 Task: Look for Airbnb properties in Corozal, Colombia from 24th December, 2023 to 26th December, 2023 for 2 adults. Place can be entire room with 1  bedroom having 1 bed and 1 bathroom. Property type can be hotel. Amenities needed are: washing machine.
Action: Mouse moved to (544, 94)
Screenshot: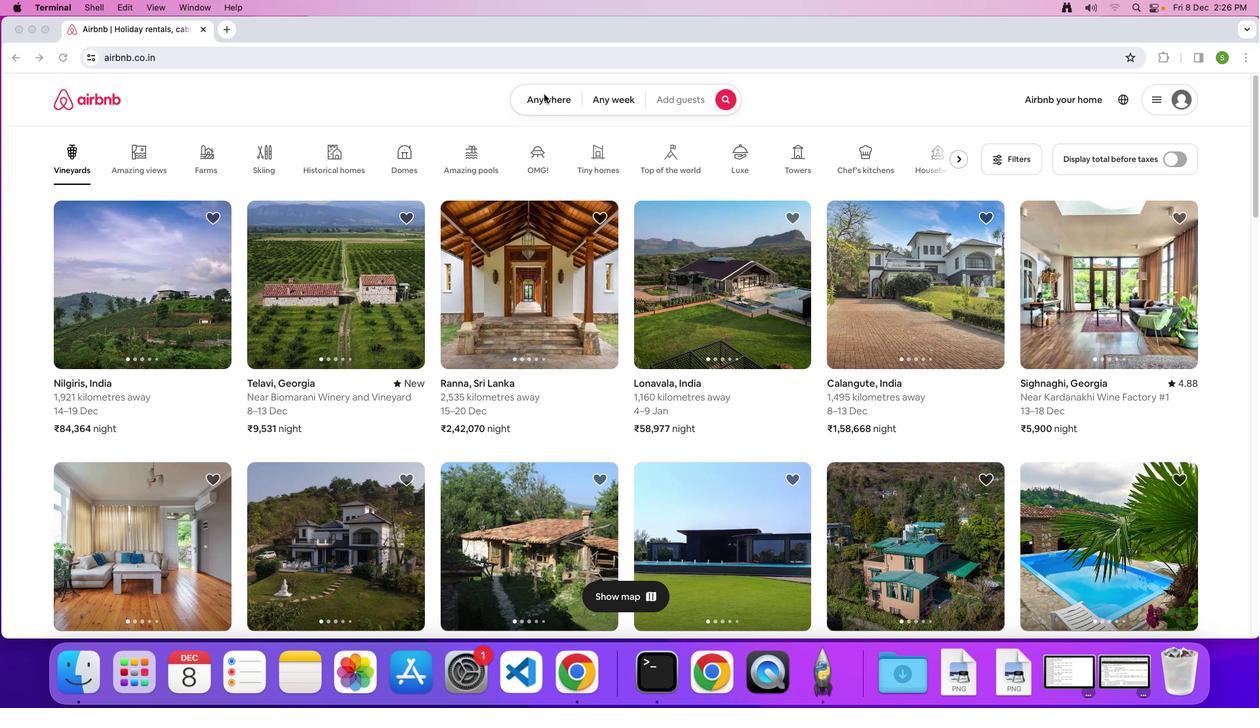 
Action: Mouse pressed left at (544, 94)
Screenshot: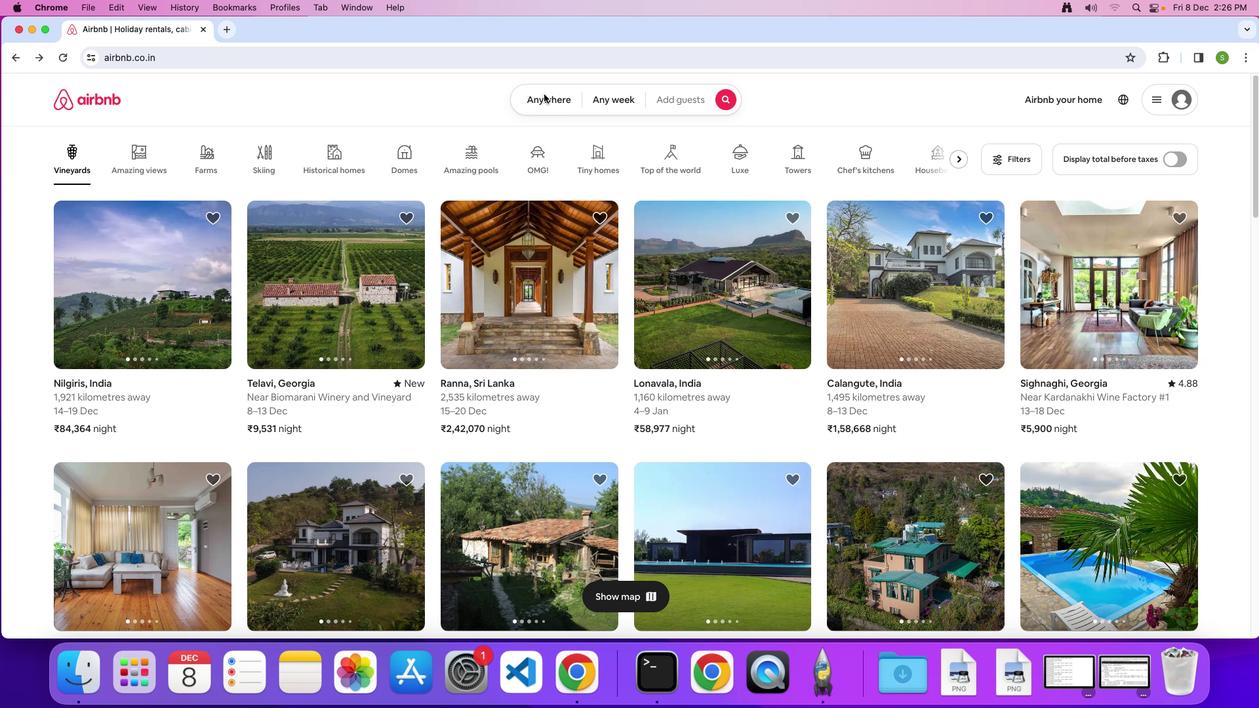 
Action: Mouse moved to (537, 102)
Screenshot: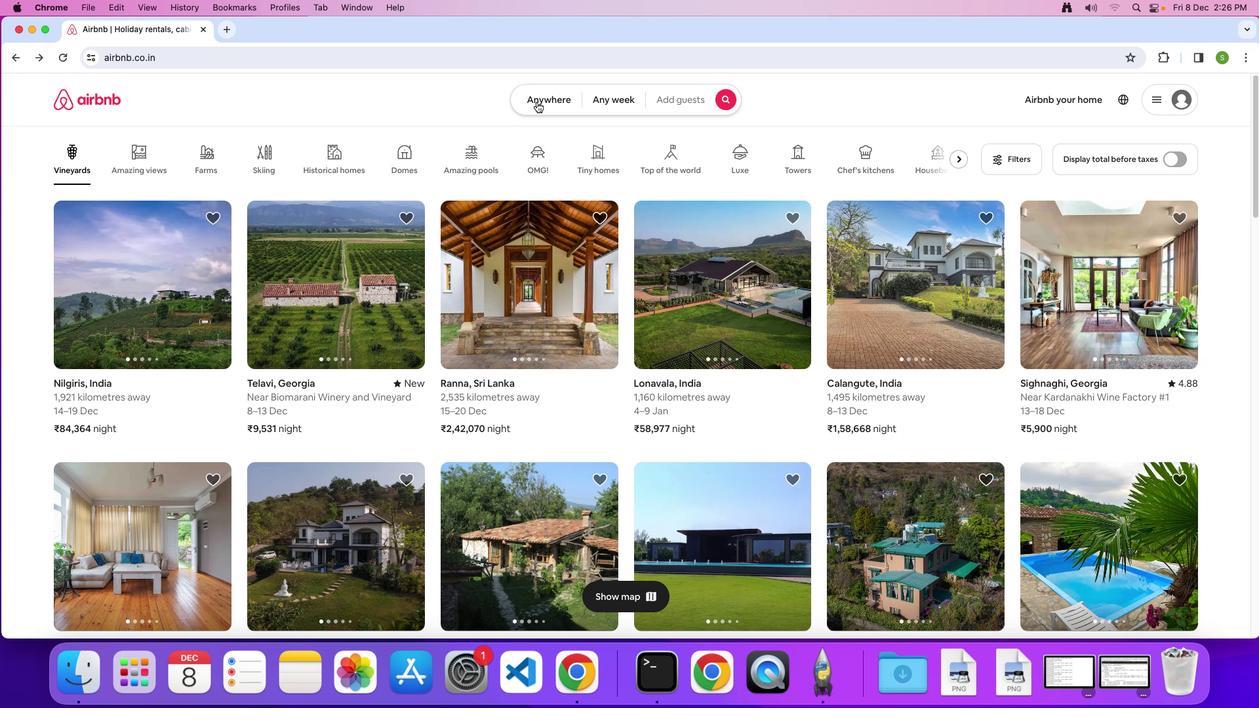 
Action: Mouse pressed left at (537, 102)
Screenshot: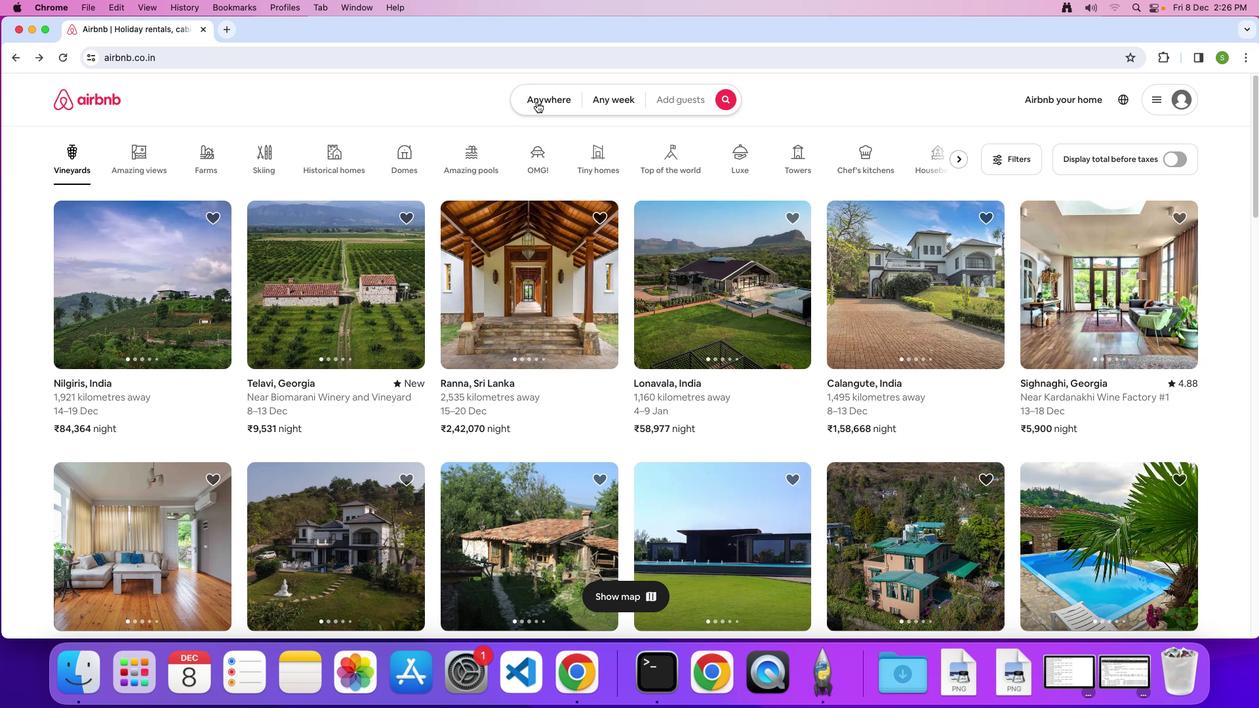 
Action: Mouse moved to (463, 149)
Screenshot: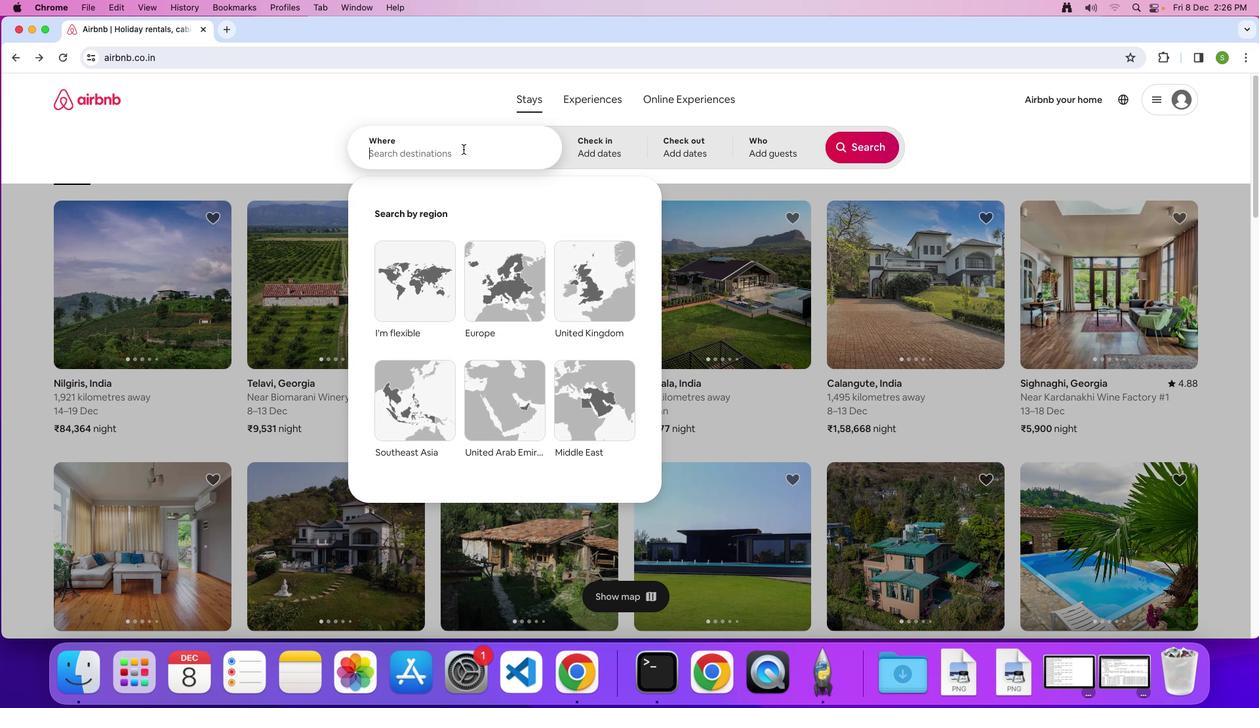 
Action: Mouse pressed left at (463, 149)
Screenshot: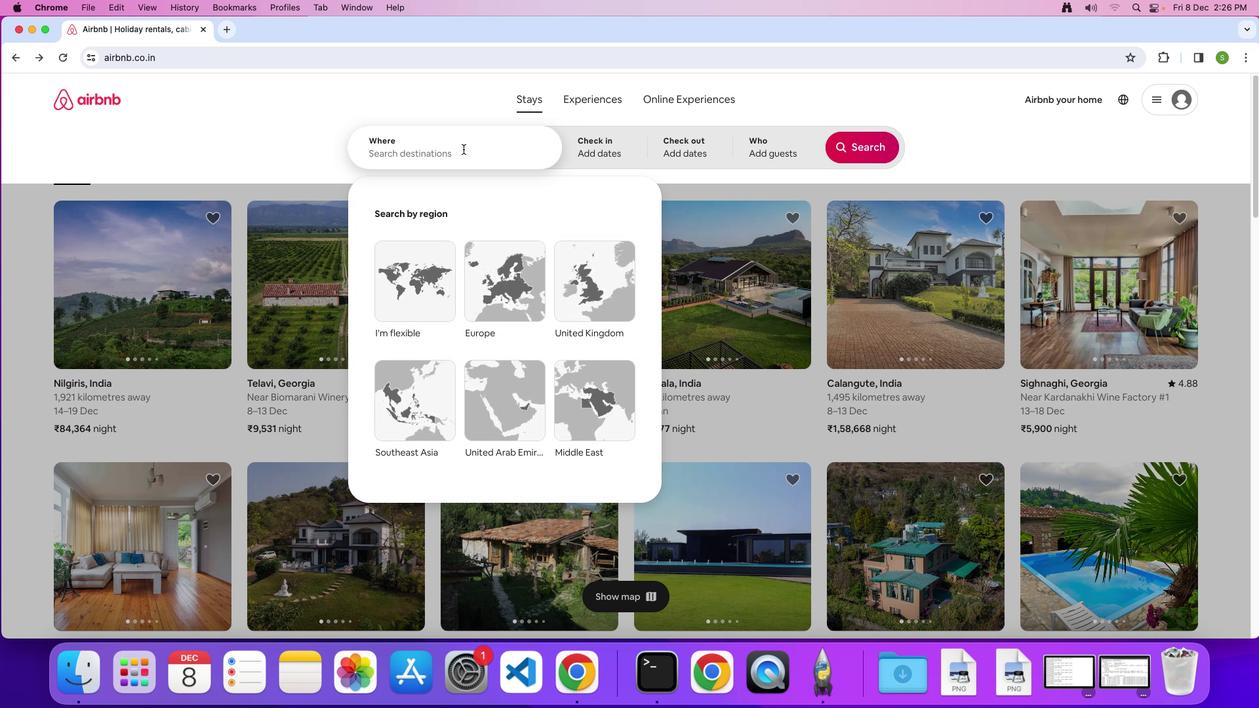 
Action: Key pressed 'C'Key.caps_lock'o''r''o''z''a''l'','Key.spaceKey.shift'C''o''l''o''m''b''i''a'Key.enter
Screenshot: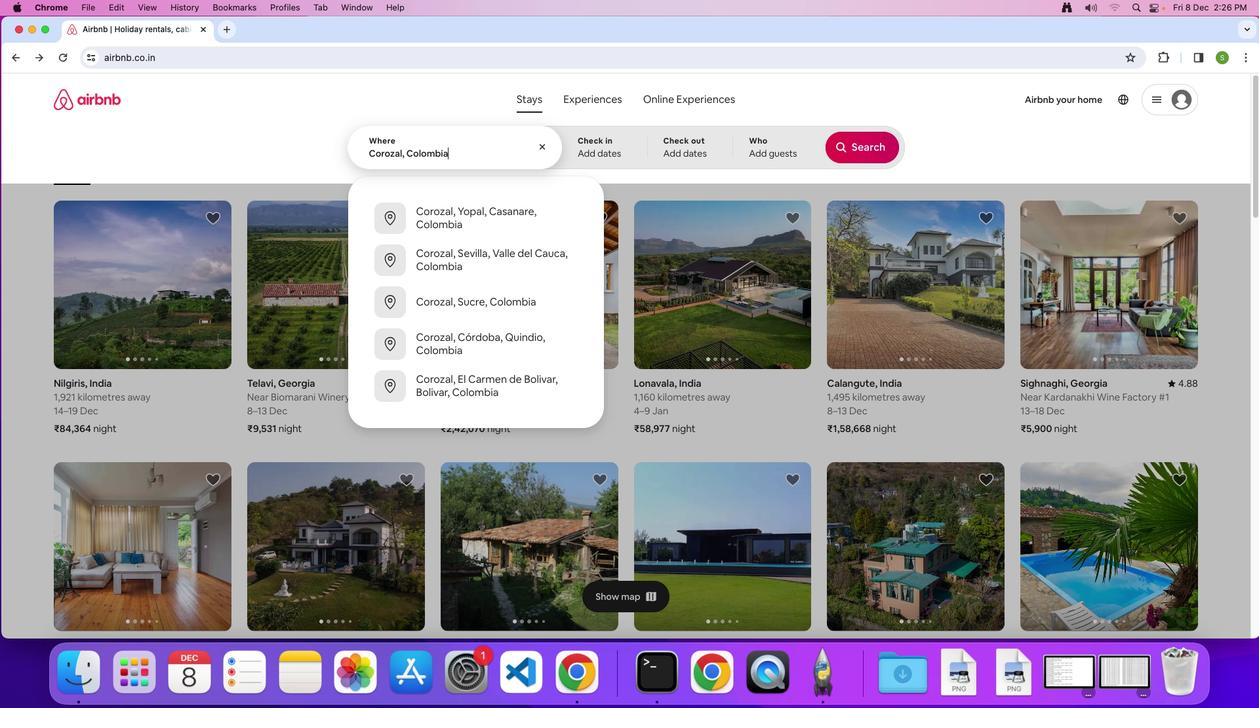 
Action: Mouse moved to (407, 439)
Screenshot: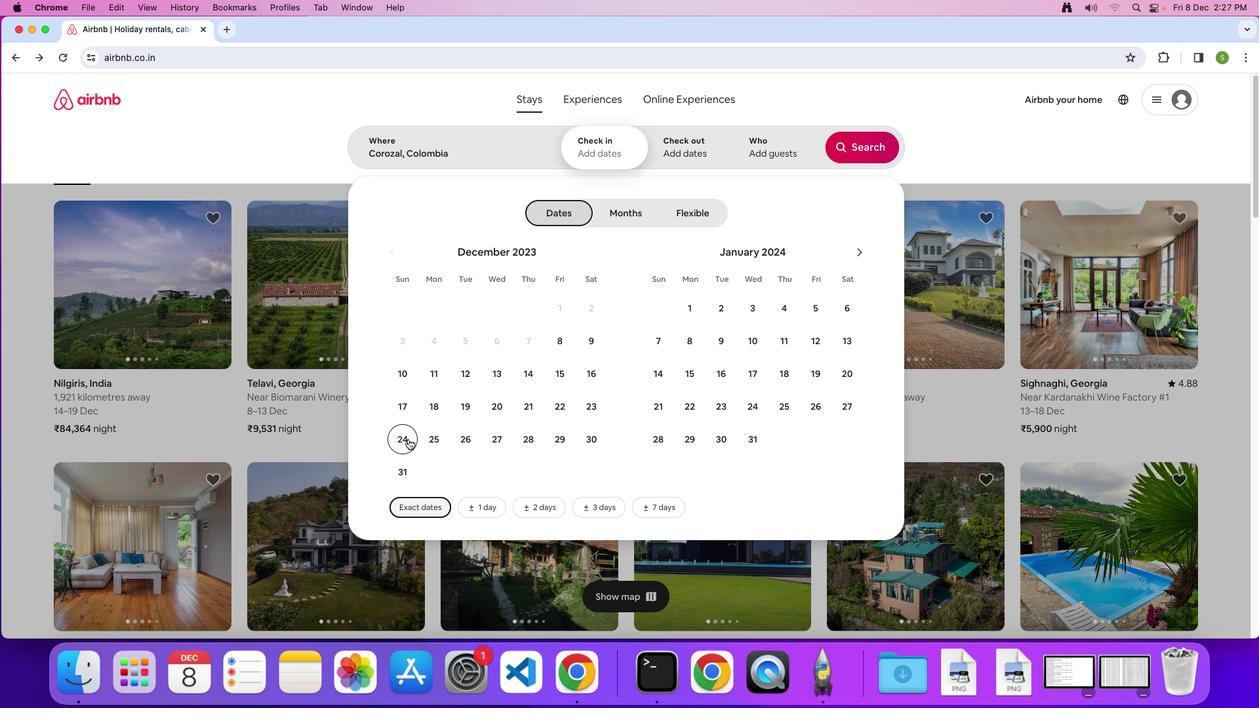 
Action: Mouse pressed left at (407, 439)
Screenshot: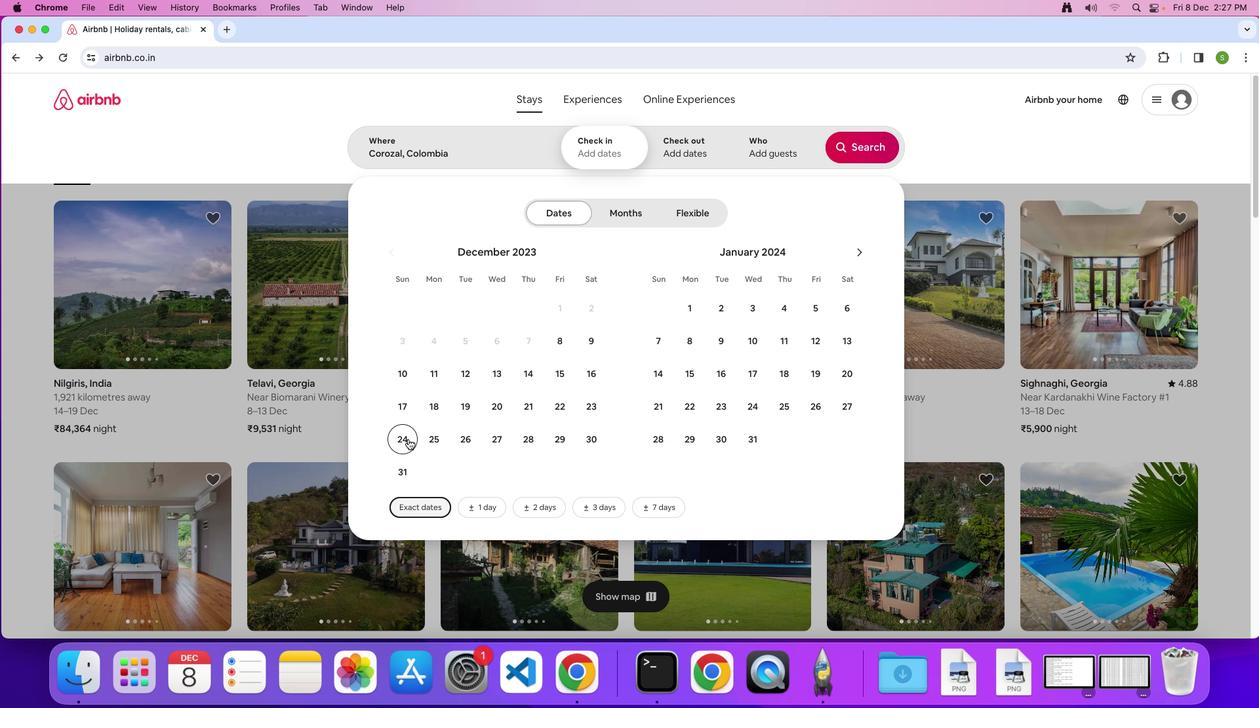 
Action: Mouse moved to (468, 440)
Screenshot: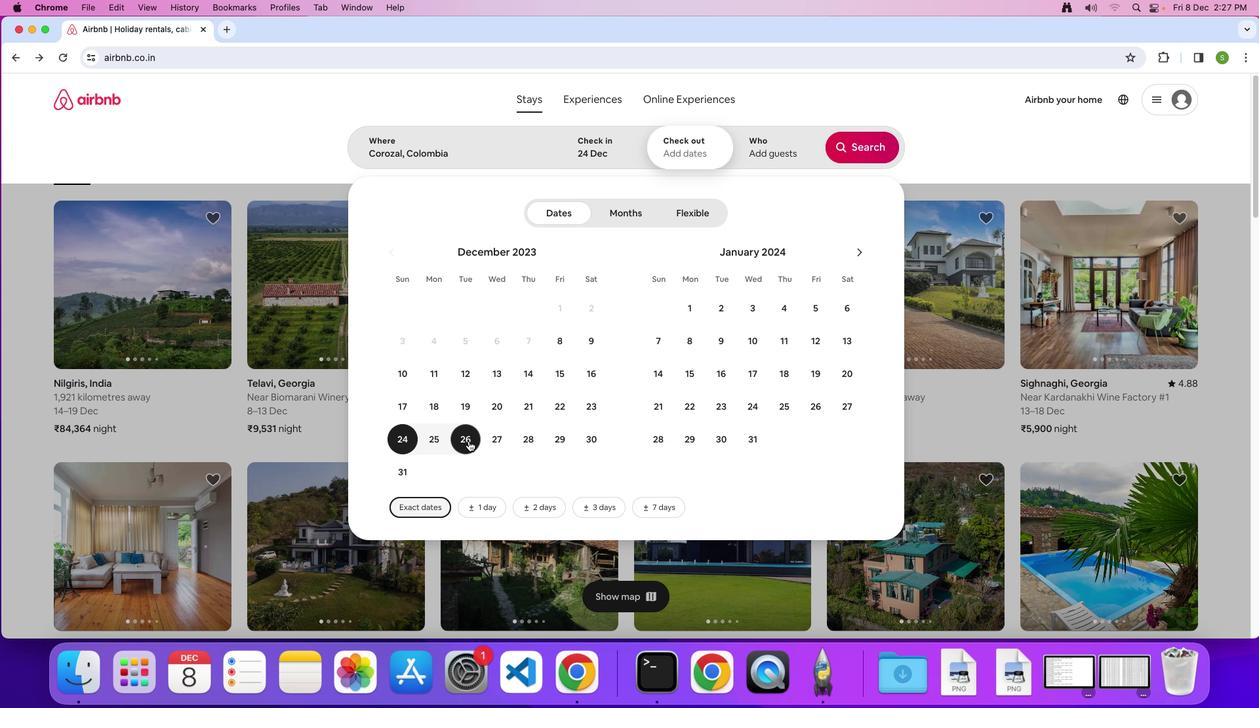 
Action: Mouse pressed left at (468, 440)
Screenshot: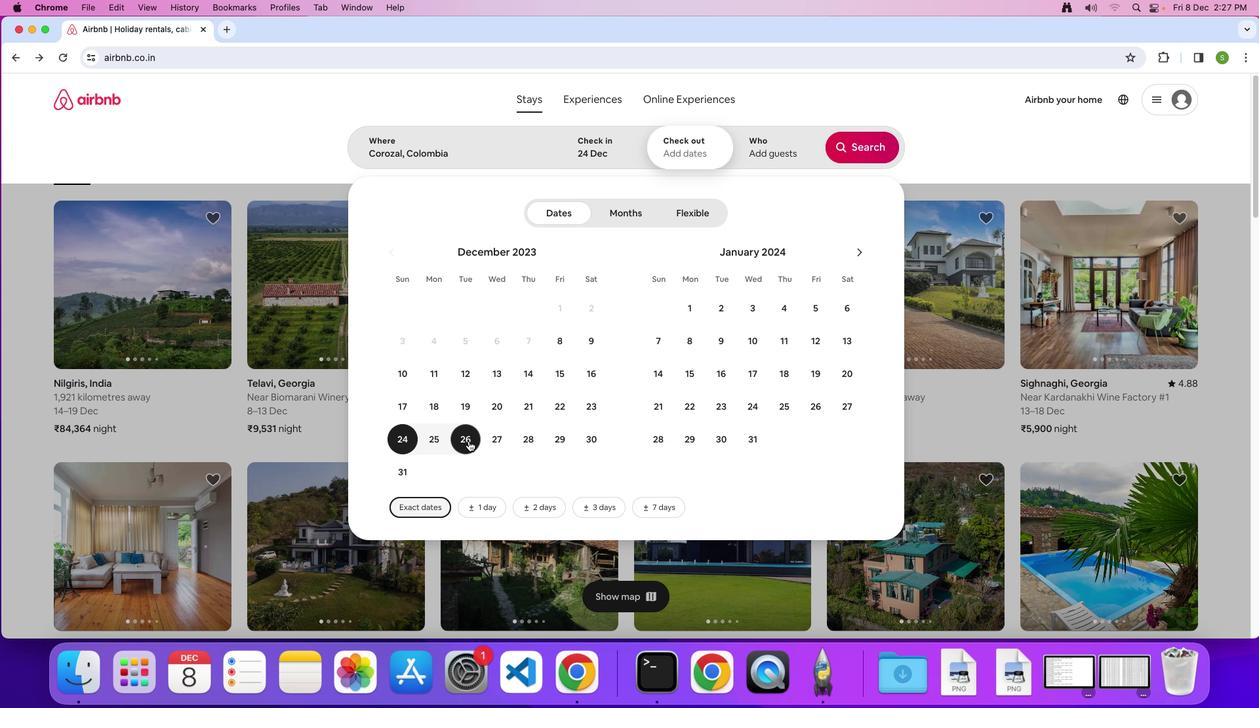 
Action: Mouse moved to (775, 153)
Screenshot: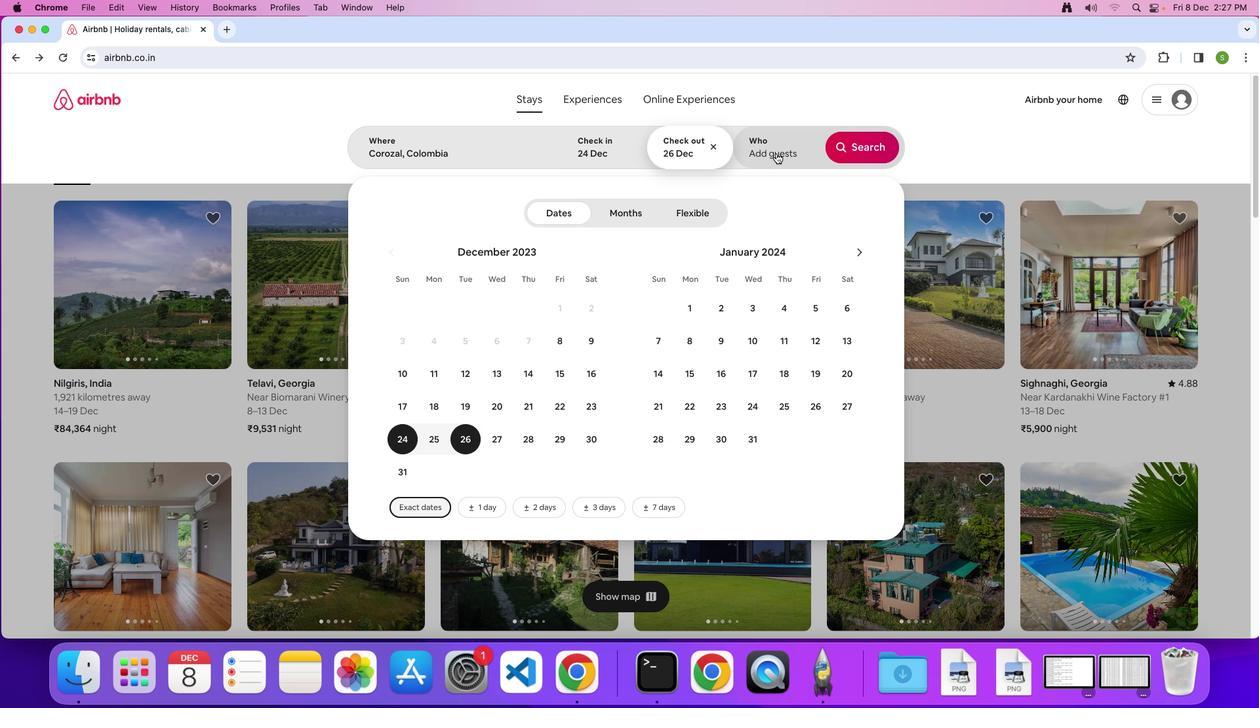 
Action: Mouse pressed left at (775, 153)
Screenshot: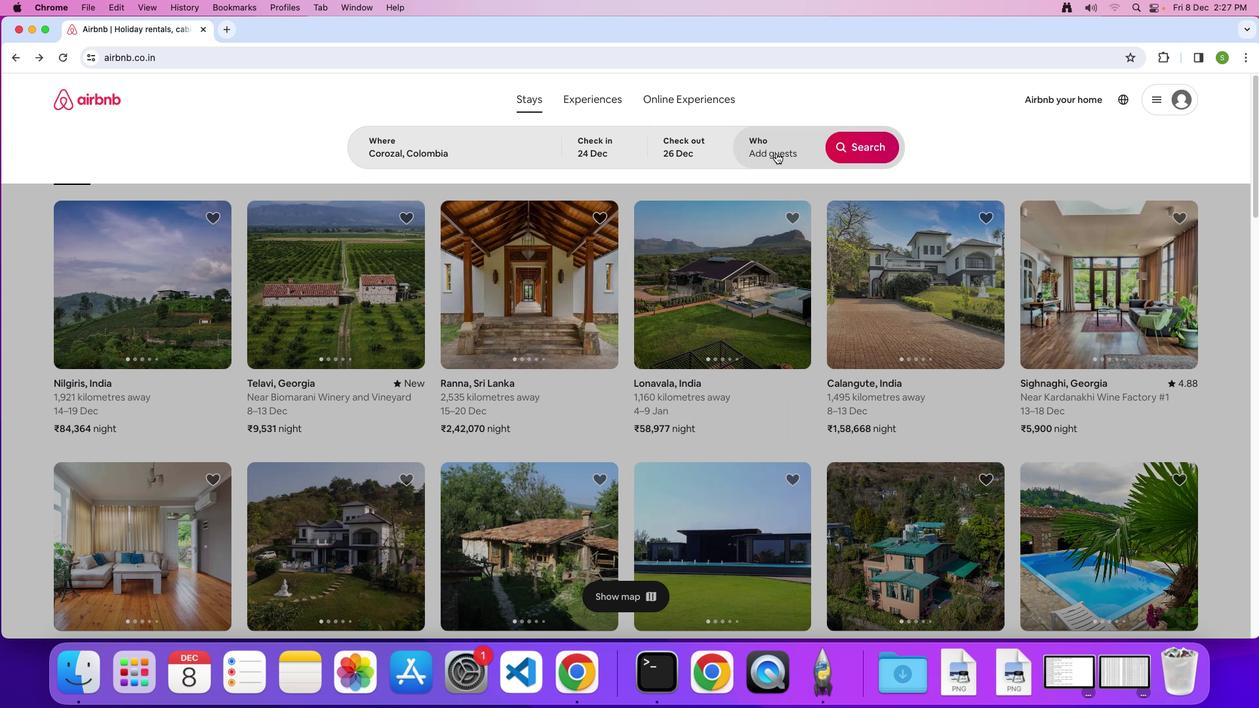 
Action: Mouse moved to (862, 217)
Screenshot: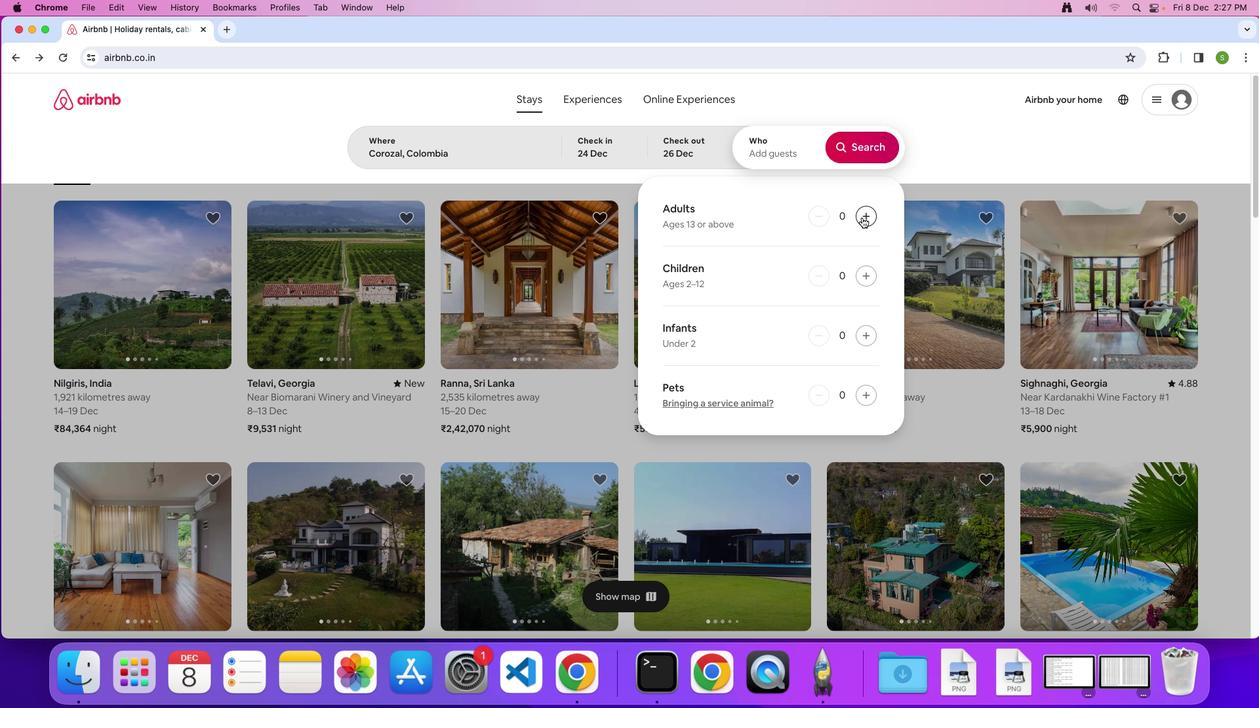 
Action: Mouse pressed left at (862, 217)
Screenshot: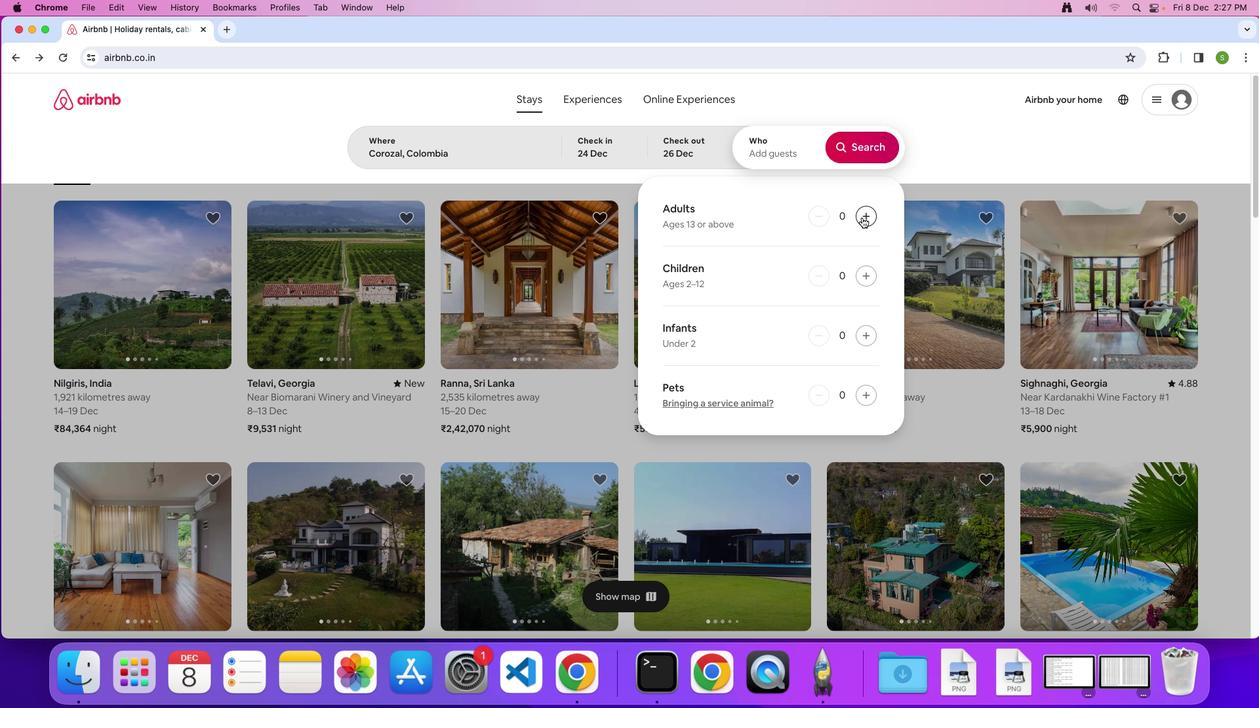 
Action: Mouse pressed left at (862, 217)
Screenshot: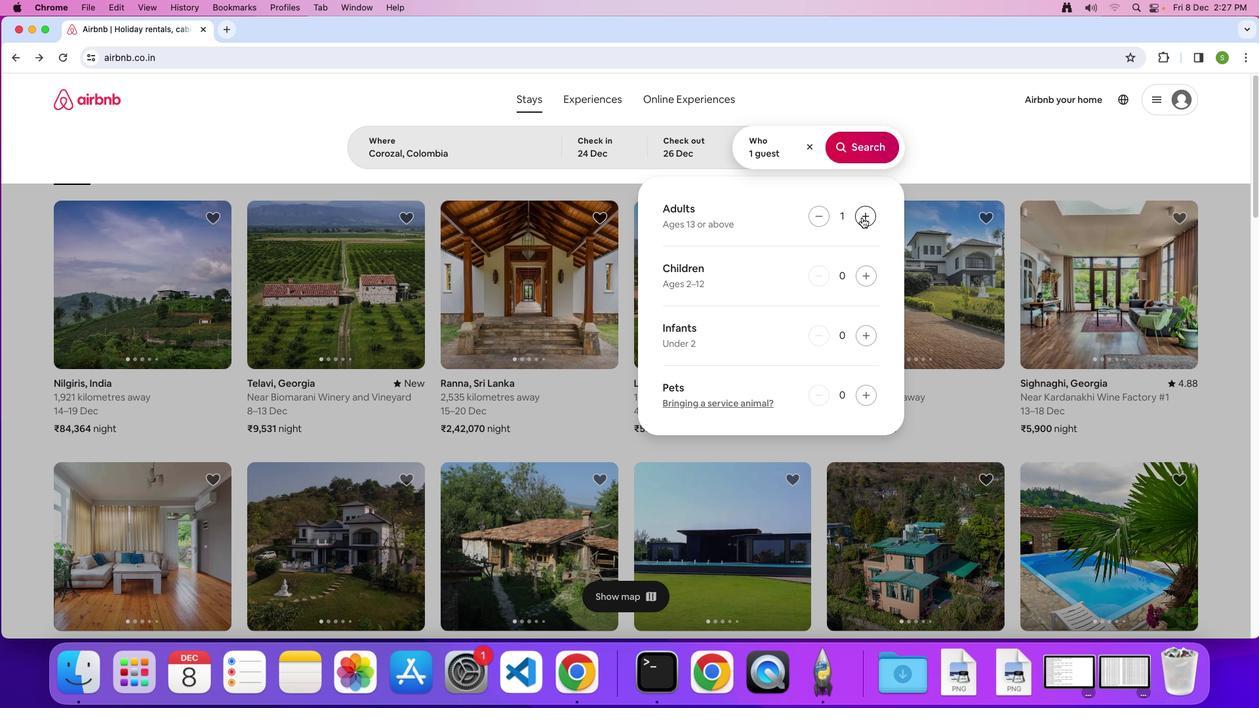 
Action: Mouse moved to (869, 152)
Screenshot: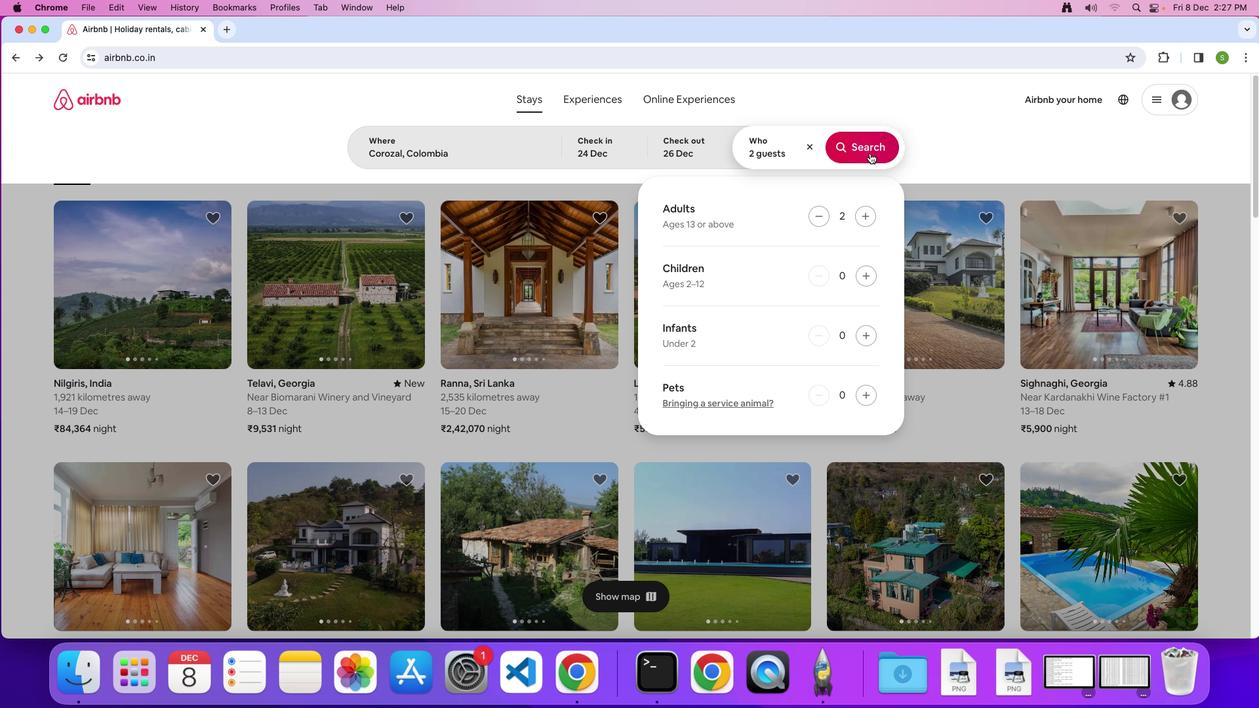 
Action: Mouse pressed left at (869, 152)
Screenshot: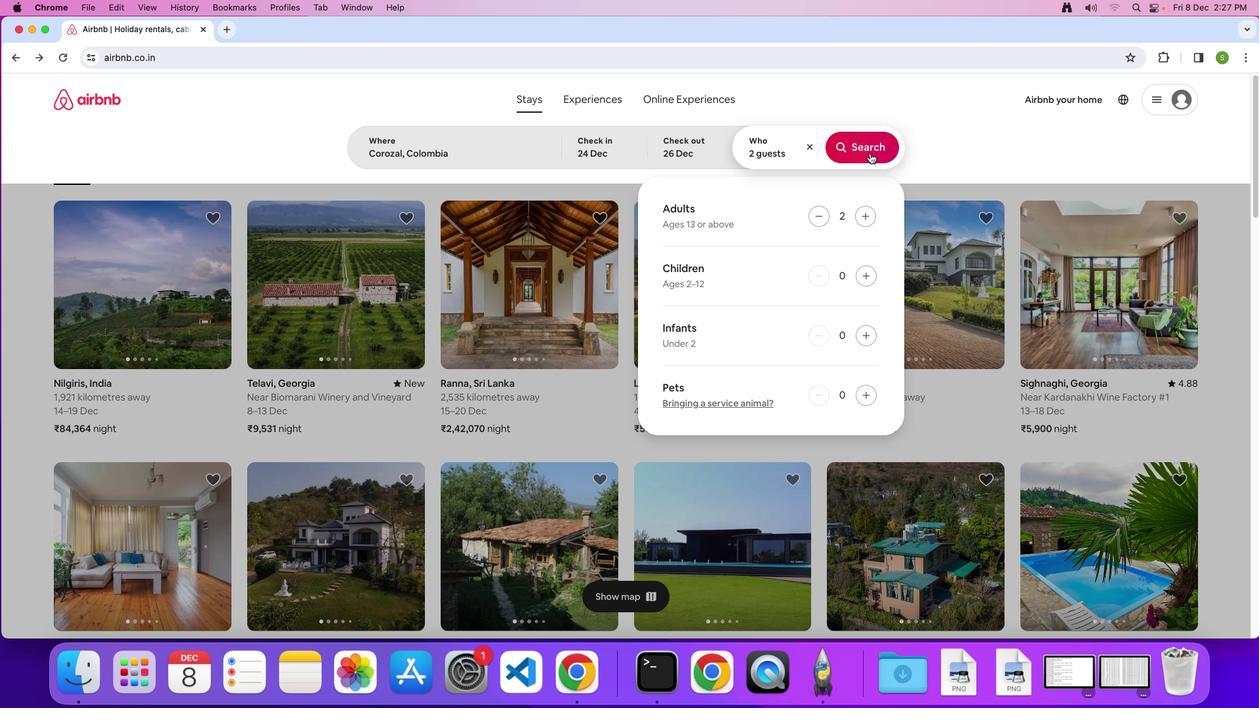 
Action: Mouse moved to (1045, 155)
Screenshot: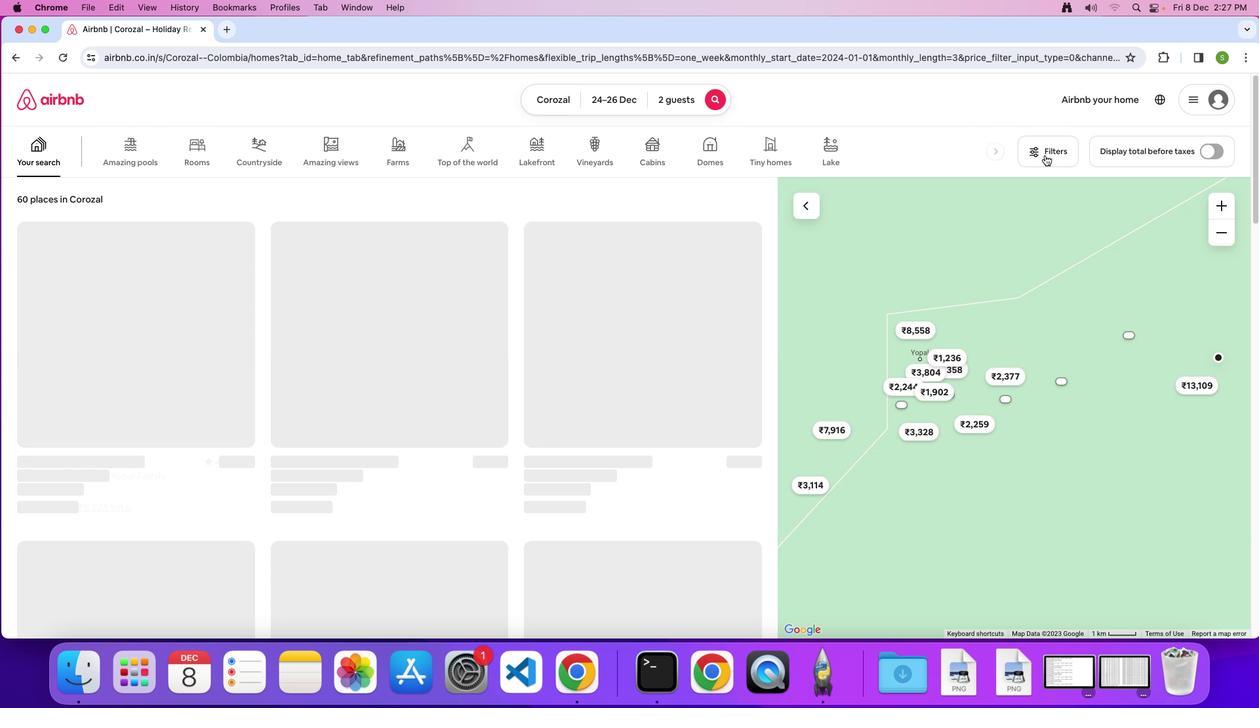 
Action: Mouse pressed left at (1045, 155)
Screenshot: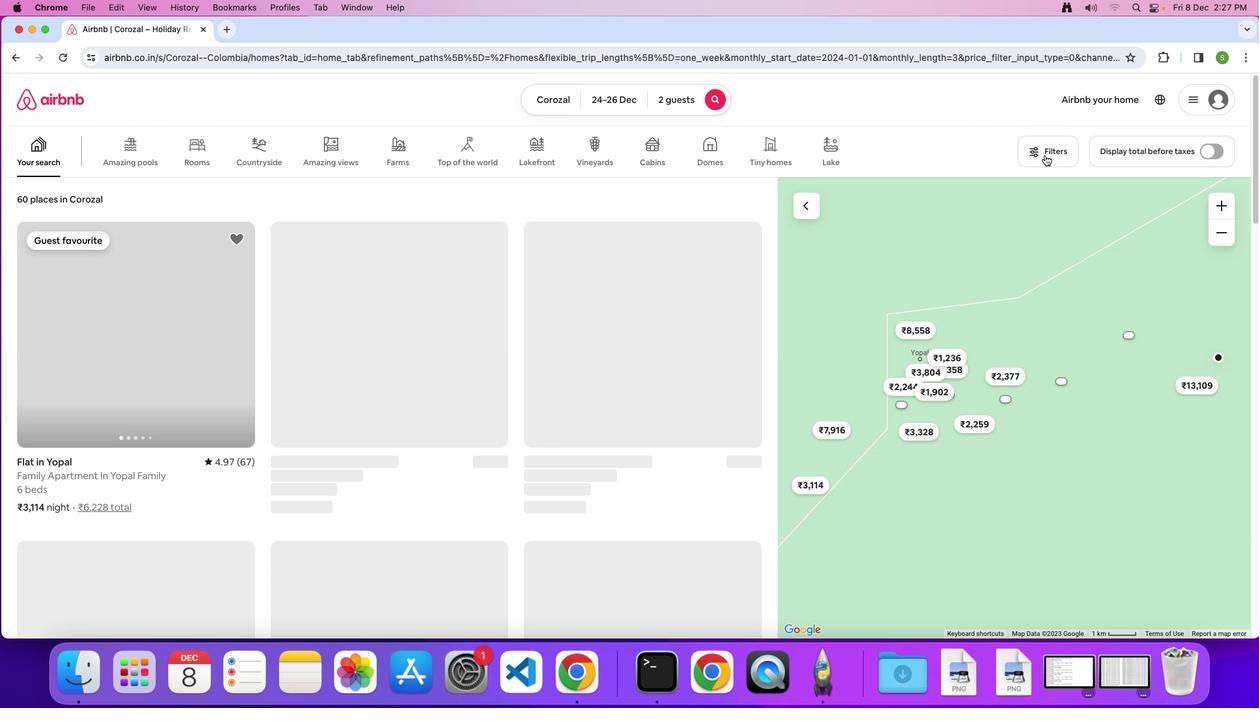 
Action: Mouse moved to (572, 384)
Screenshot: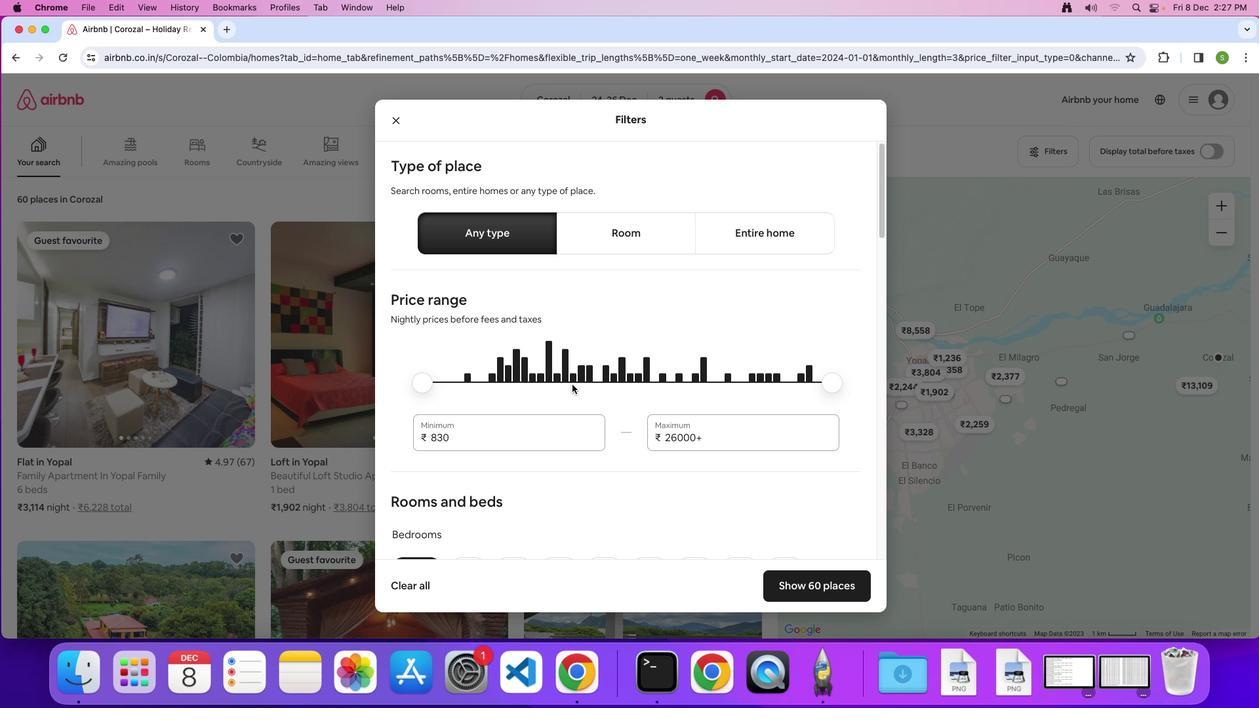 
Action: Mouse scrolled (572, 384) with delta (0, 0)
Screenshot: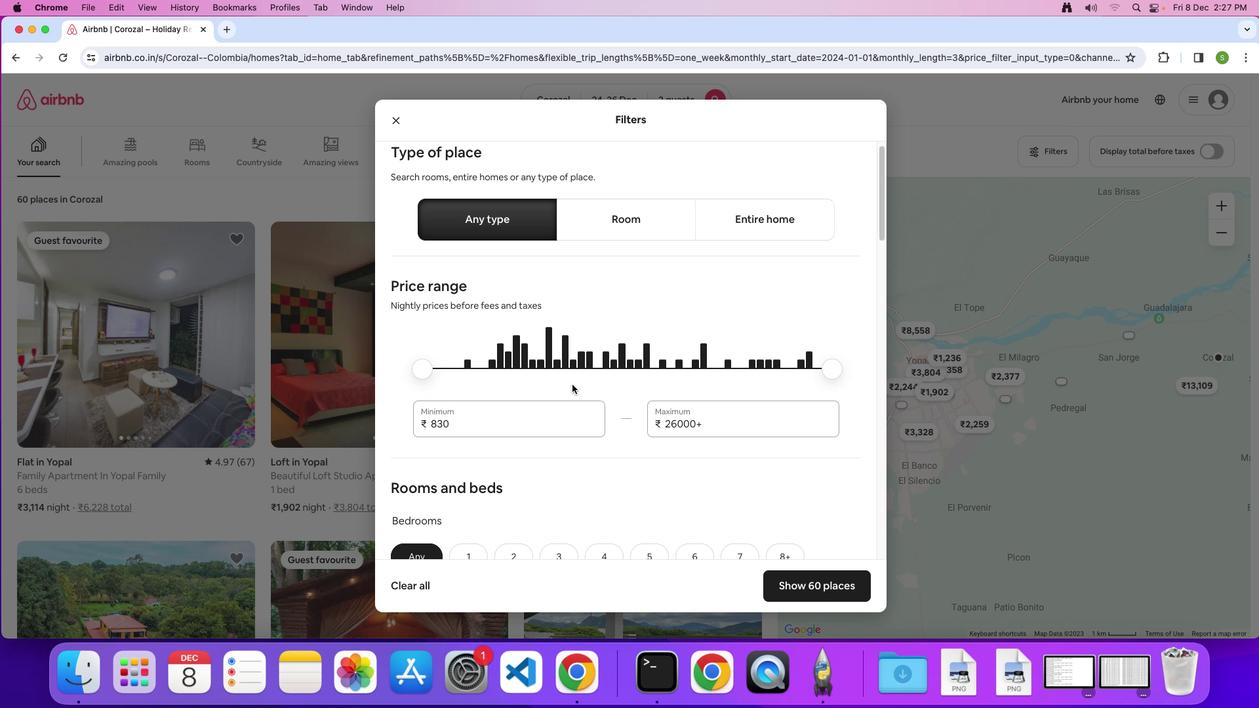 
Action: Mouse scrolled (572, 384) with delta (0, 0)
Screenshot: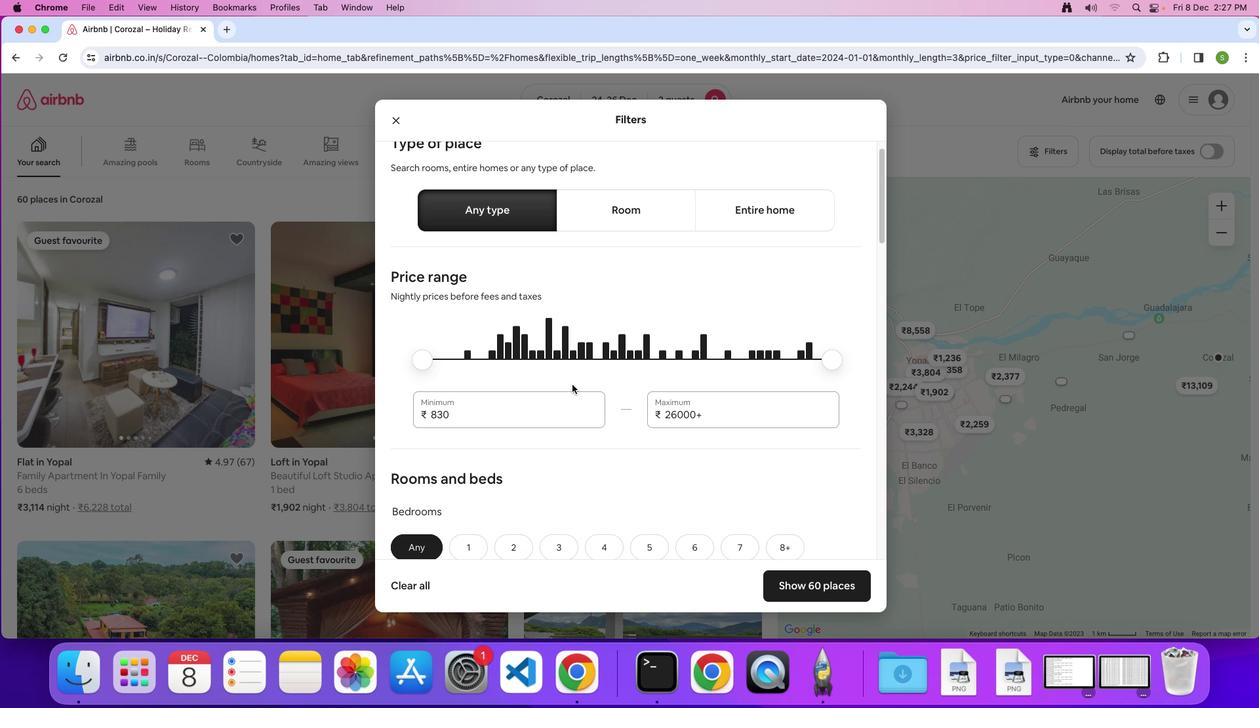 
Action: Mouse scrolled (572, 384) with delta (0, 0)
Screenshot: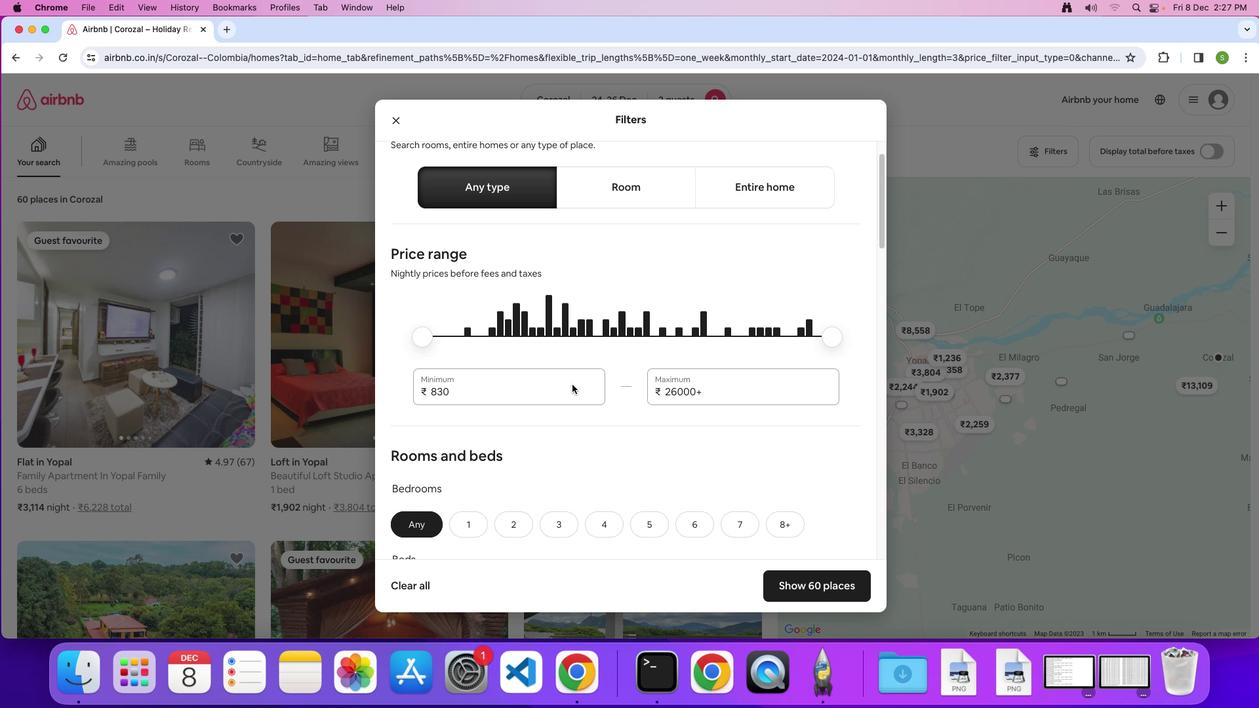 
Action: Mouse scrolled (572, 384) with delta (0, 0)
Screenshot: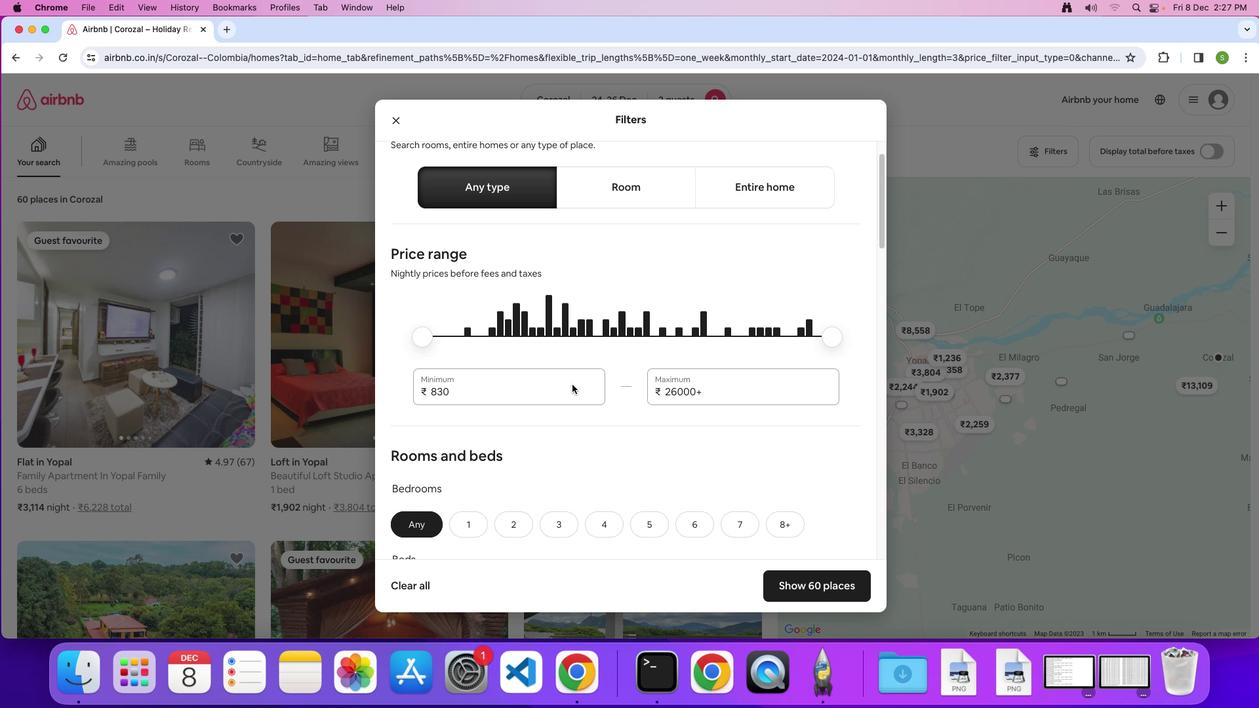 
Action: Mouse scrolled (572, 384) with delta (0, 0)
Screenshot: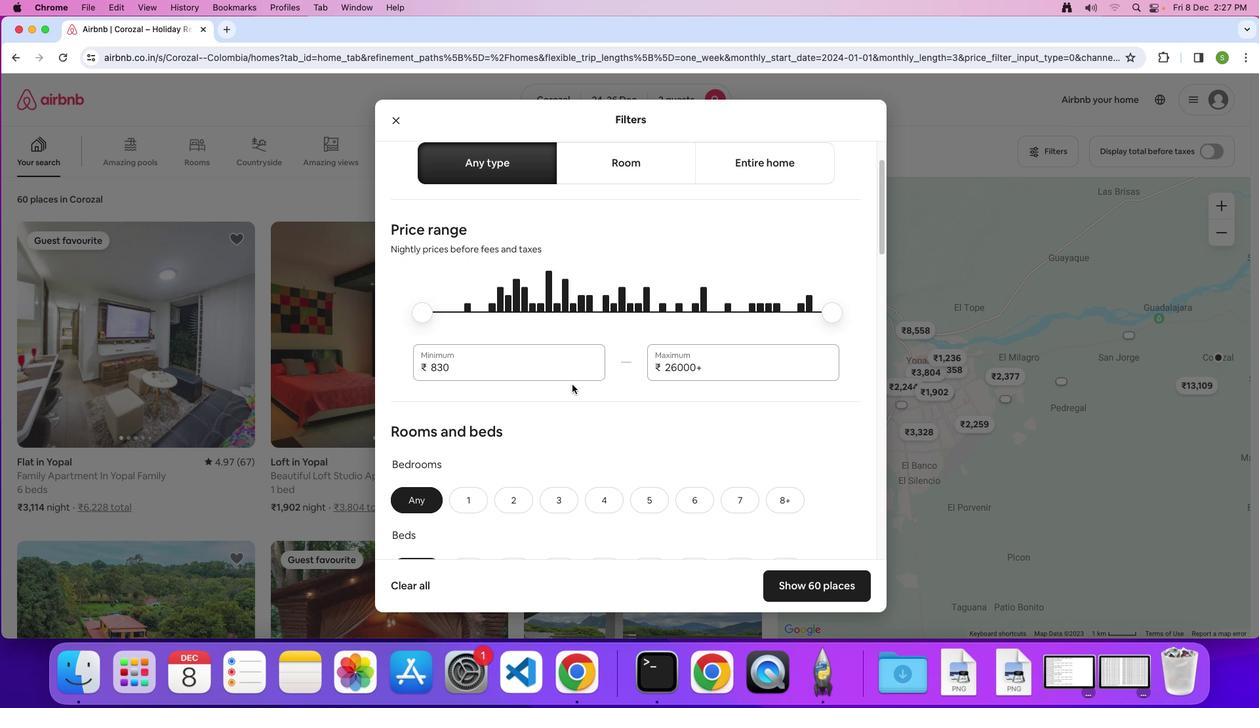 
Action: Mouse scrolled (572, 384) with delta (0, 0)
Screenshot: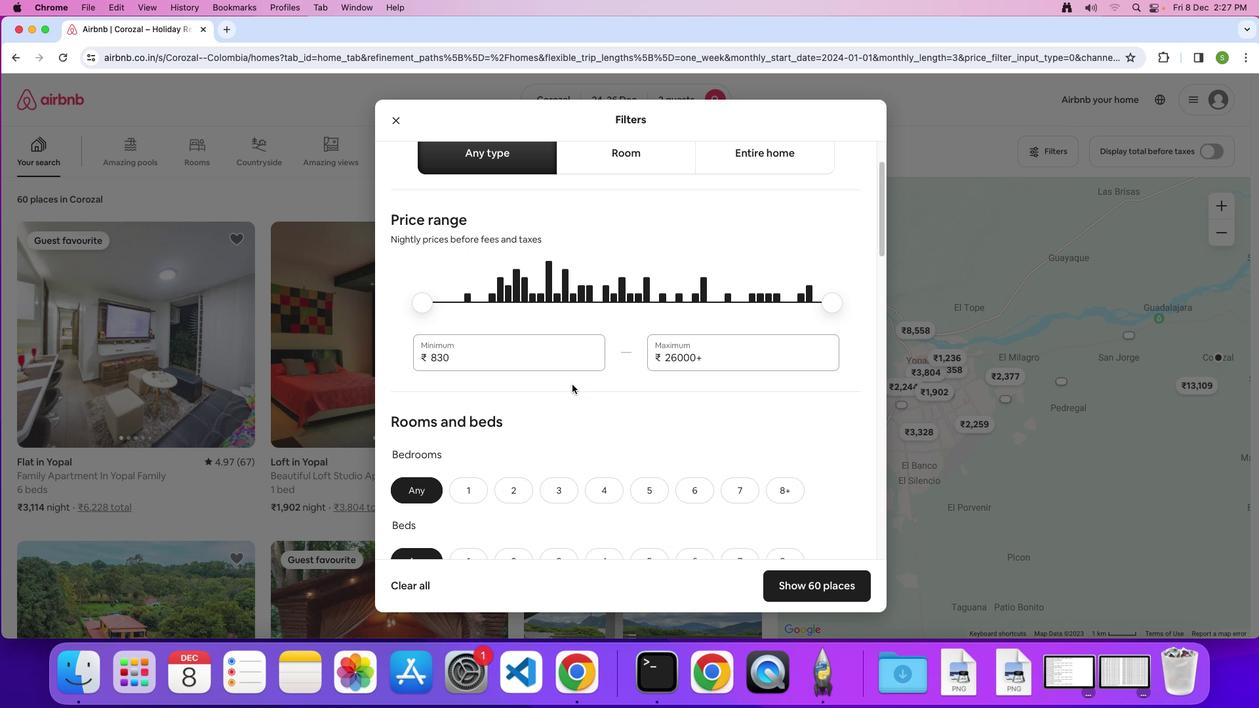 
Action: Mouse scrolled (572, 384) with delta (0, 0)
Screenshot: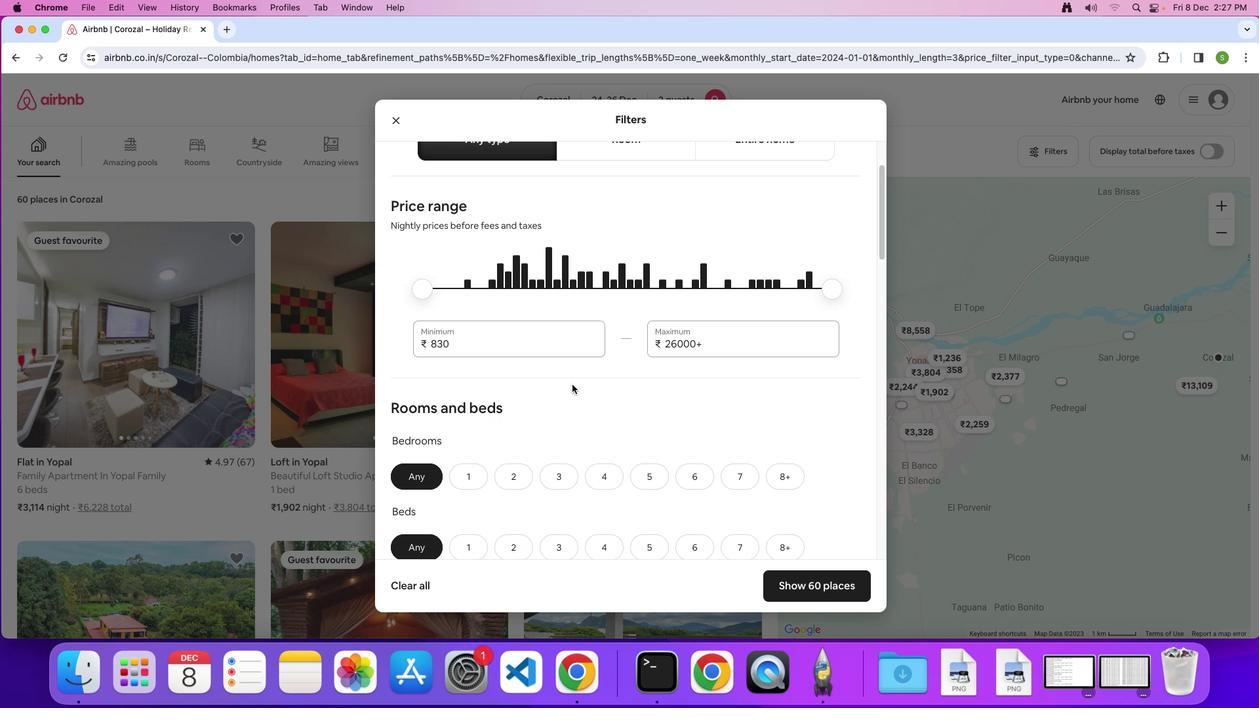 
Action: Mouse scrolled (572, 384) with delta (0, 0)
Screenshot: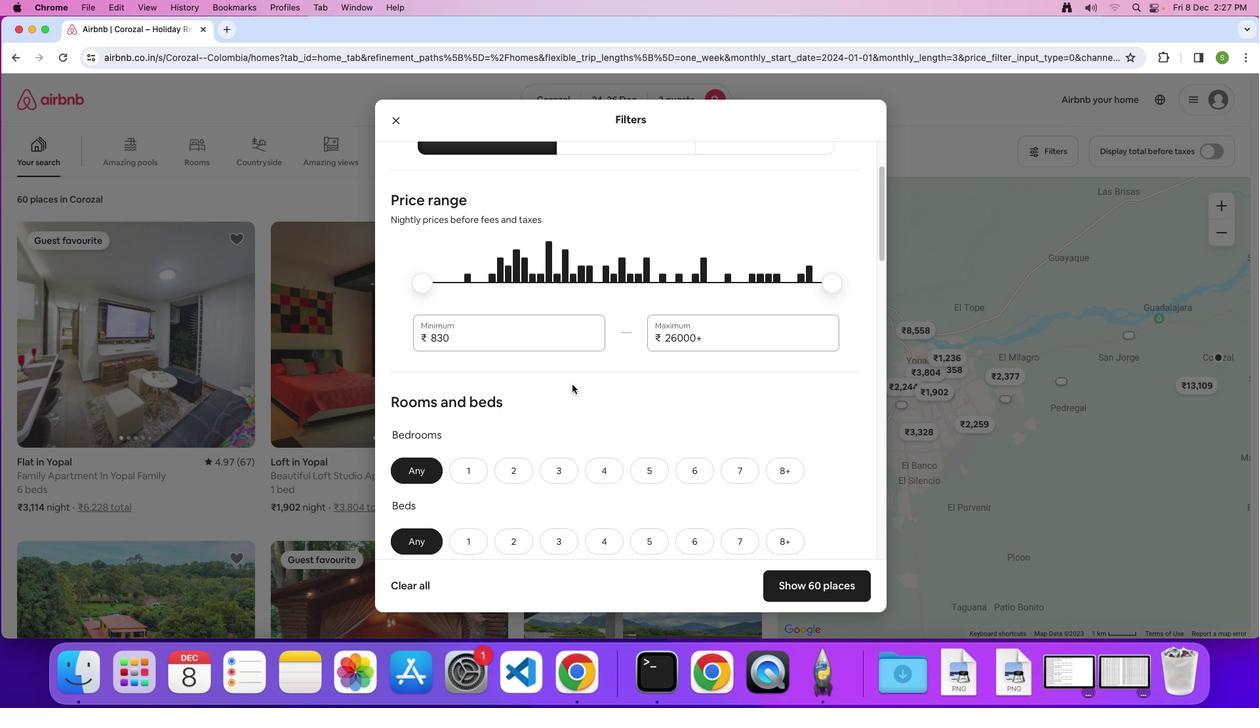 
Action: Mouse scrolled (572, 384) with delta (0, 0)
Screenshot: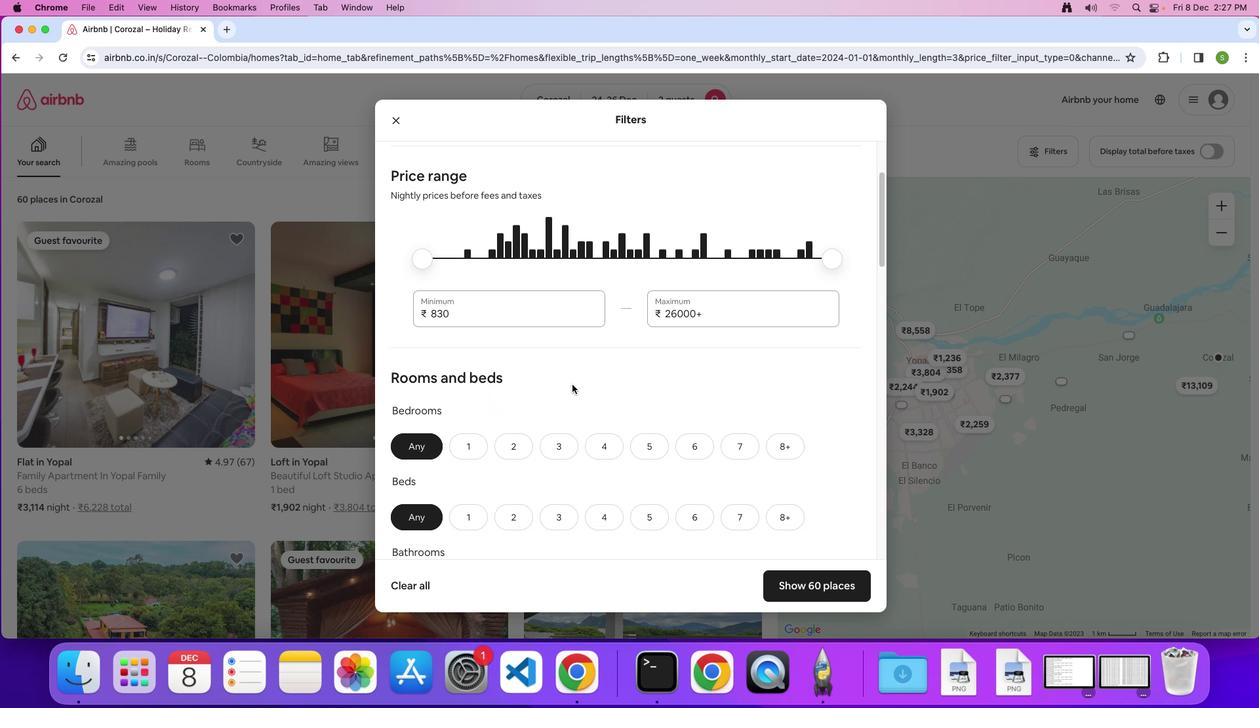 
Action: Mouse scrolled (572, 384) with delta (0, 0)
Screenshot: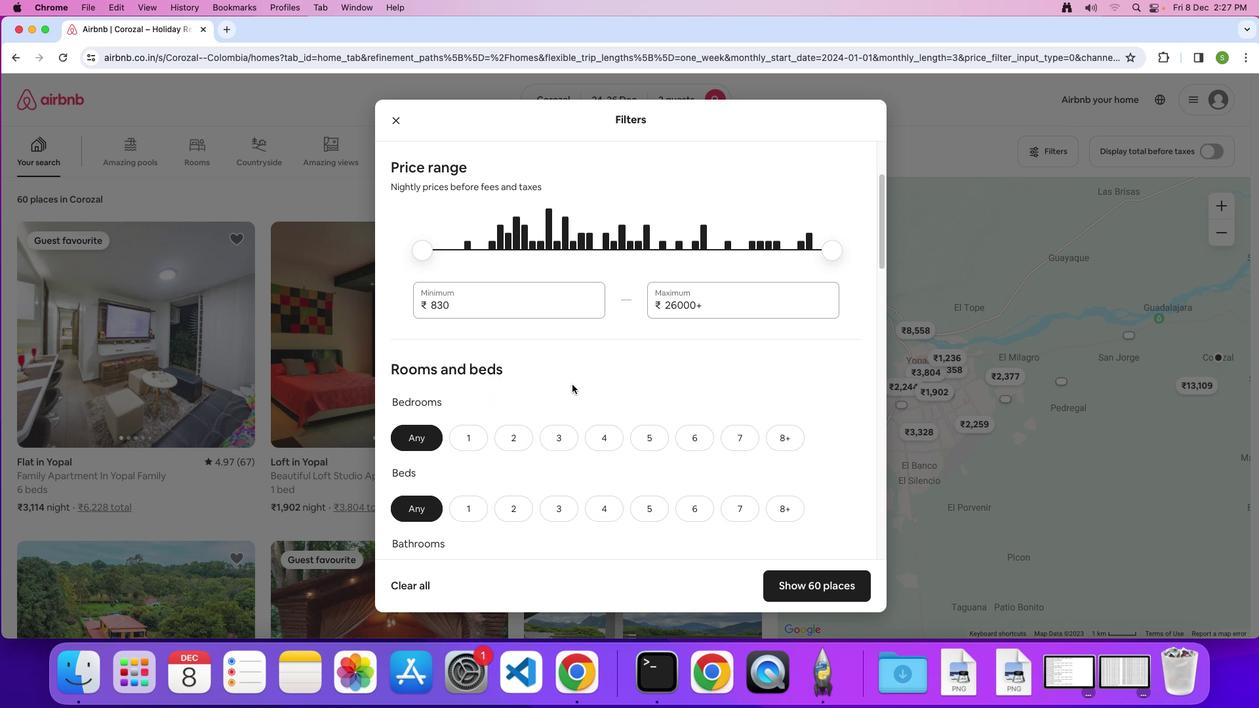 
Action: Mouse scrolled (572, 384) with delta (0, 0)
Screenshot: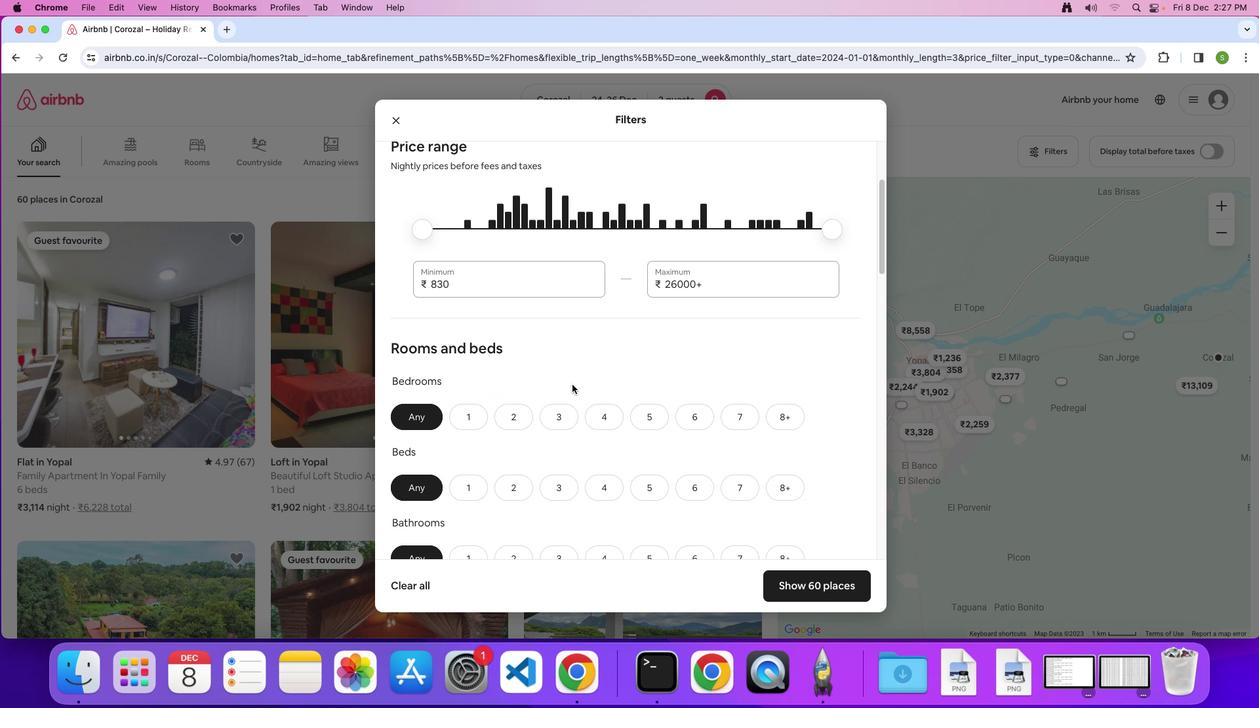 
Action: Mouse scrolled (572, 384) with delta (0, 0)
Screenshot: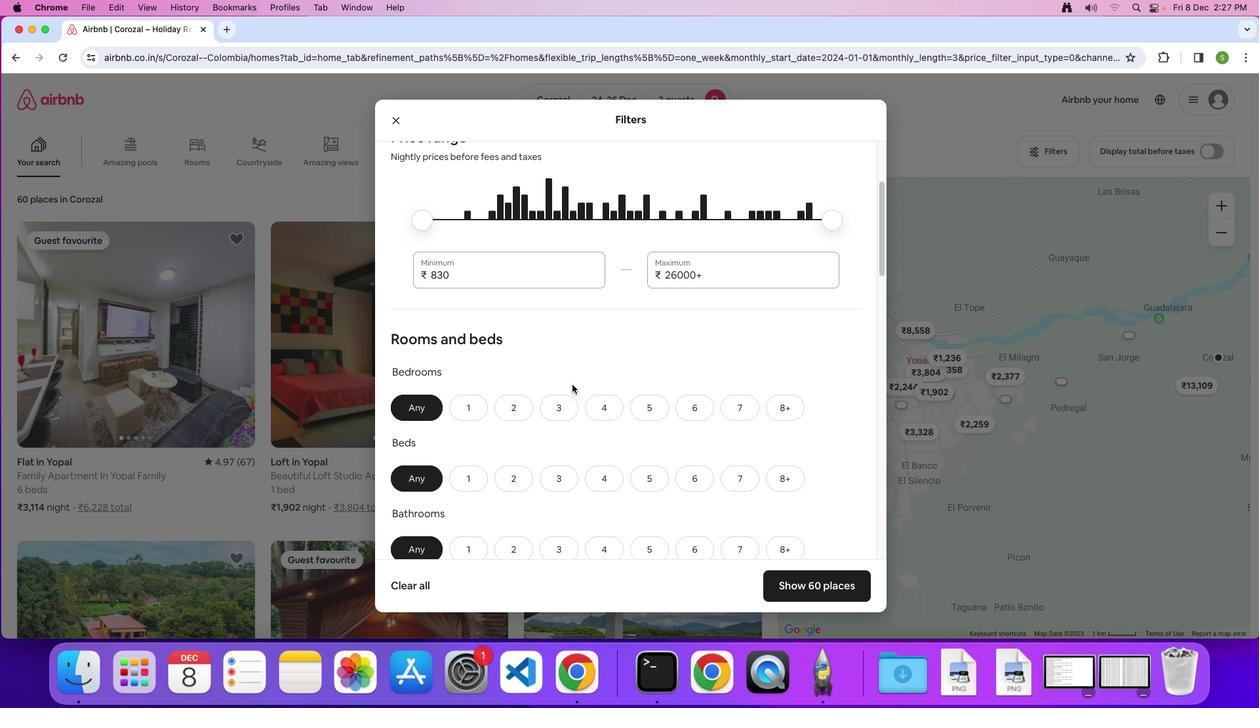 
Action: Mouse scrolled (572, 384) with delta (0, 0)
Screenshot: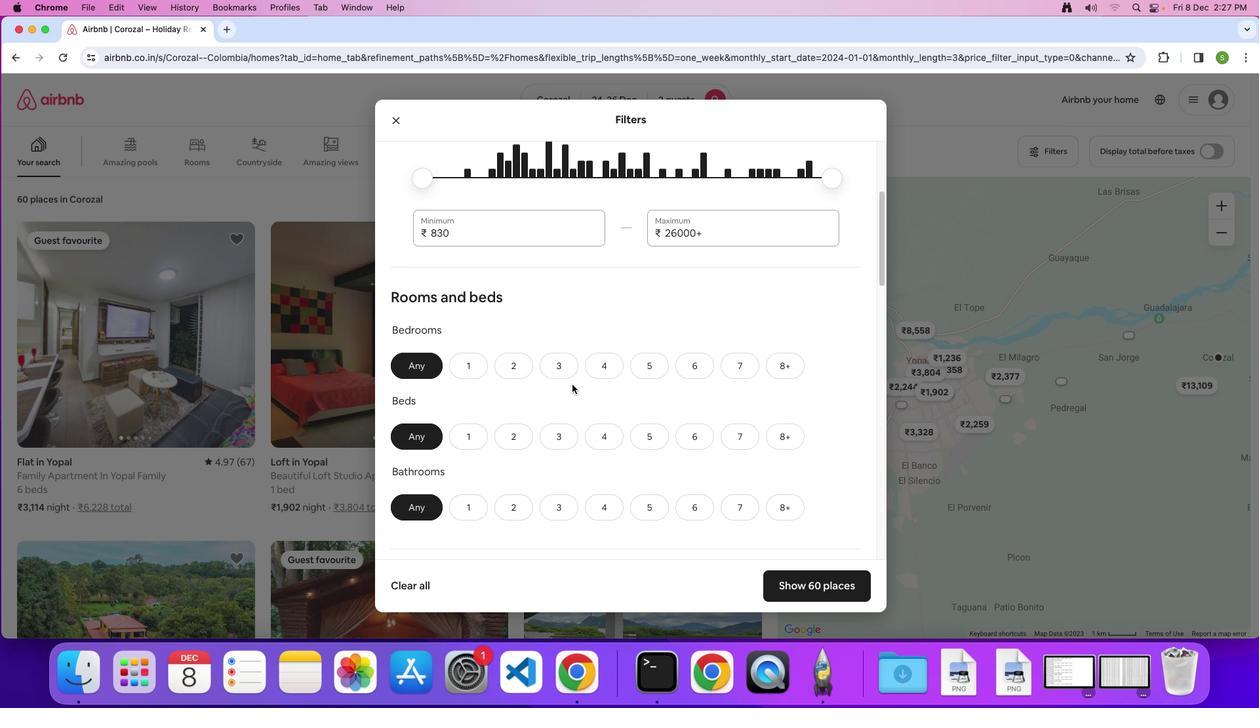 
Action: Mouse scrolled (572, 384) with delta (0, 0)
Screenshot: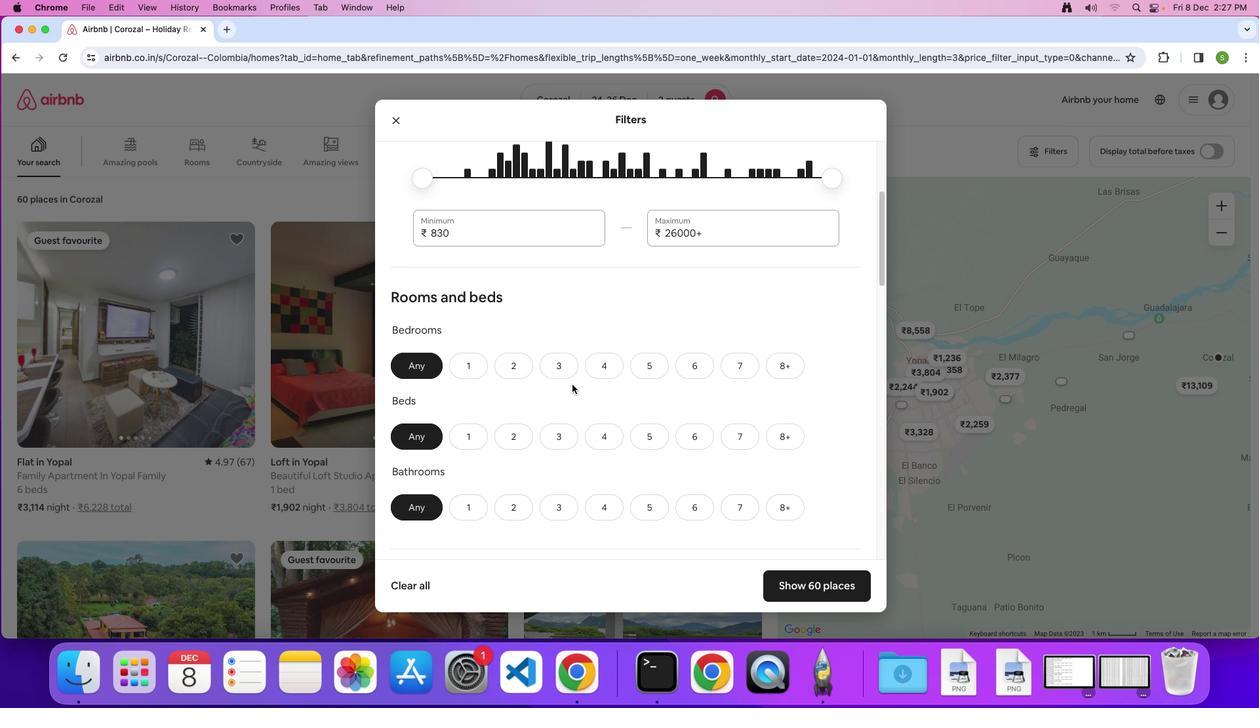 
Action: Mouse scrolled (572, 384) with delta (0, -2)
Screenshot: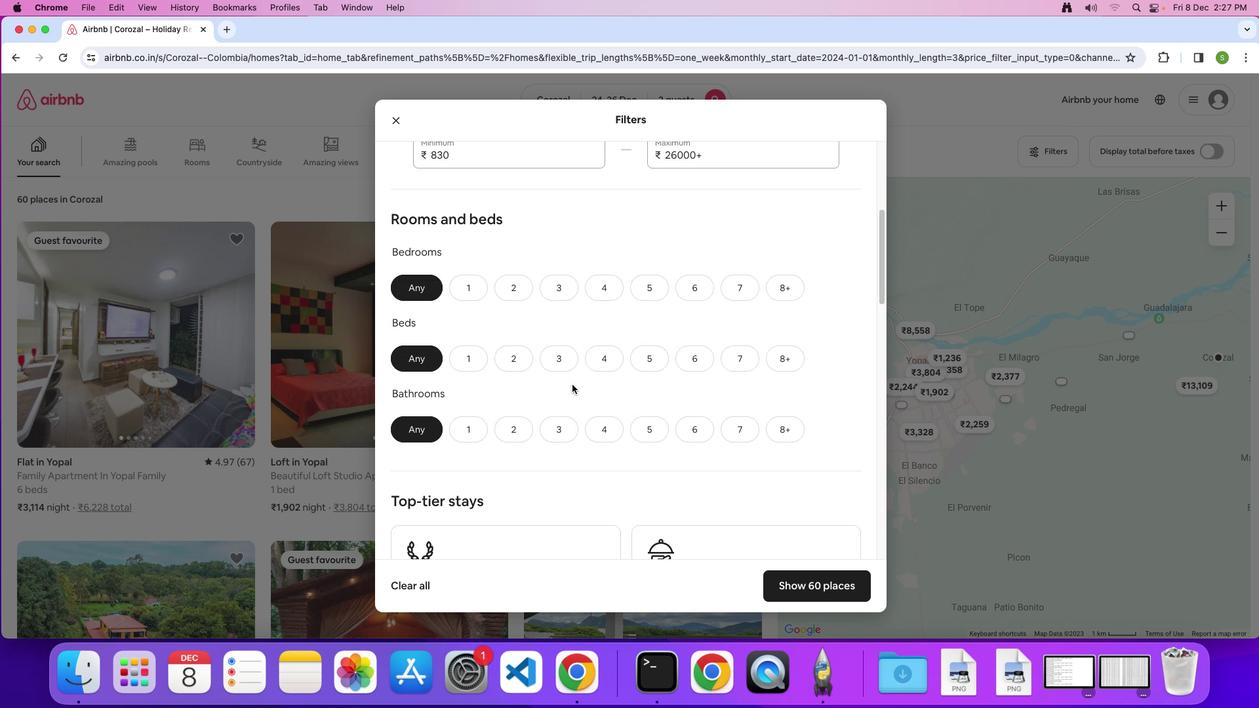
Action: Mouse scrolled (572, 384) with delta (0, 0)
Screenshot: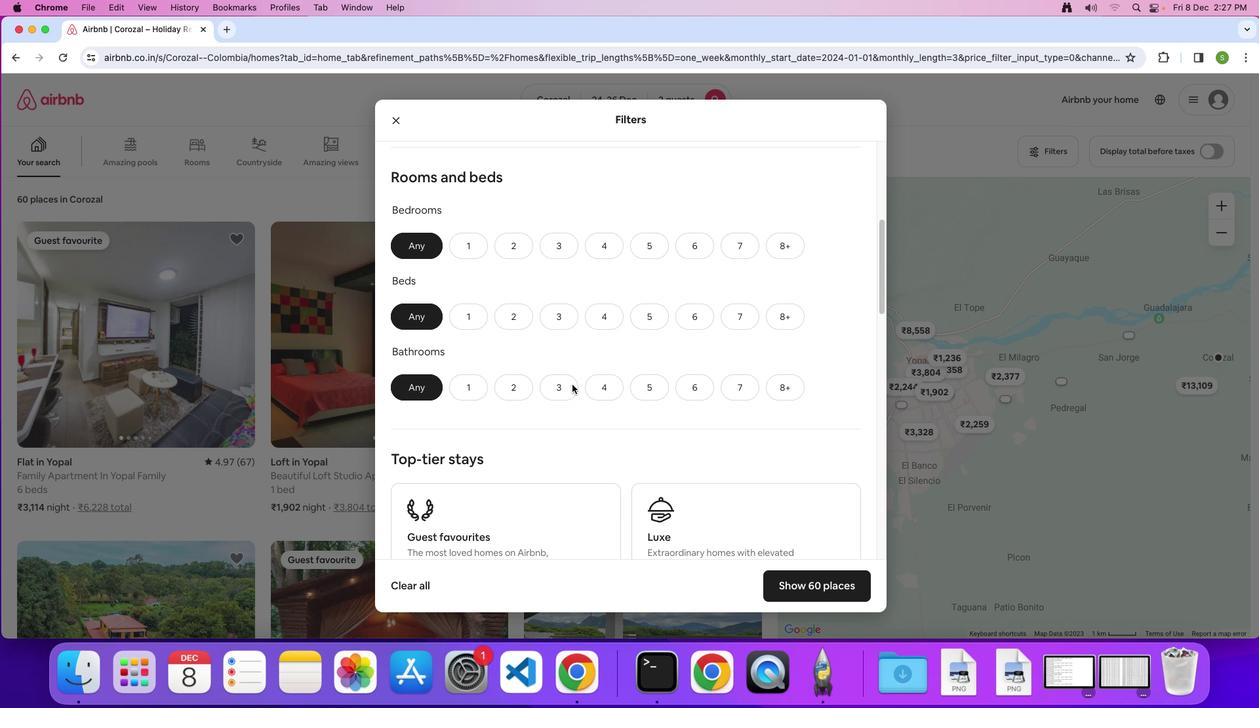 
Action: Mouse moved to (472, 251)
Screenshot: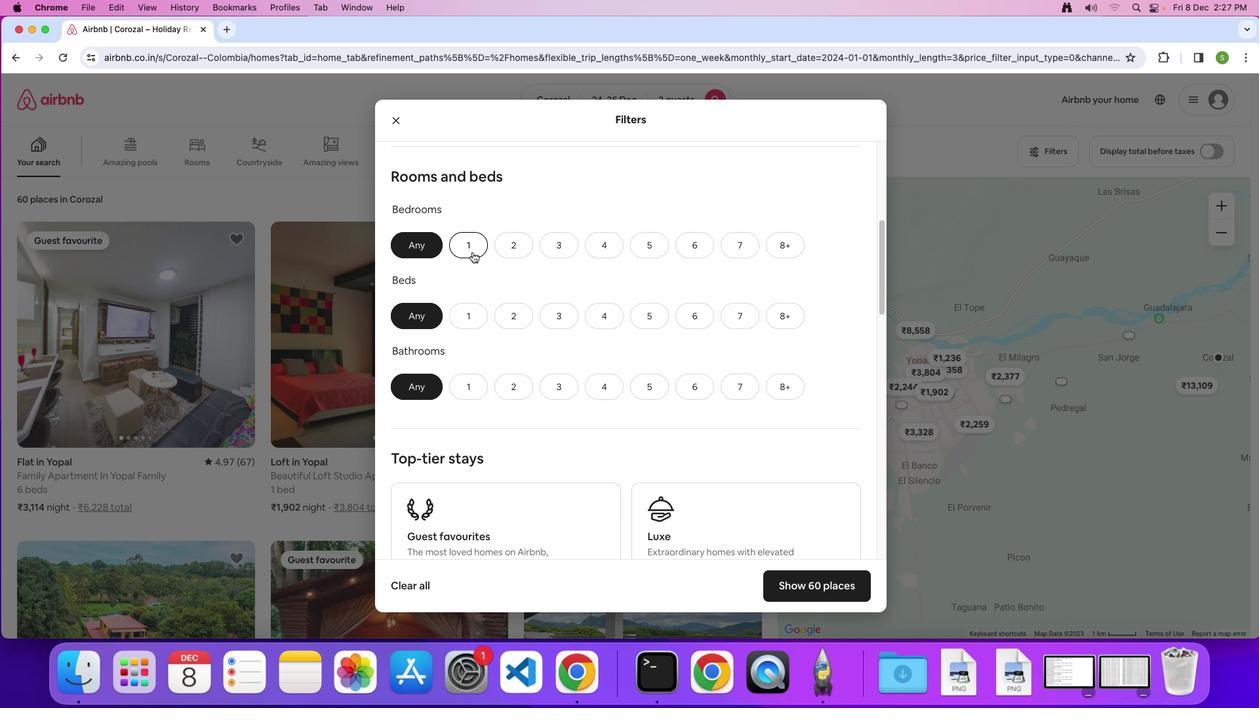 
Action: Mouse pressed left at (472, 251)
Screenshot: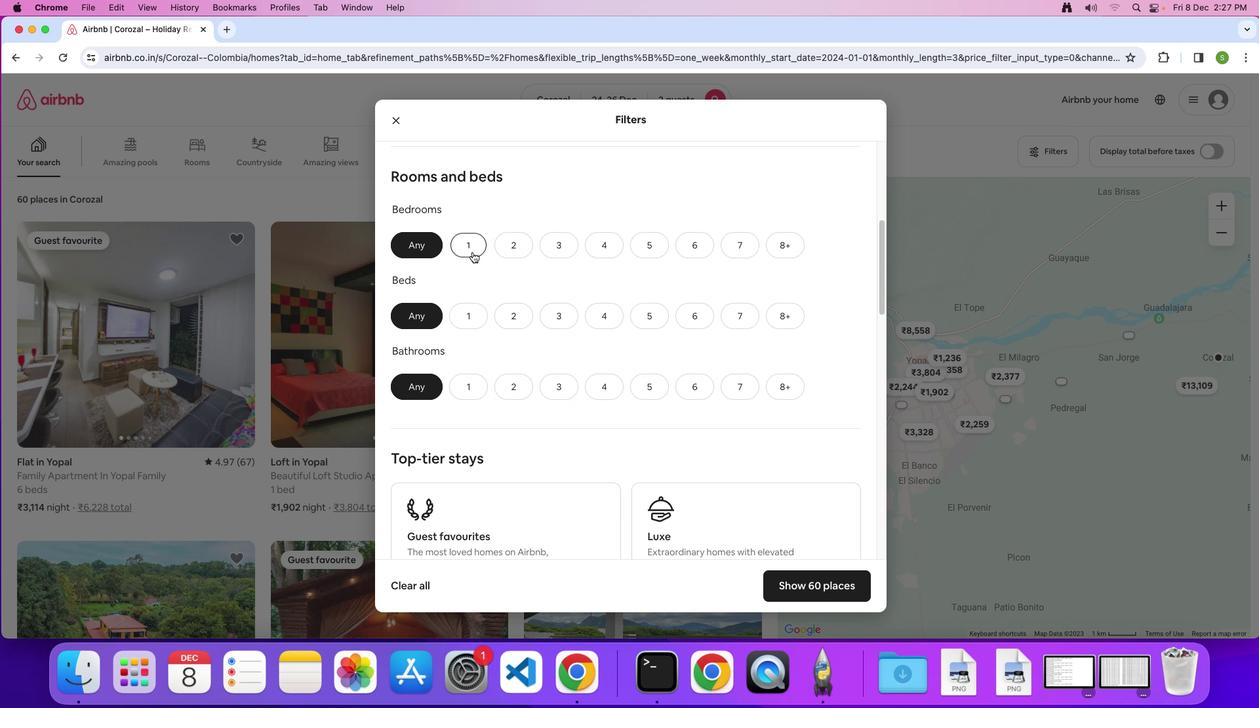 
Action: Mouse moved to (466, 314)
Screenshot: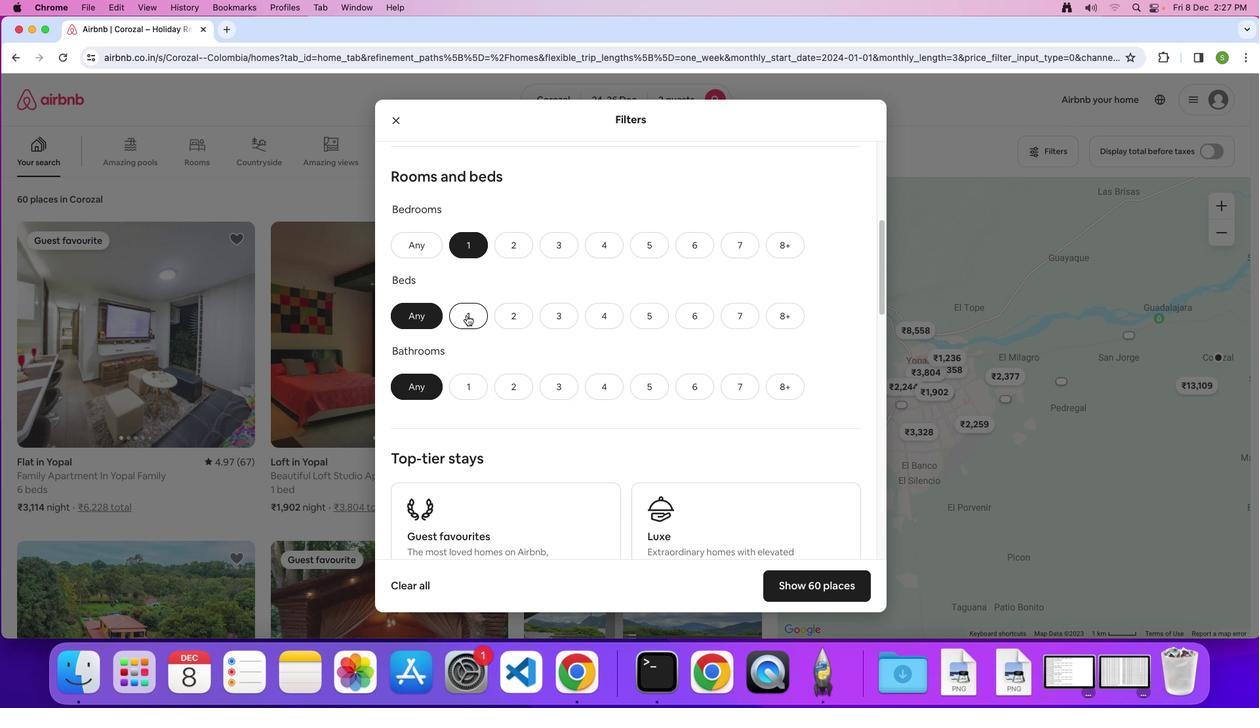 
Action: Mouse pressed left at (466, 314)
Screenshot: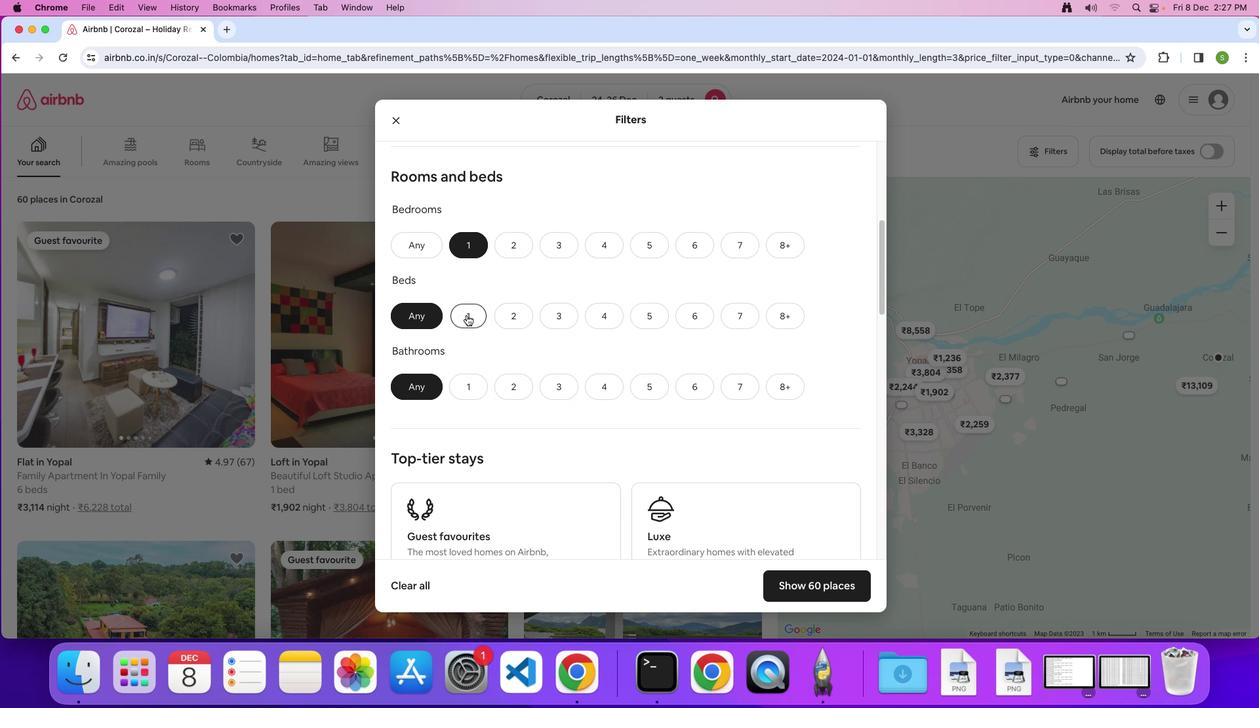
Action: Mouse moved to (470, 386)
Screenshot: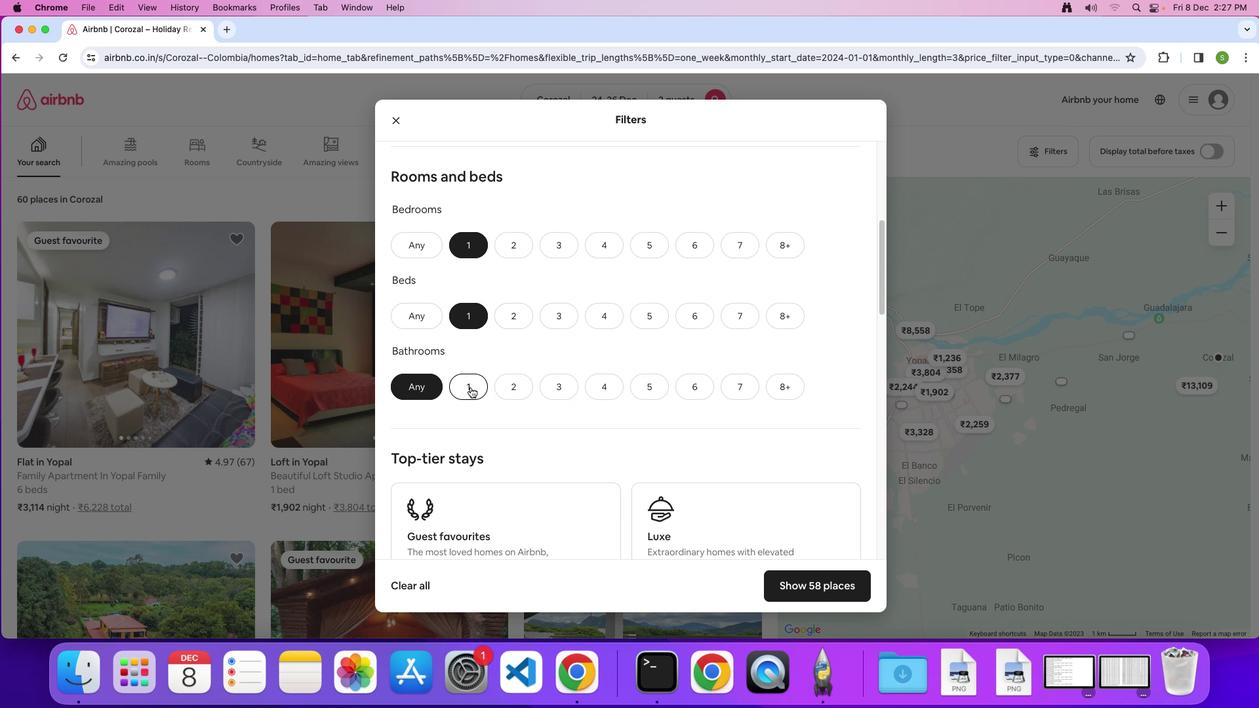 
Action: Mouse pressed left at (470, 386)
Screenshot: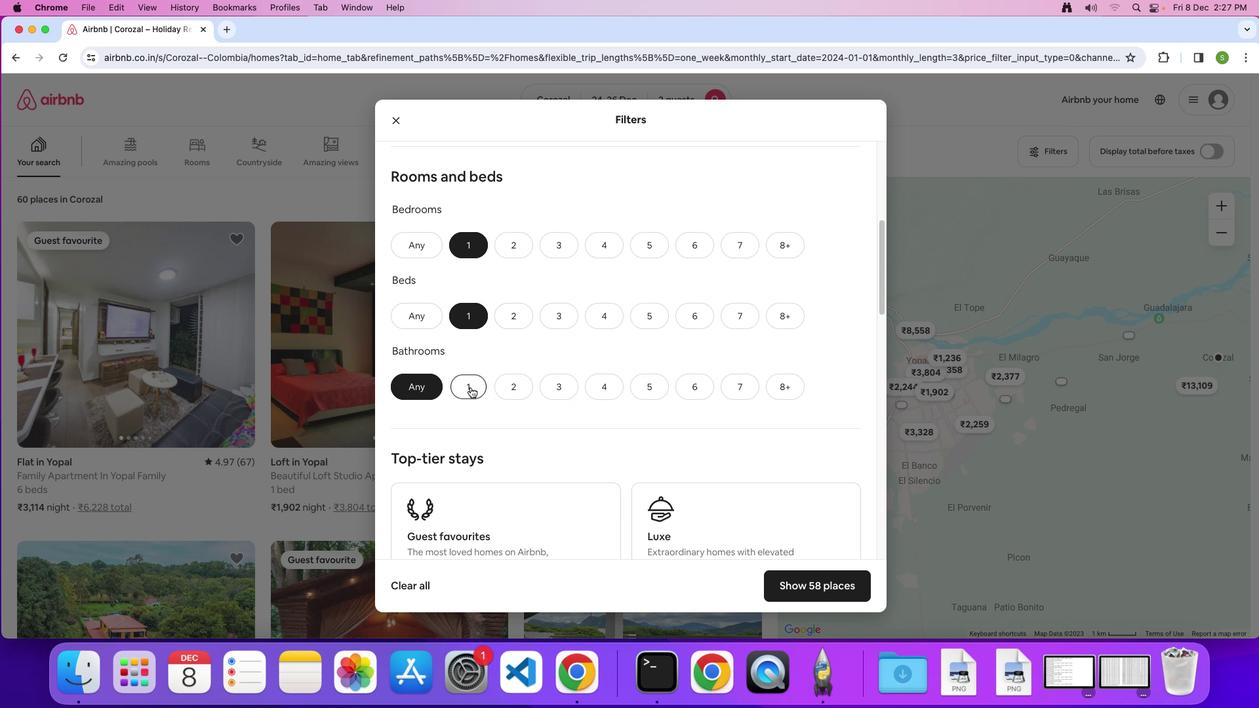 
Action: Mouse moved to (635, 366)
Screenshot: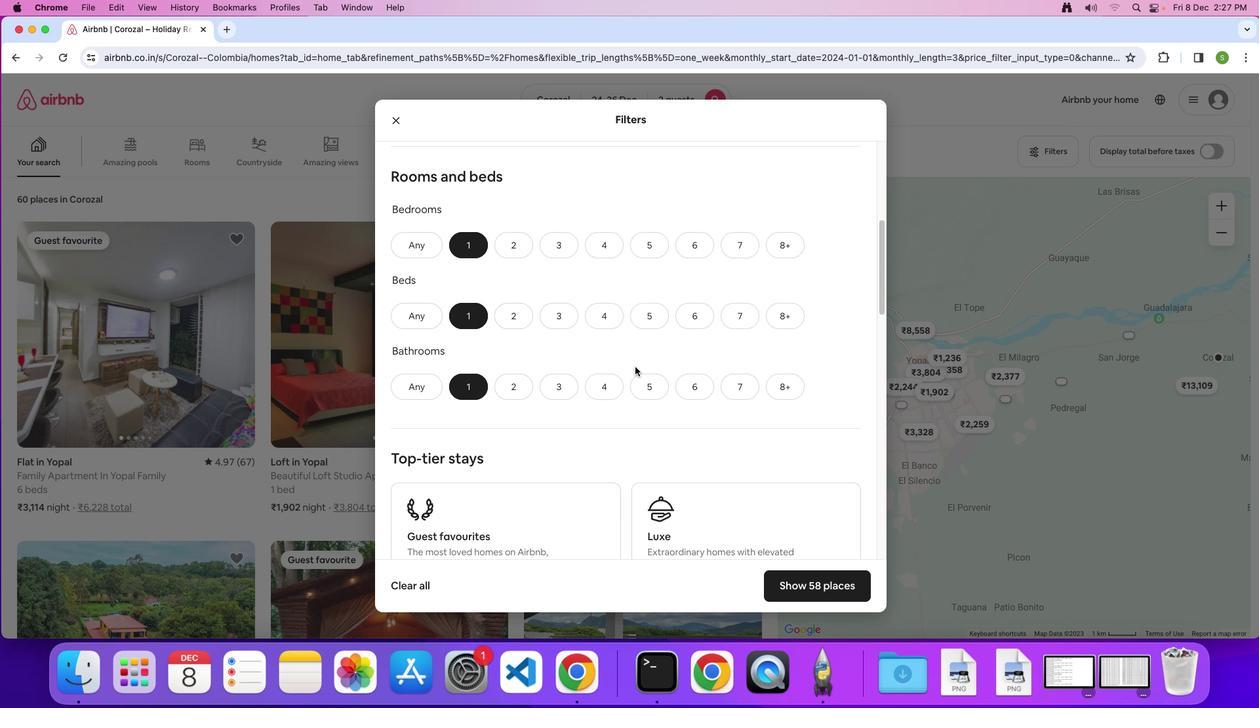 
Action: Mouse scrolled (635, 366) with delta (0, 0)
Screenshot: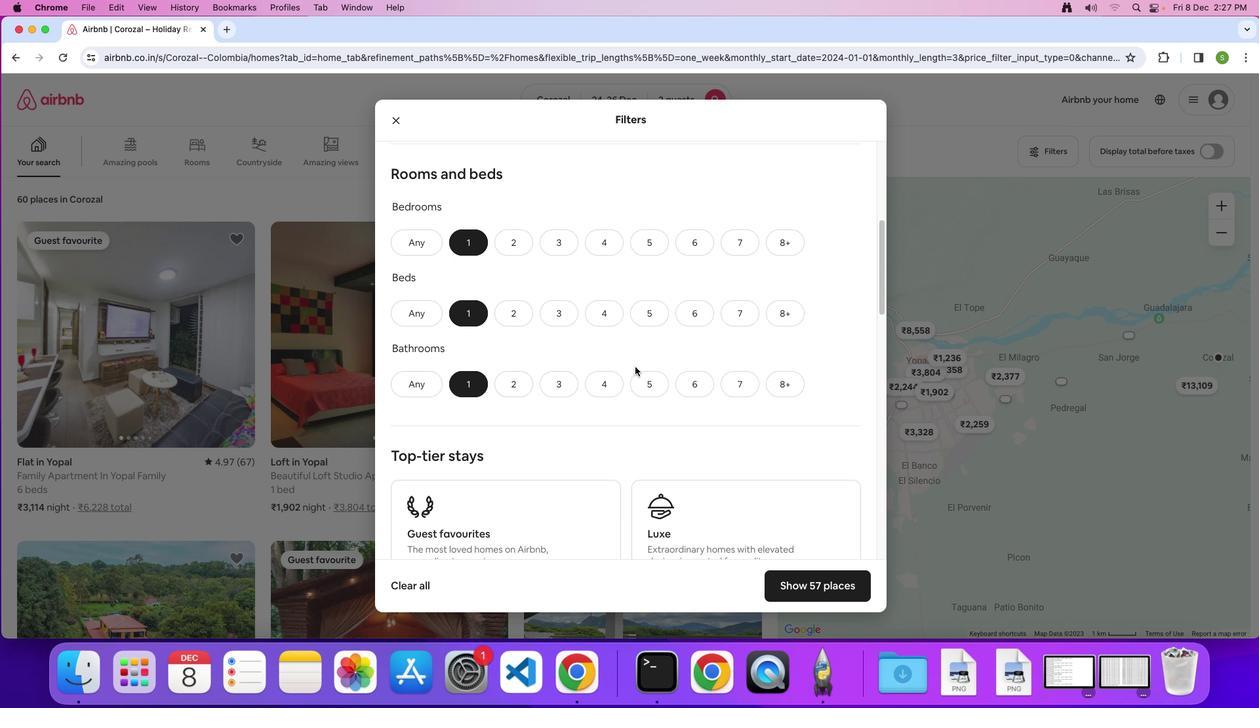 
Action: Mouse scrolled (635, 366) with delta (0, 0)
Screenshot: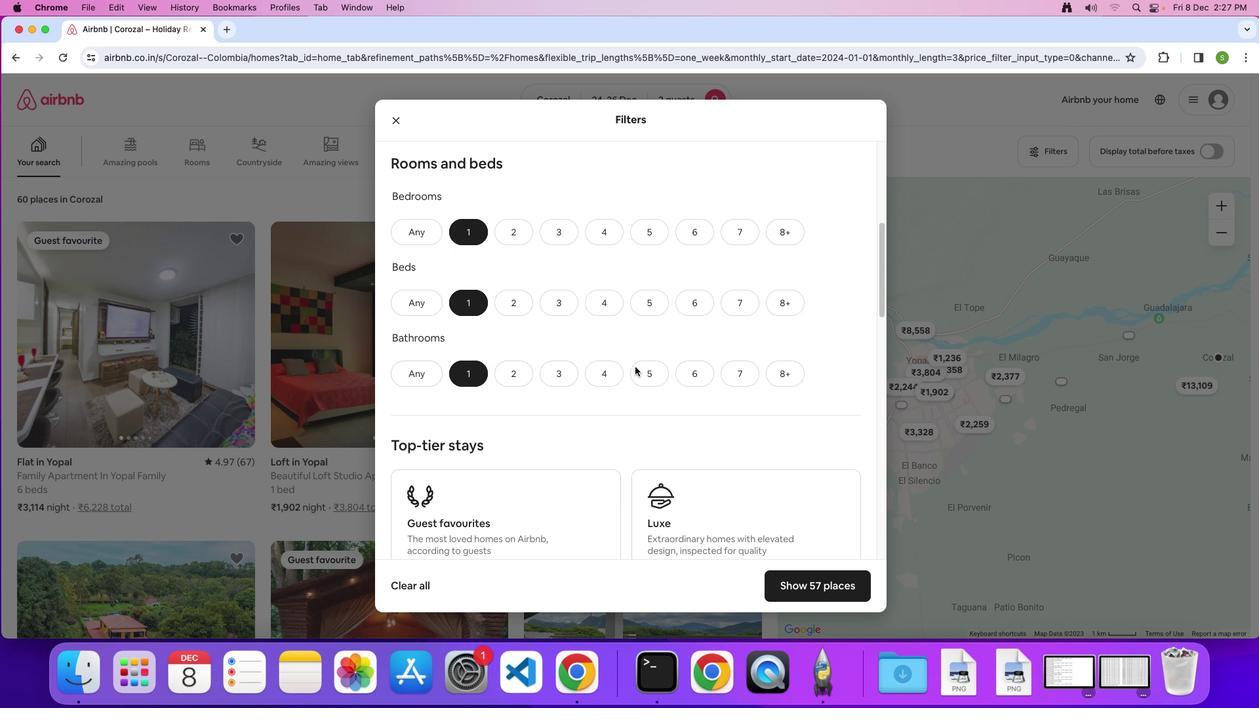 
Action: Mouse scrolled (635, 366) with delta (0, 0)
Screenshot: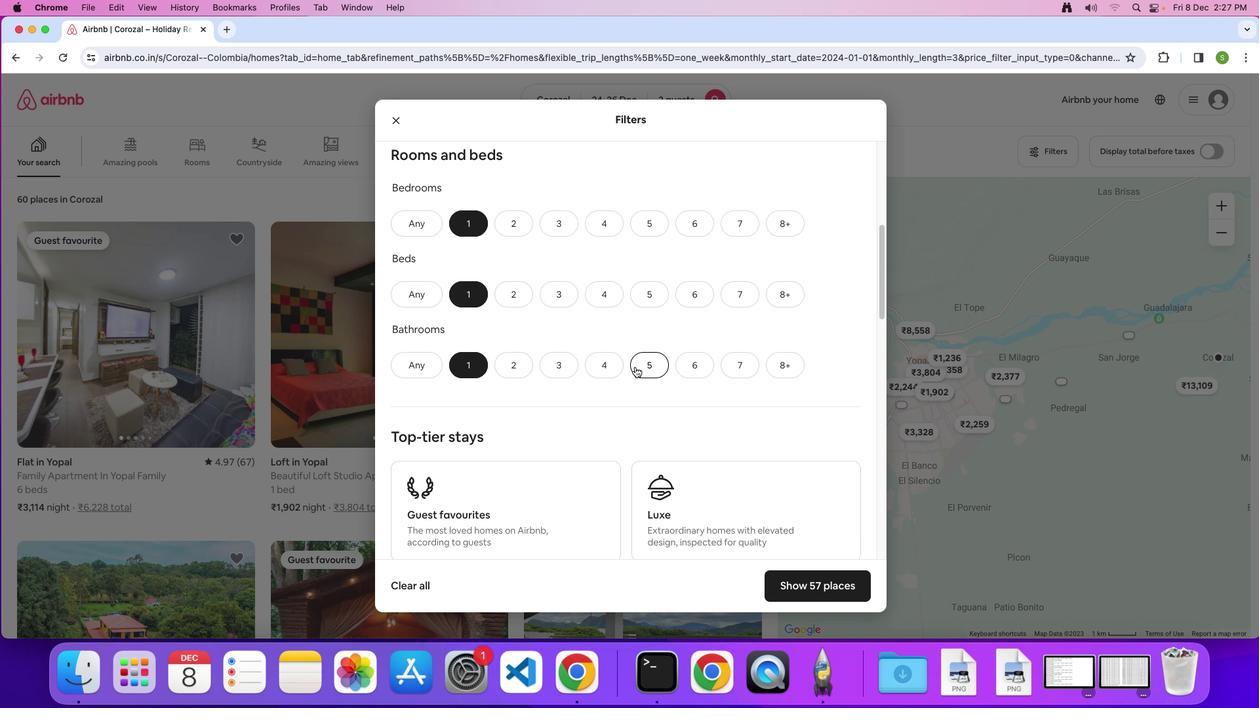 
Action: Mouse scrolled (635, 366) with delta (0, 0)
Screenshot: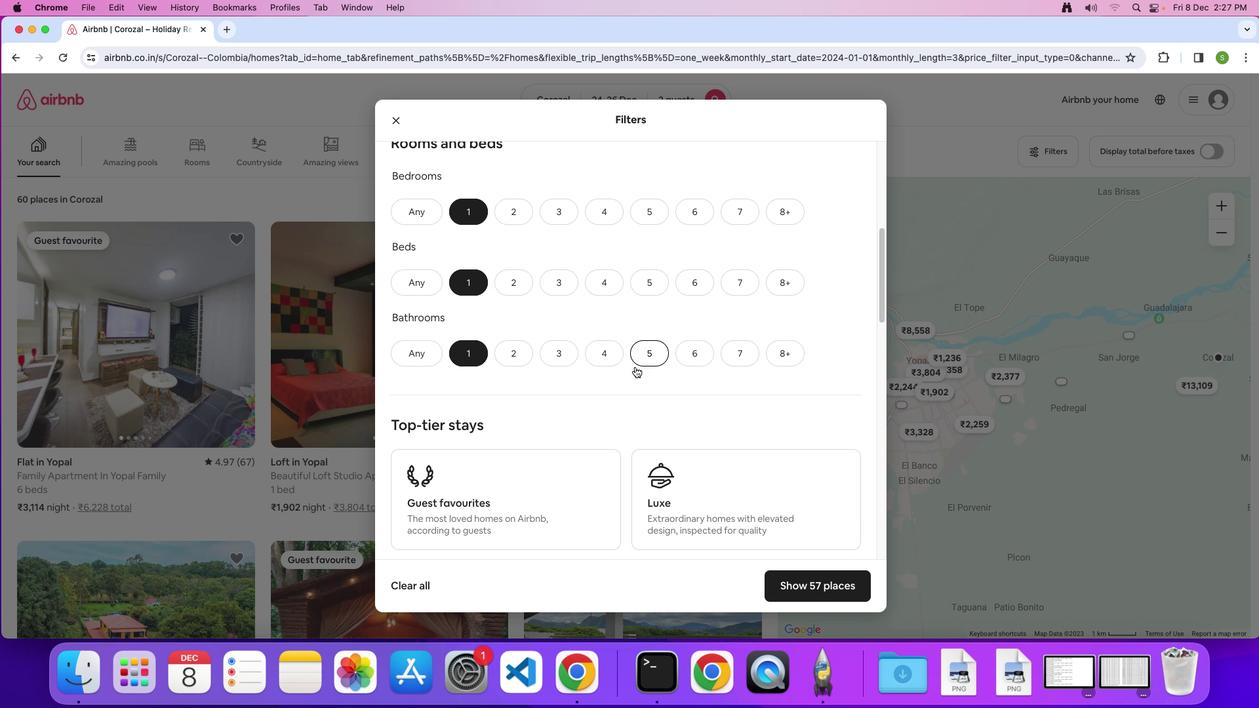 
Action: Mouse scrolled (635, 366) with delta (0, 0)
Screenshot: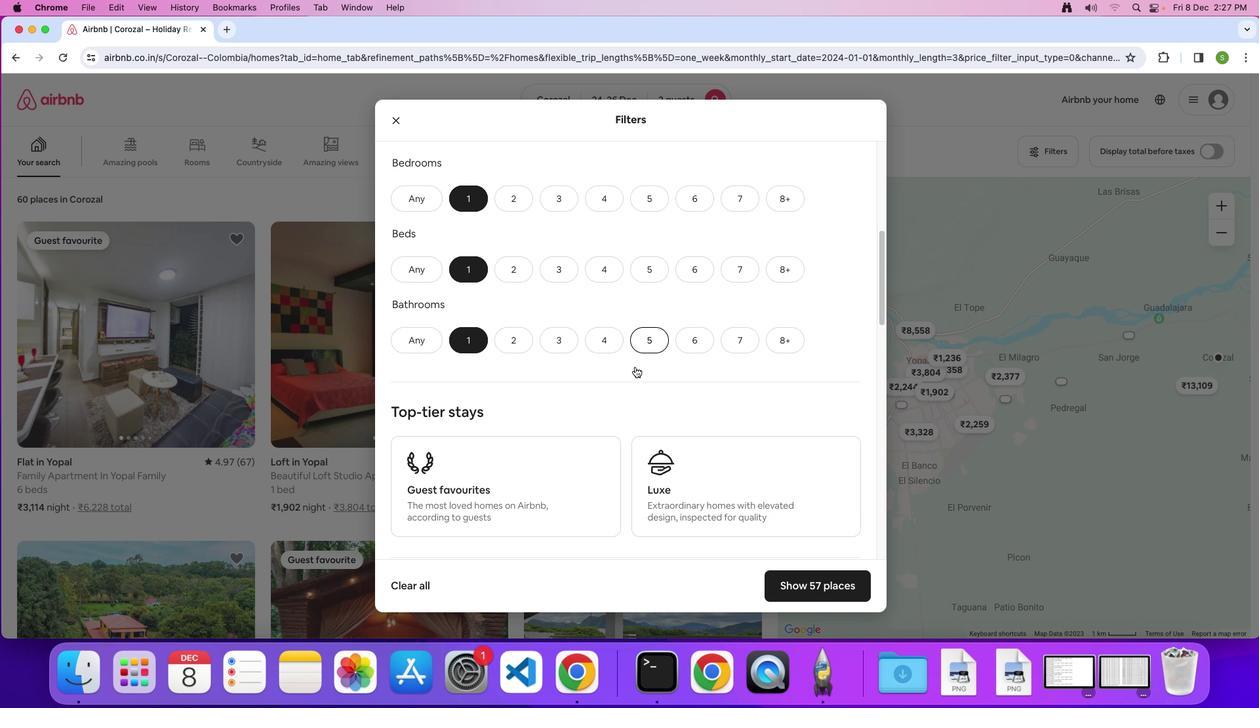 
Action: Mouse scrolled (635, 366) with delta (0, 0)
Screenshot: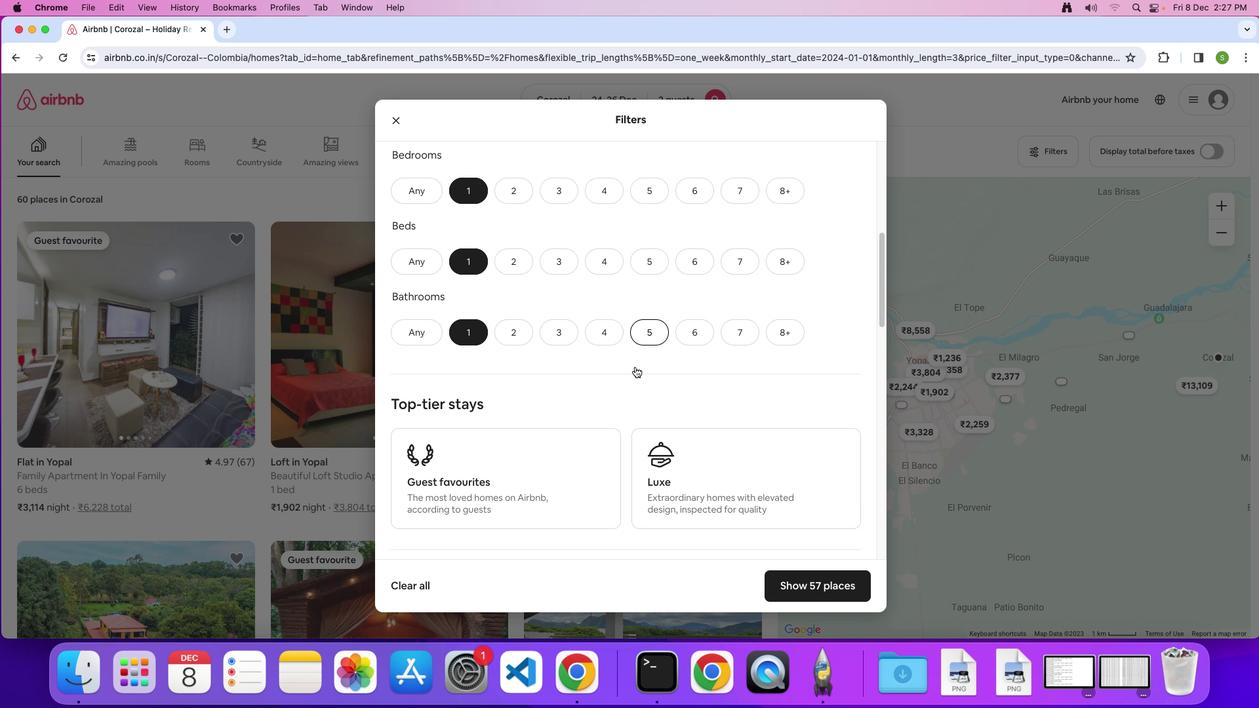 
Action: Mouse scrolled (635, 366) with delta (0, 0)
Screenshot: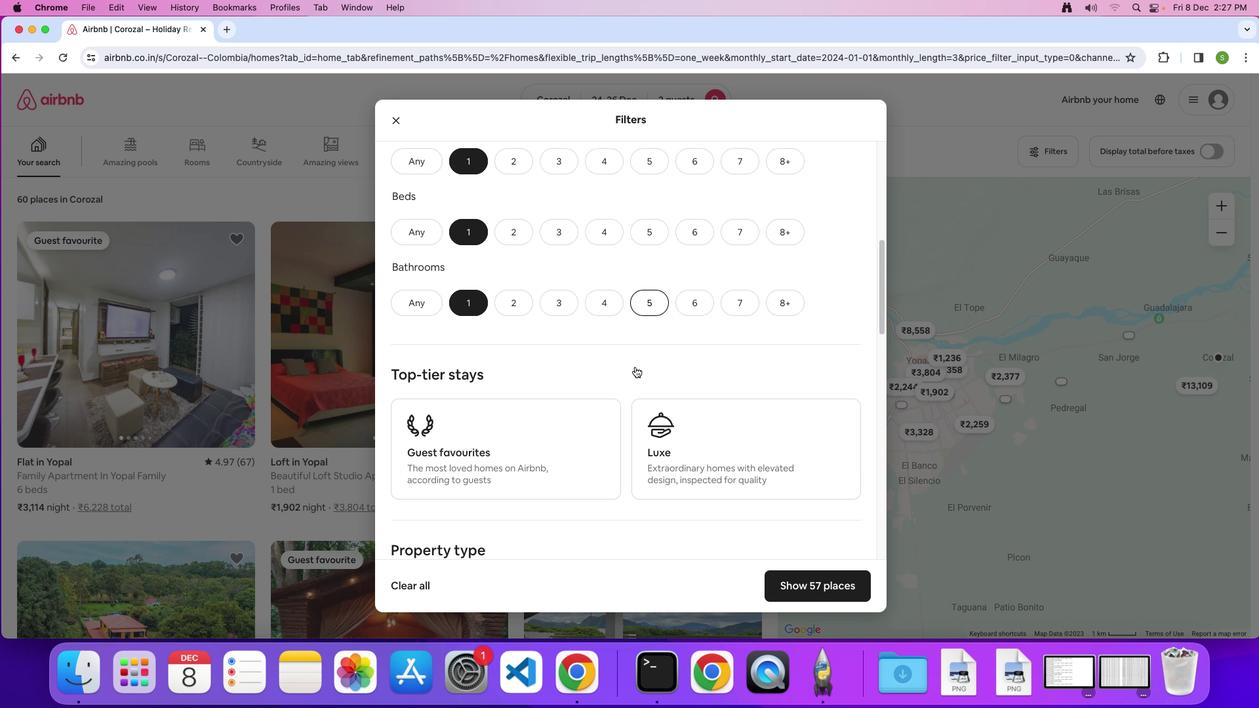 
Action: Mouse scrolled (635, 366) with delta (0, 0)
Screenshot: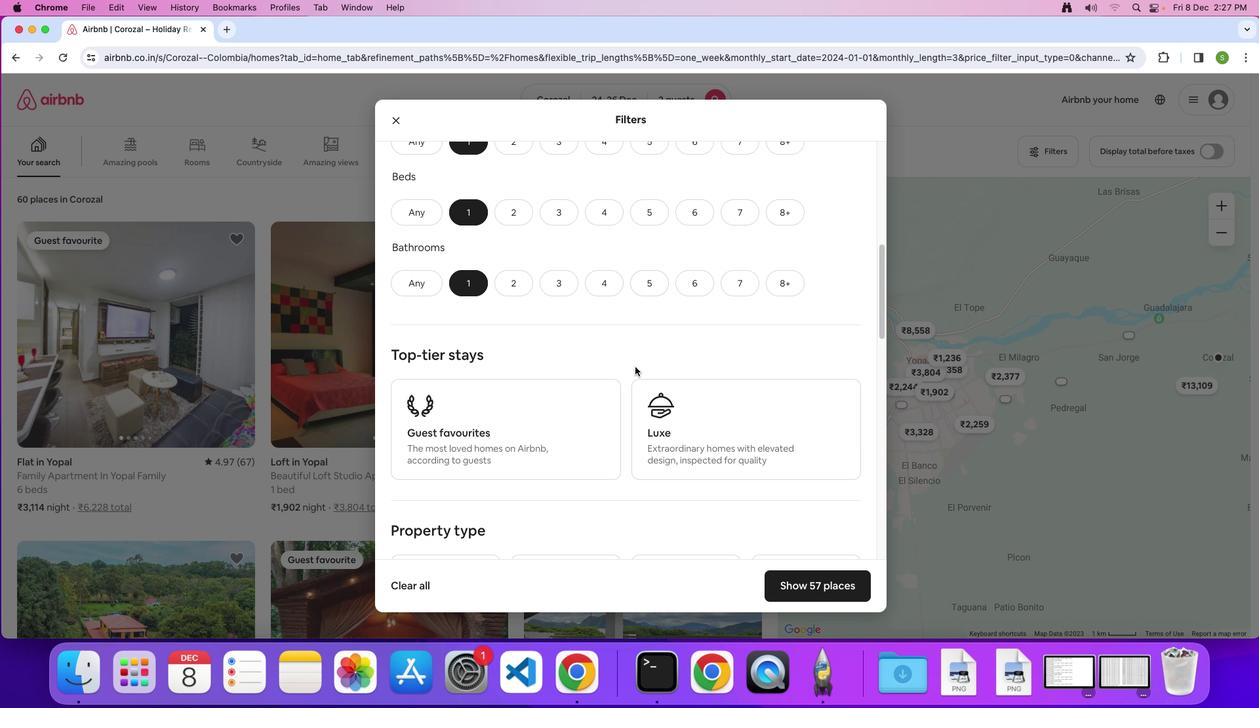 
Action: Mouse scrolled (635, 366) with delta (0, 0)
Screenshot: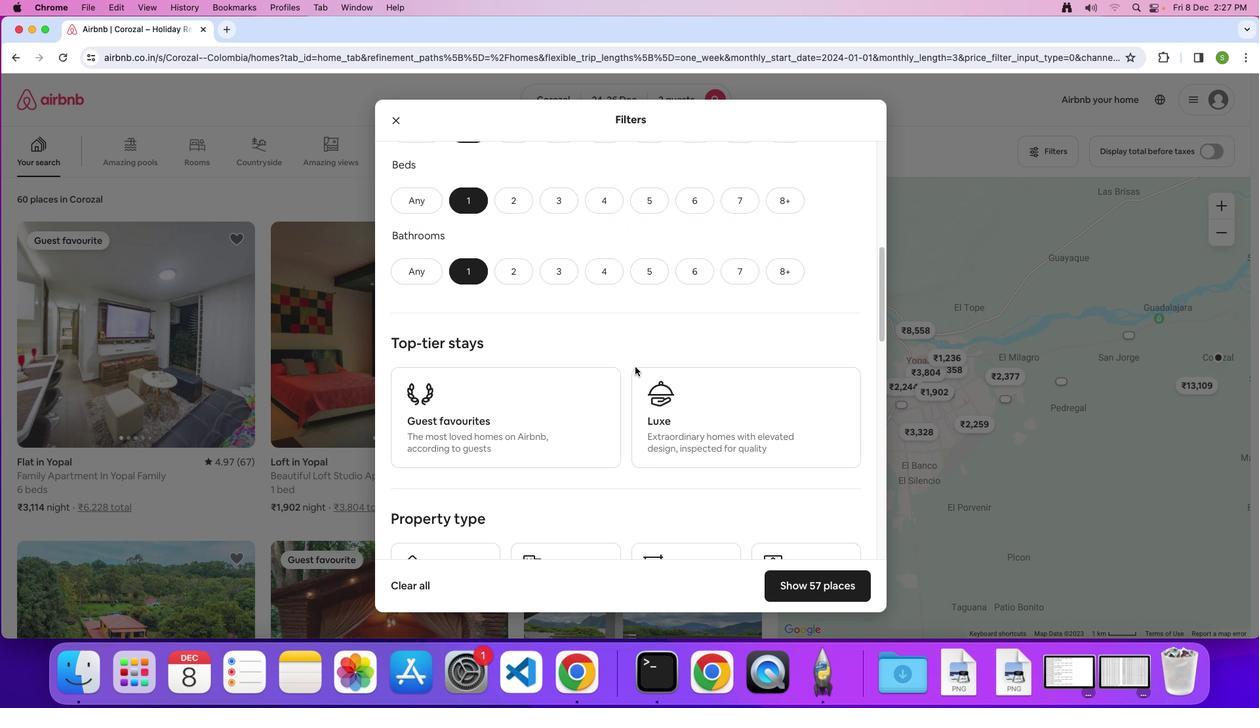 
Action: Mouse scrolled (635, 366) with delta (0, 0)
Screenshot: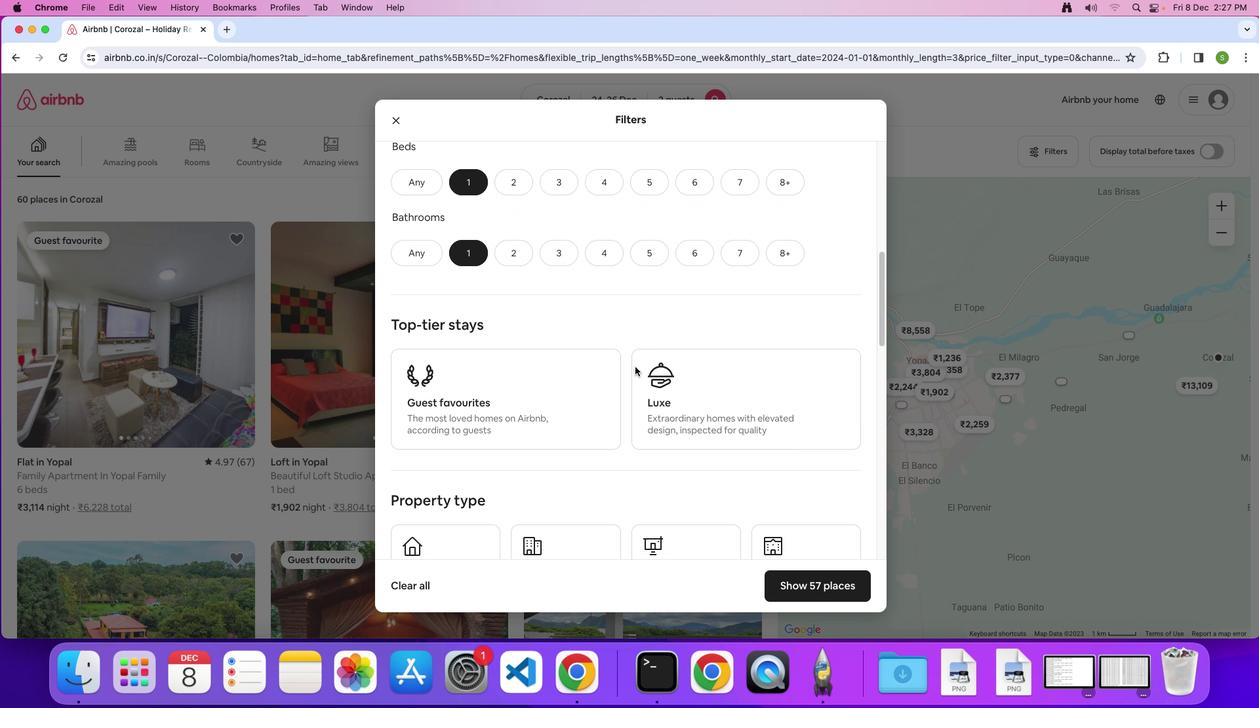 
Action: Mouse scrolled (635, 366) with delta (0, 0)
Screenshot: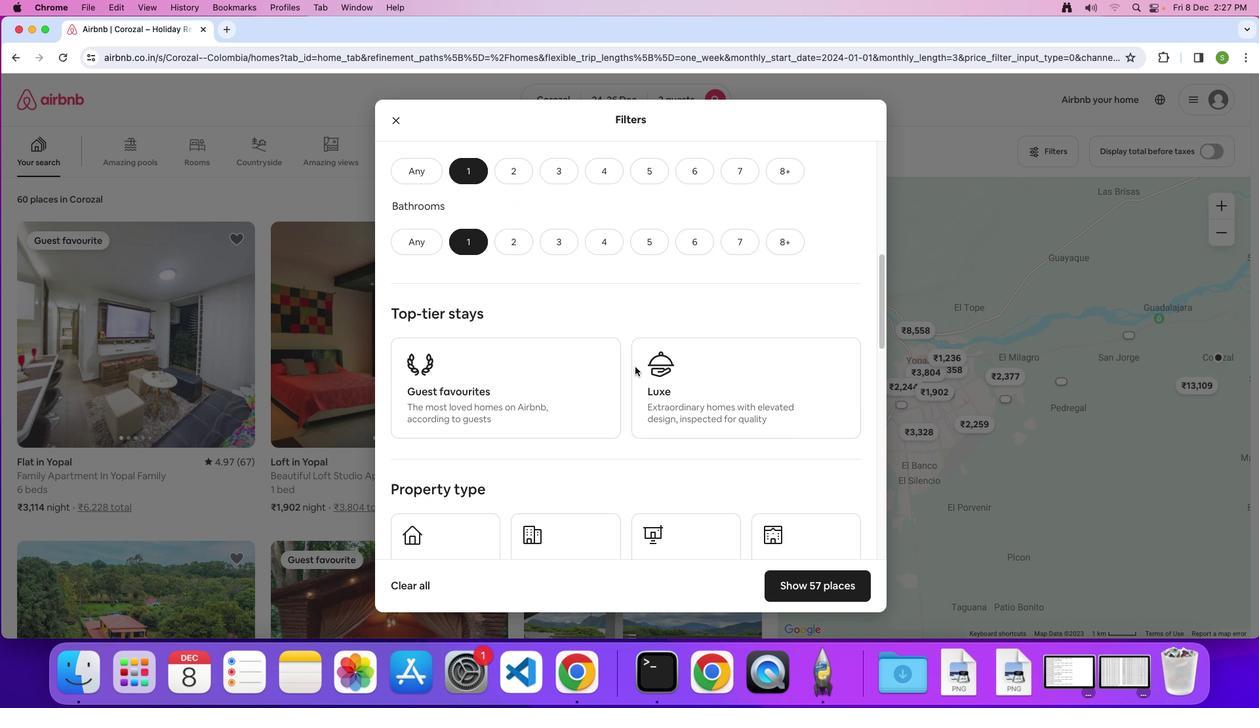 
Action: Mouse scrolled (635, 366) with delta (0, 0)
Screenshot: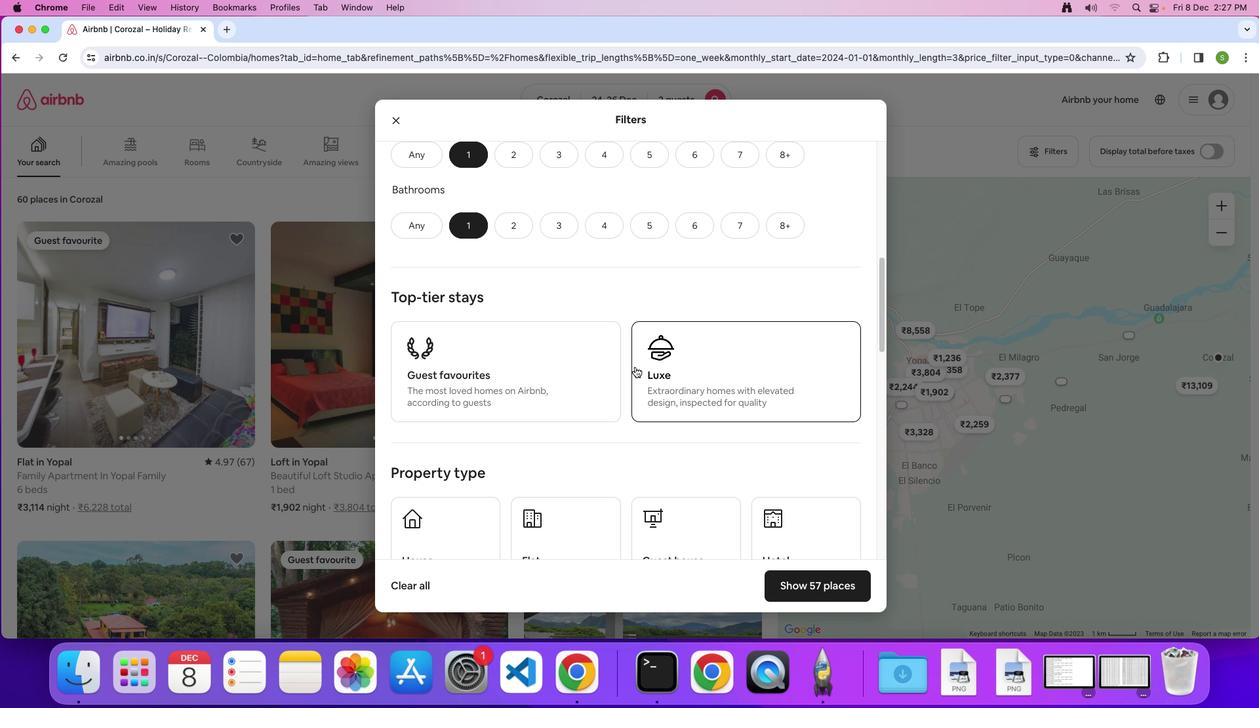 
Action: Mouse scrolled (635, 366) with delta (0, 0)
Screenshot: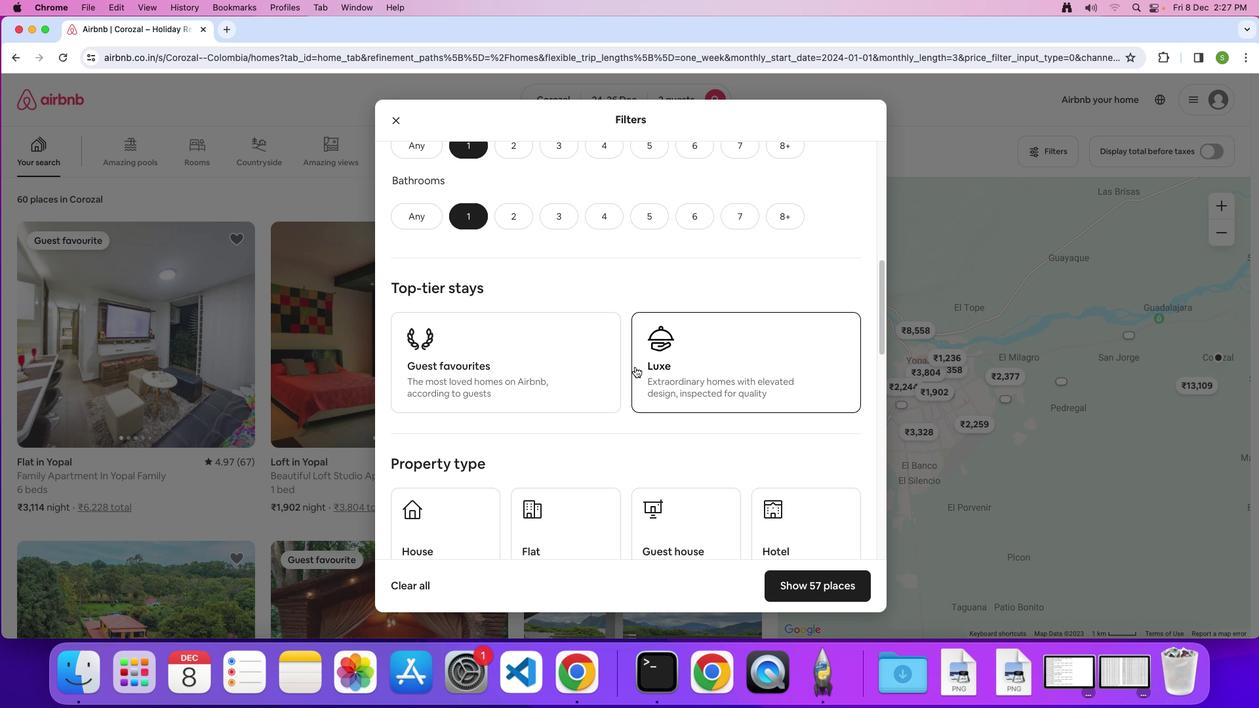 
Action: Mouse scrolled (635, 366) with delta (0, -1)
Screenshot: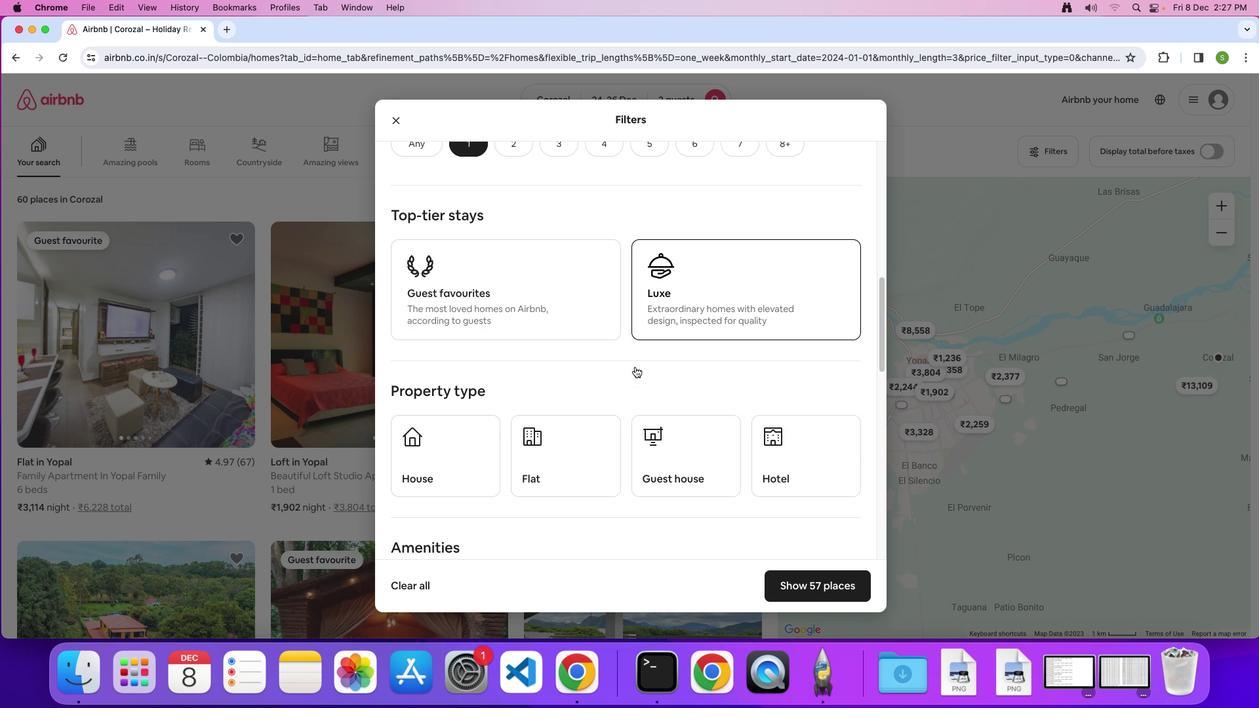 
Action: Mouse scrolled (635, 366) with delta (0, 0)
Screenshot: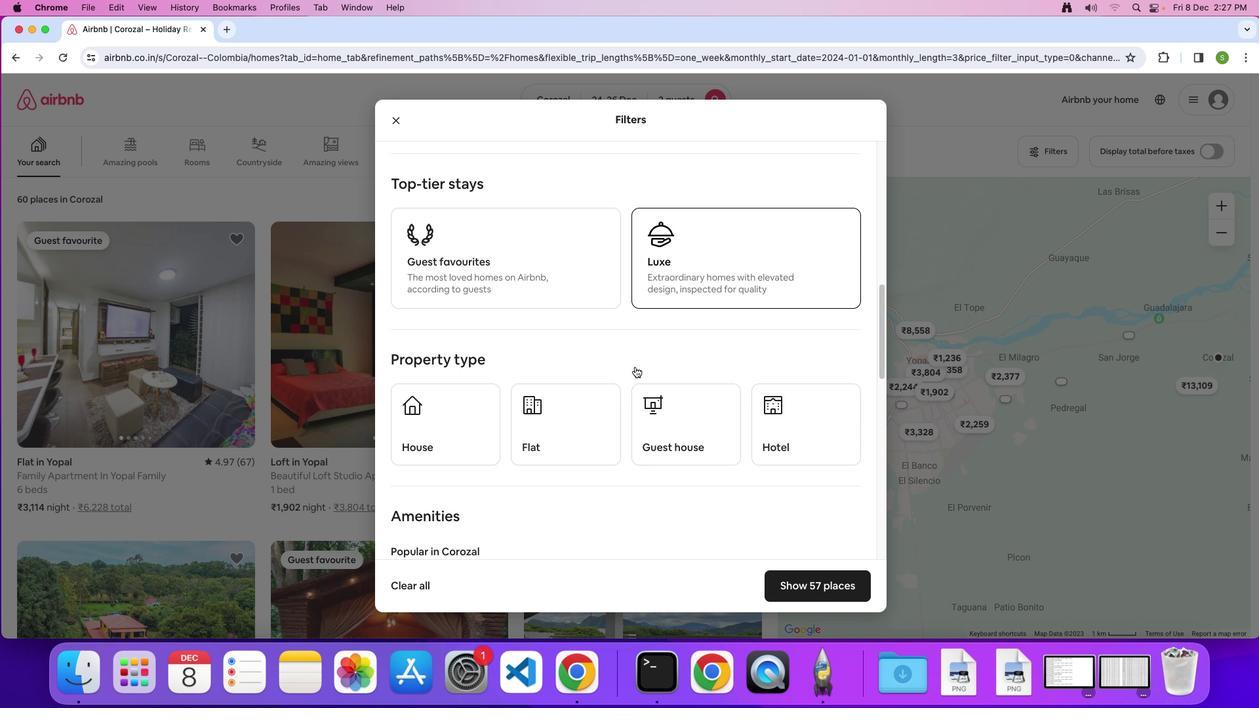 
Action: Mouse scrolled (635, 366) with delta (0, 0)
Screenshot: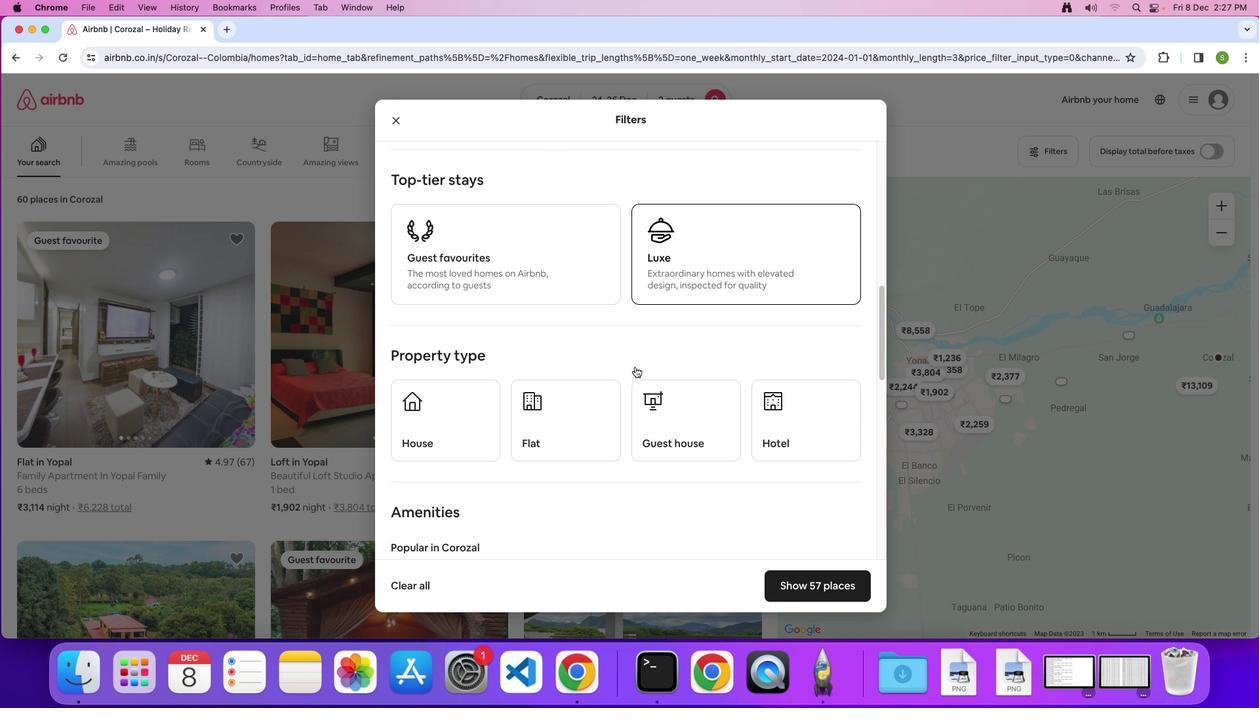 
Action: Mouse moved to (773, 396)
Screenshot: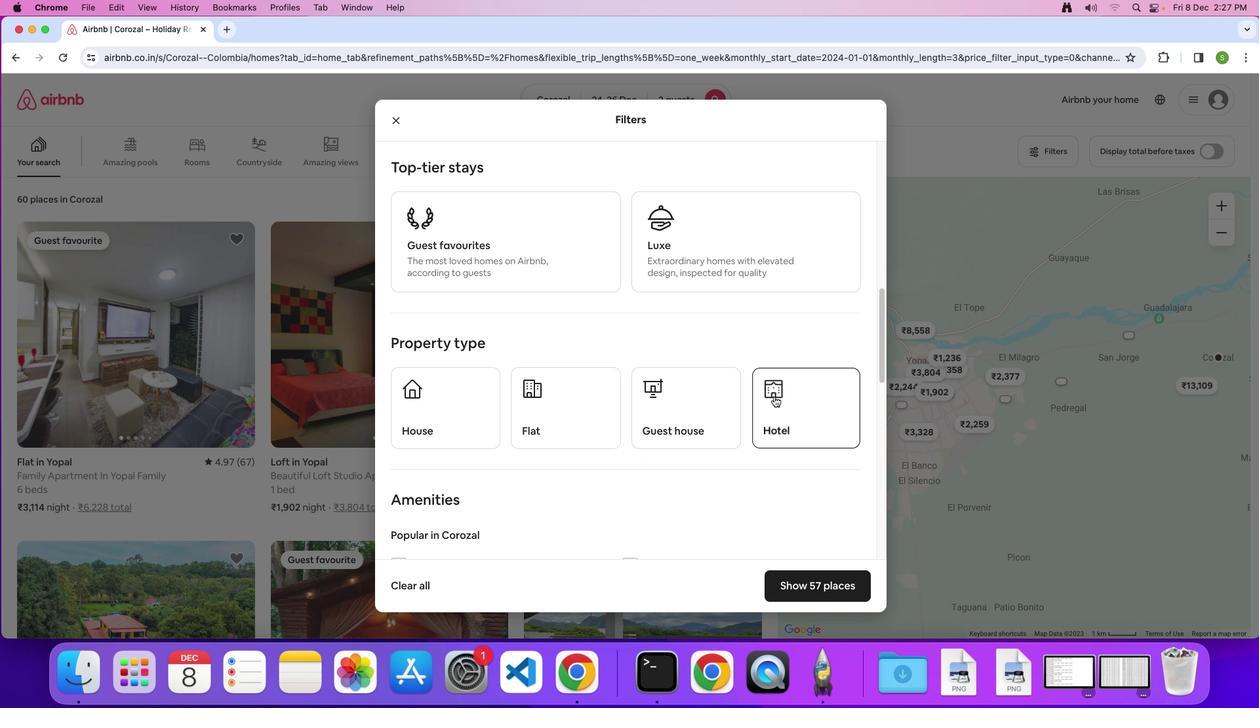 
Action: Mouse pressed left at (773, 396)
Screenshot: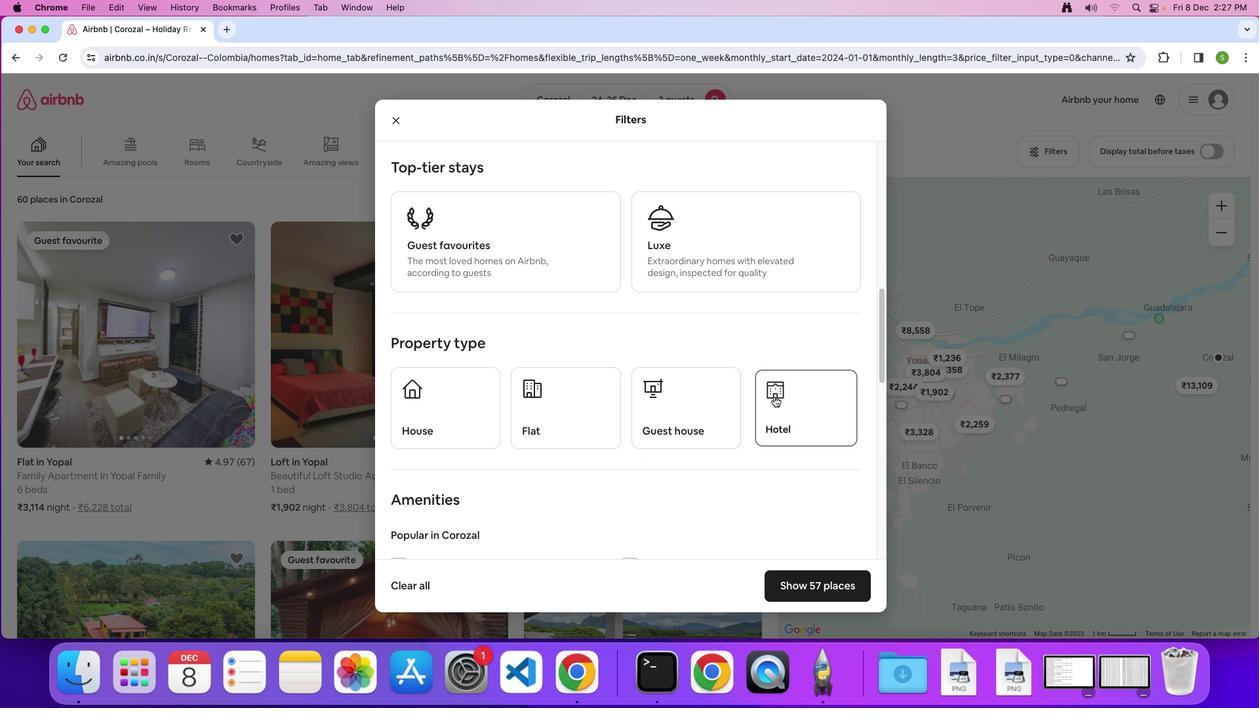 
Action: Mouse moved to (625, 389)
Screenshot: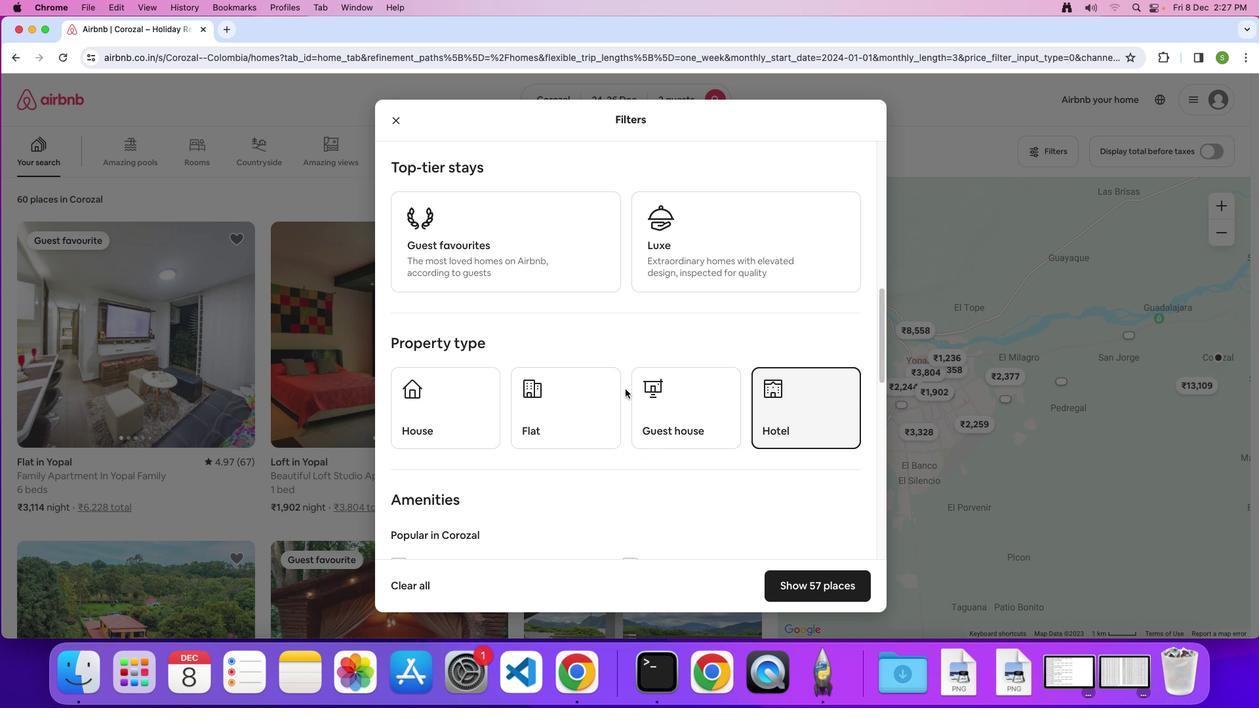 
Action: Mouse scrolled (625, 389) with delta (0, 0)
Screenshot: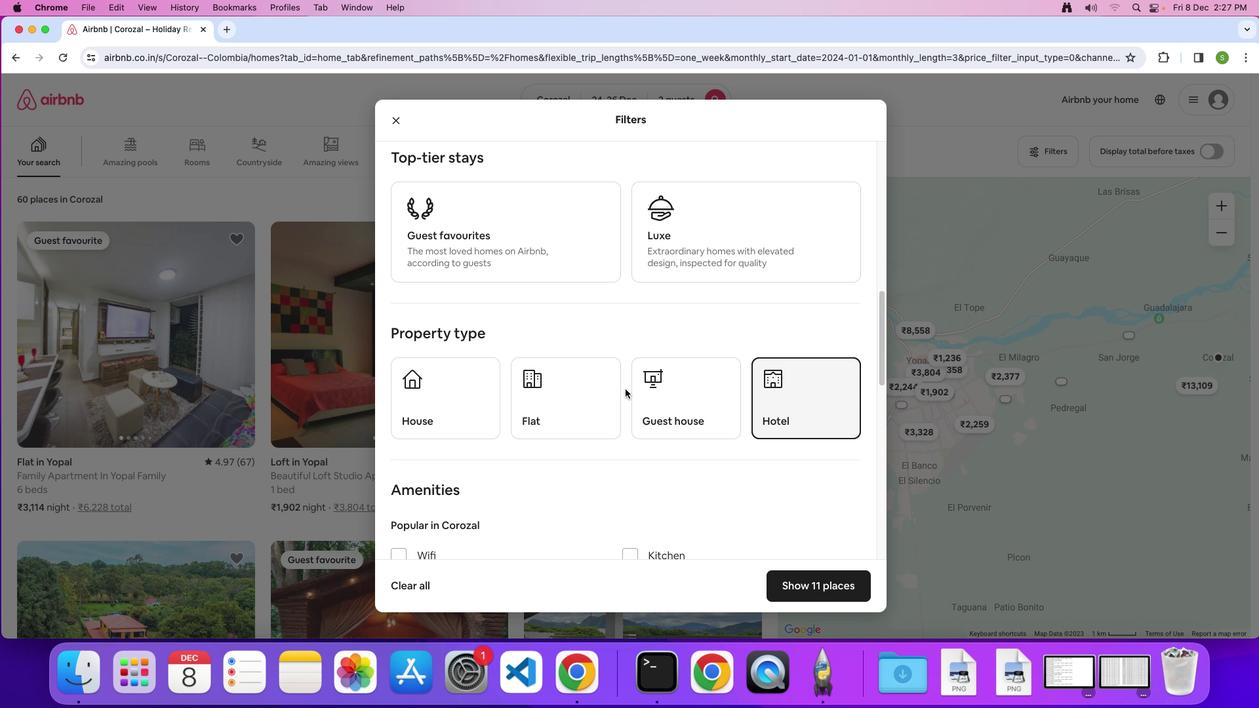 
Action: Mouse scrolled (625, 389) with delta (0, 0)
Screenshot: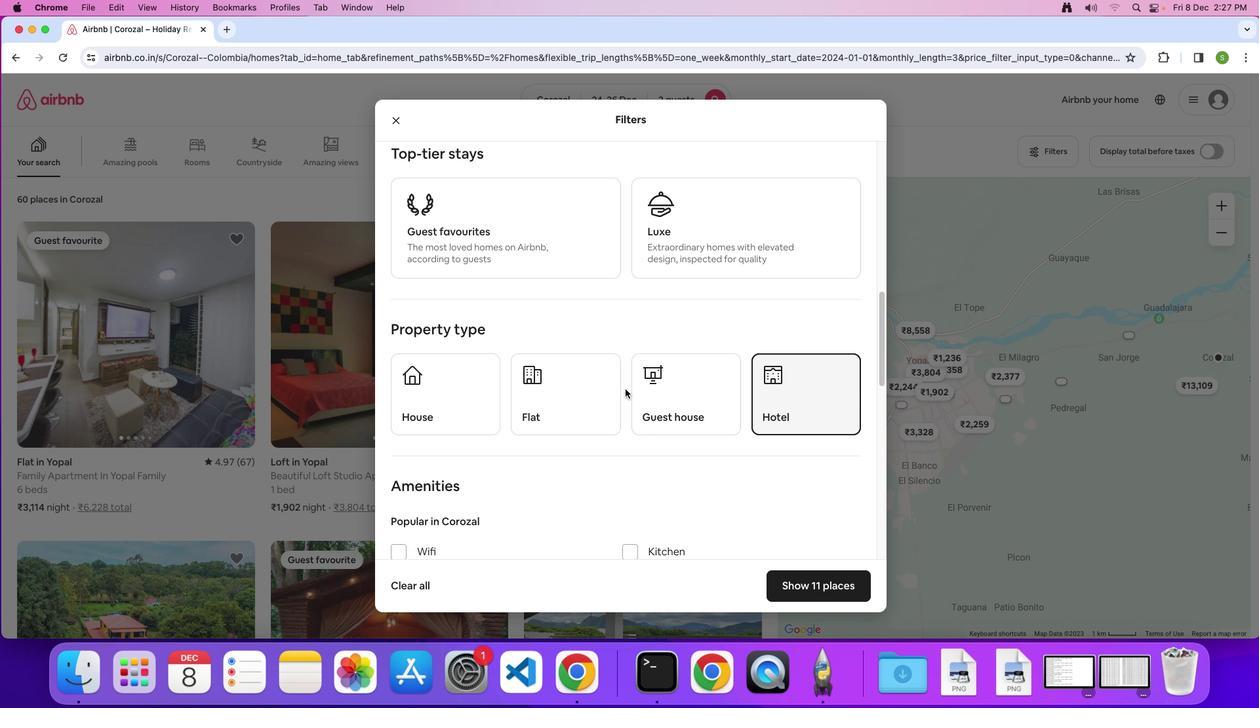 
Action: Mouse scrolled (625, 389) with delta (0, 0)
Screenshot: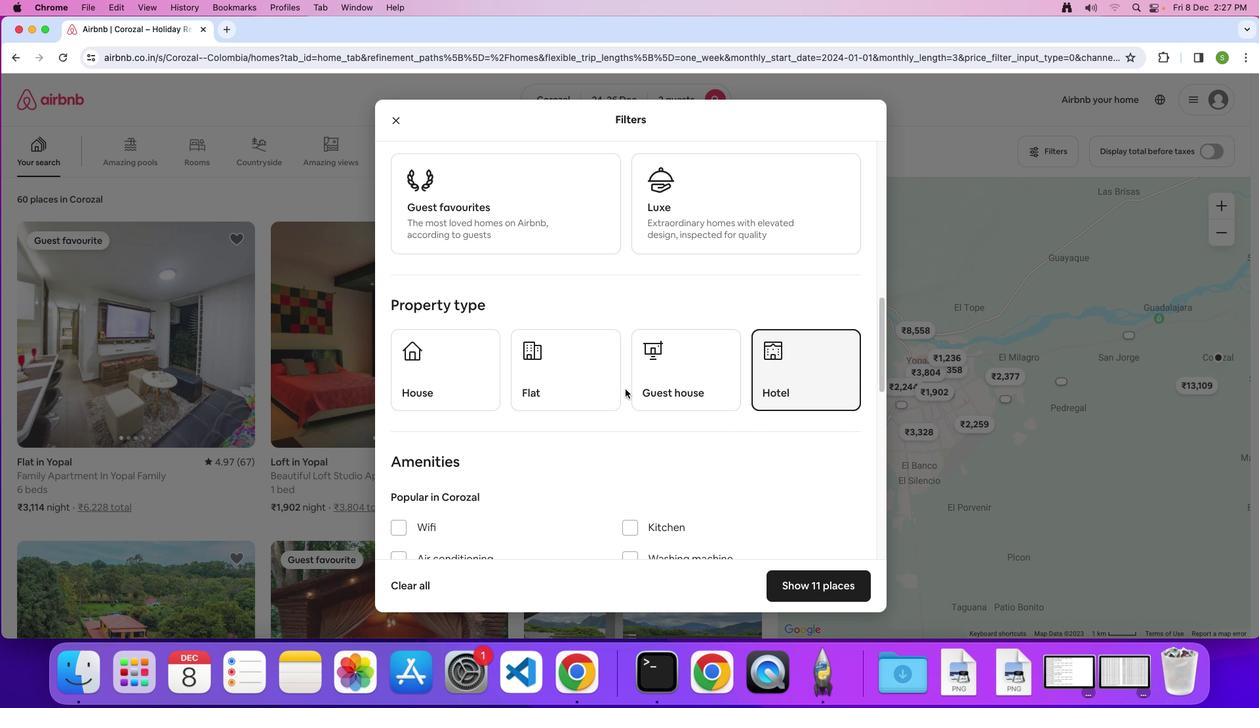 
Action: Mouse scrolled (625, 389) with delta (0, 0)
Screenshot: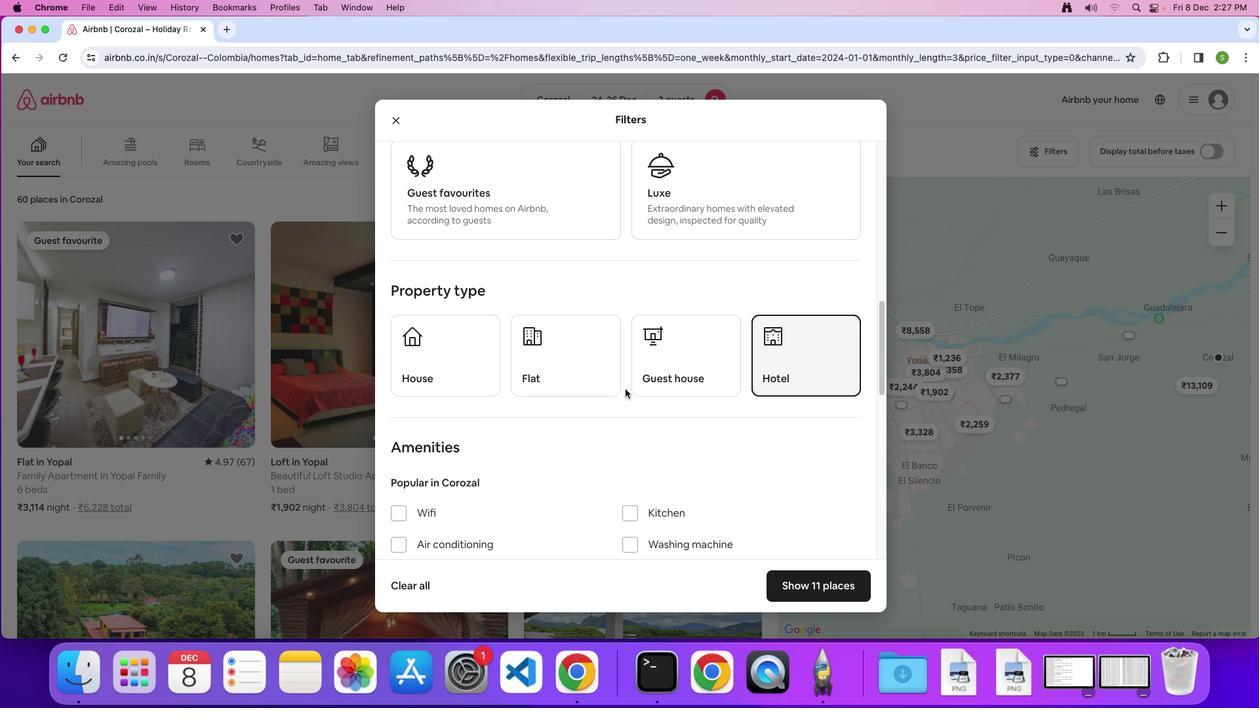 
Action: Mouse scrolled (625, 389) with delta (0, -1)
Screenshot: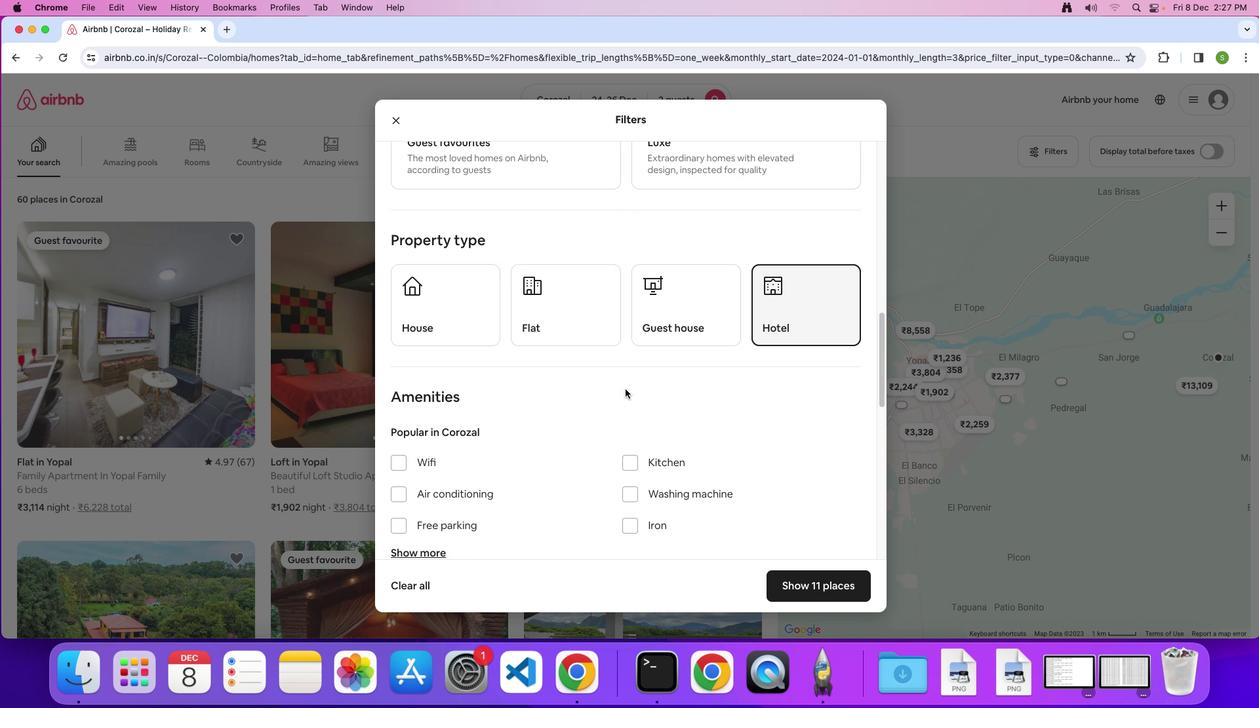 
Action: Mouse scrolled (625, 389) with delta (0, 0)
Screenshot: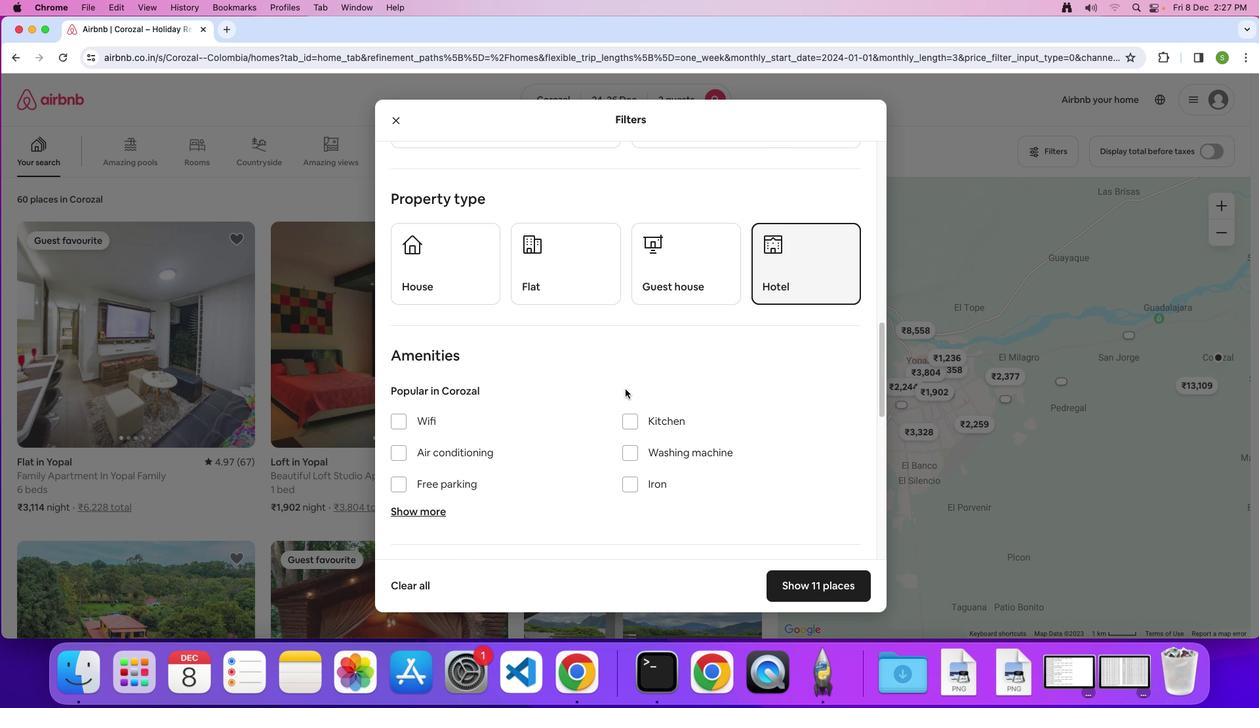 
Action: Mouse scrolled (625, 389) with delta (0, 0)
Screenshot: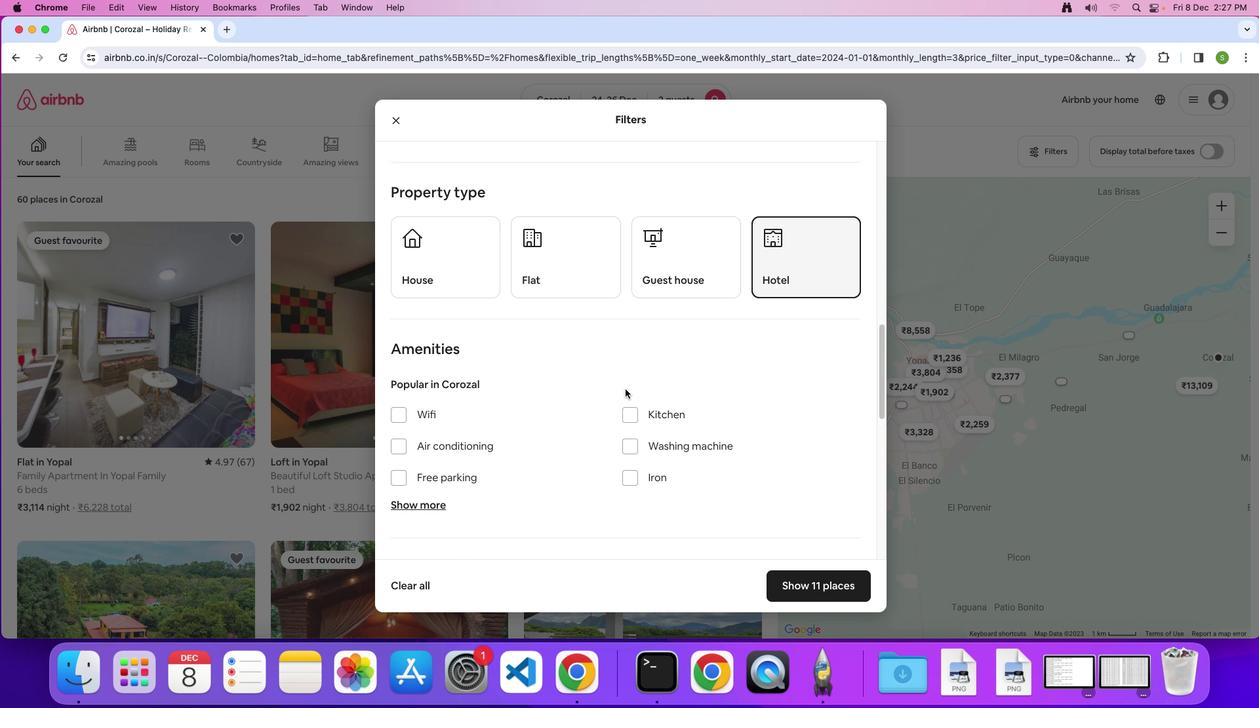 
Action: Mouse scrolled (625, 389) with delta (0, 0)
Screenshot: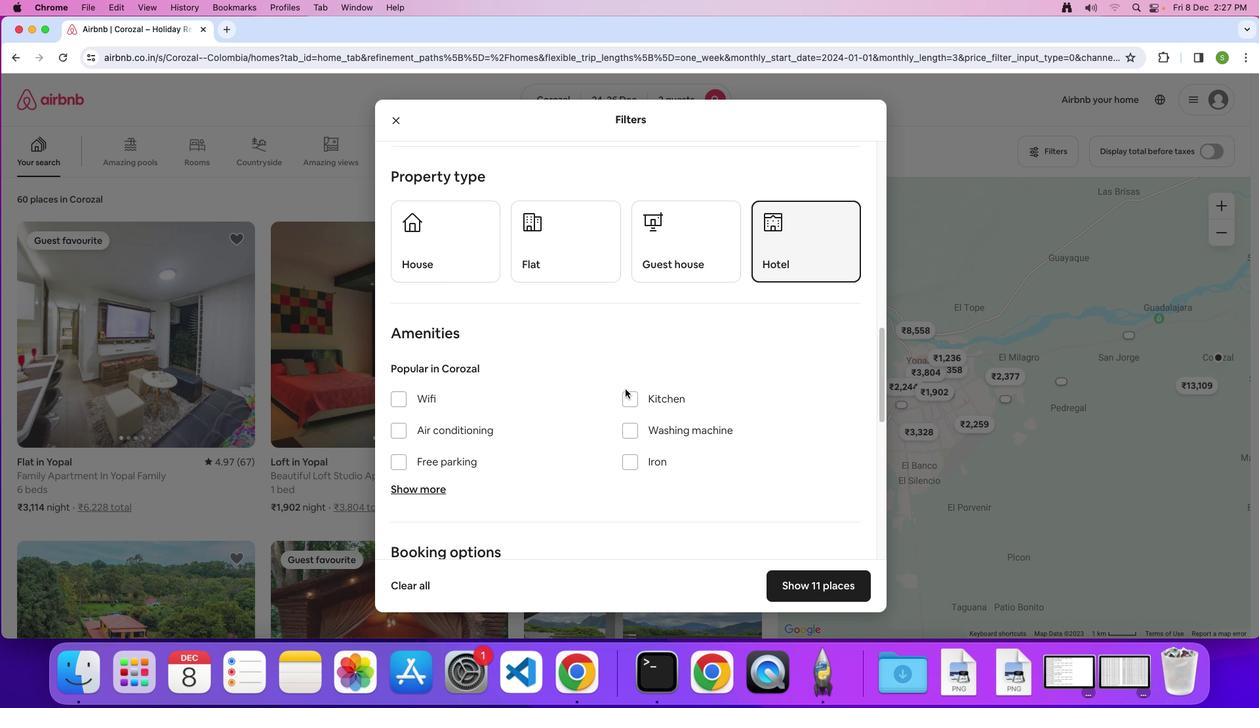 
Action: Mouse scrolled (625, 389) with delta (0, 0)
Screenshot: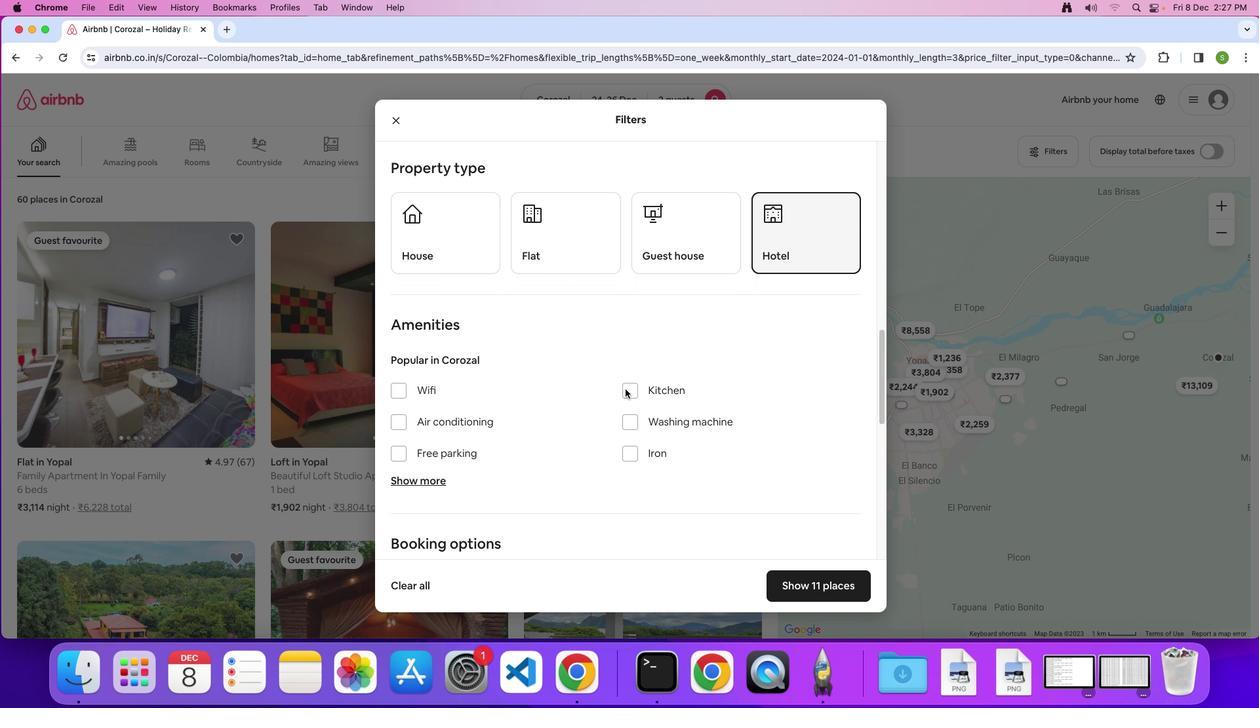 
Action: Mouse scrolled (625, 389) with delta (0, -1)
Screenshot: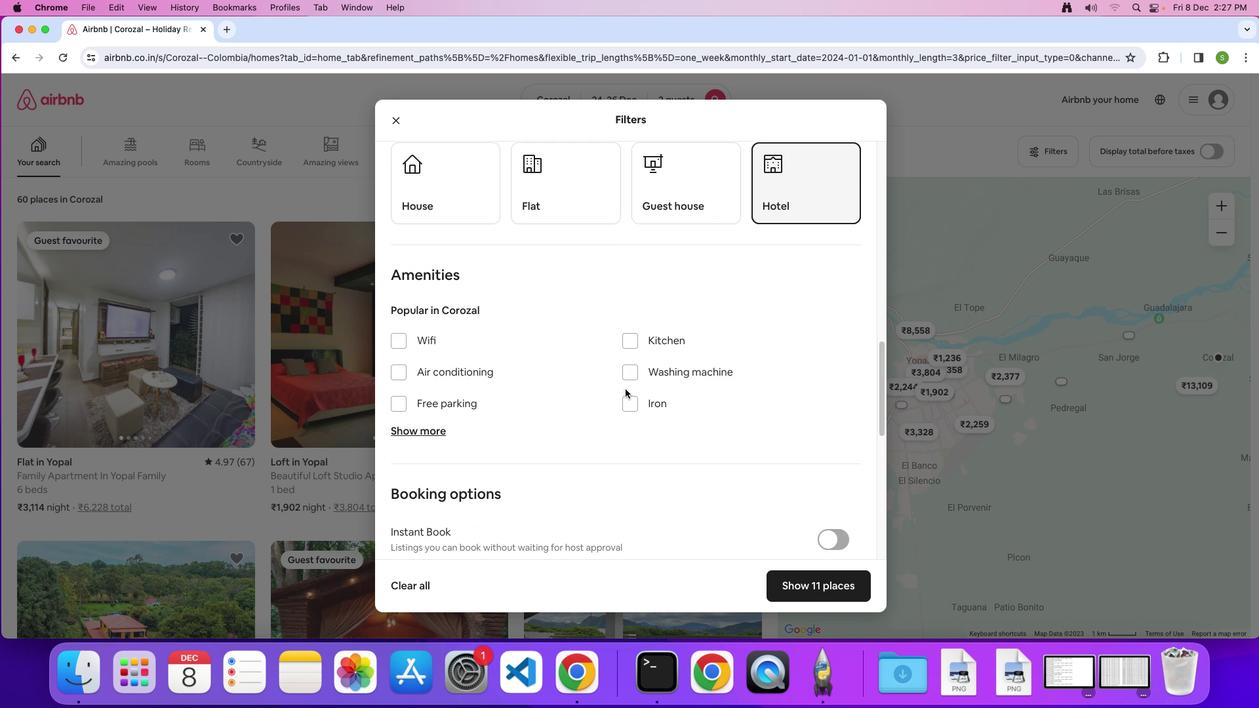 
Action: Mouse moved to (627, 350)
Screenshot: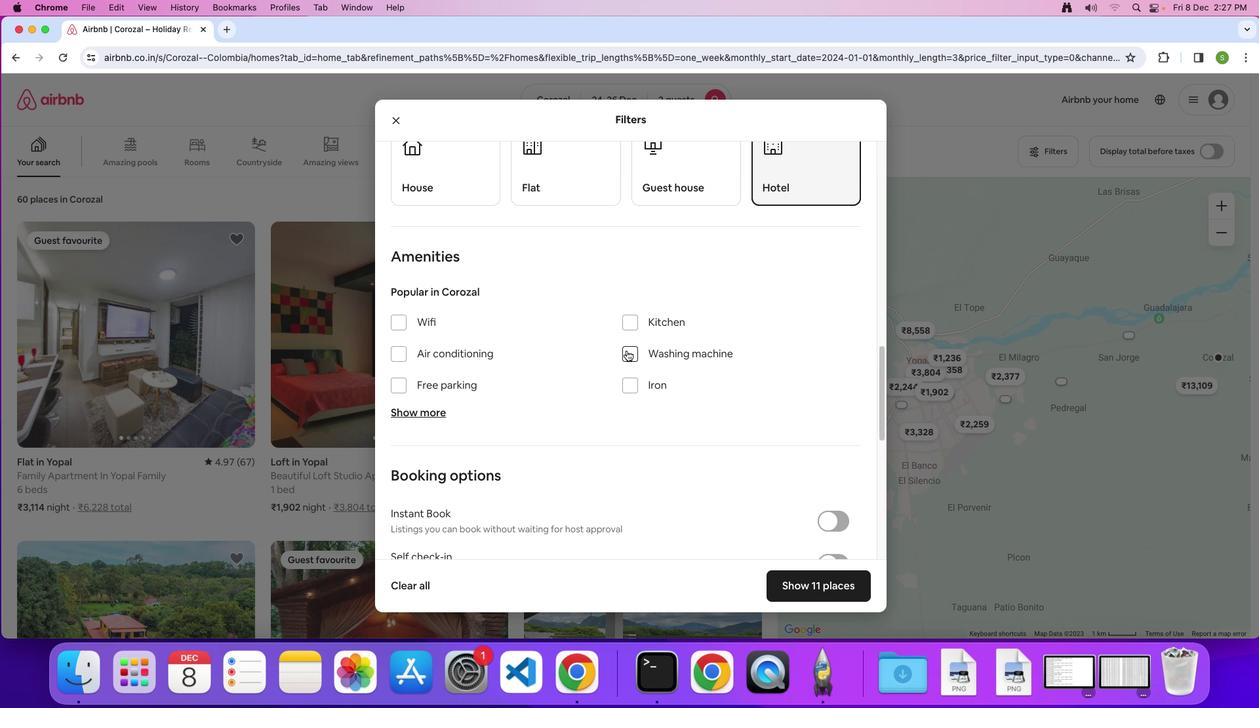 
Action: Mouse pressed left at (627, 350)
Screenshot: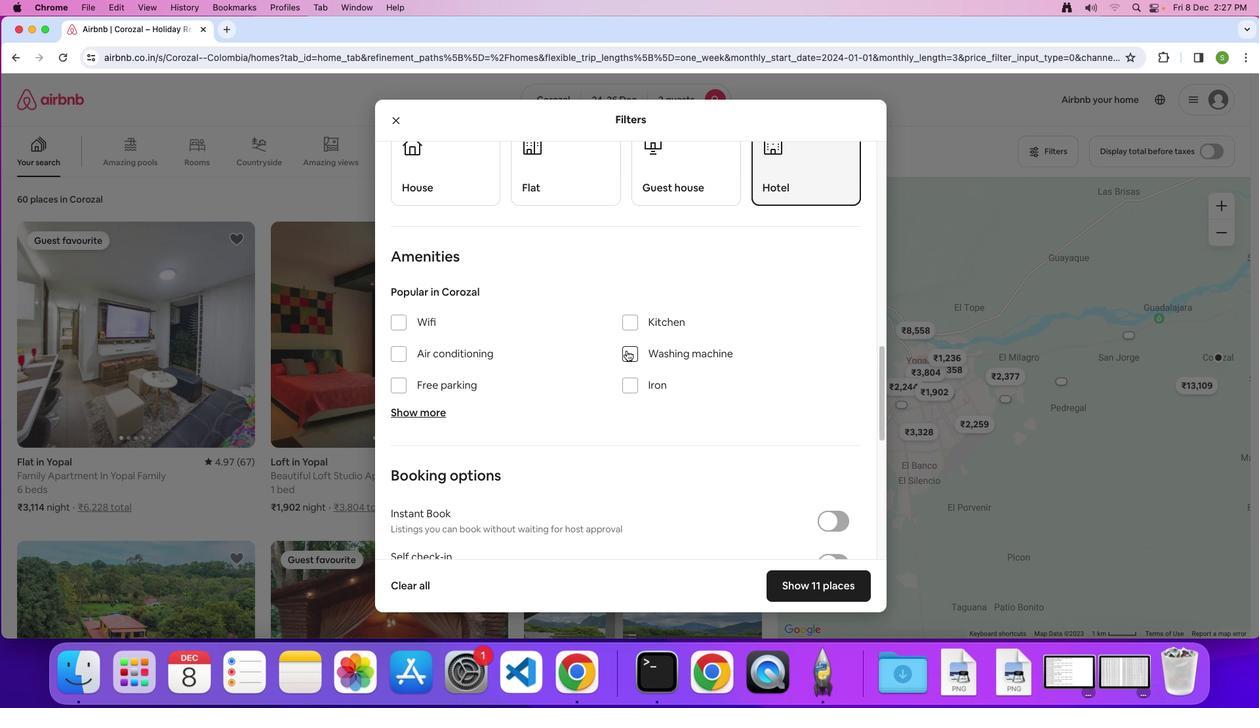 
Action: Mouse moved to (633, 417)
Screenshot: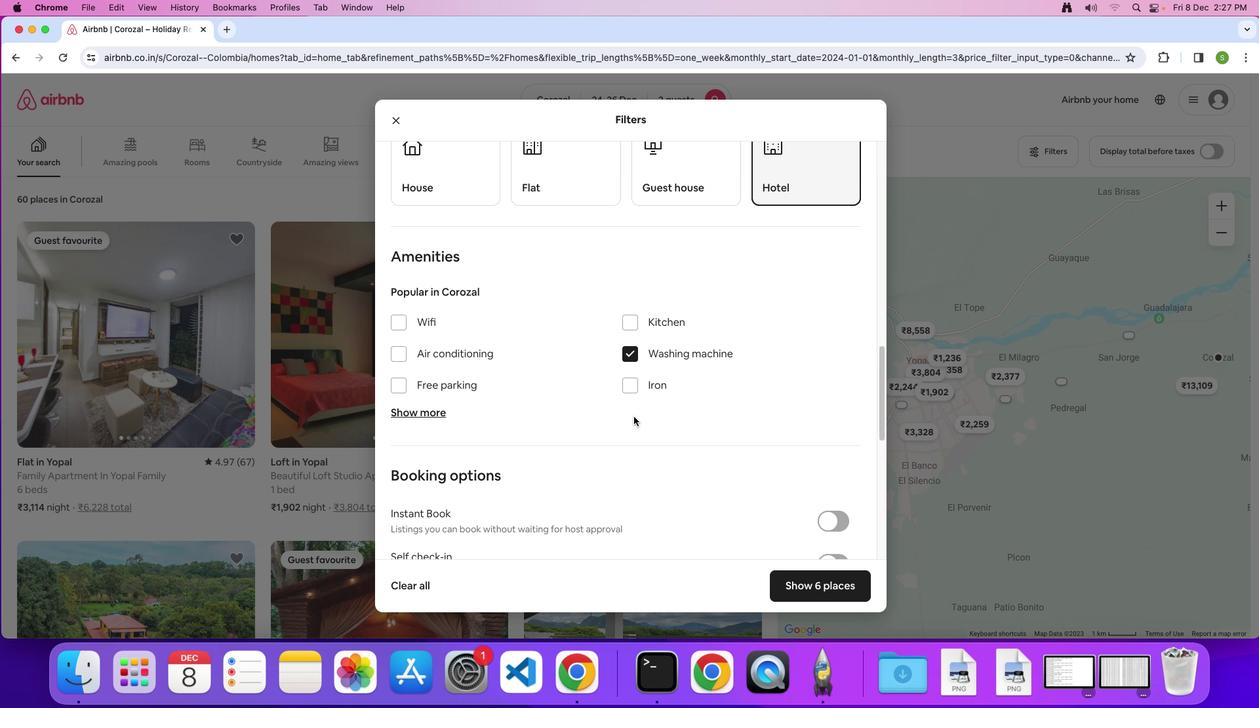 
Action: Mouse scrolled (633, 417) with delta (0, 0)
Screenshot: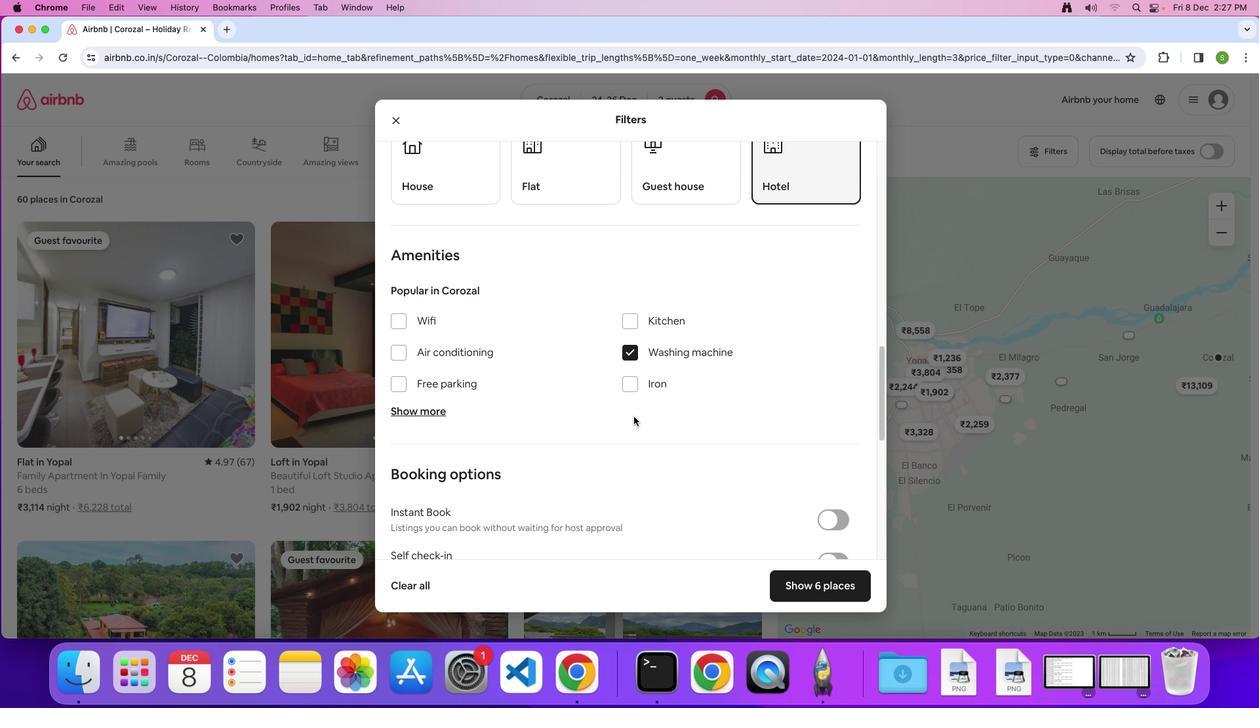 
Action: Mouse scrolled (633, 417) with delta (0, 0)
Screenshot: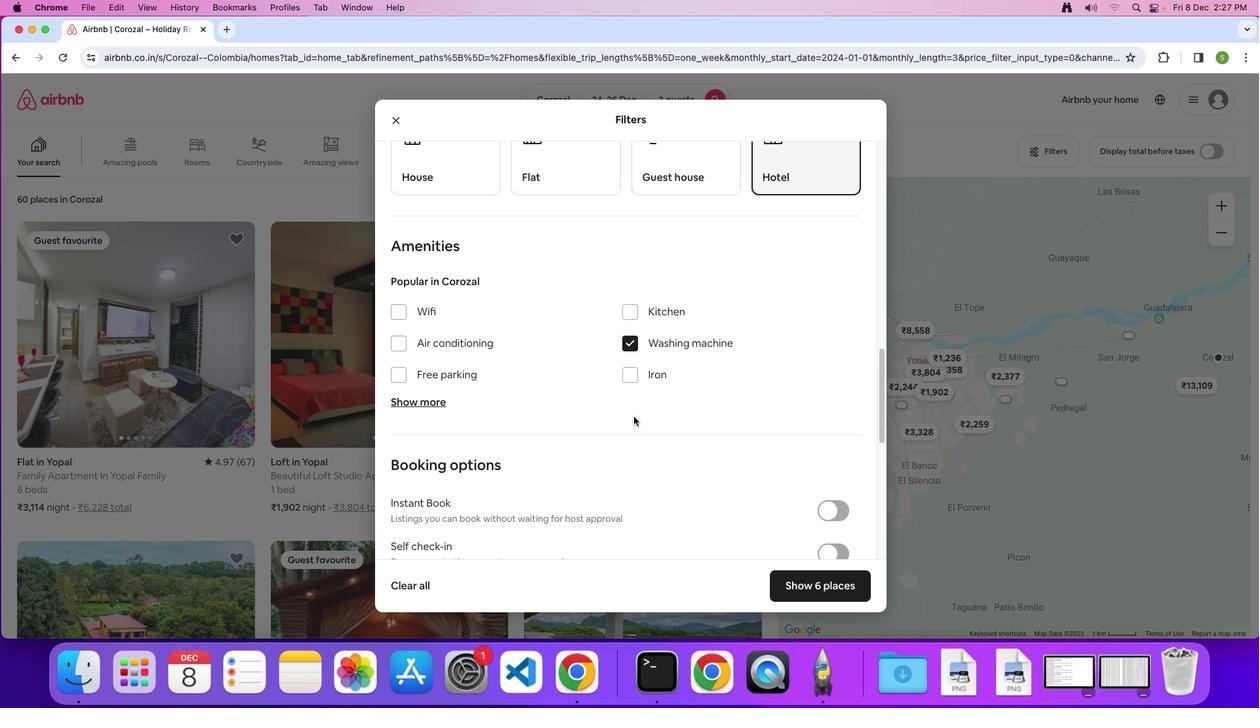 
Action: Mouse scrolled (633, 417) with delta (0, 0)
Screenshot: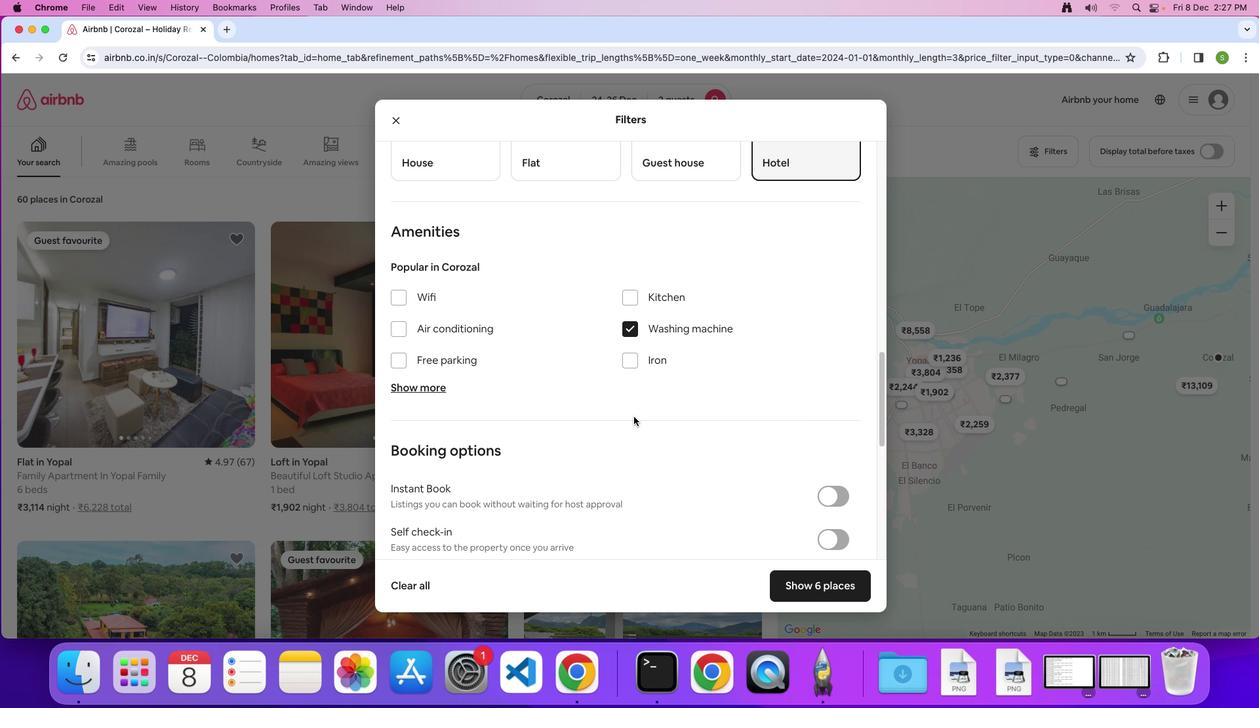 
Action: Mouse scrolled (633, 417) with delta (0, 0)
Screenshot: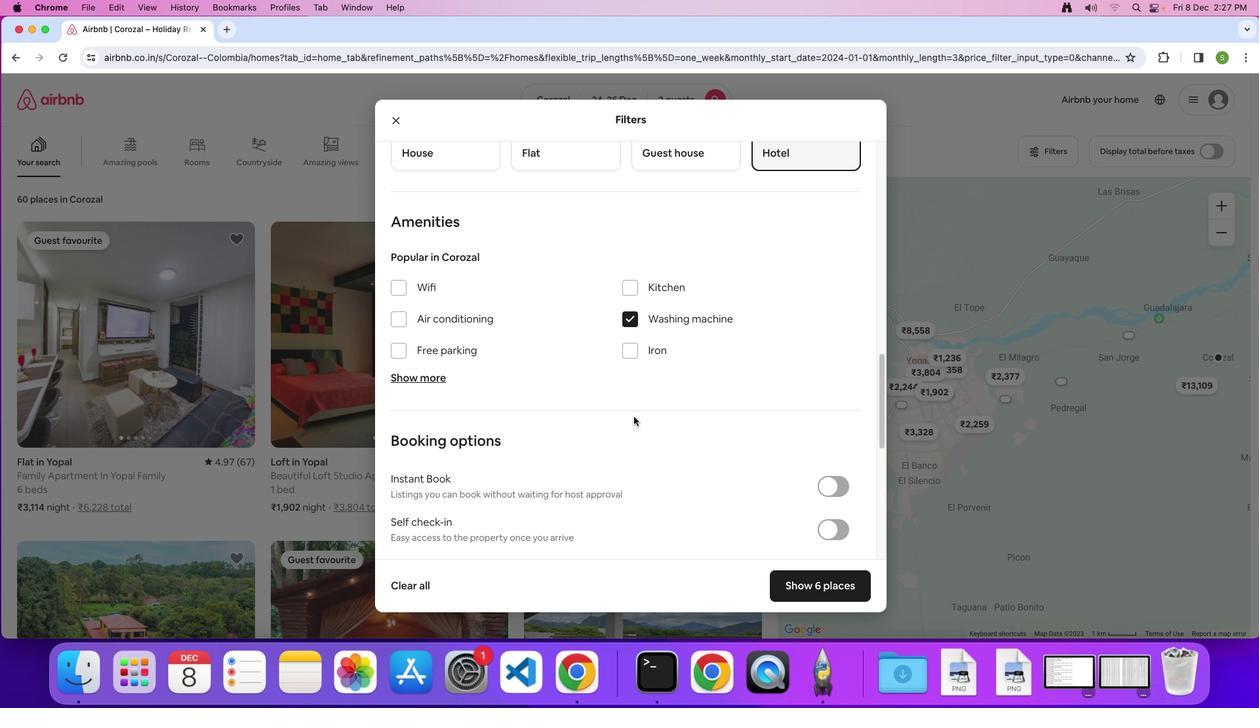 
Action: Mouse scrolled (633, 417) with delta (0, 0)
Screenshot: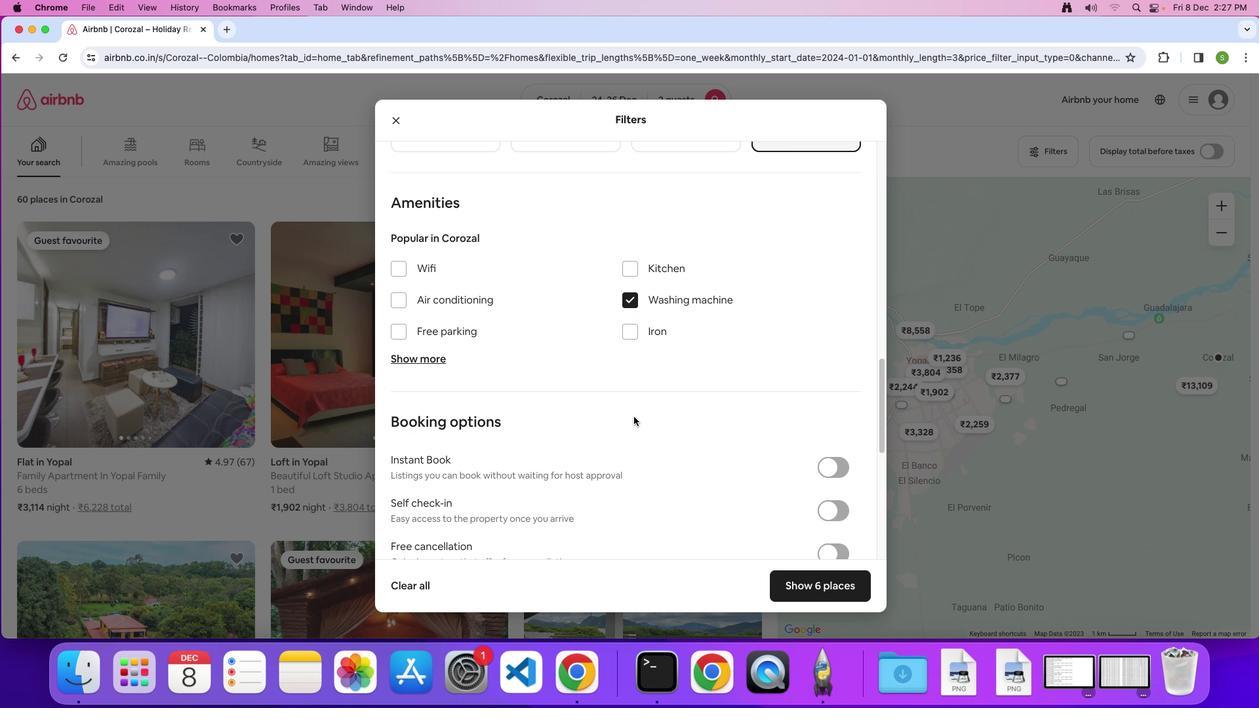 
Action: Mouse scrolled (633, 417) with delta (0, 0)
Screenshot: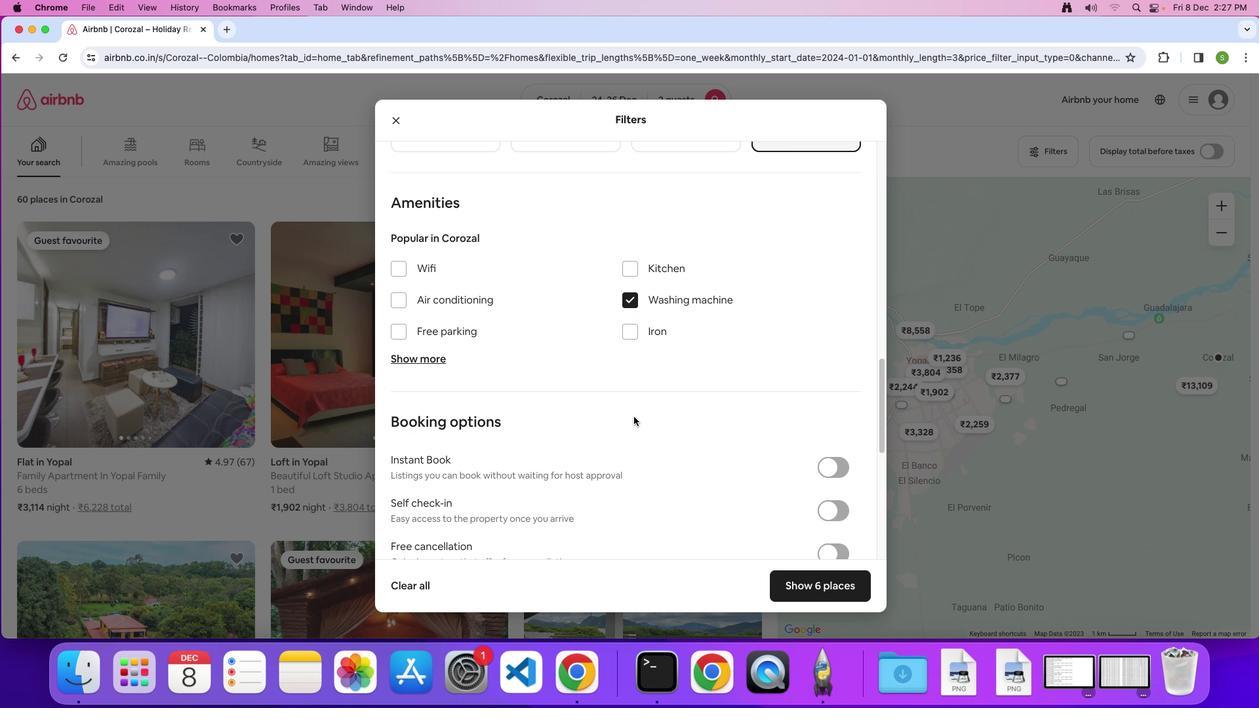 
Action: Mouse scrolled (633, 417) with delta (0, 0)
Screenshot: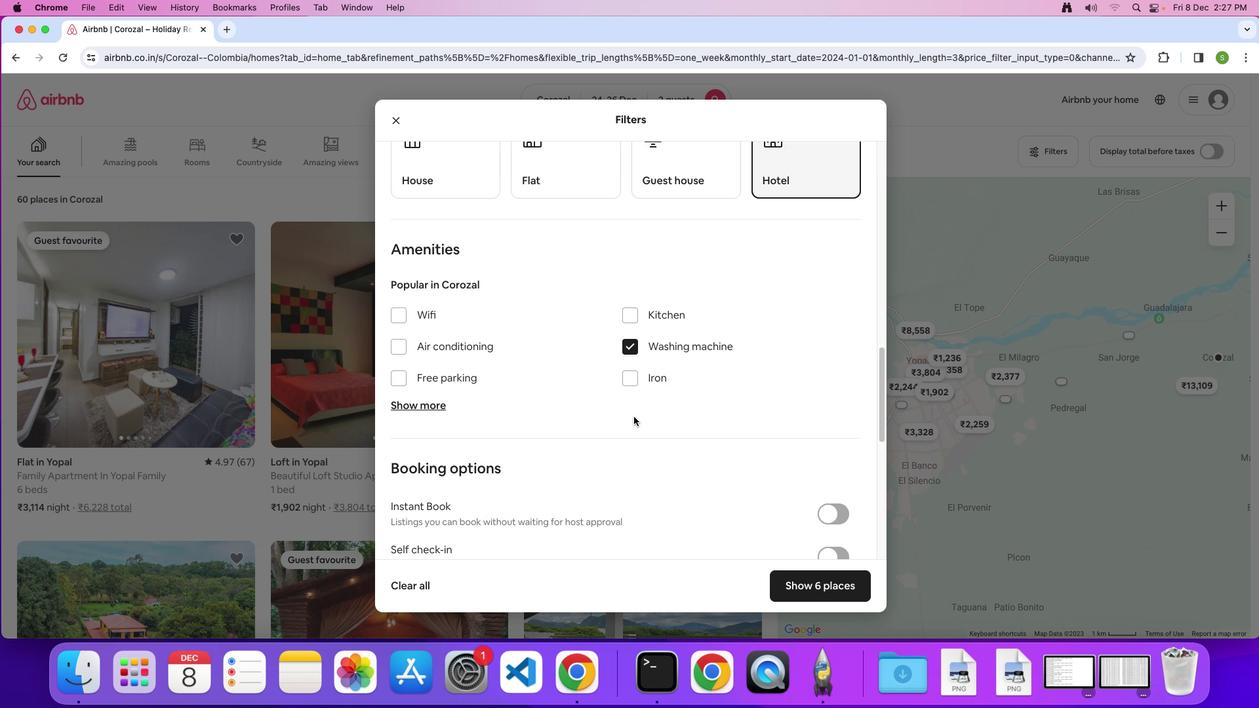 
Action: Mouse scrolled (633, 417) with delta (0, 0)
Screenshot: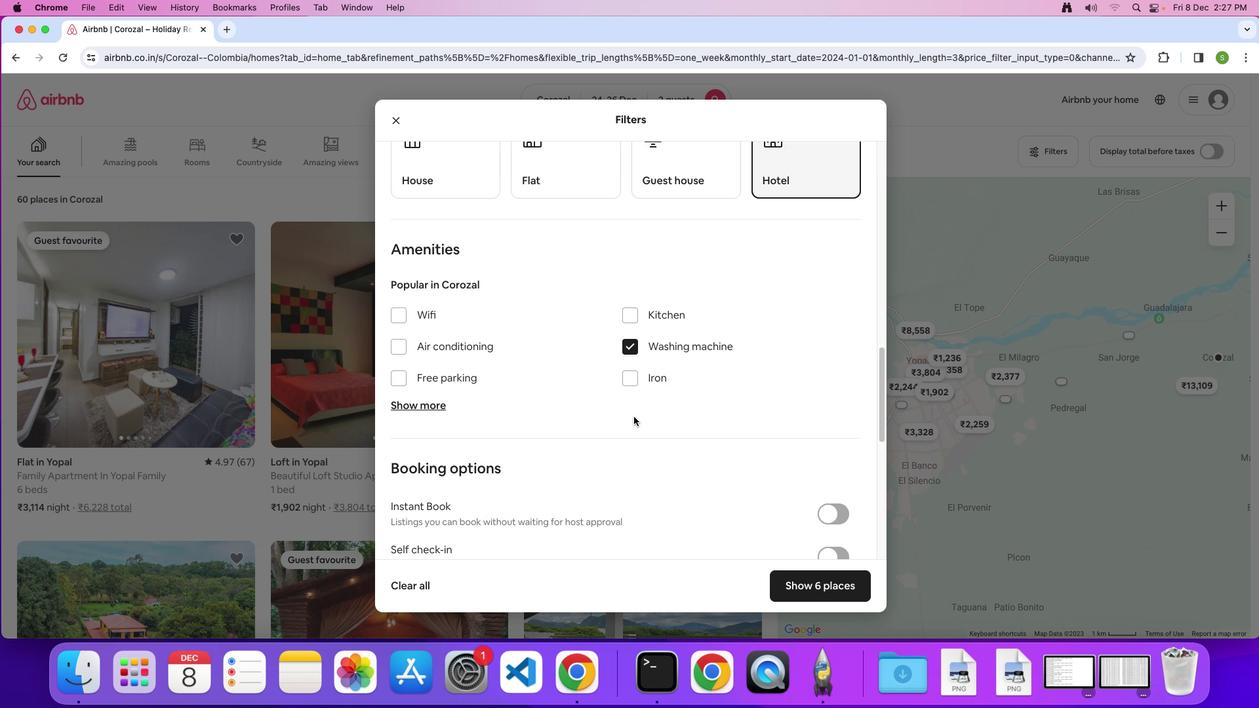 
Action: Mouse scrolled (633, 417) with delta (0, 3)
Screenshot: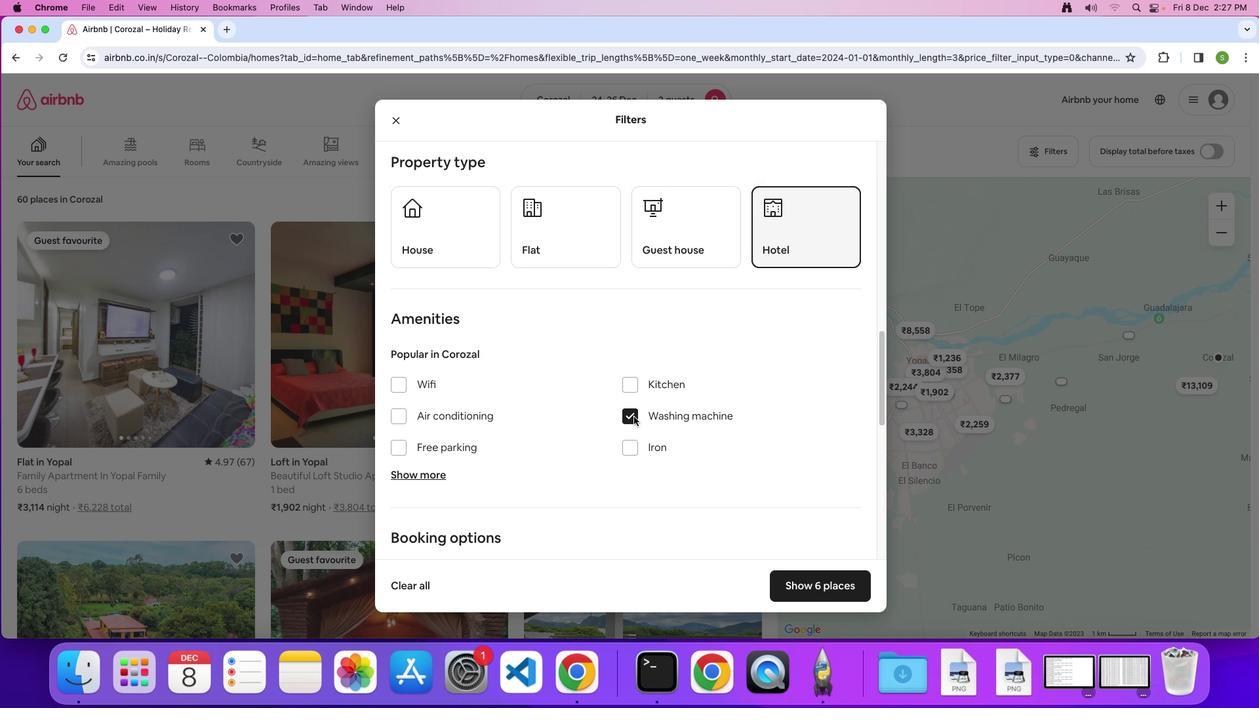 
Action: Mouse scrolled (633, 417) with delta (0, 0)
Screenshot: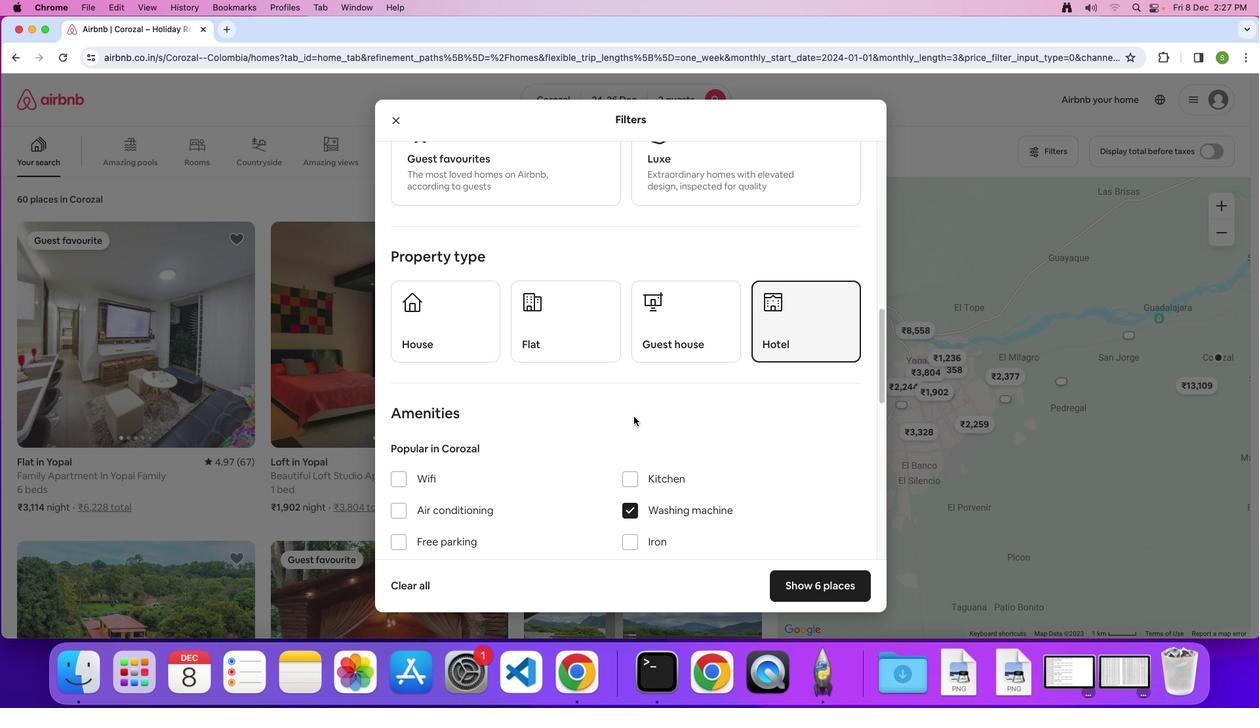 
Action: Mouse scrolled (633, 417) with delta (0, 0)
Screenshot: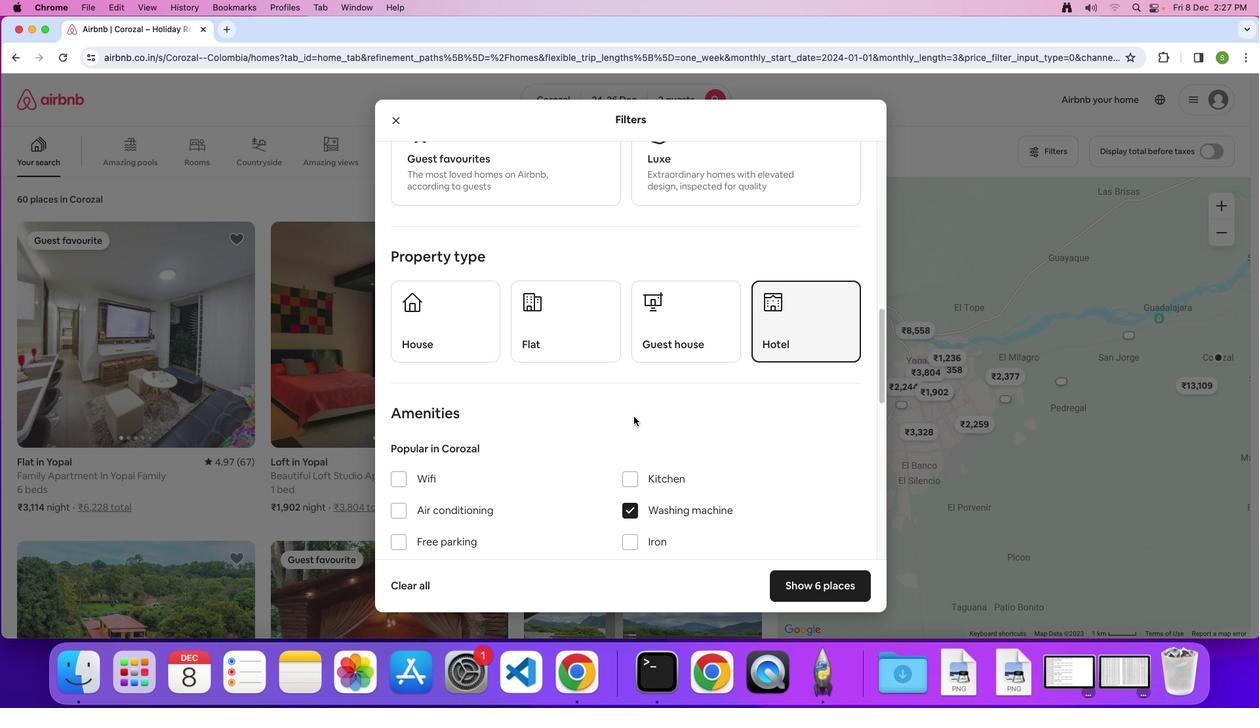 
Action: Mouse scrolled (633, 417) with delta (0, 3)
Screenshot: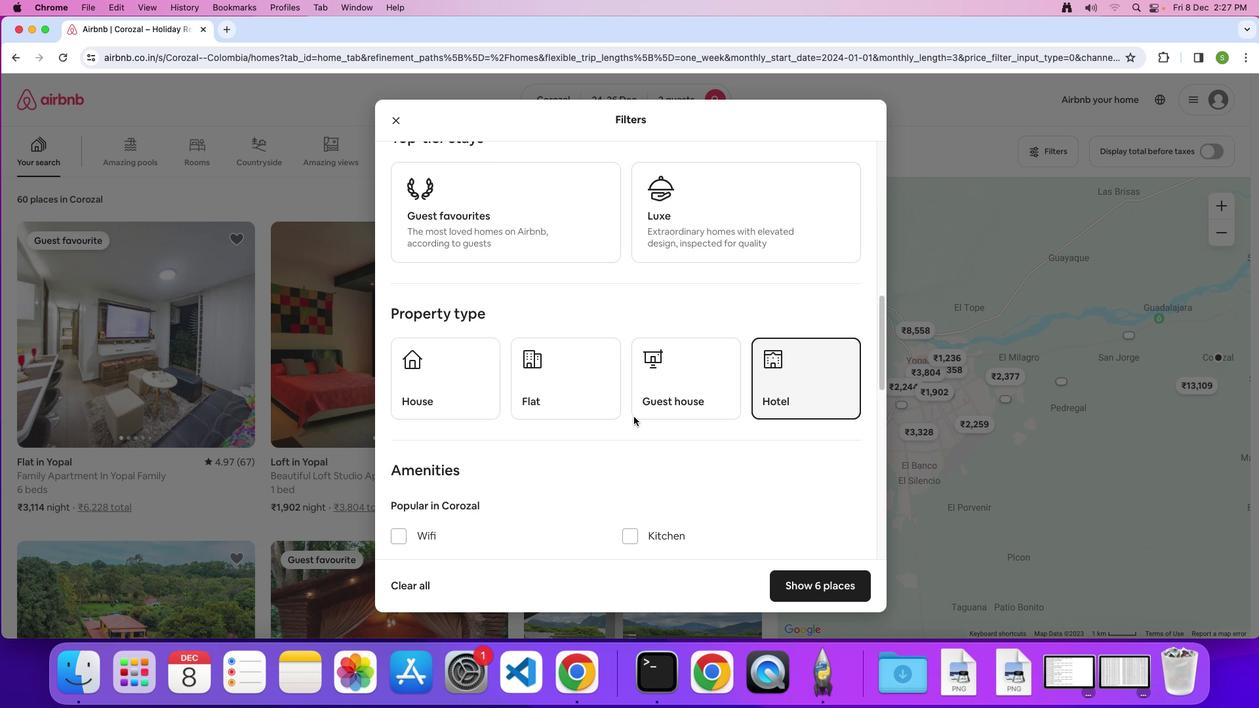 
Action: Mouse scrolled (633, 417) with delta (0, 0)
Screenshot: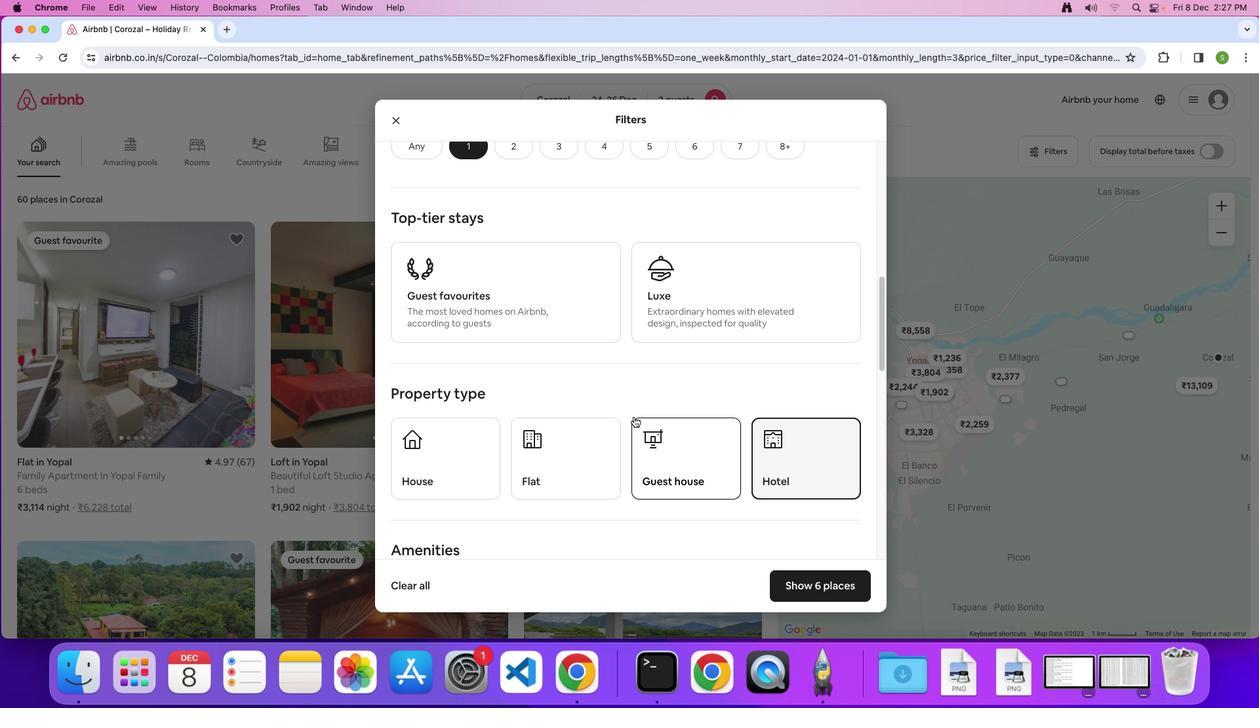 
Action: Mouse scrolled (633, 417) with delta (0, 0)
Screenshot: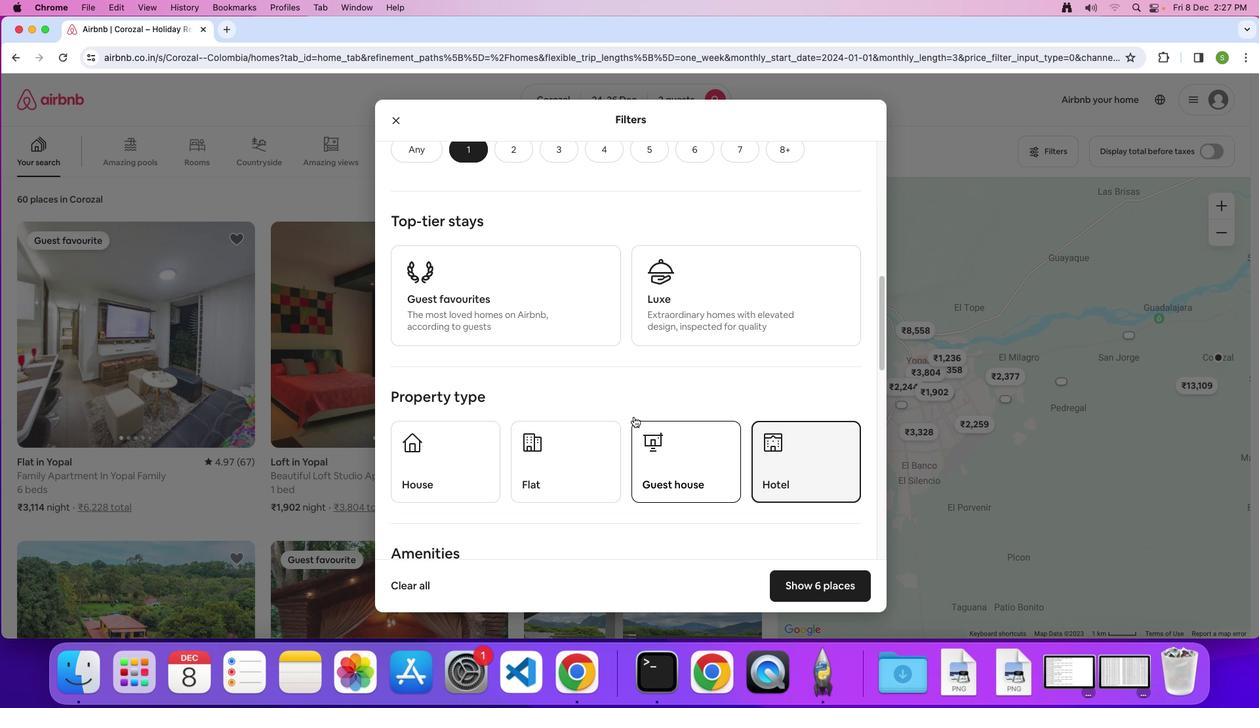 
Action: Mouse scrolled (633, 417) with delta (0, 0)
Screenshot: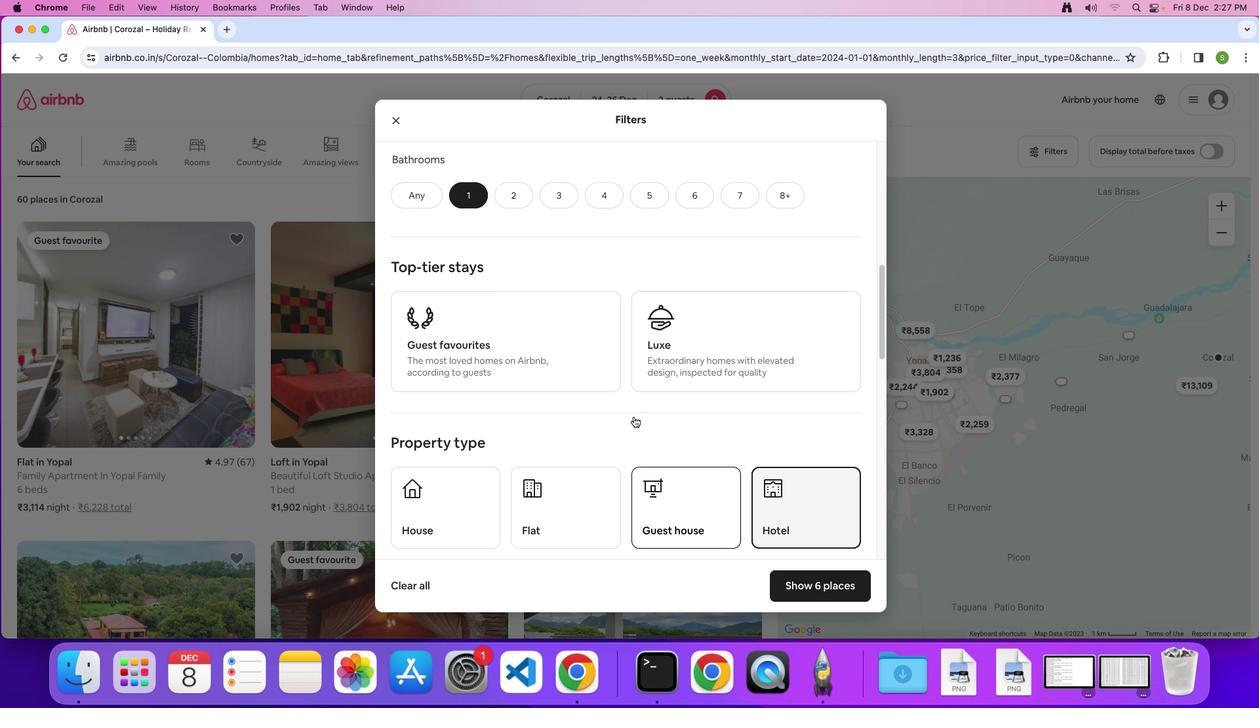
Action: Mouse scrolled (633, 417) with delta (0, 0)
Screenshot: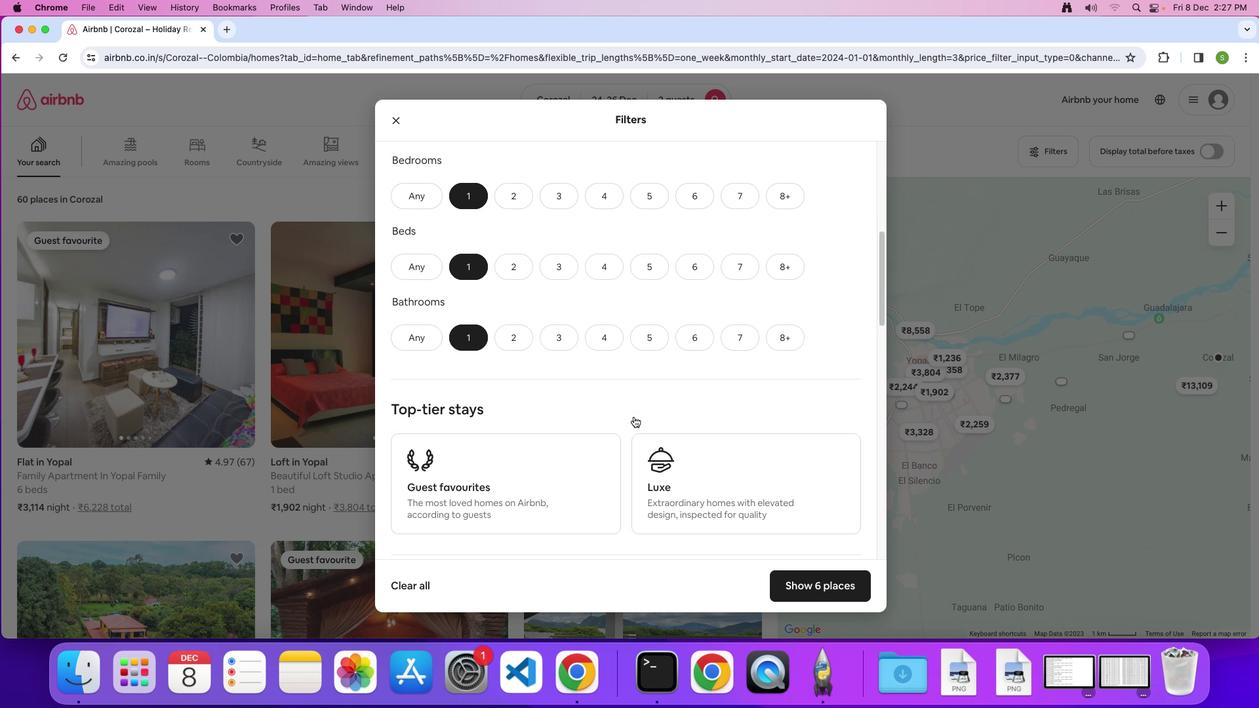 
Action: Mouse scrolled (633, 417) with delta (0, 2)
Screenshot: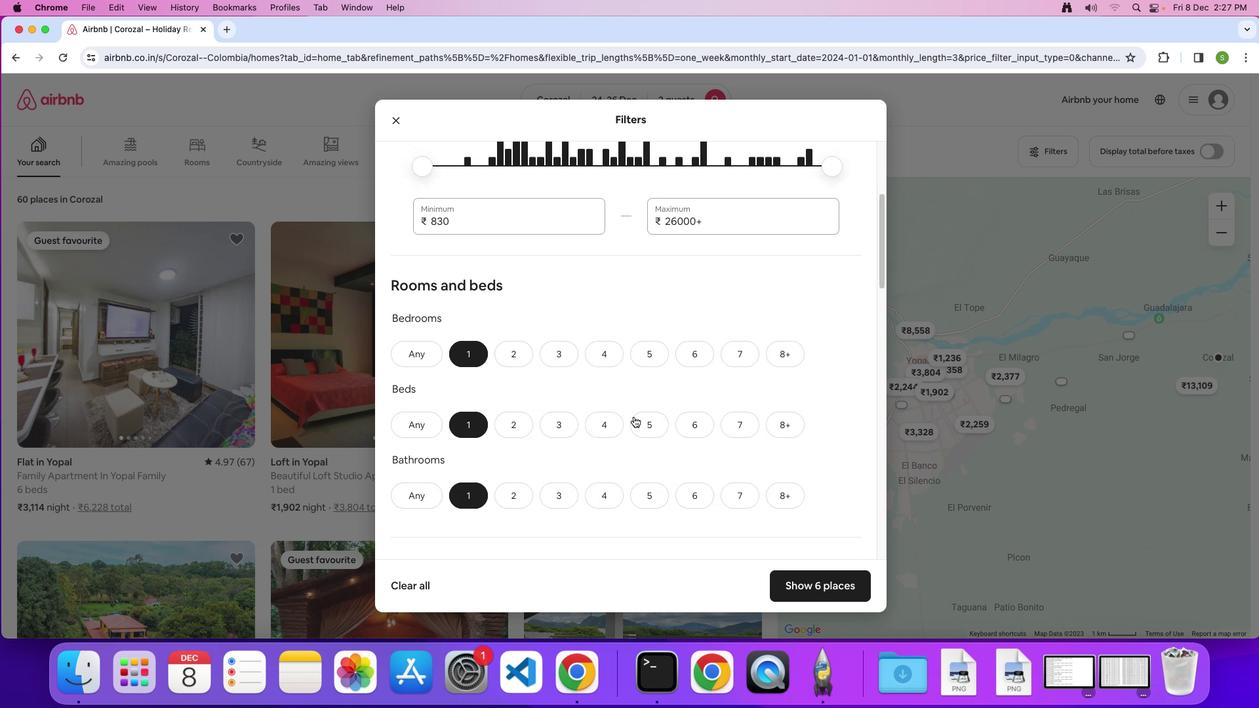 
Action: Mouse scrolled (633, 417) with delta (0, 4)
Screenshot: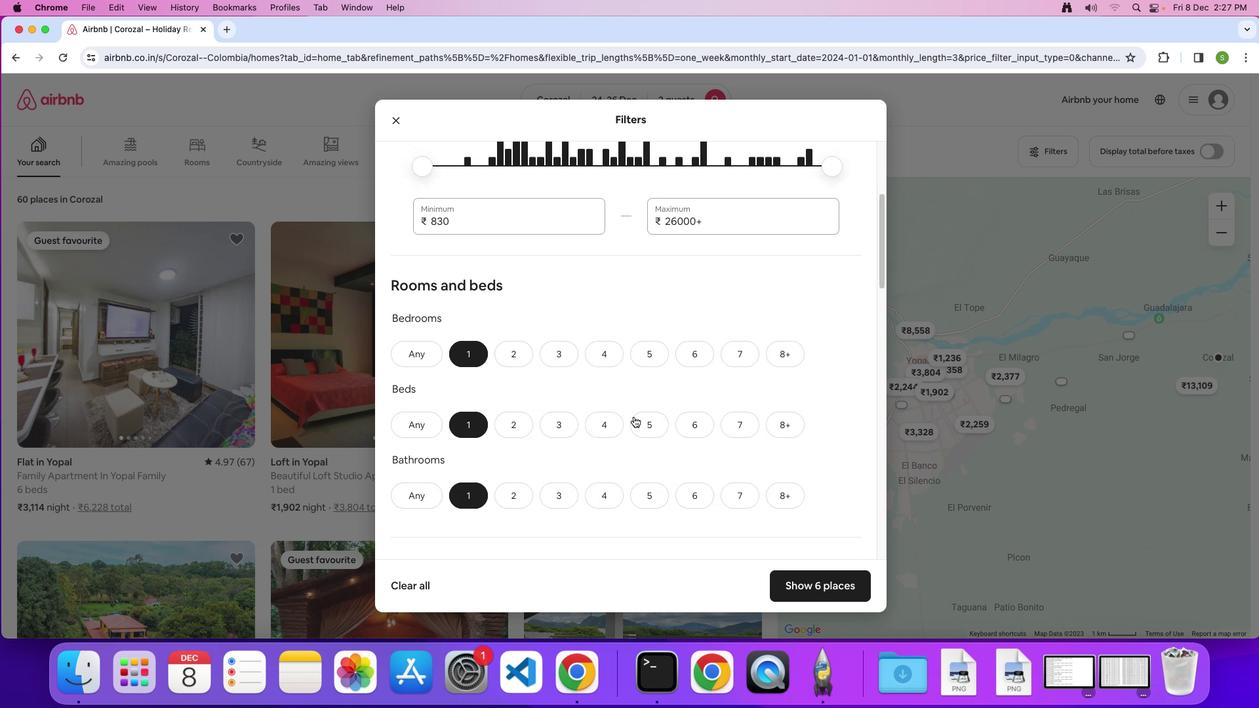 
Action: Mouse scrolled (633, 417) with delta (0, 0)
Screenshot: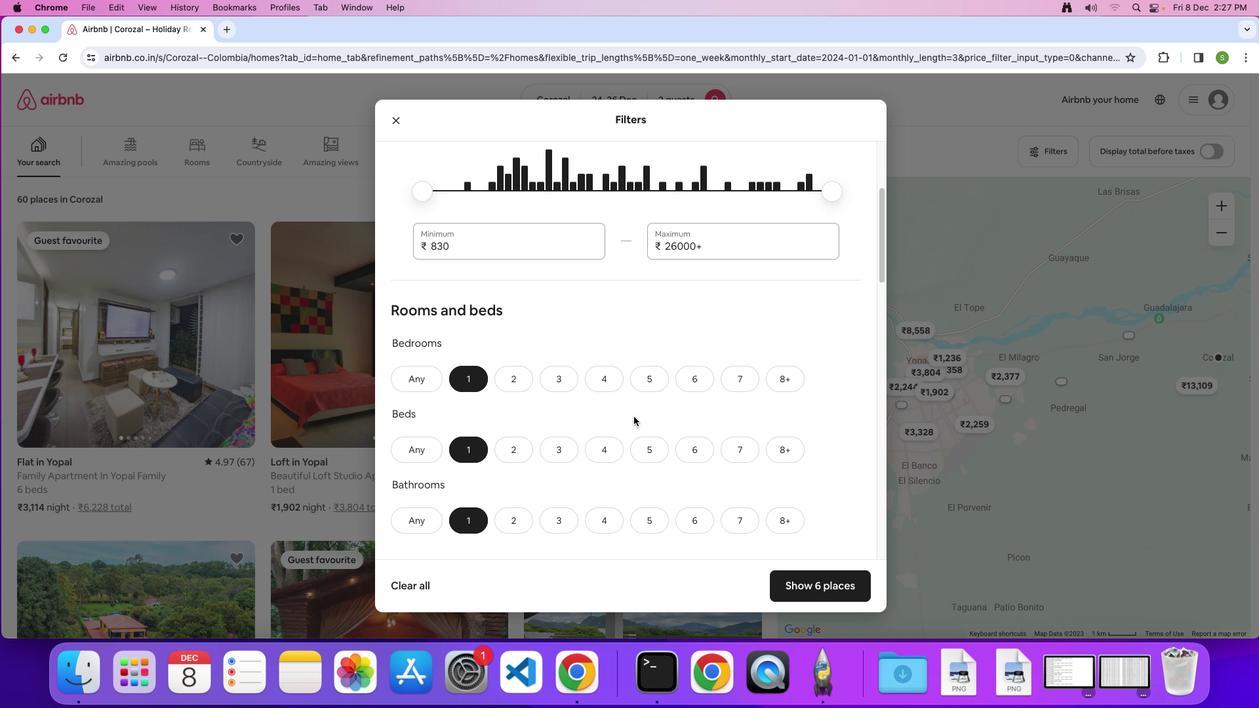 
Action: Mouse scrolled (633, 417) with delta (0, 0)
Screenshot: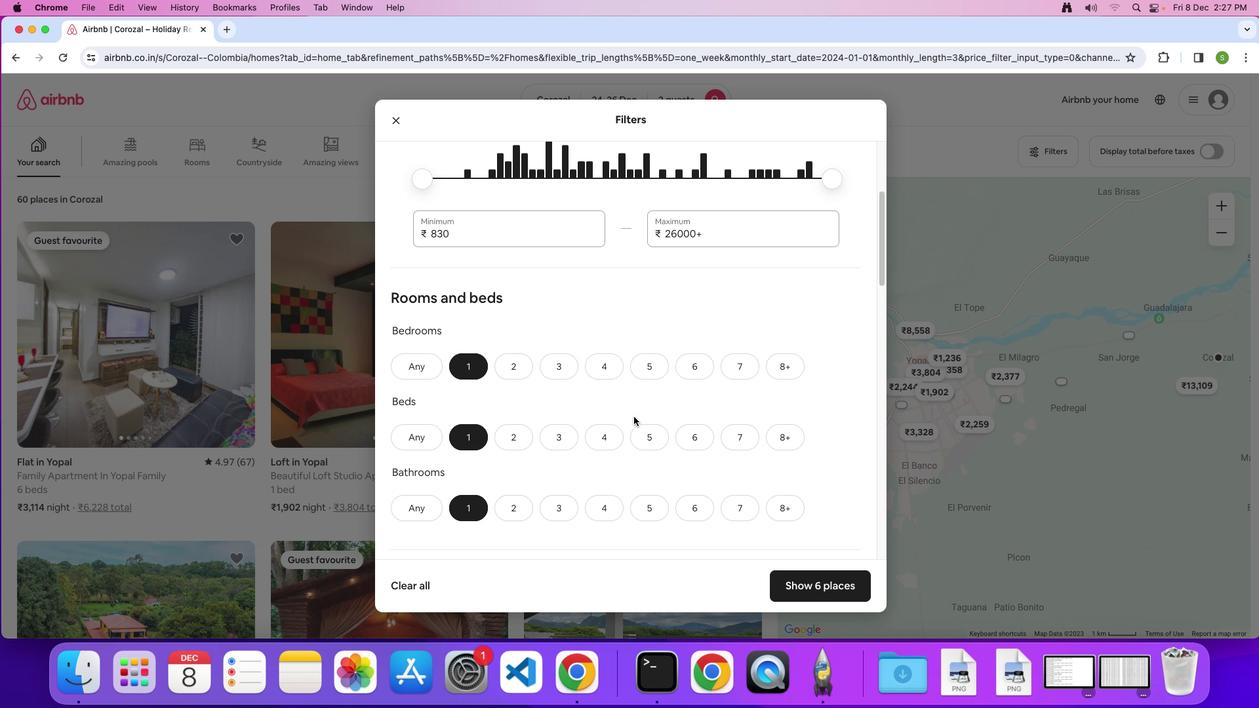 
Action: Mouse scrolled (633, 417) with delta (0, 0)
Screenshot: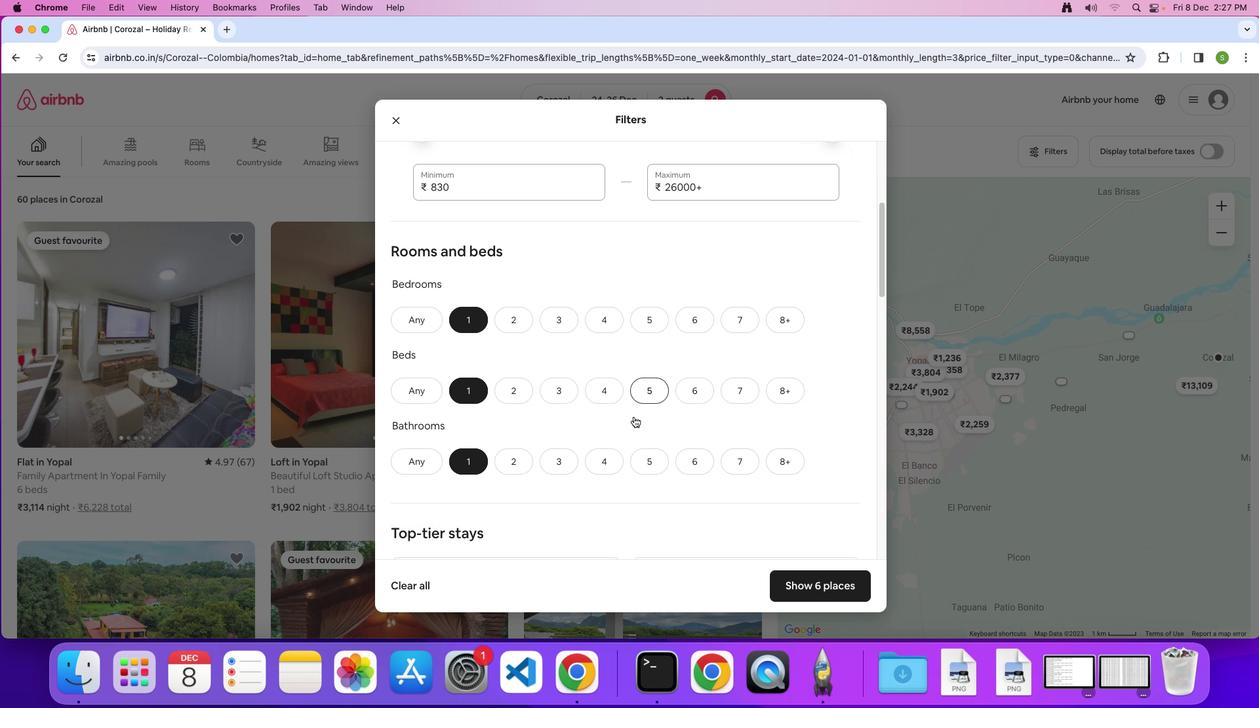 
Action: Mouse scrolled (633, 417) with delta (0, 0)
Screenshot: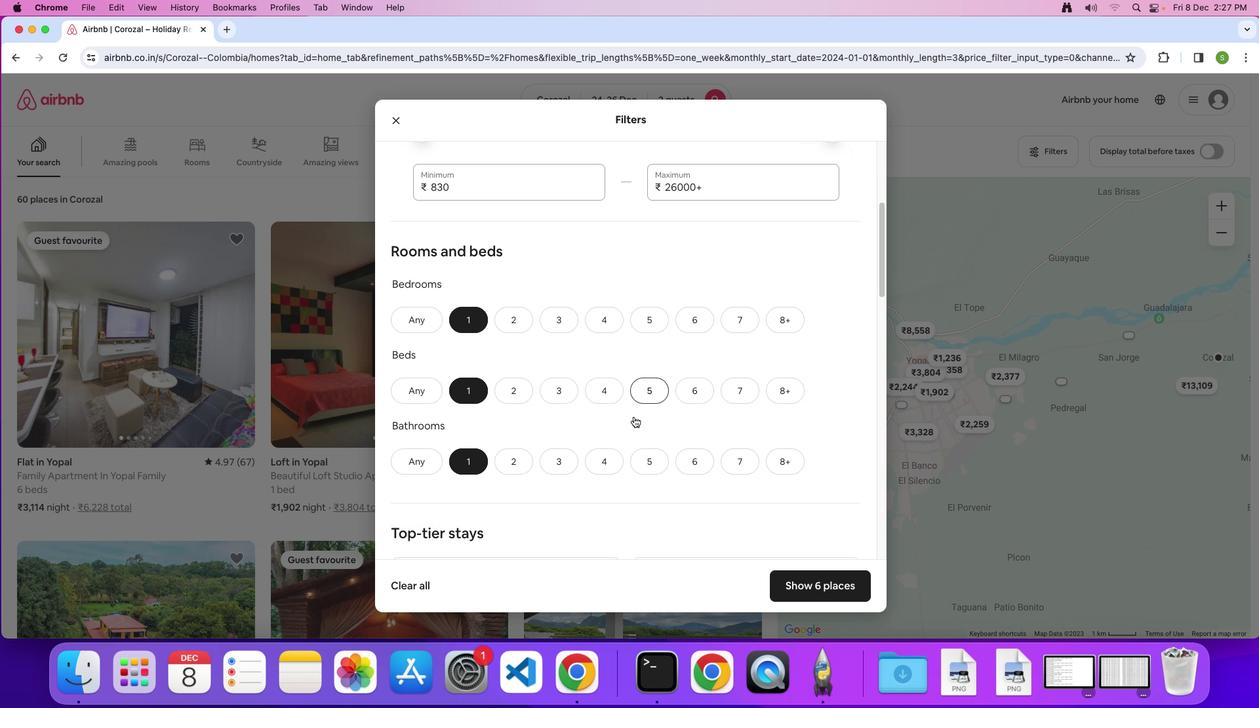 
Action: Mouse moved to (633, 417)
Screenshot: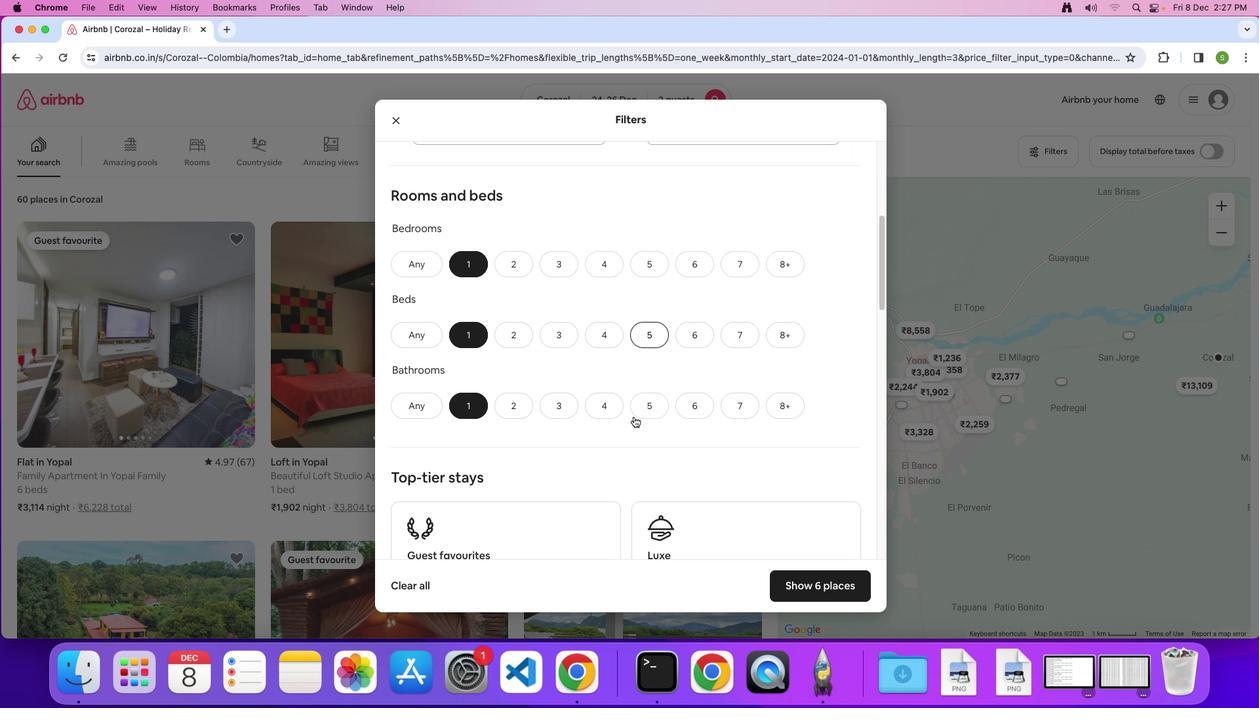 
Action: Mouse scrolled (633, 417) with delta (0, -3)
Screenshot: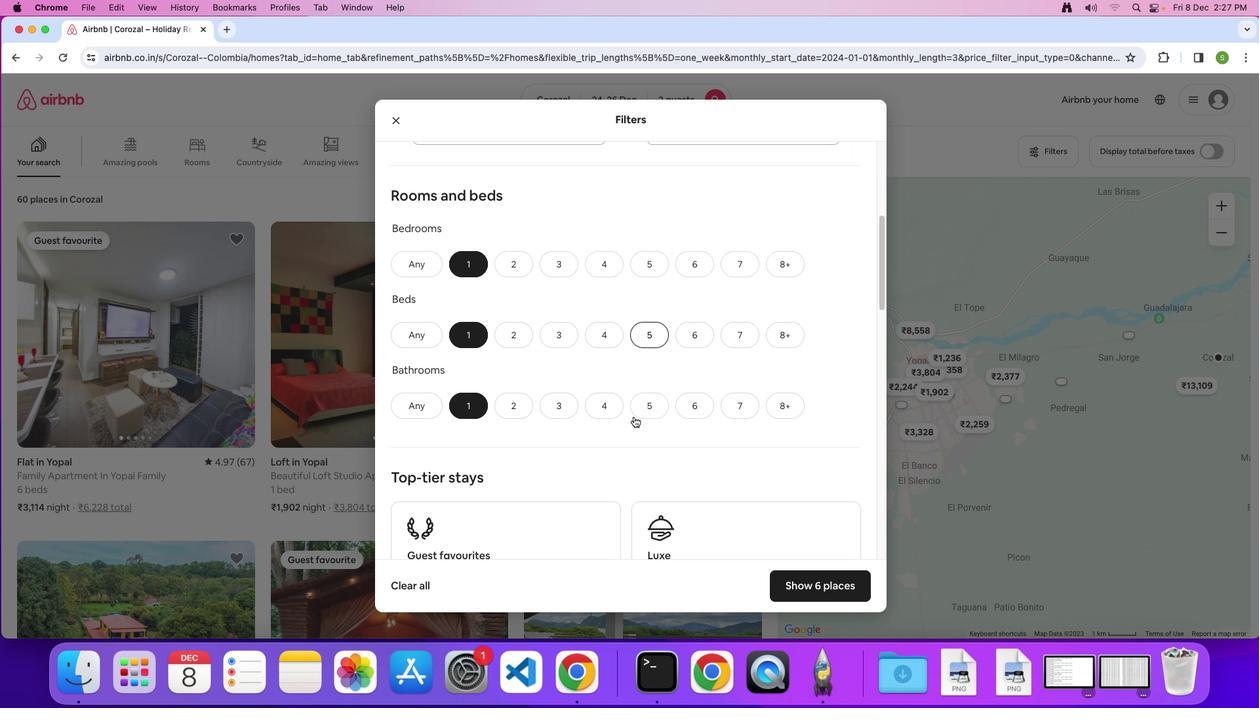 
Action: Mouse scrolled (633, 417) with delta (0, 0)
Screenshot: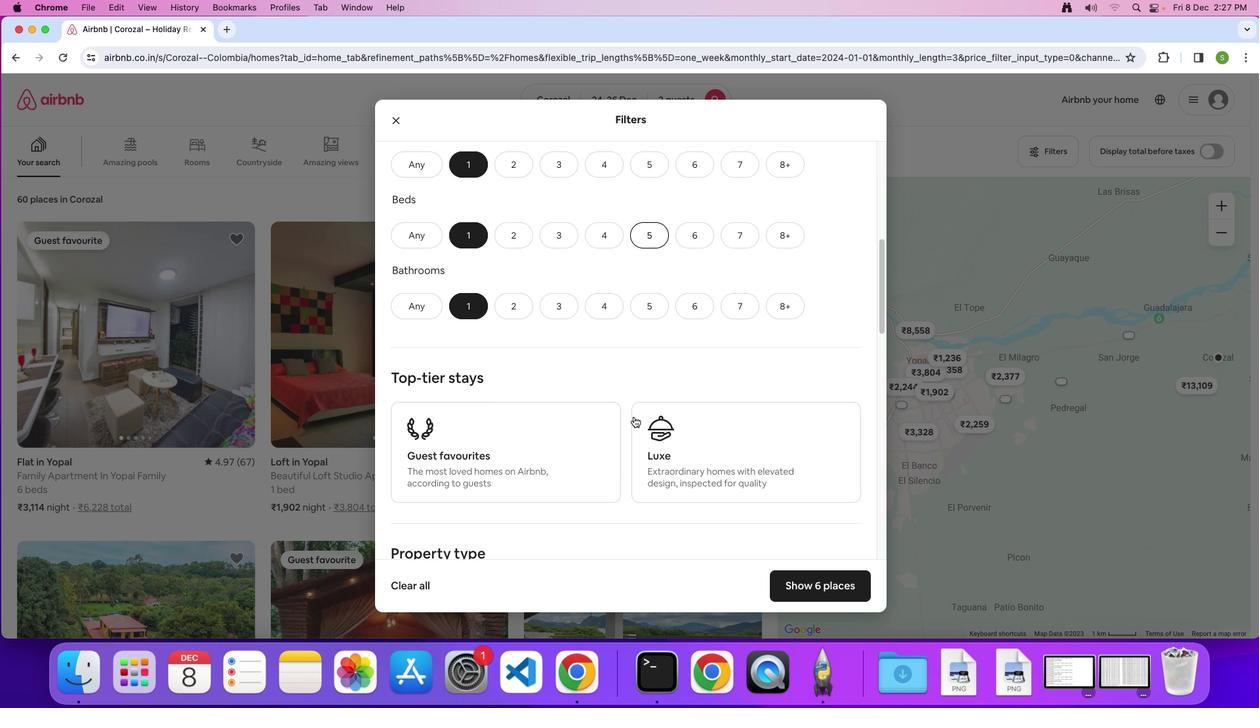 
Action: Mouse scrolled (633, 417) with delta (0, 0)
Screenshot: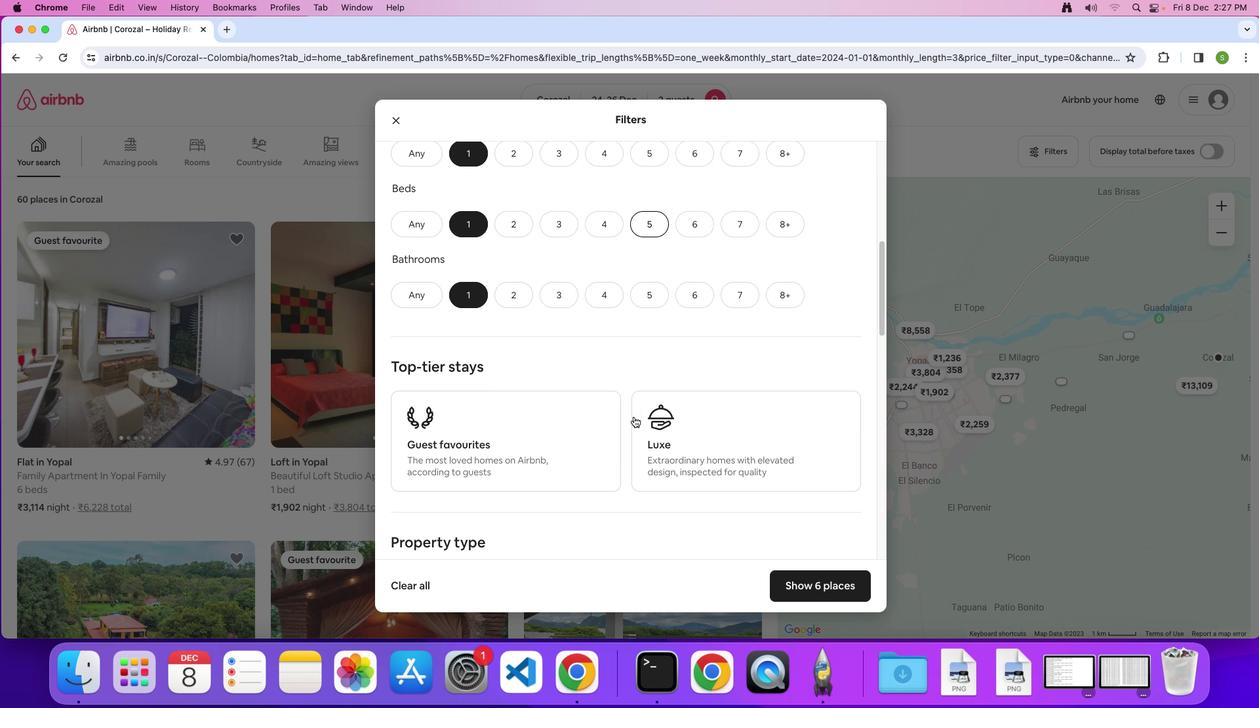 
Action: Mouse scrolled (633, 417) with delta (0, -2)
Screenshot: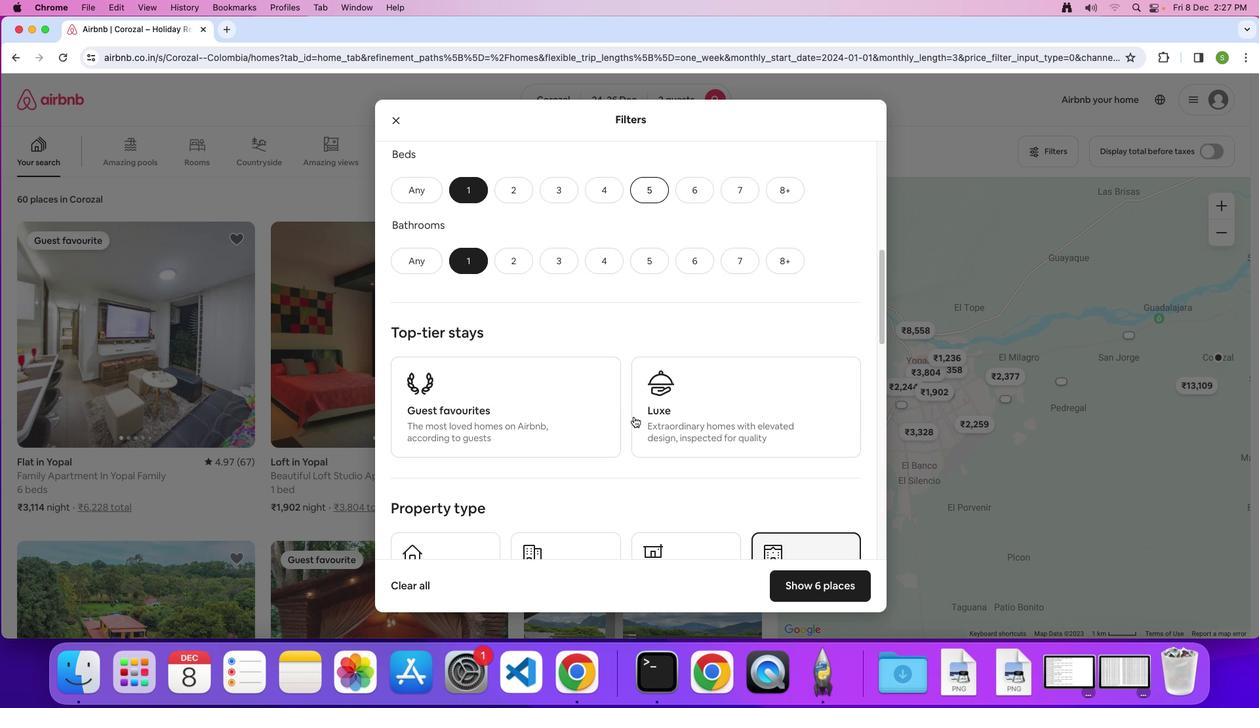
Action: Mouse scrolled (633, 417) with delta (0, 0)
Screenshot: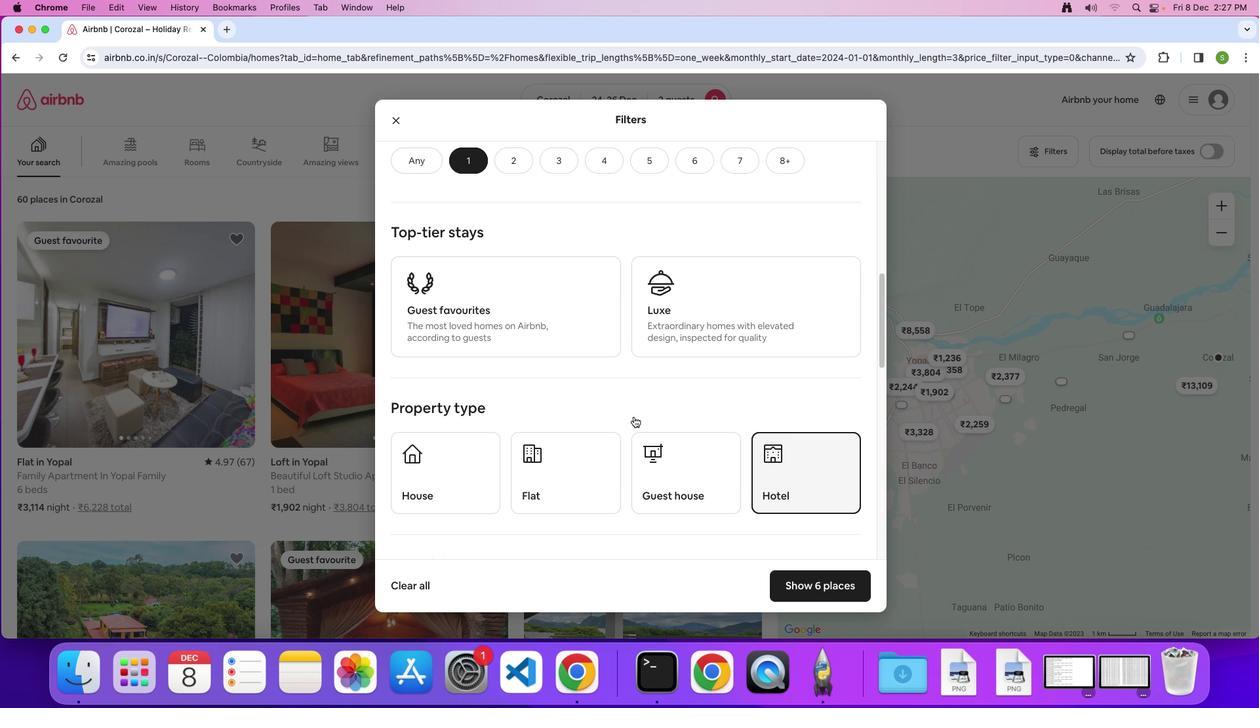 
Action: Mouse scrolled (633, 417) with delta (0, 0)
Screenshot: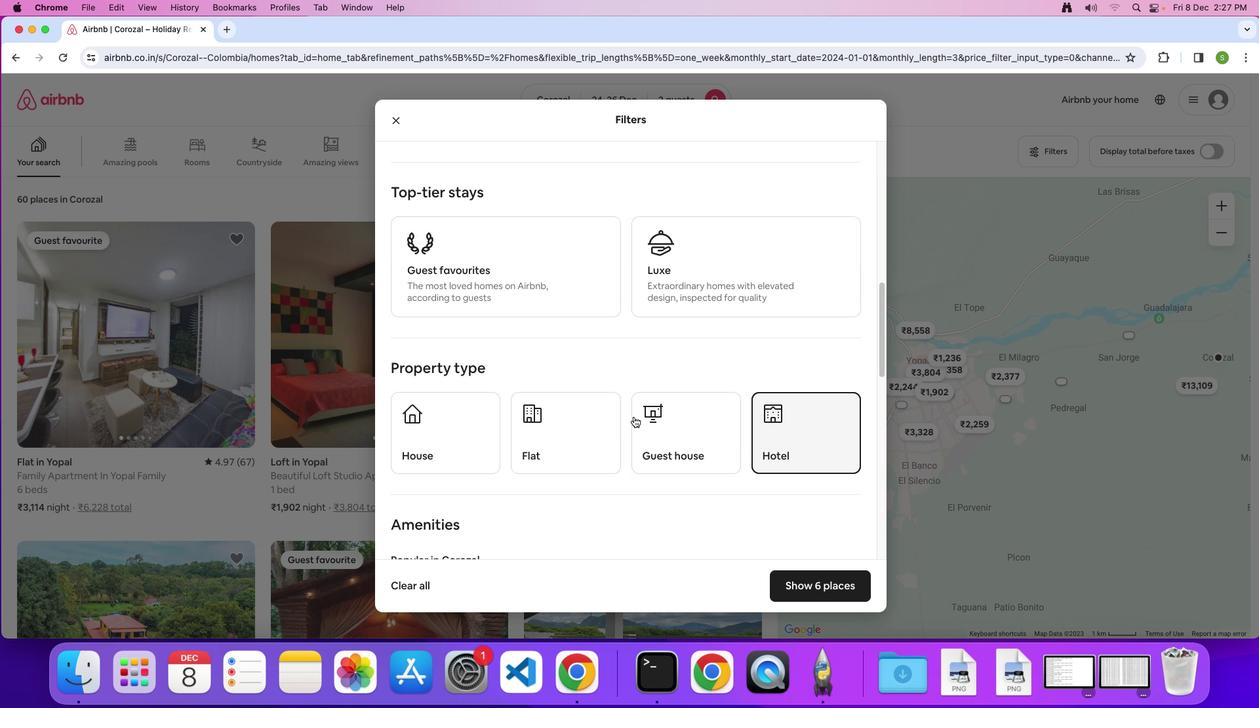 
Action: Mouse scrolled (633, 417) with delta (0, -2)
Screenshot: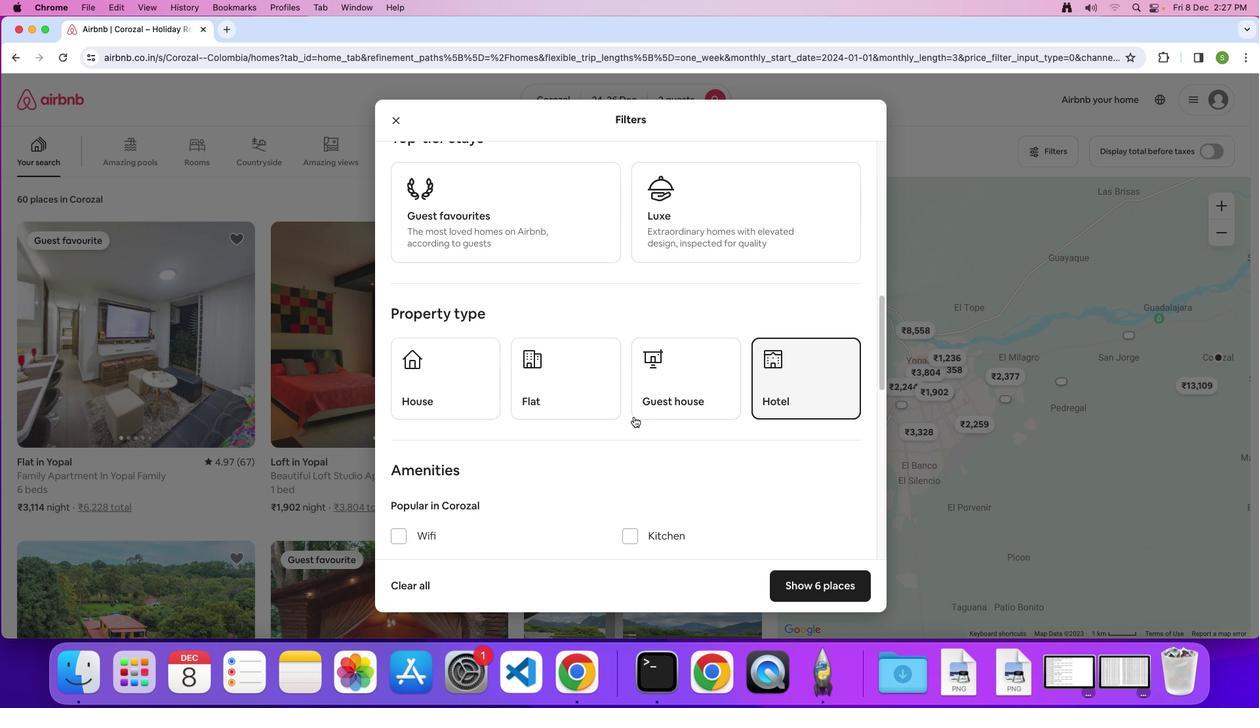 
Action: Mouse scrolled (633, 417) with delta (0, 0)
Screenshot: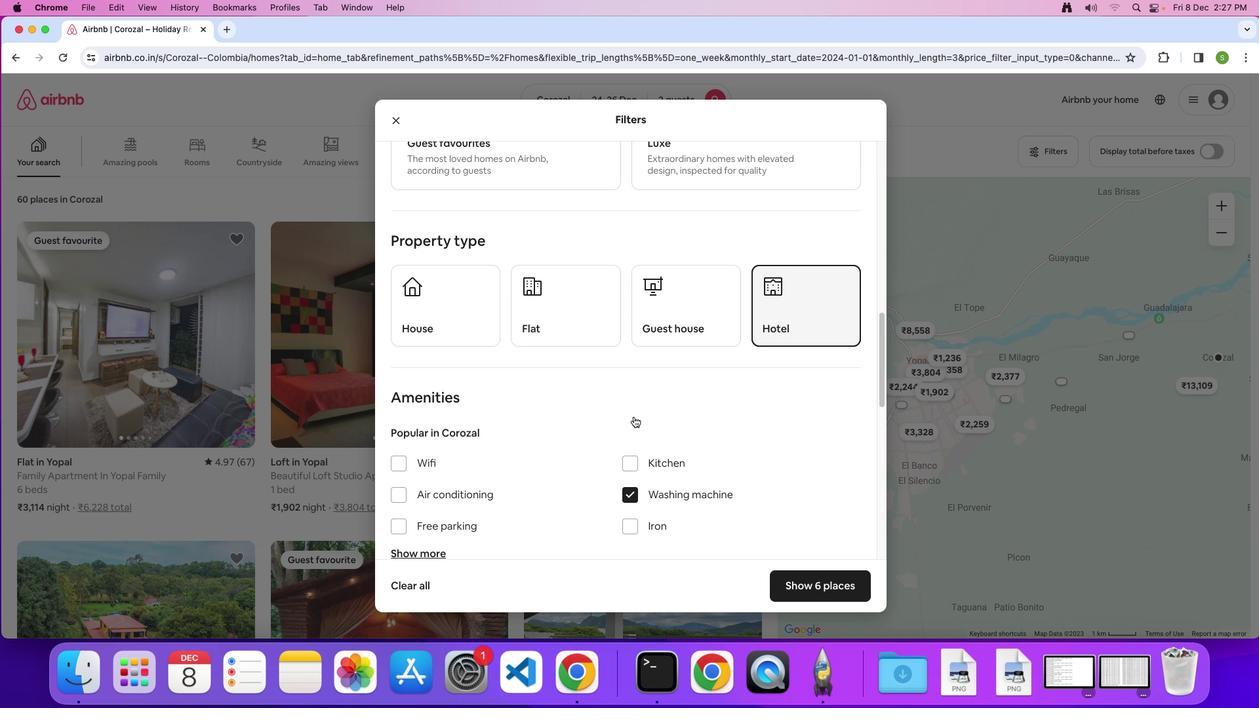 
Action: Mouse scrolled (633, 417) with delta (0, 0)
Screenshot: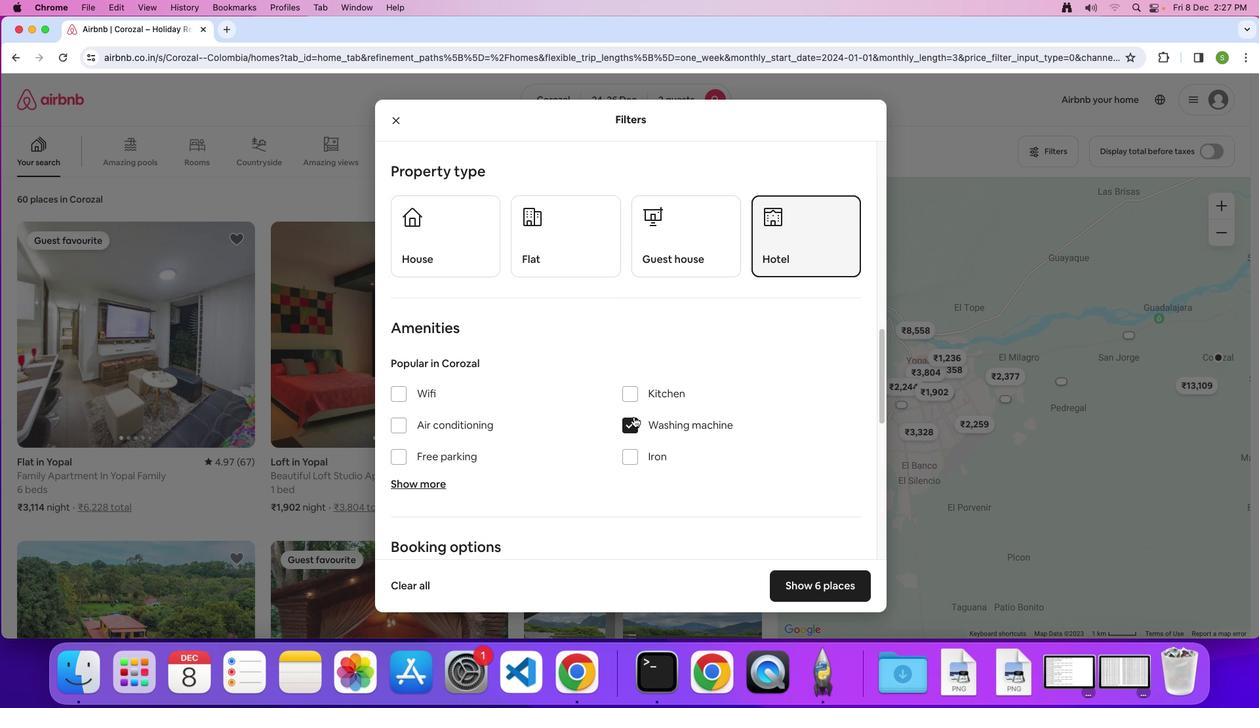 
Action: Mouse scrolled (633, 417) with delta (0, -2)
Screenshot: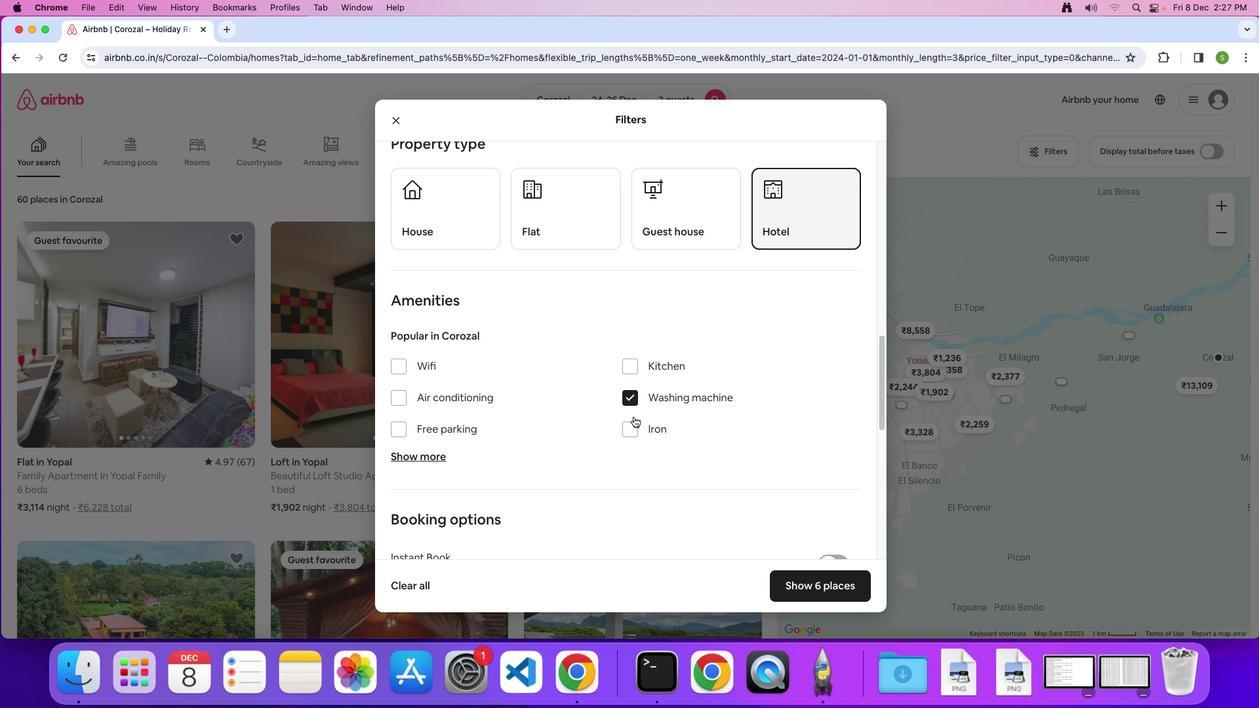 
Action: Mouse scrolled (633, 417) with delta (0, 0)
Screenshot: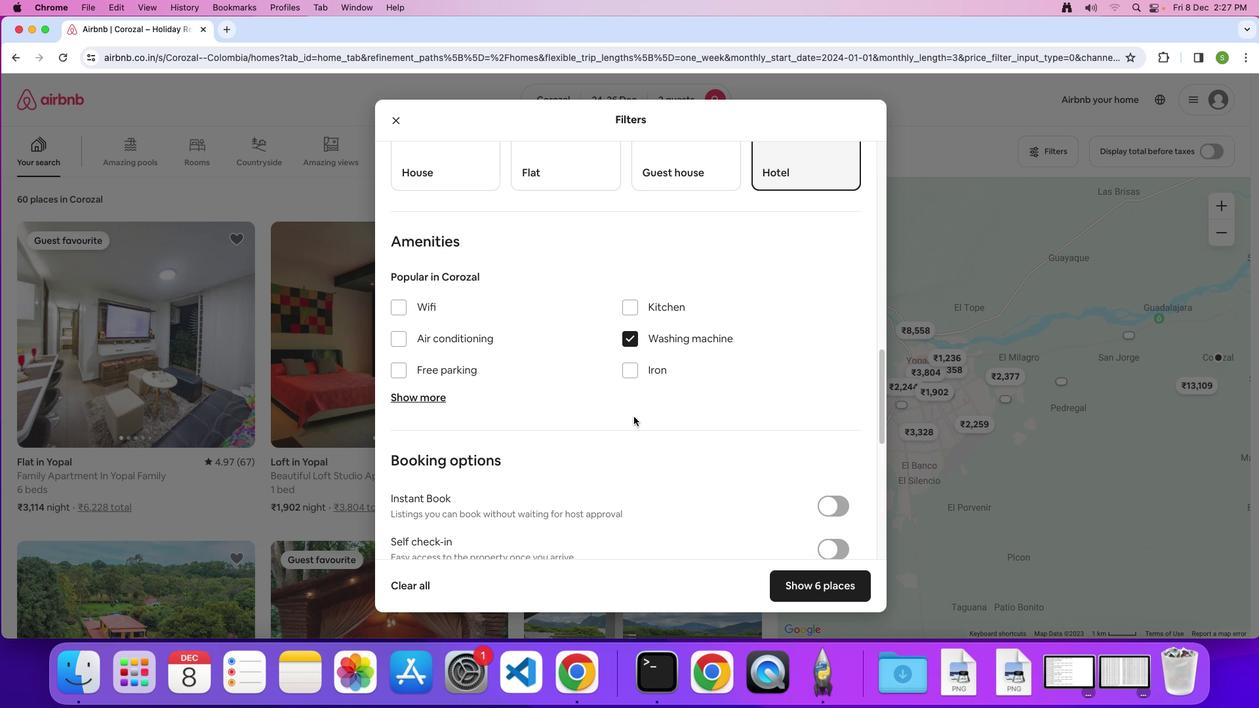 
Action: Mouse scrolled (633, 417) with delta (0, 0)
Screenshot: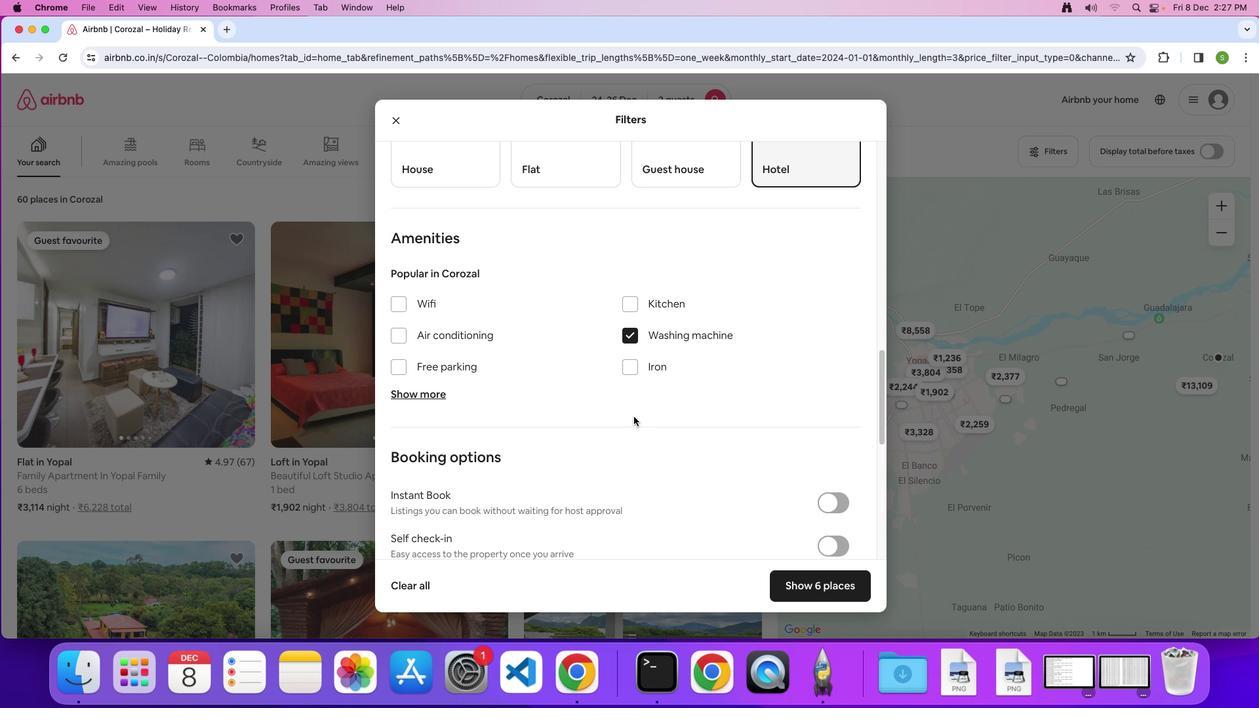 
Action: Mouse scrolled (633, 417) with delta (0, -1)
Screenshot: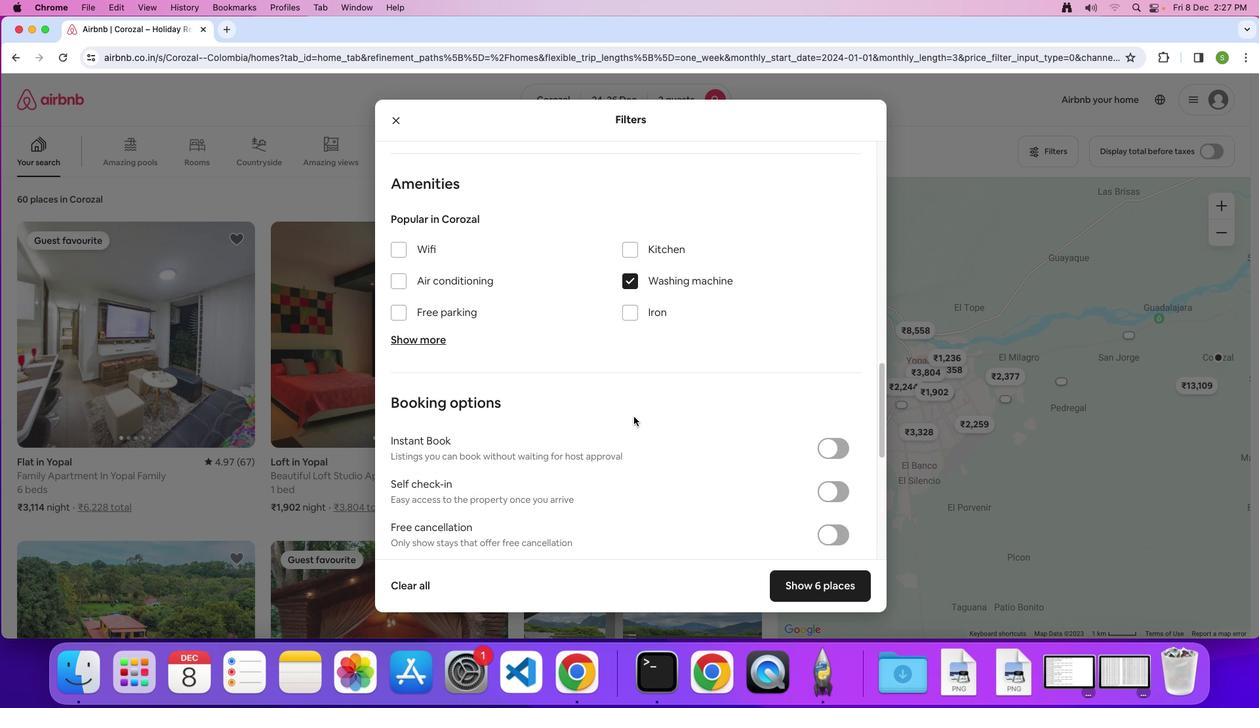 
Action: Mouse moved to (633, 417)
Screenshot: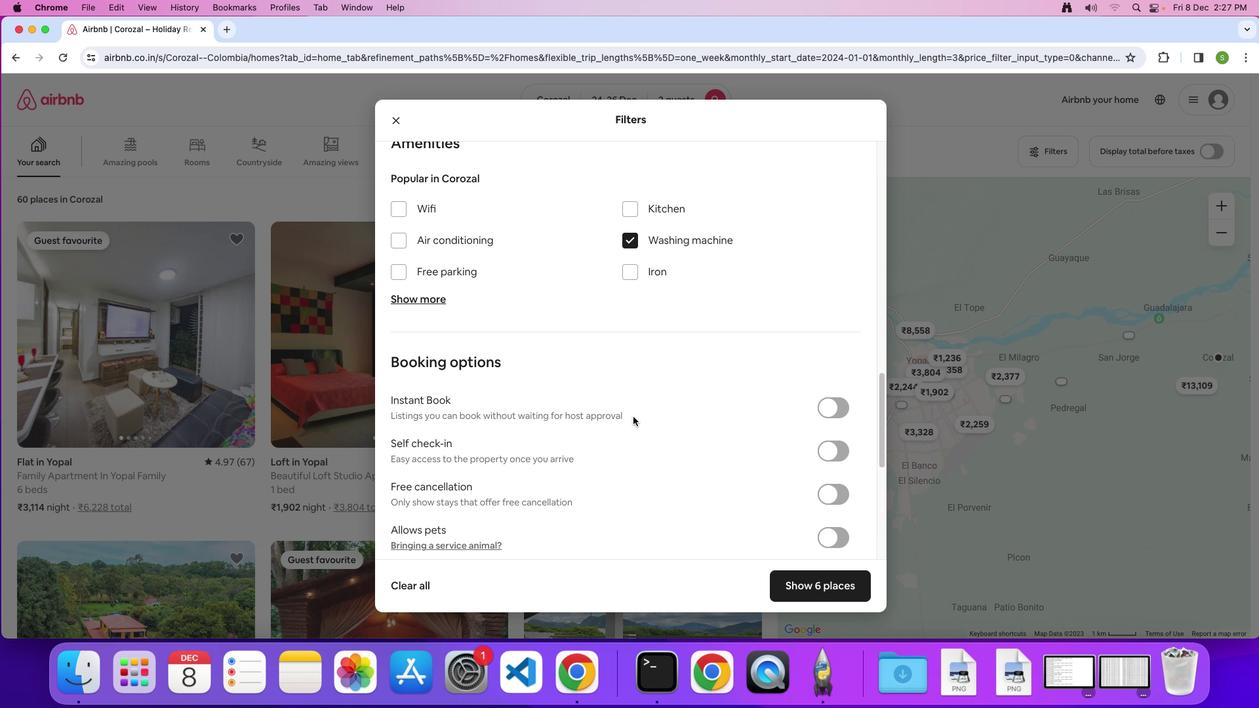 
Action: Mouse scrolled (633, 417) with delta (0, 0)
Screenshot: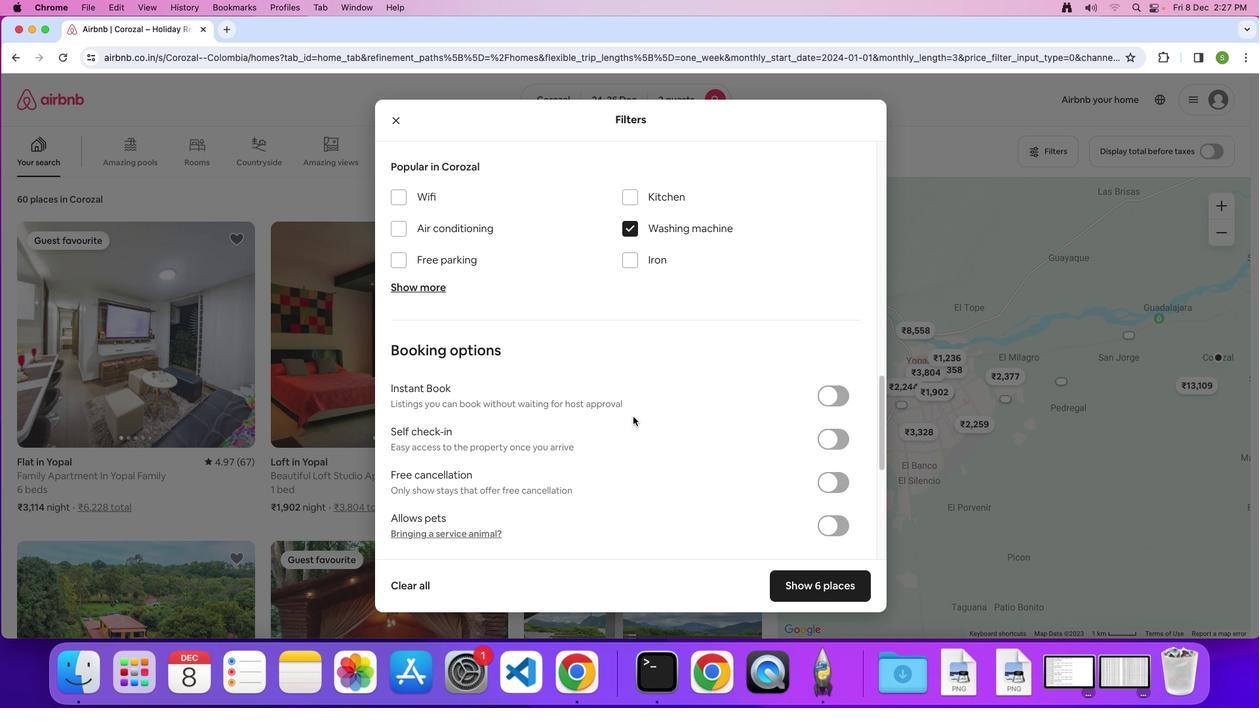 
Action: Mouse scrolled (633, 417) with delta (0, 0)
Screenshot: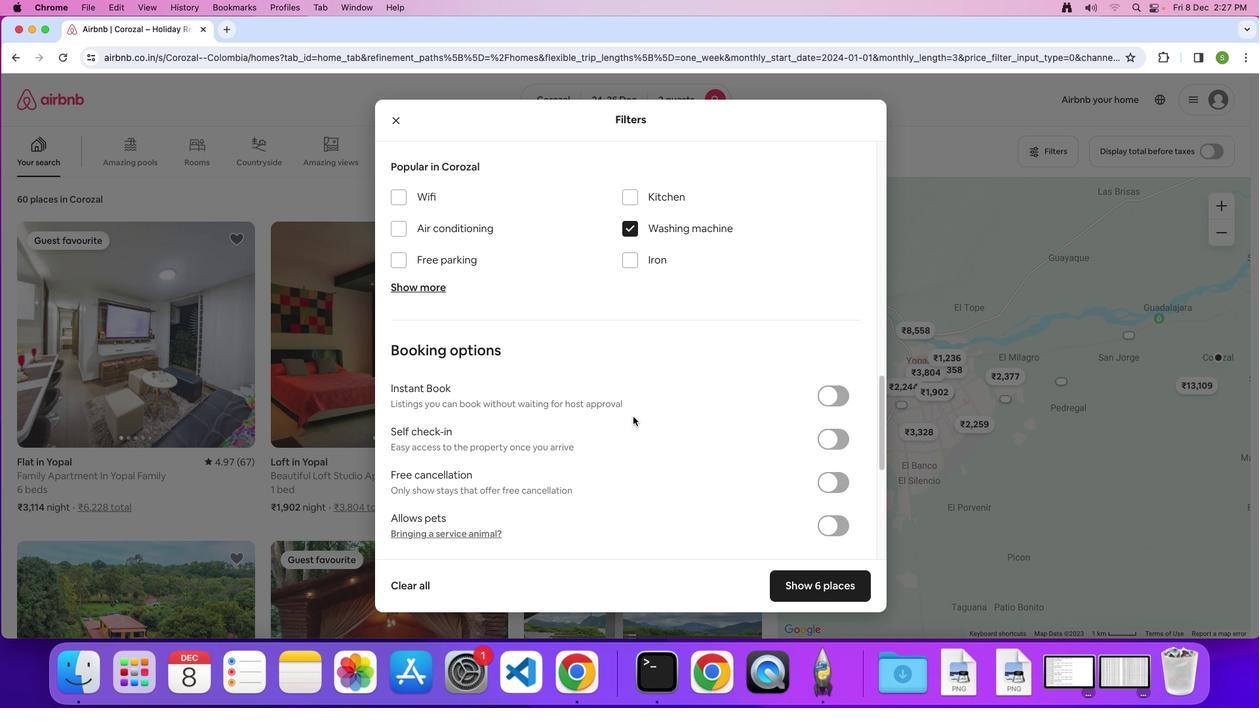 
Action: Mouse scrolled (633, 417) with delta (0, 0)
Screenshot: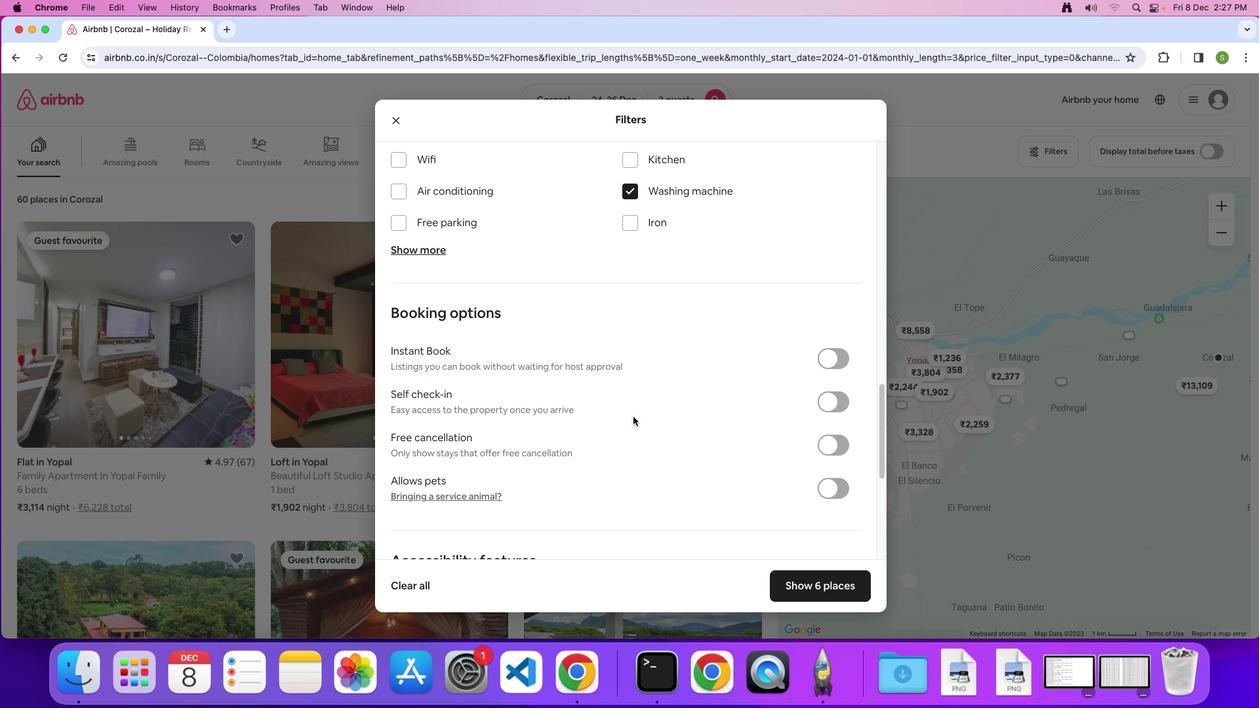 
Action: Mouse scrolled (633, 417) with delta (0, 0)
Screenshot: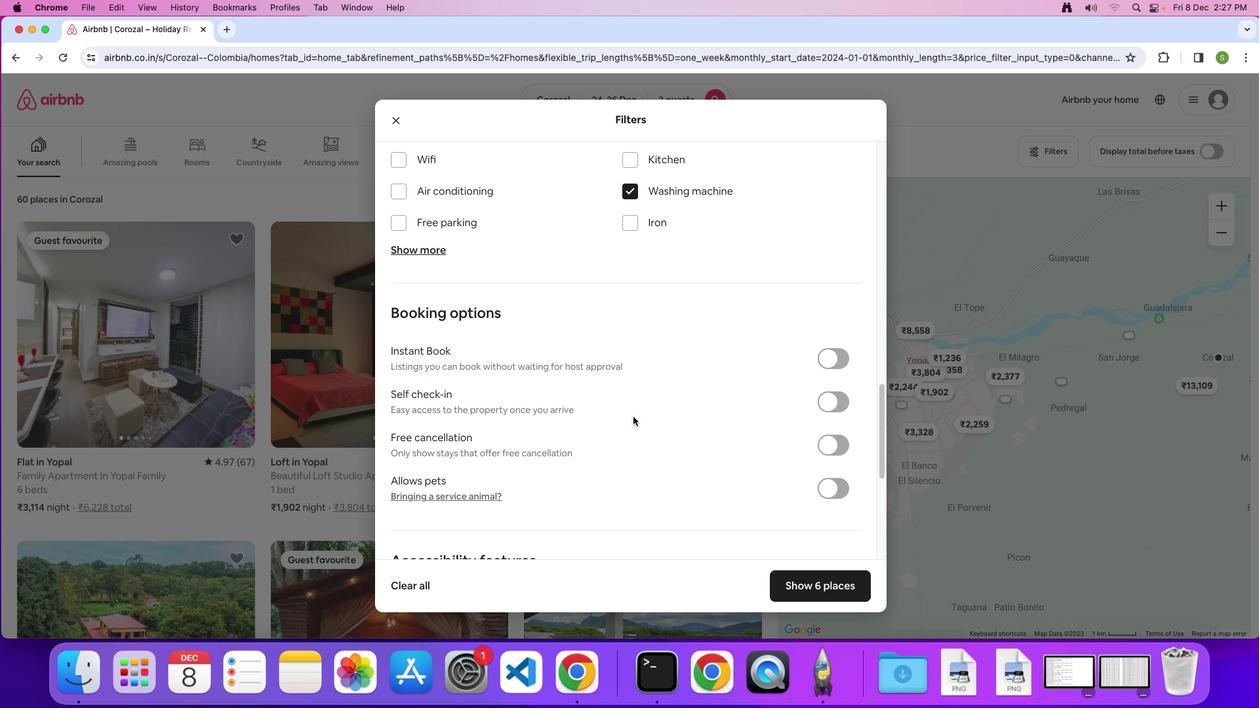 
Action: Mouse scrolled (633, 417) with delta (0, -1)
Screenshot: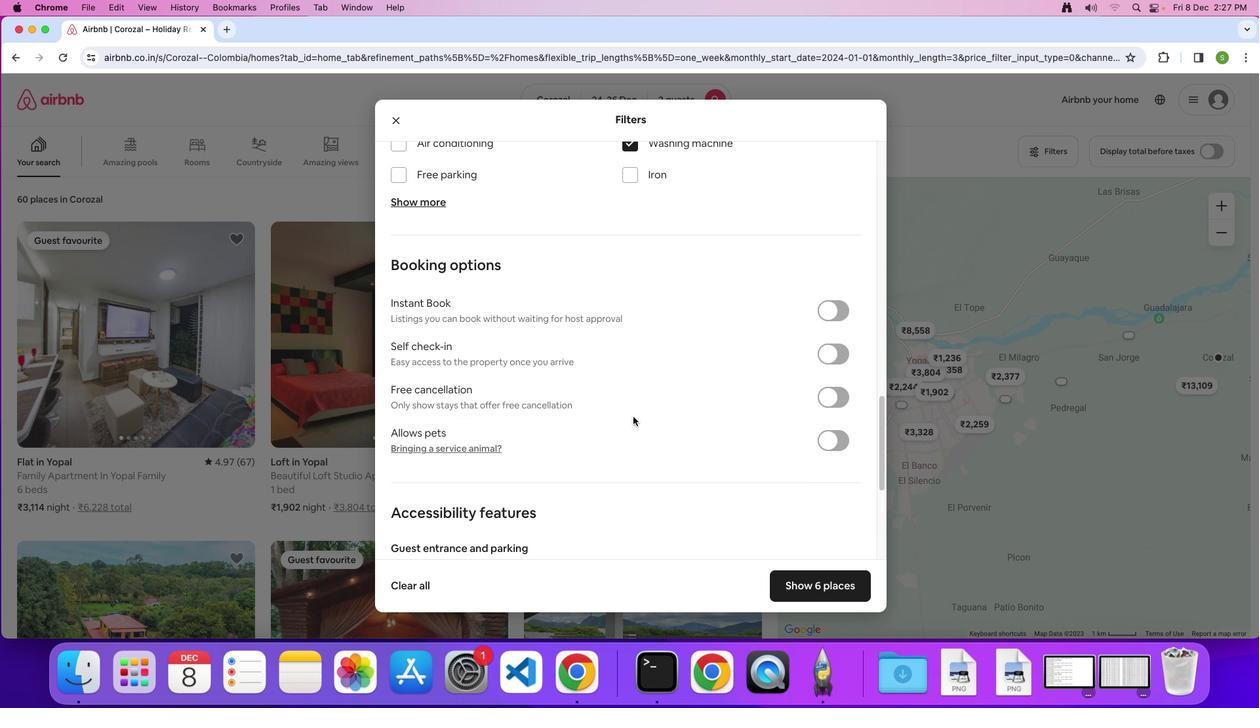 
Action: Mouse scrolled (633, 417) with delta (0, 0)
Screenshot: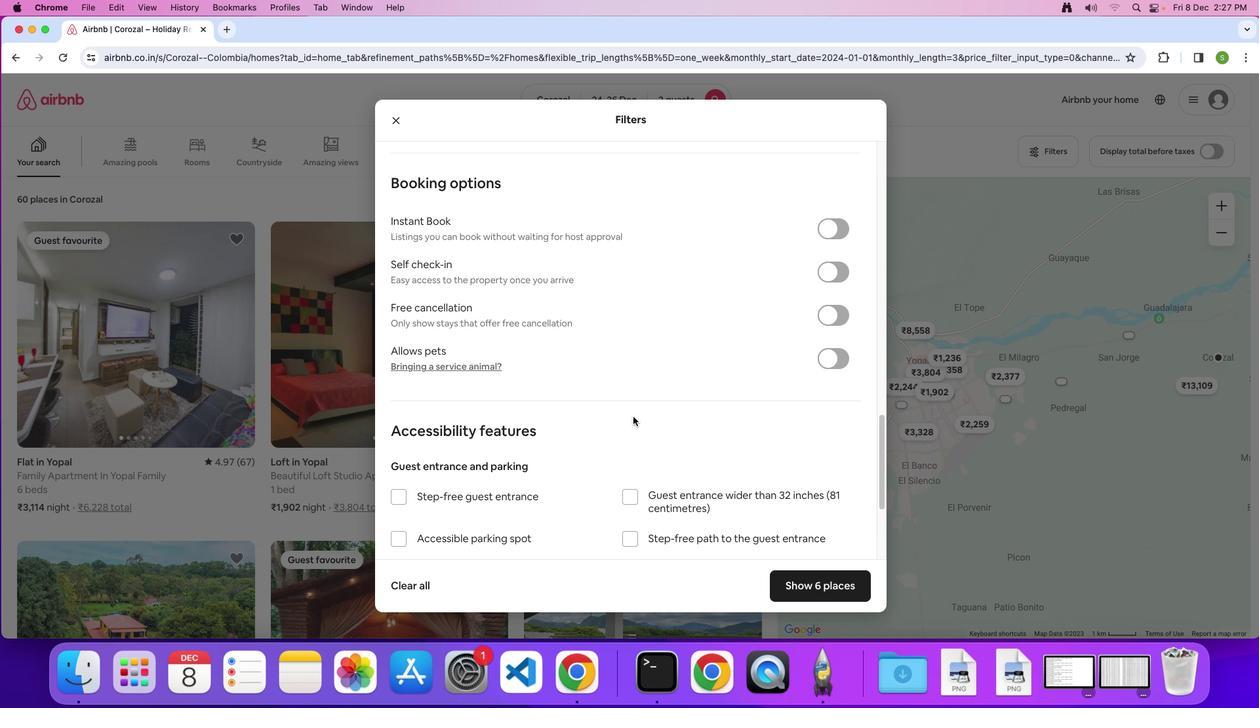 
Action: Mouse scrolled (633, 417) with delta (0, 0)
Screenshot: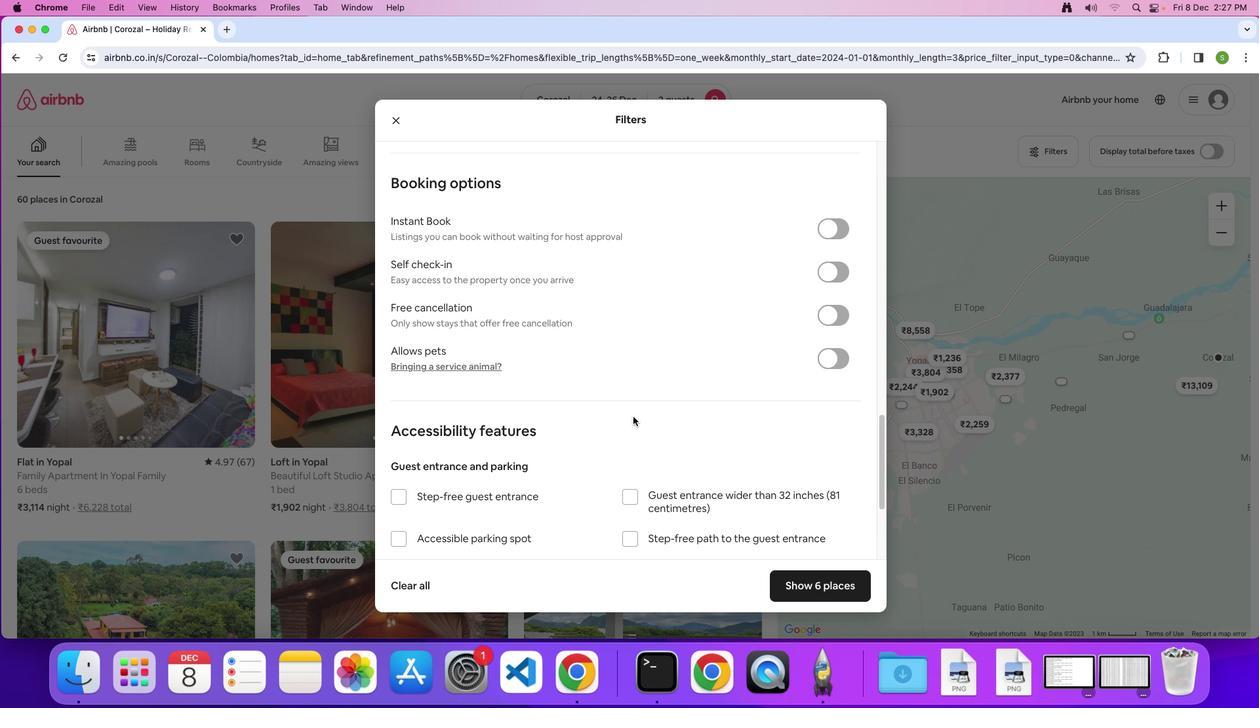 
Action: Mouse scrolled (633, 417) with delta (0, -1)
Screenshot: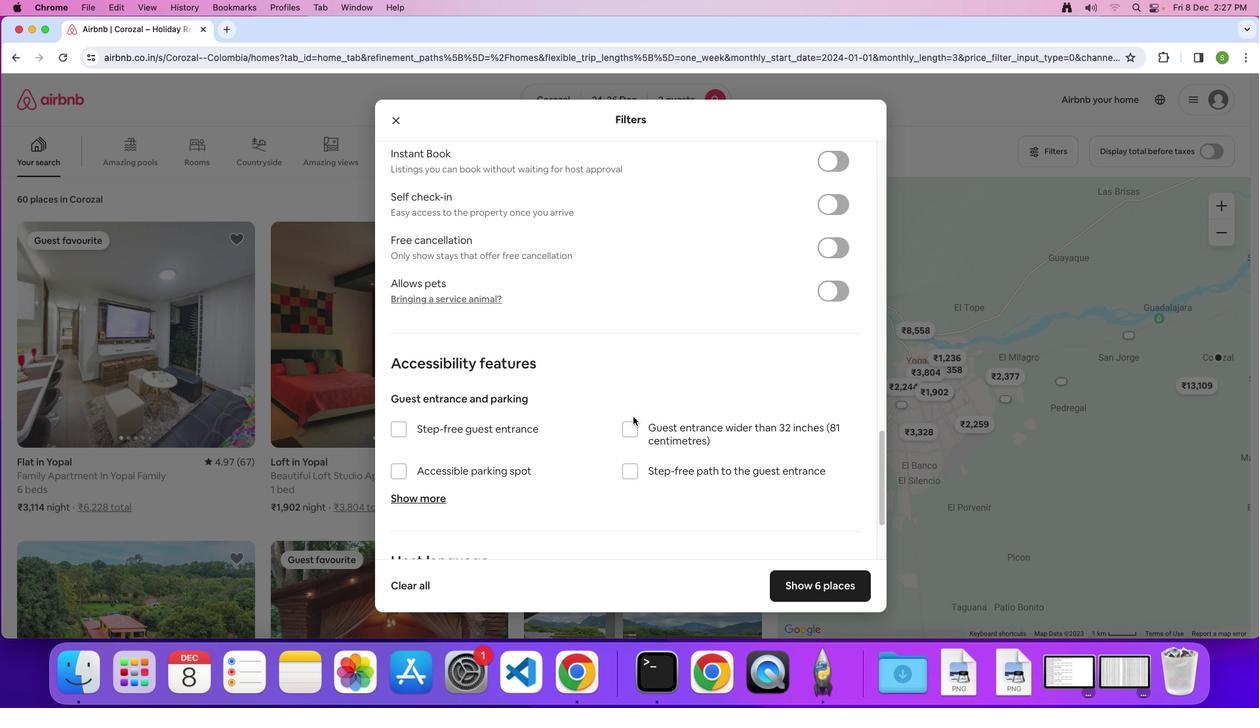 
Action: Mouse scrolled (633, 417) with delta (0, 0)
Screenshot: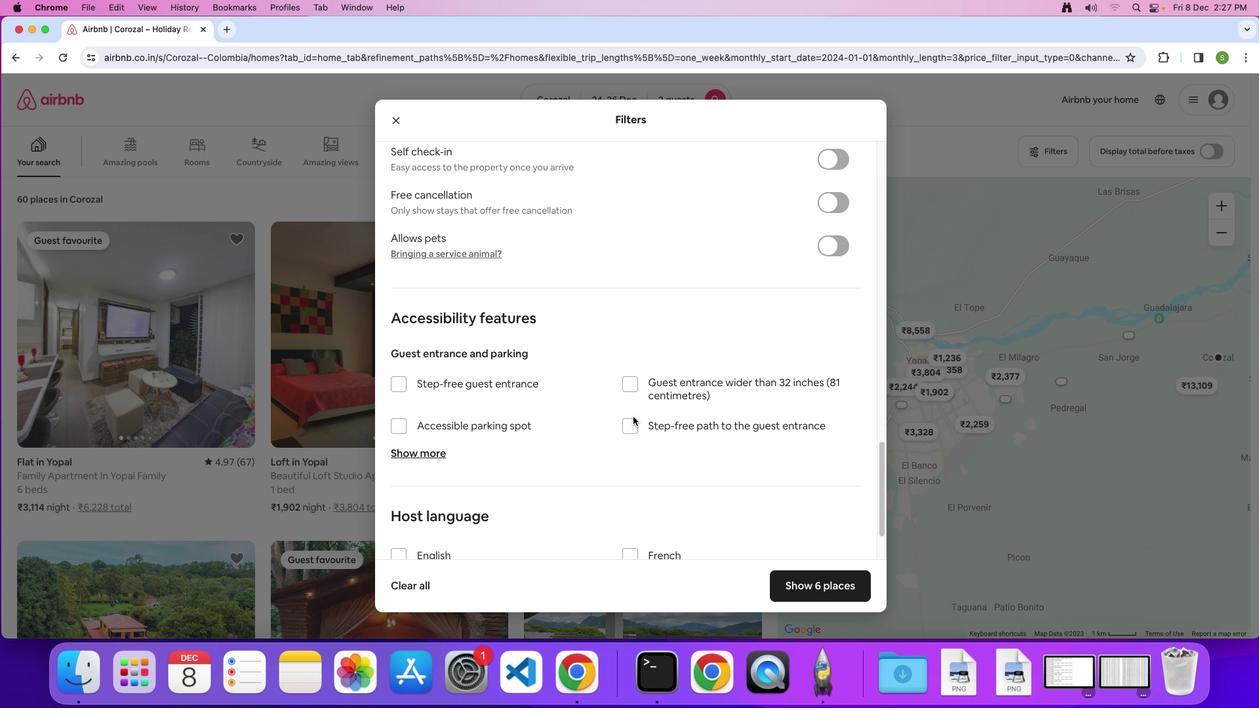 
Action: Mouse scrolled (633, 417) with delta (0, 0)
Screenshot: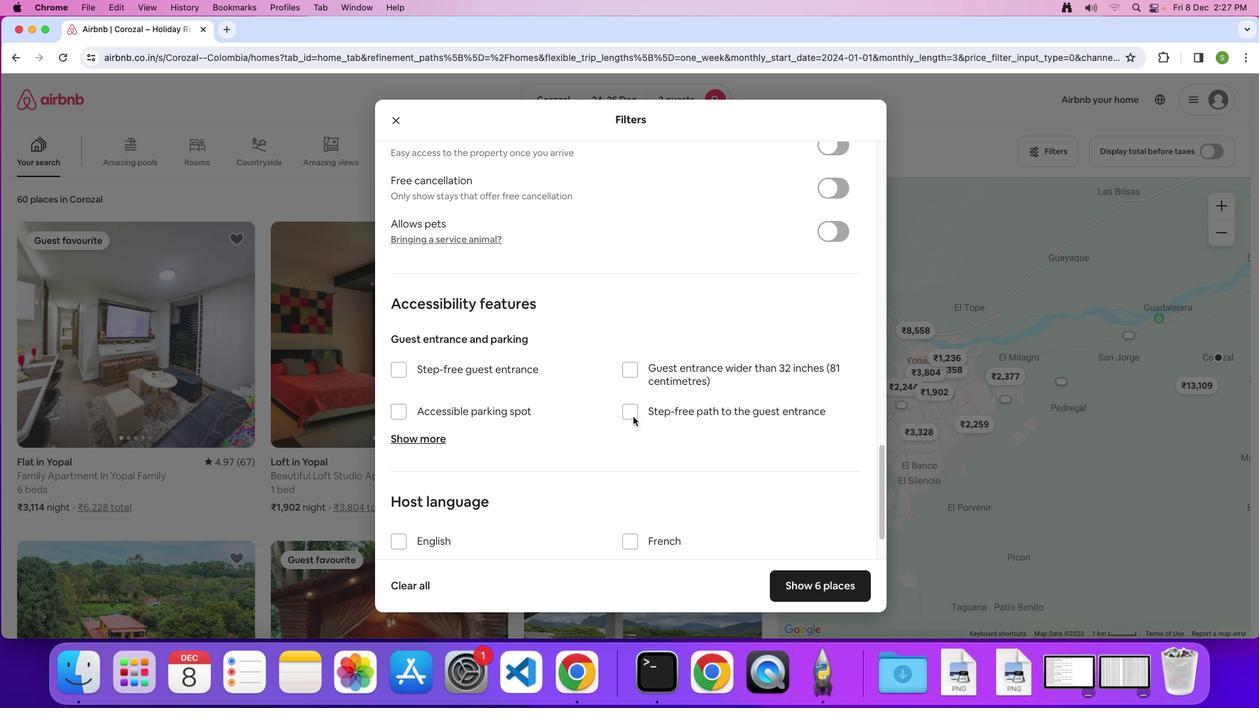 
Action: Mouse scrolled (633, 417) with delta (0, -1)
Screenshot: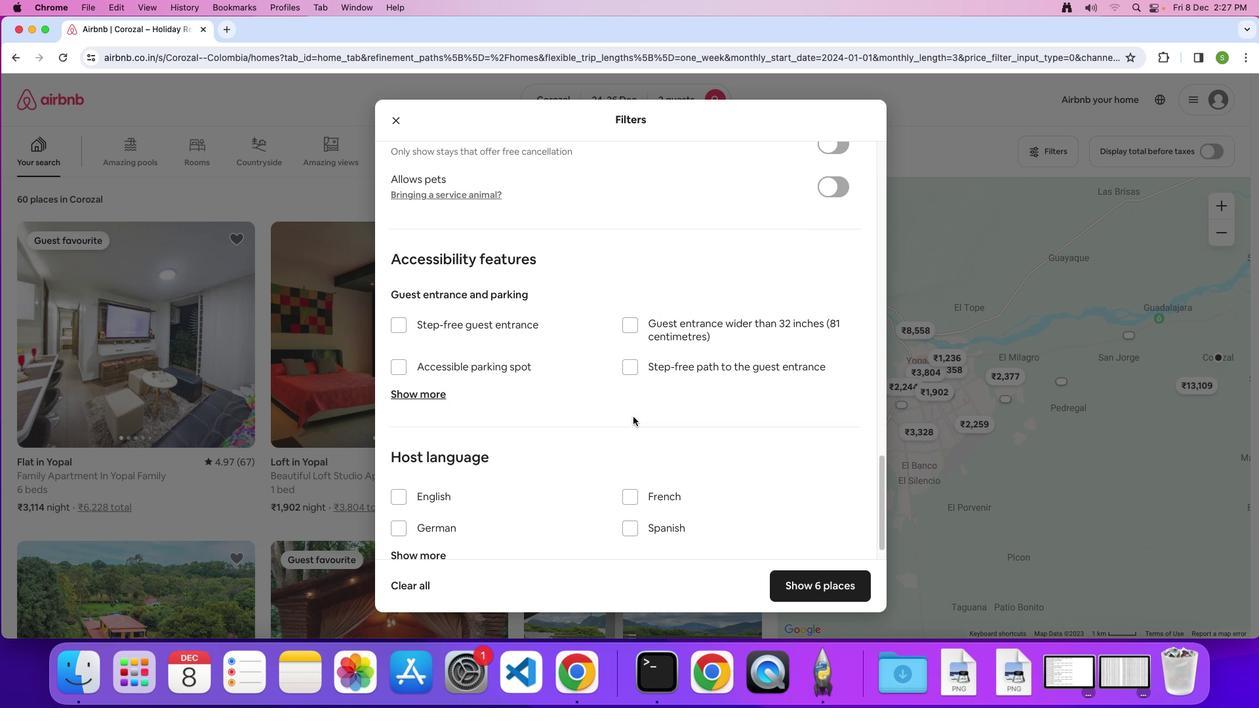 
Action: Mouse moved to (823, 593)
Screenshot: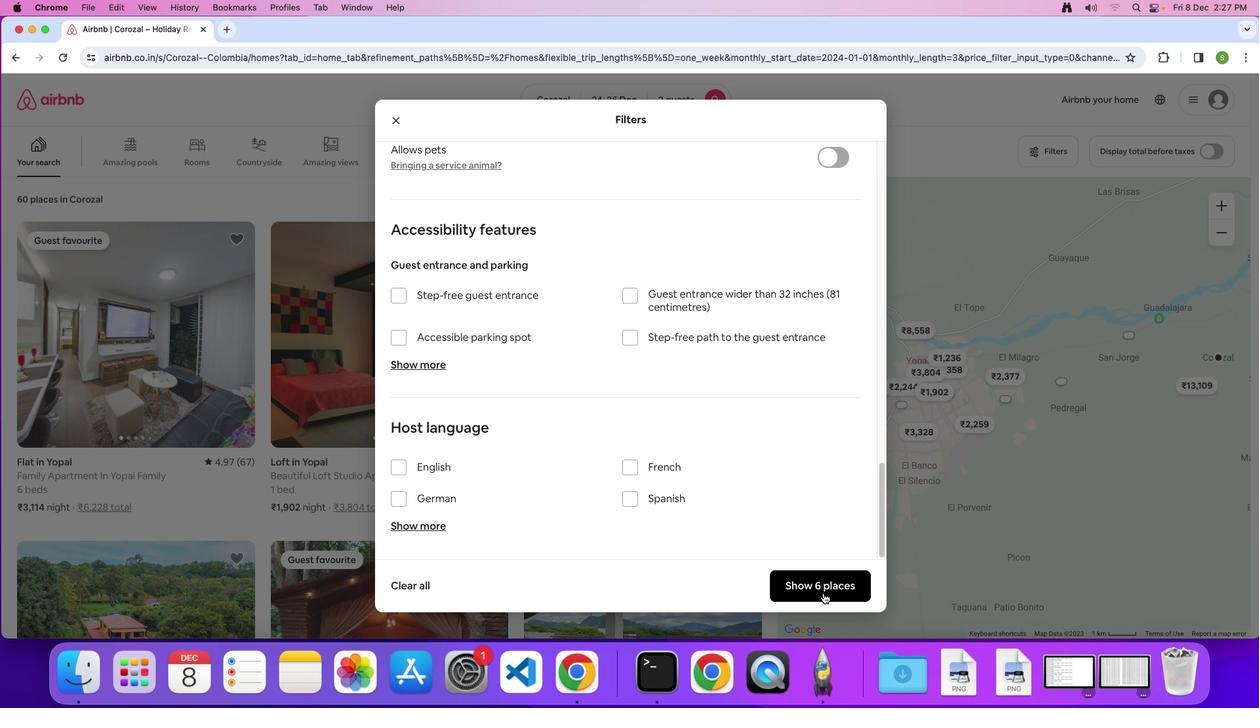 
Action: Mouse pressed left at (823, 593)
Screenshot: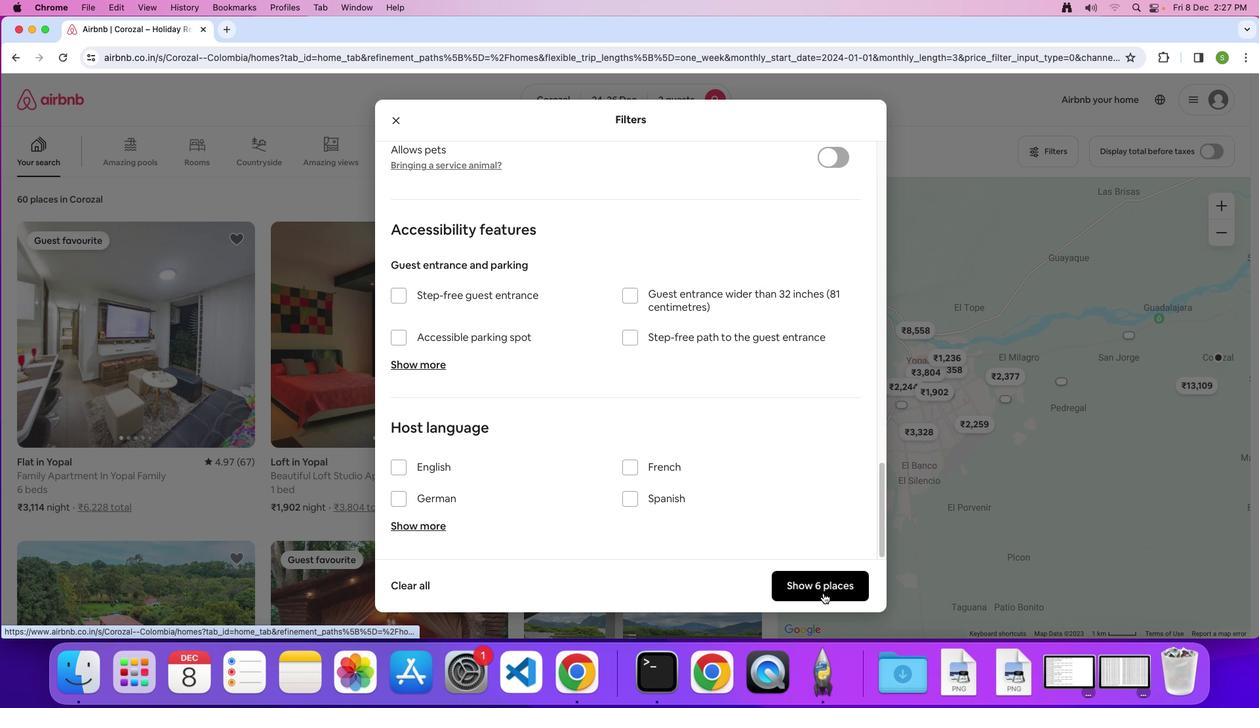 
Action: Mouse moved to (160, 316)
Screenshot: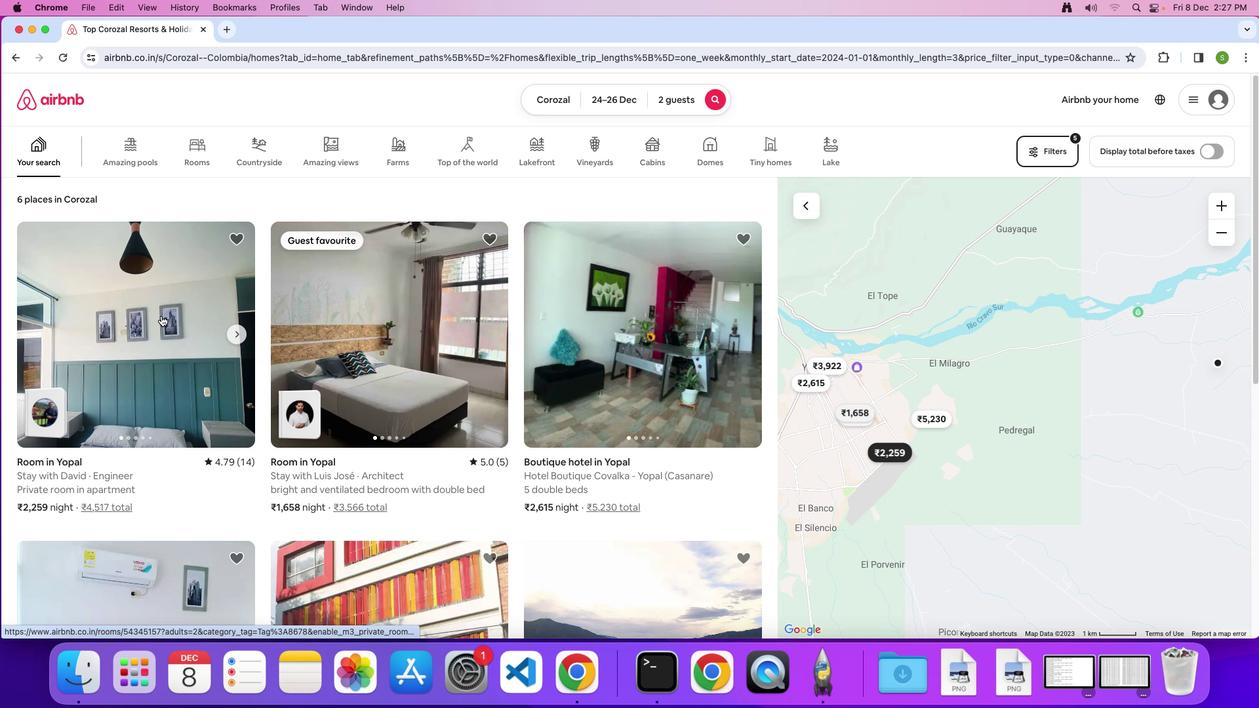 
Action: Mouse pressed left at (160, 316)
Screenshot: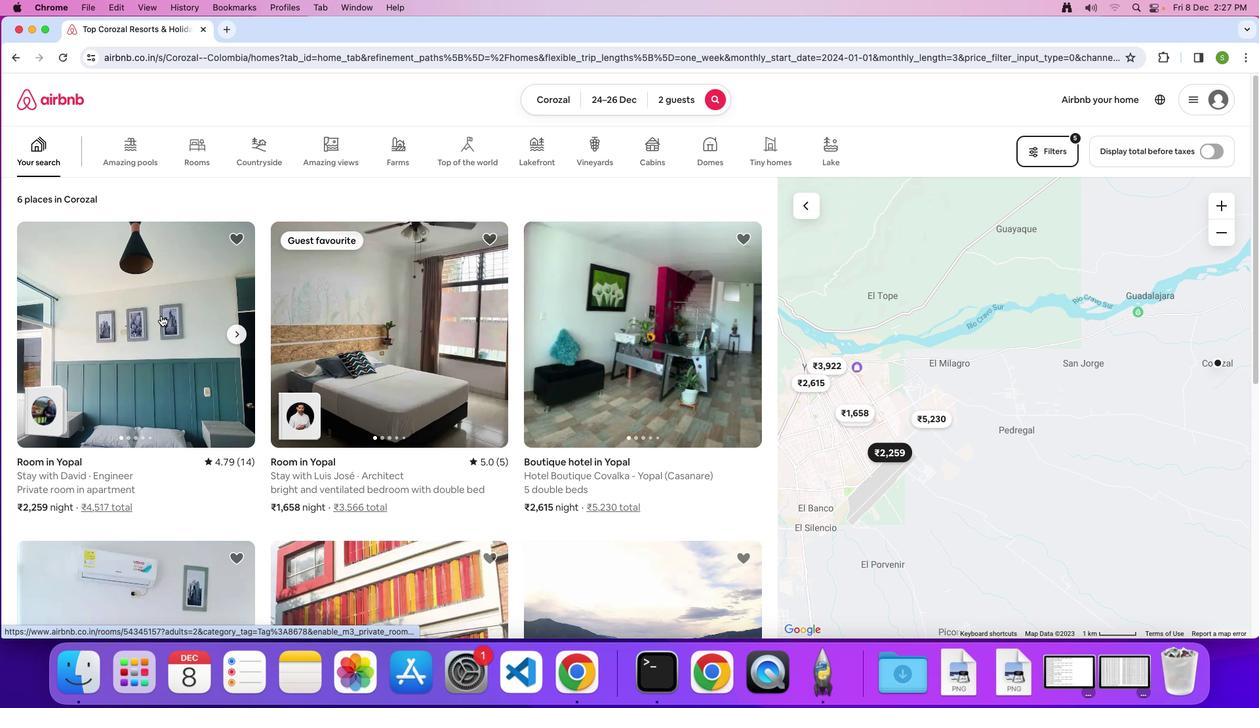 
Action: Mouse moved to (438, 261)
Screenshot: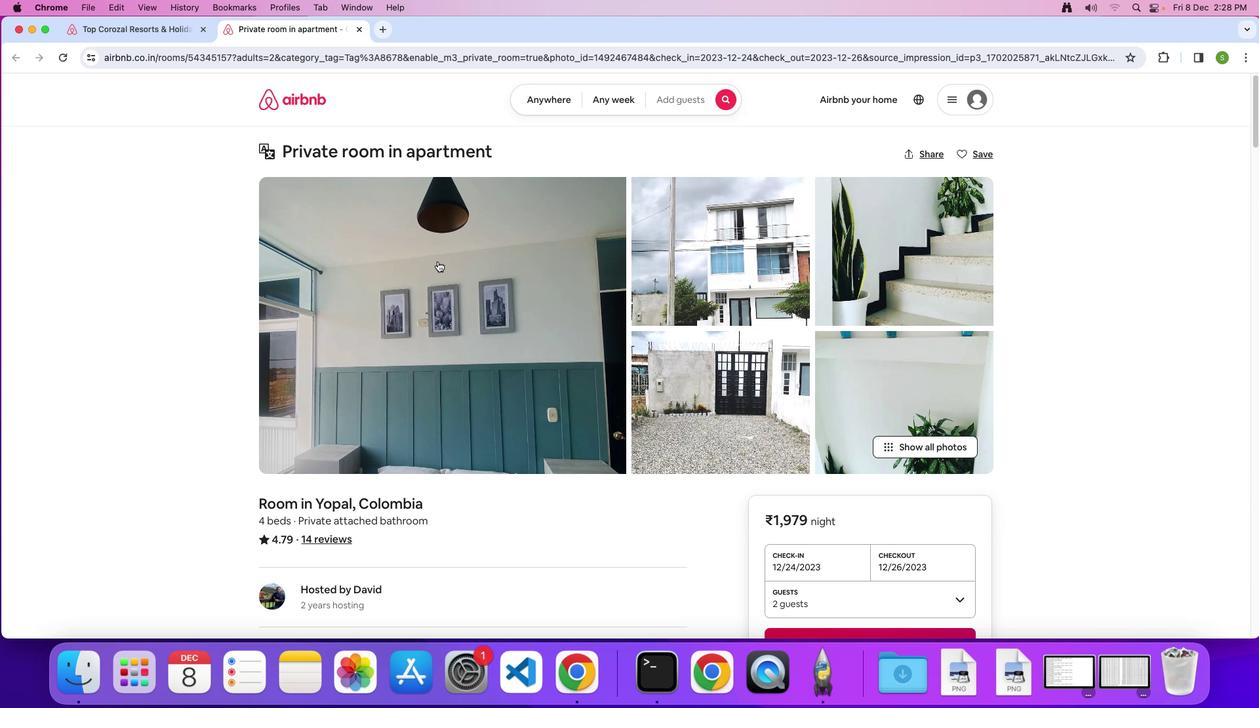 
Action: Mouse pressed left at (438, 261)
Screenshot: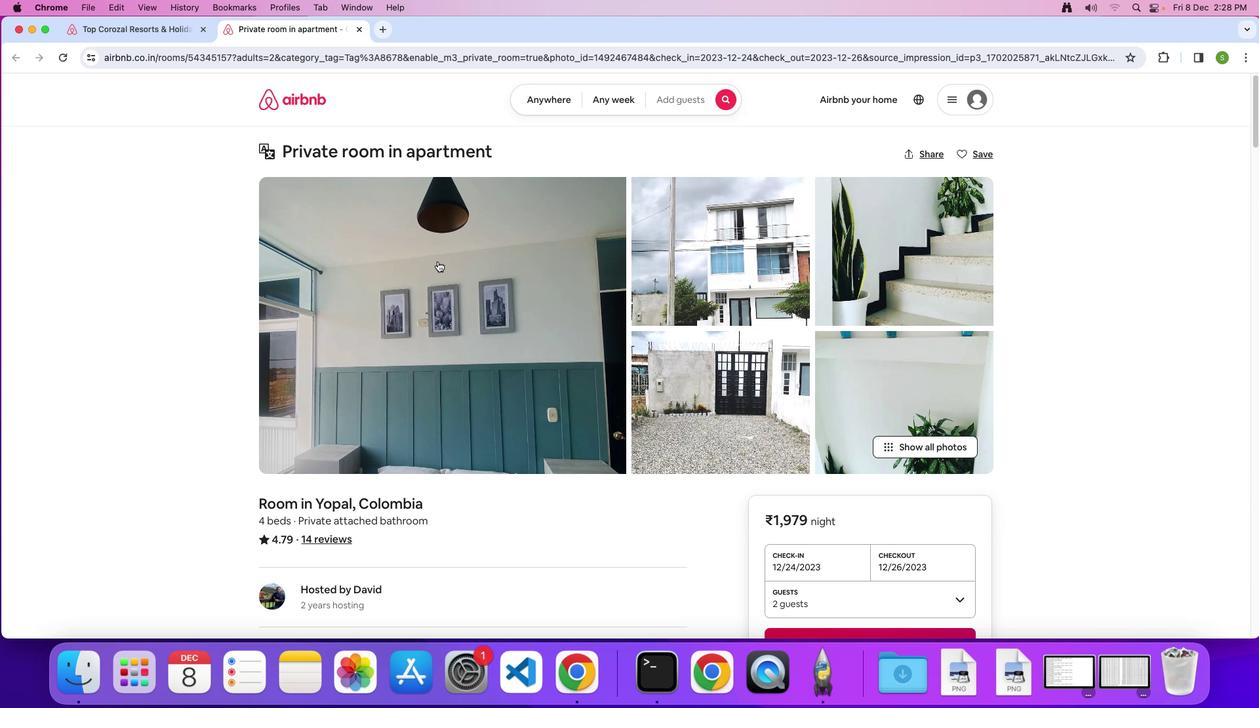 
Action: Mouse moved to (550, 362)
Screenshot: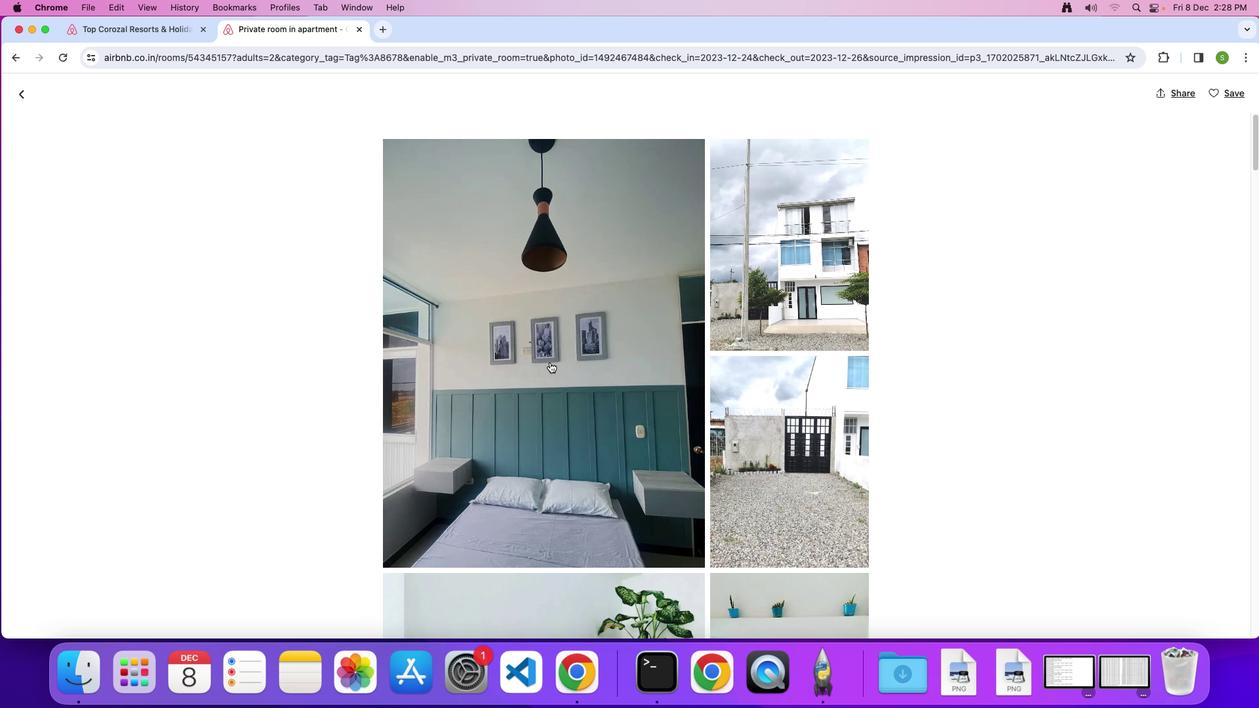 
Action: Mouse scrolled (550, 362) with delta (0, 0)
Screenshot: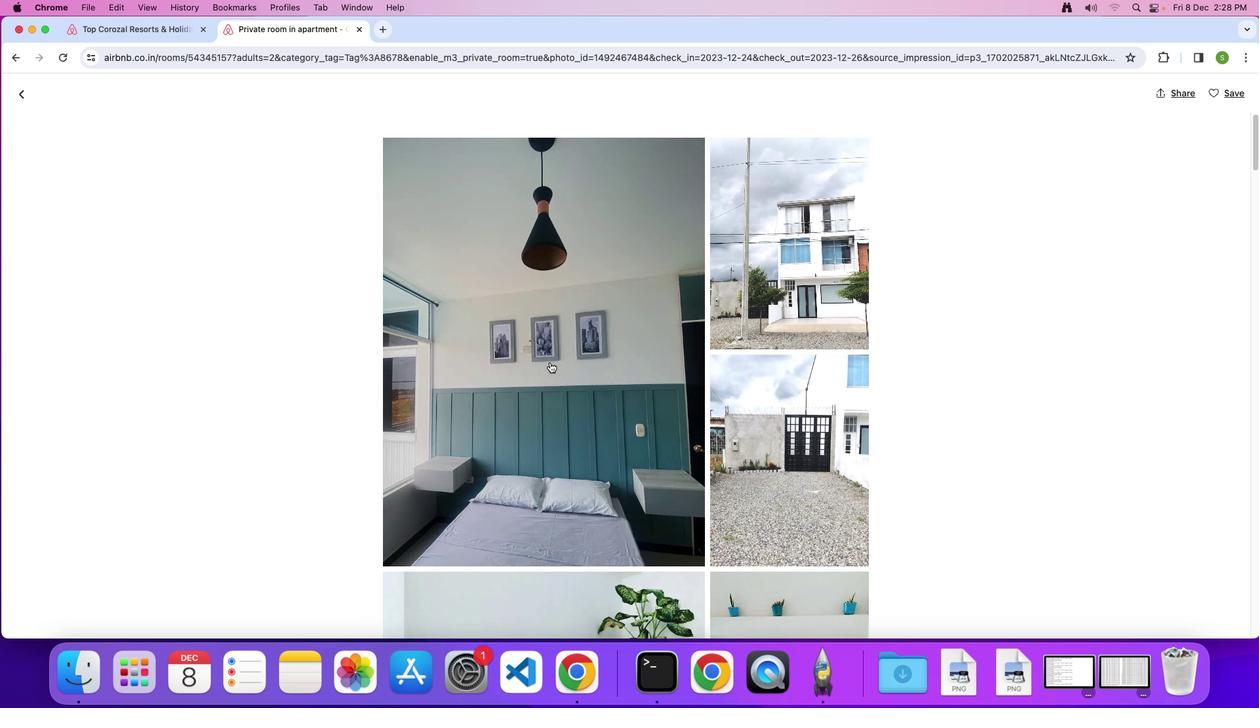 
Action: Mouse scrolled (550, 362) with delta (0, 0)
Screenshot: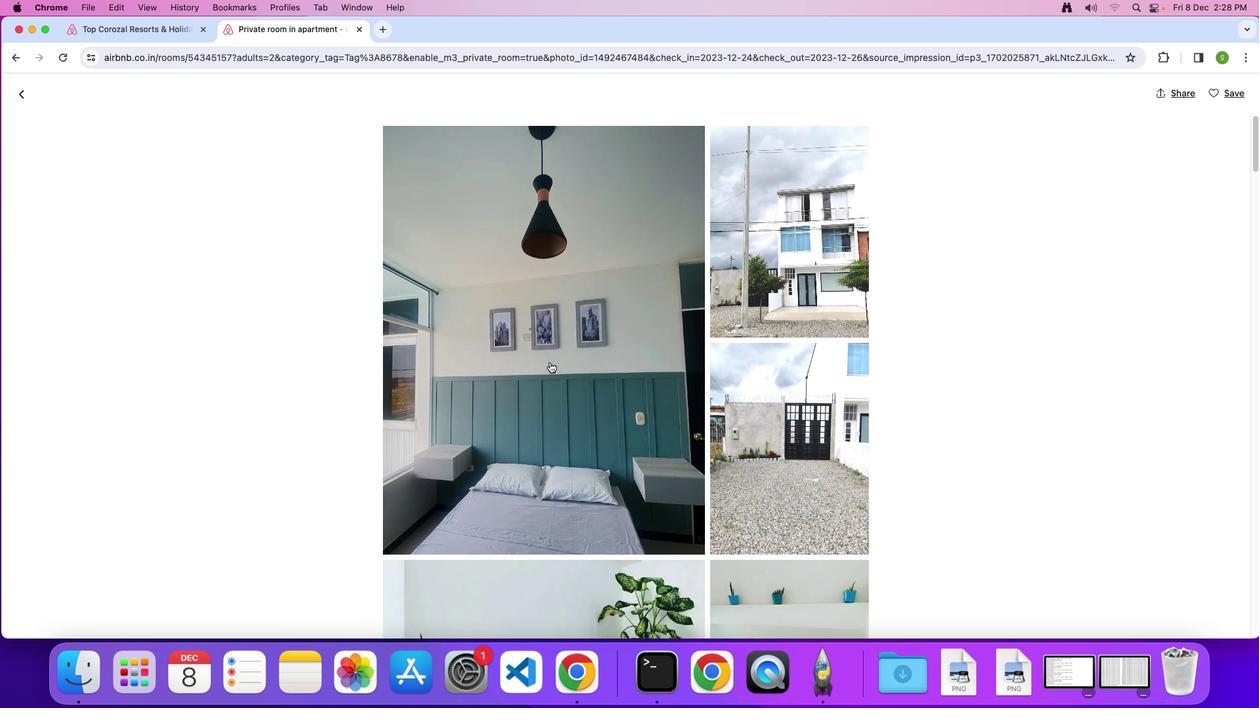 
Action: Mouse scrolled (550, 362) with delta (0, -1)
Screenshot: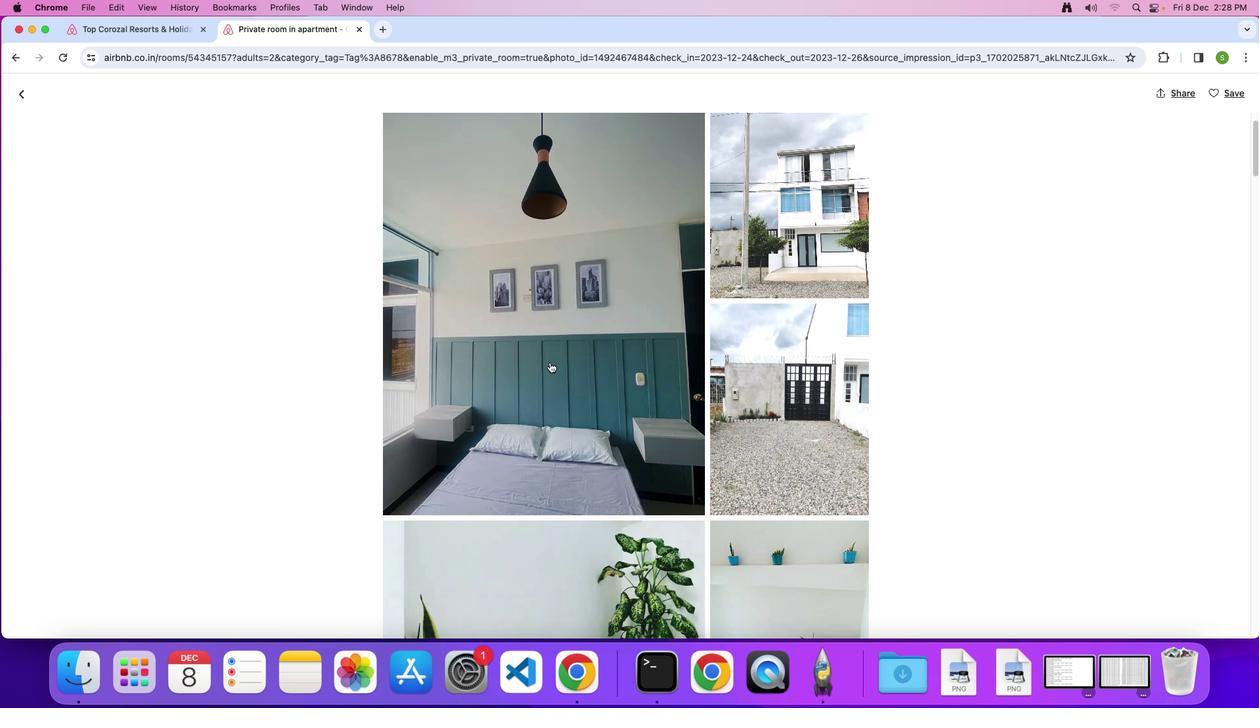 
Action: Mouse scrolled (550, 362) with delta (0, 0)
Screenshot: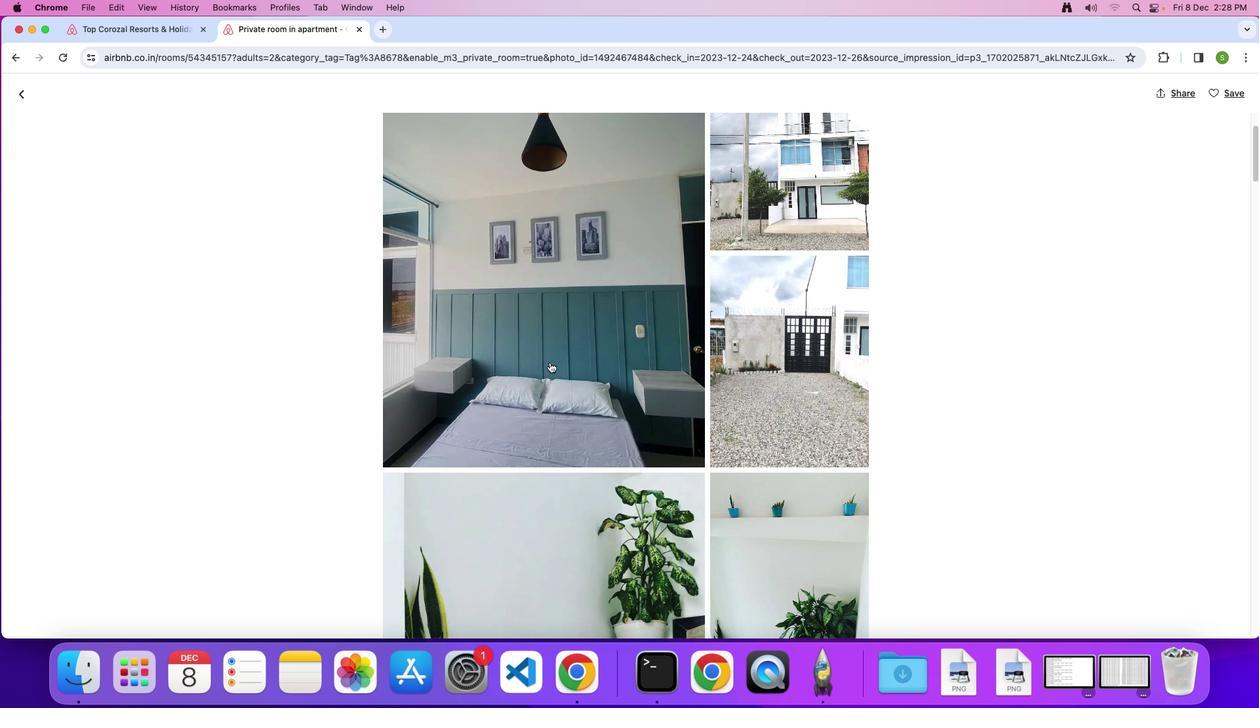 
Action: Mouse scrolled (550, 362) with delta (0, 0)
Screenshot: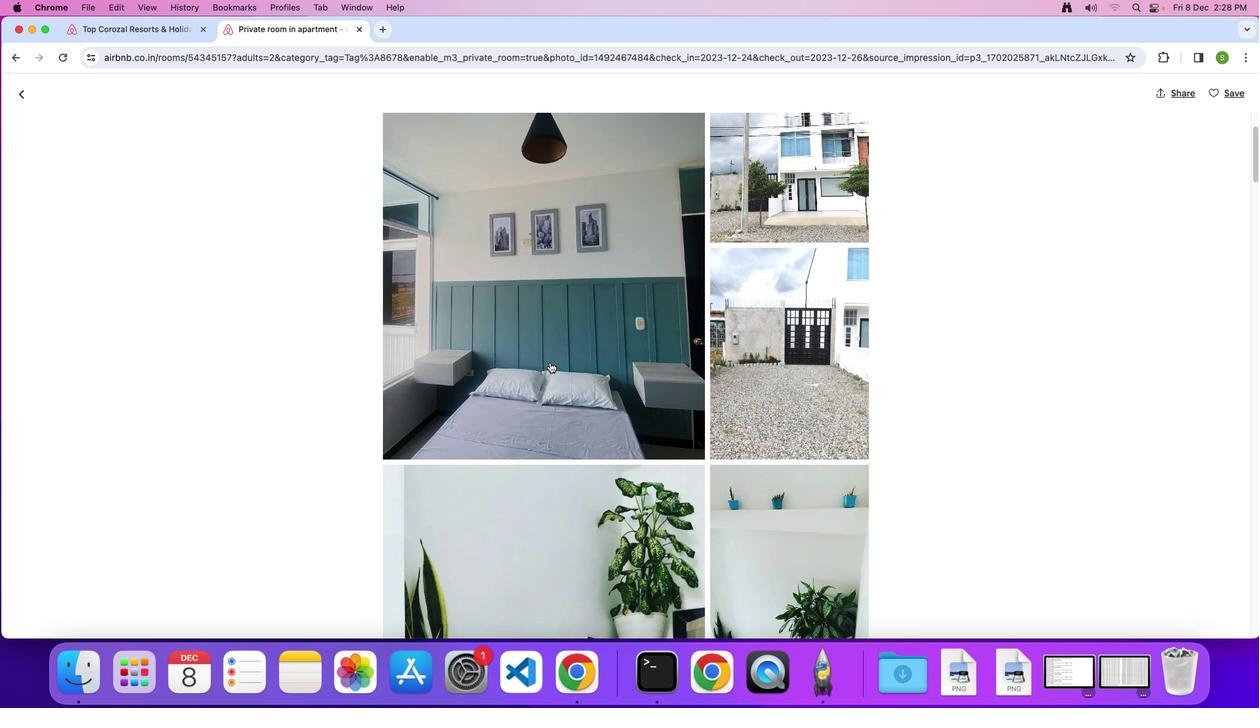 
Action: Mouse scrolled (550, 362) with delta (0, -1)
Screenshot: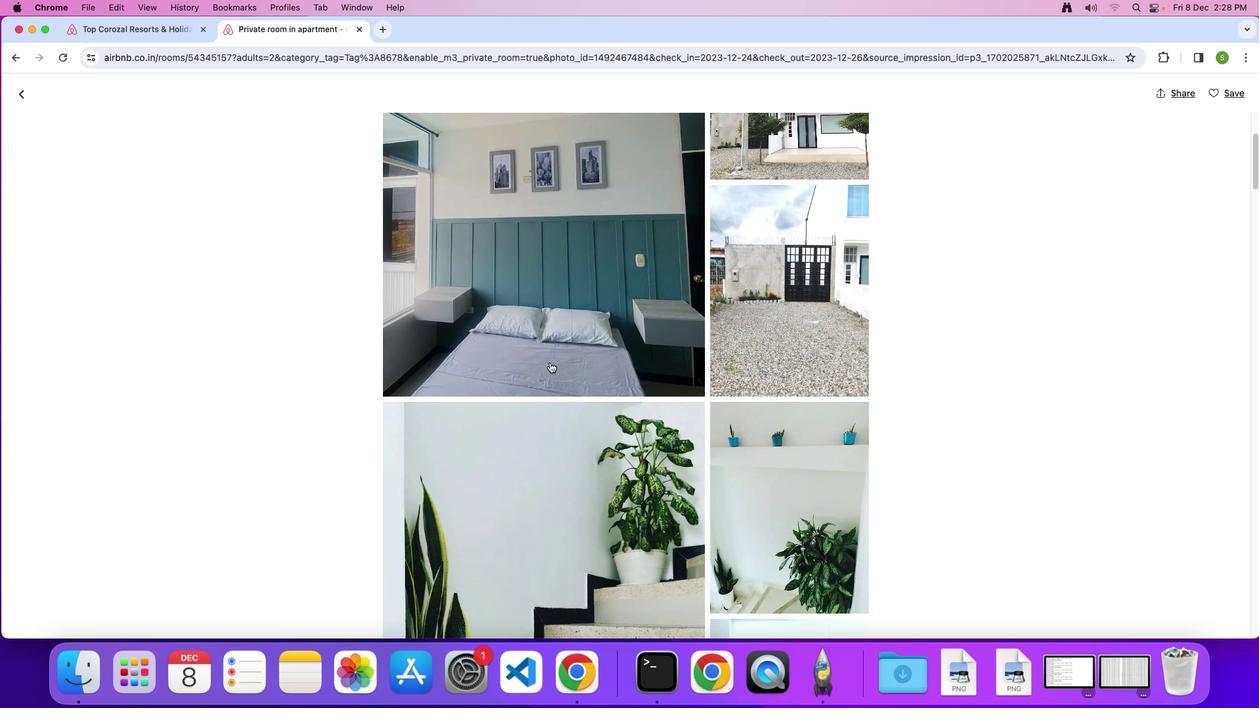 
Action: Mouse scrolled (550, 362) with delta (0, 0)
Screenshot: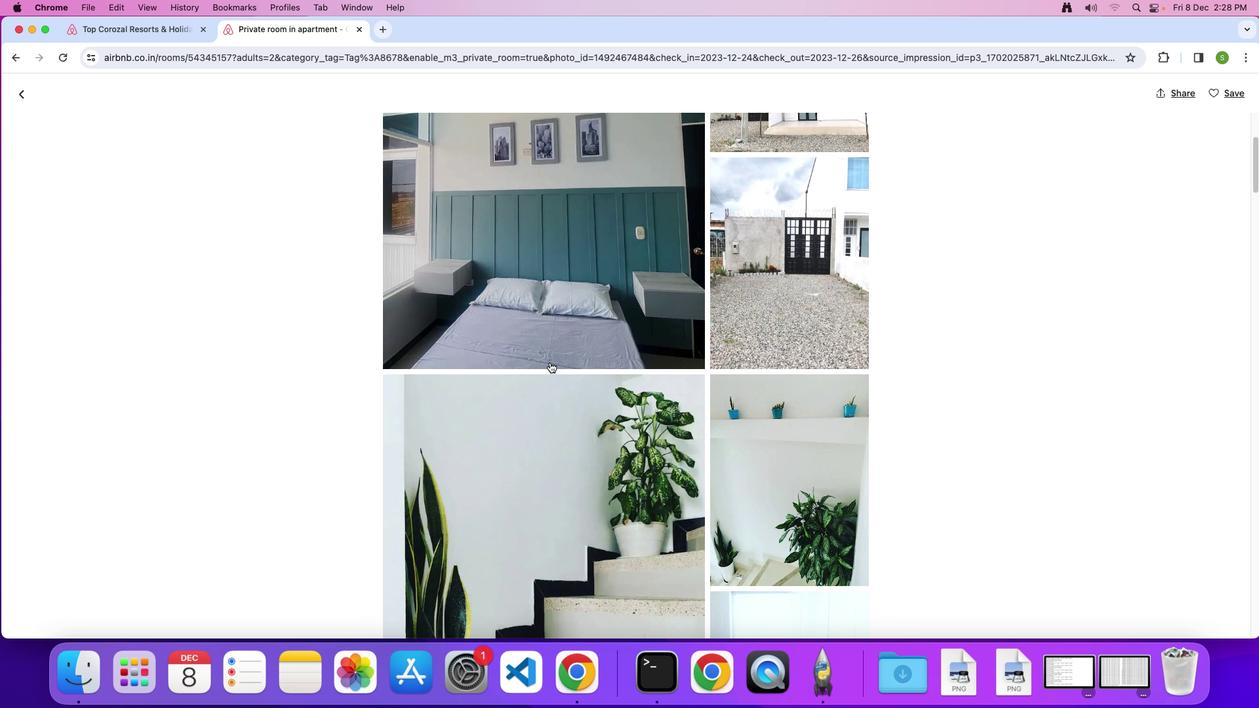
Action: Mouse scrolled (550, 362) with delta (0, 0)
Screenshot: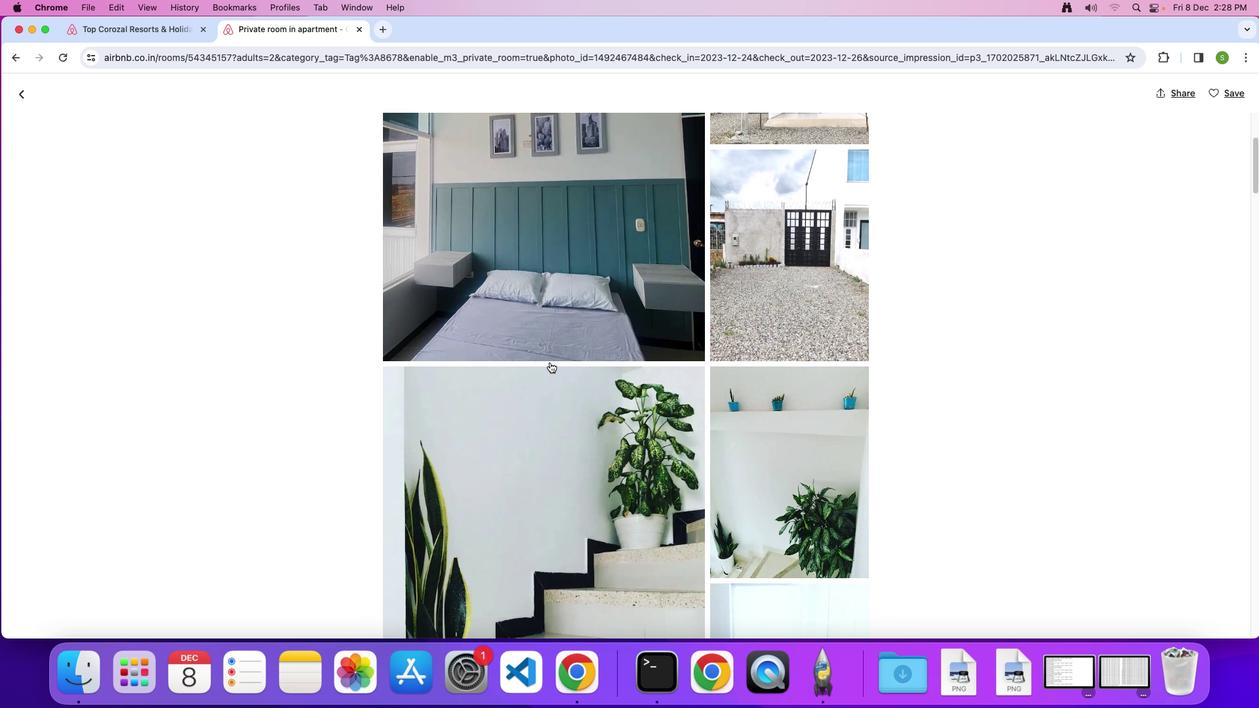 
Action: Mouse scrolled (550, 362) with delta (0, 0)
Screenshot: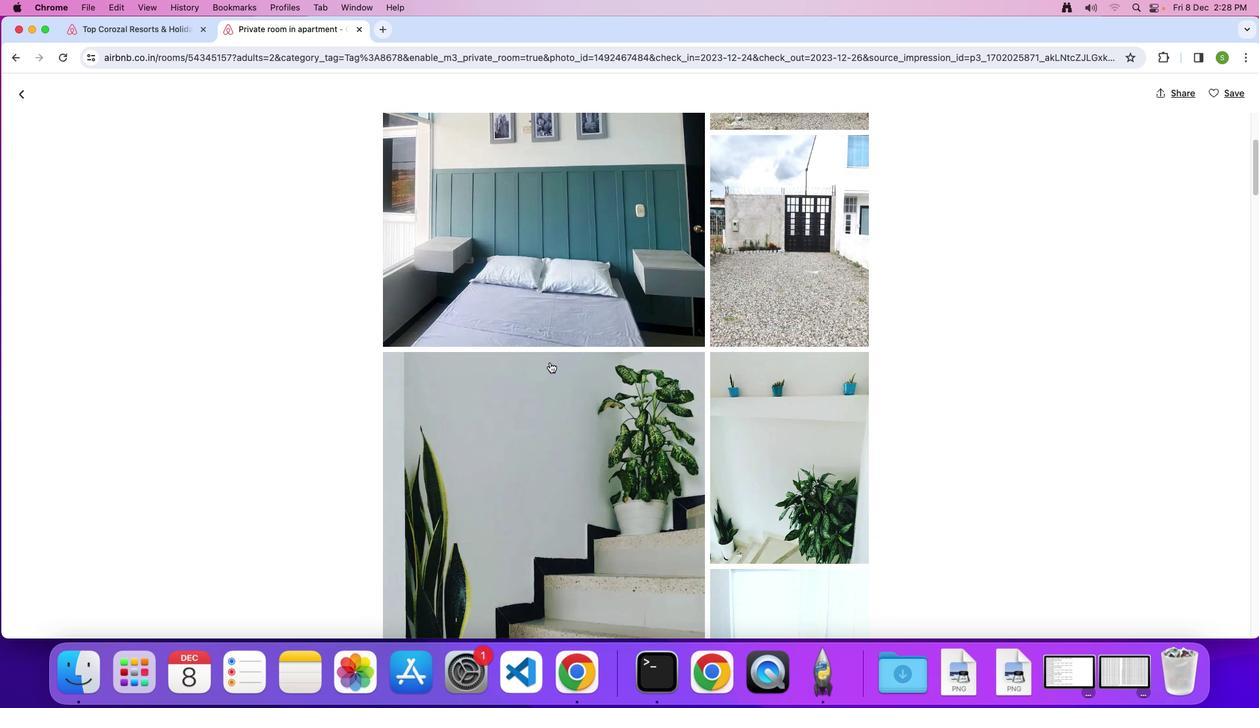 
Action: Mouse scrolled (550, 362) with delta (0, 0)
Screenshot: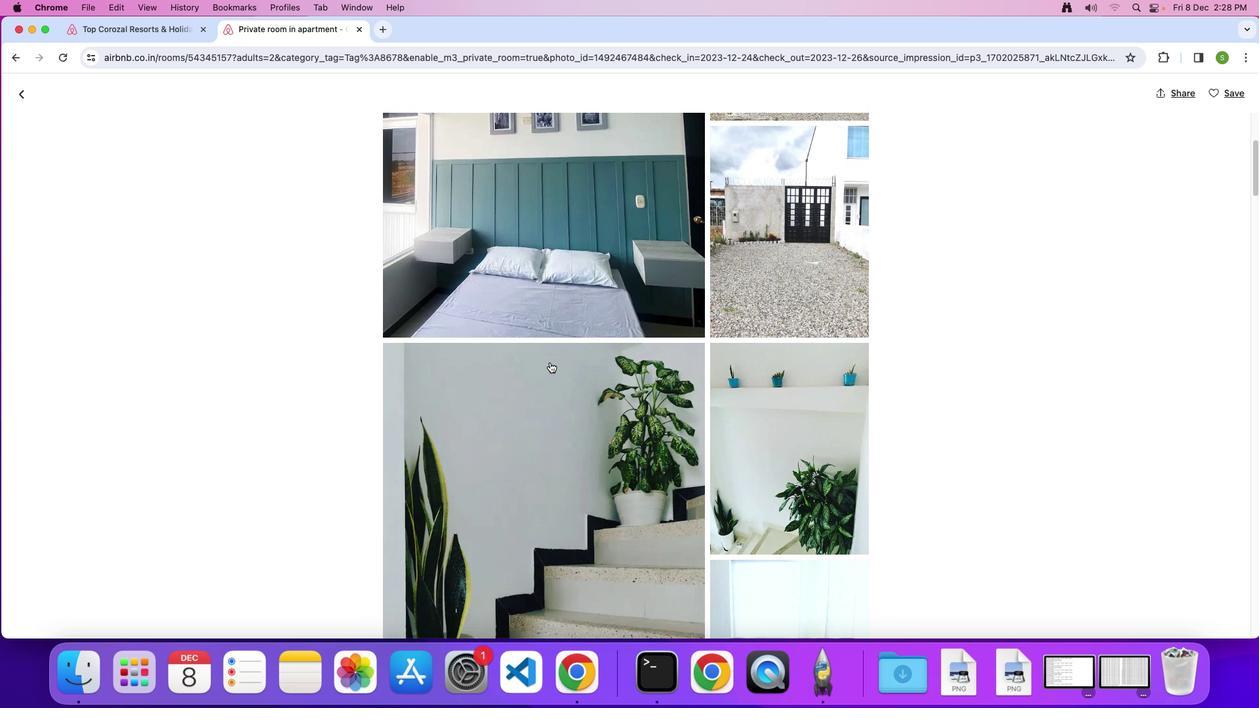 
Action: Mouse scrolled (550, 362) with delta (0, 0)
Screenshot: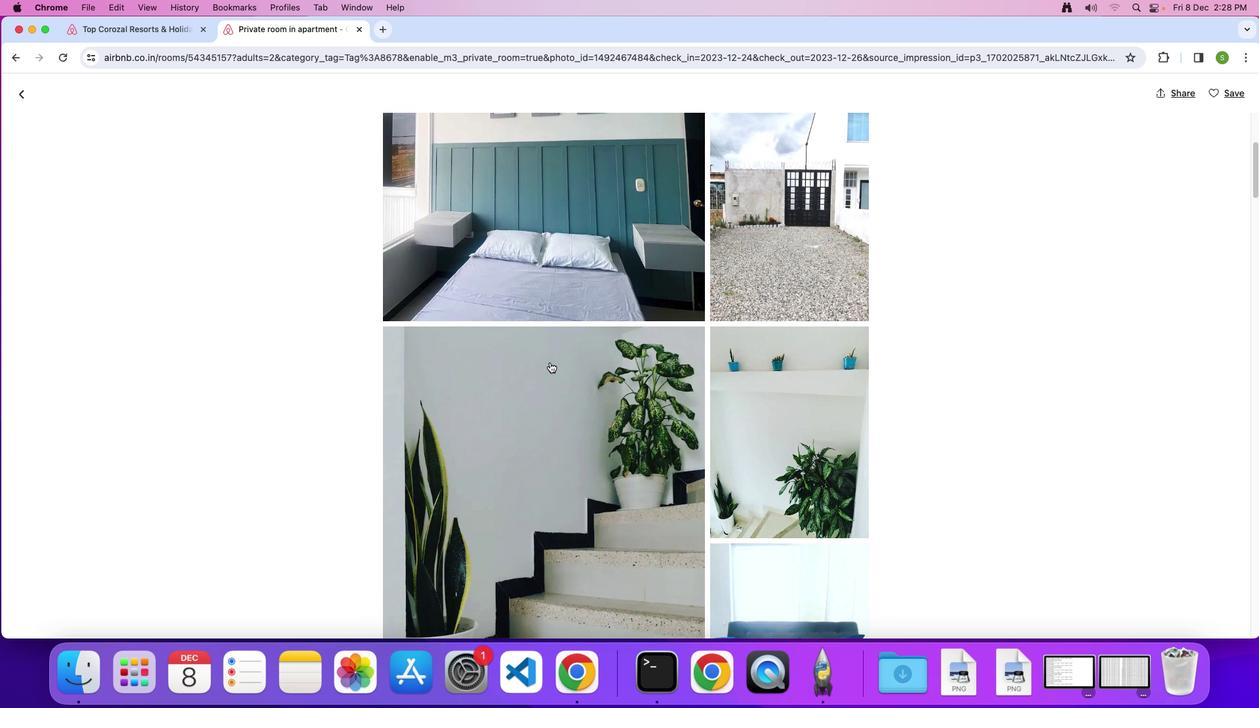 
Action: Mouse scrolled (550, 362) with delta (0, 0)
Screenshot: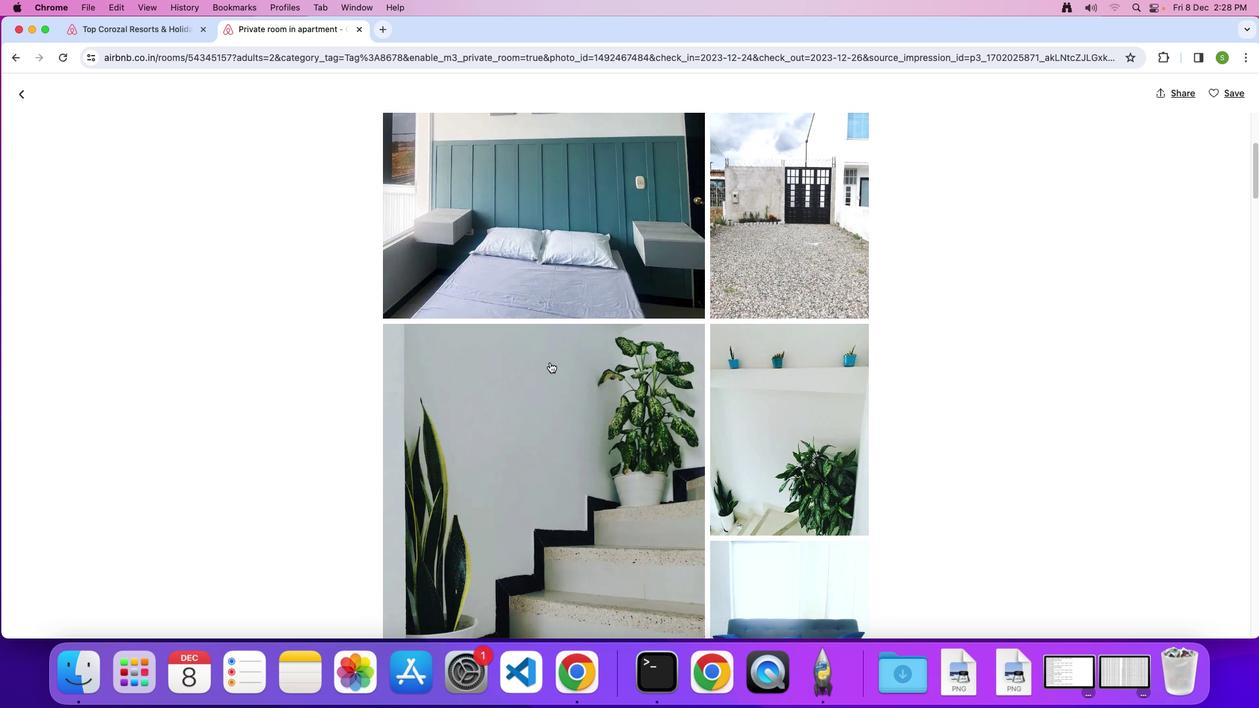 
Action: Mouse scrolled (550, 362) with delta (0, -1)
Screenshot: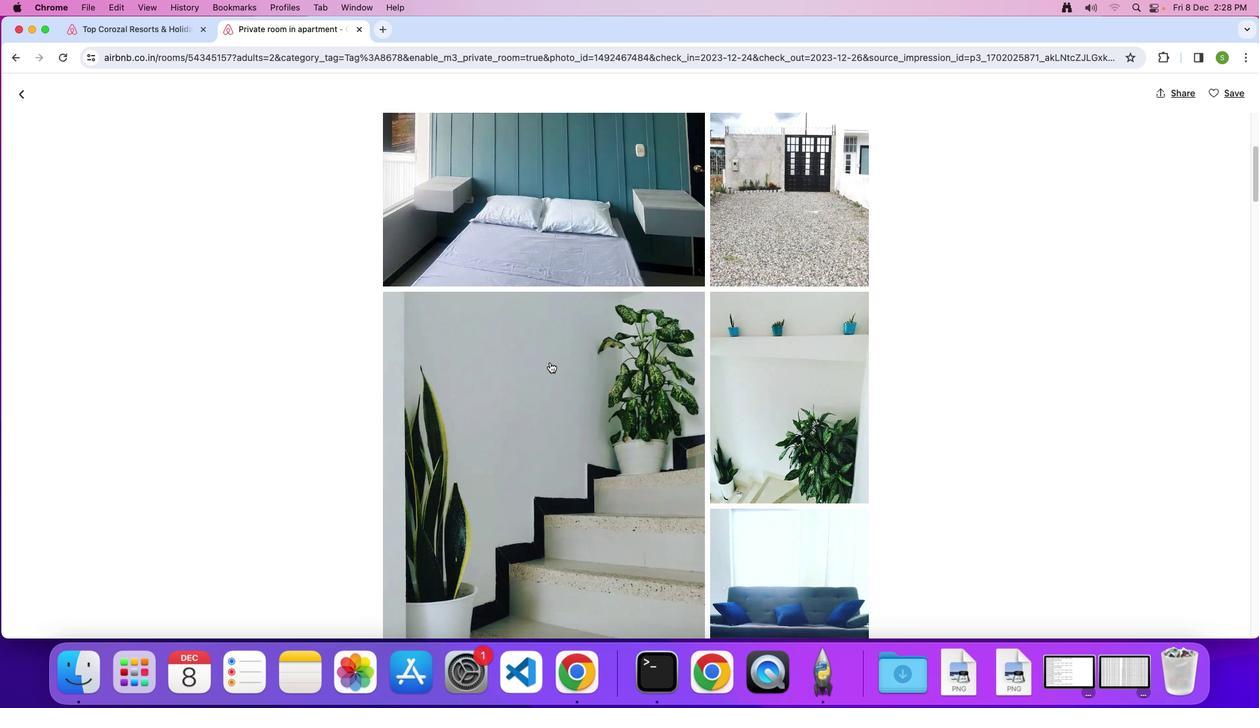 
Action: Mouse scrolled (550, 362) with delta (0, 0)
Screenshot: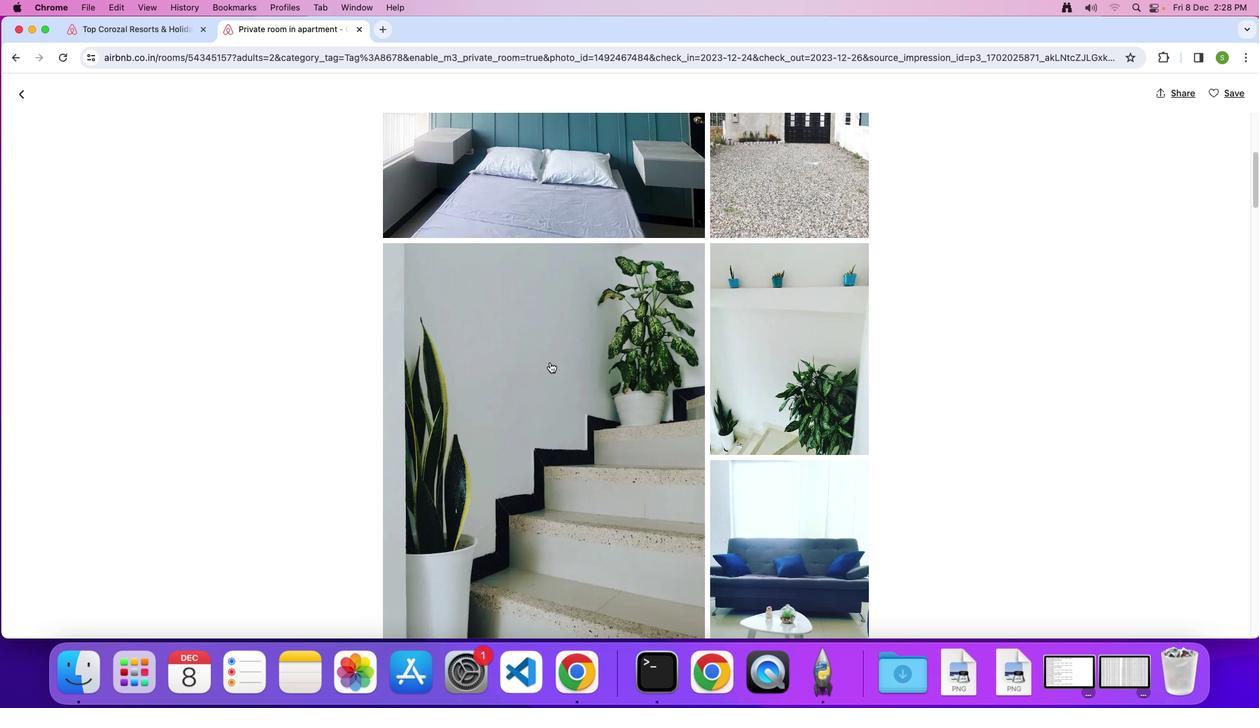 
Action: Mouse scrolled (550, 362) with delta (0, 0)
Screenshot: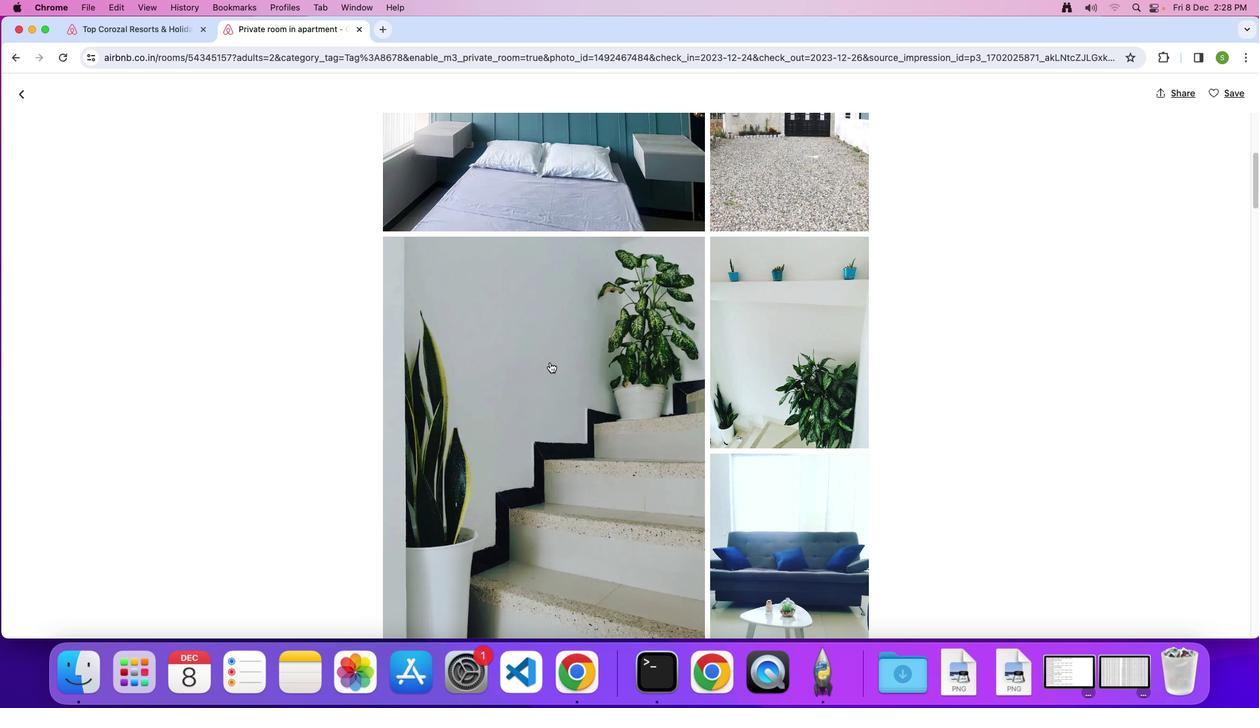 
Action: Mouse scrolled (550, 362) with delta (0, 0)
Screenshot: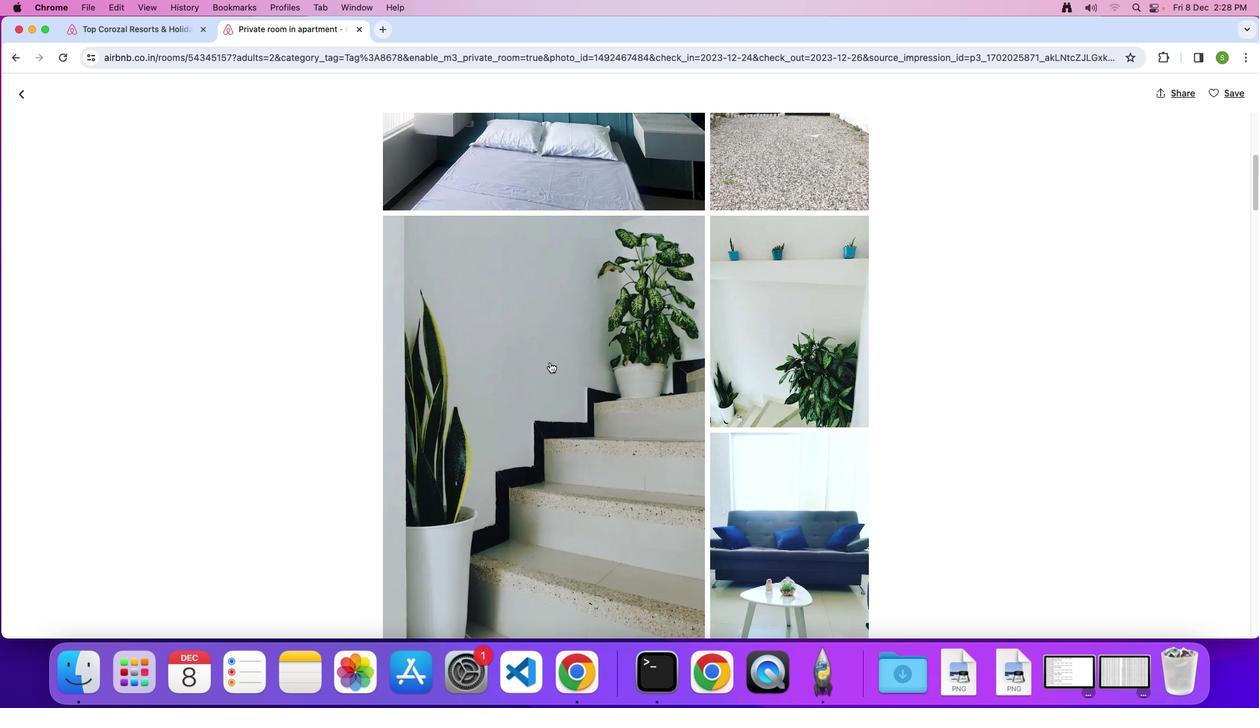 
Action: Mouse scrolled (550, 362) with delta (0, 0)
Screenshot: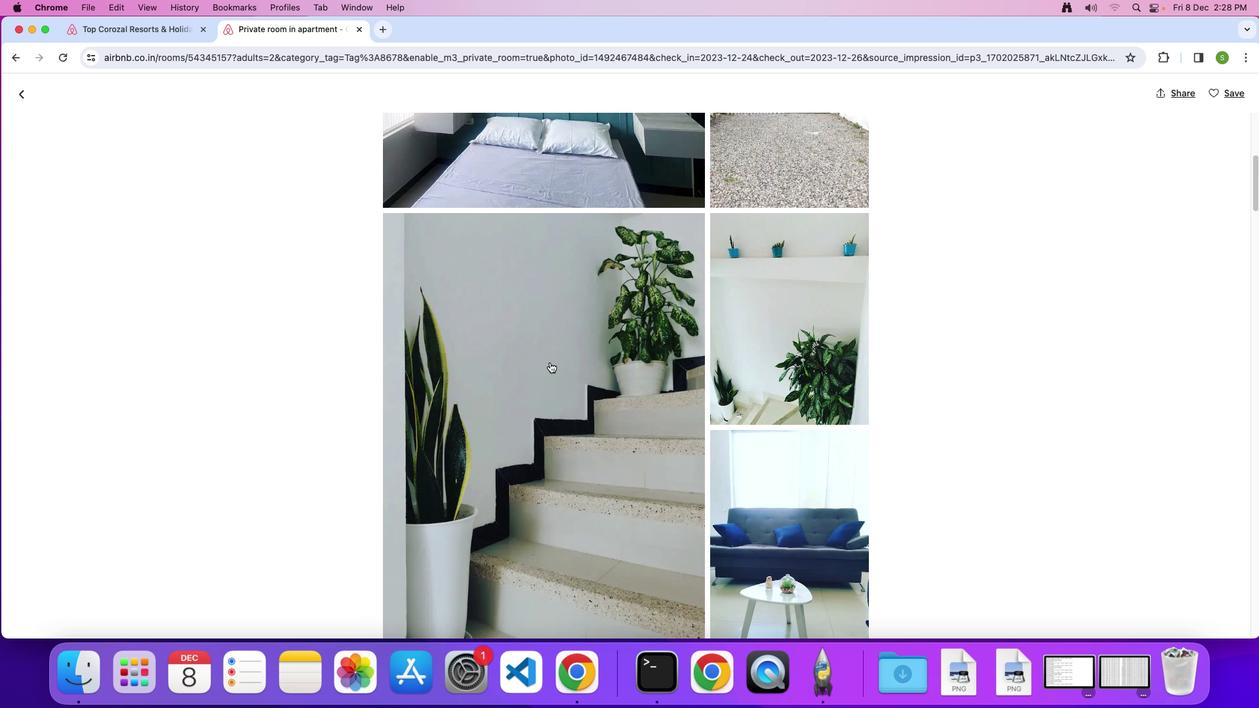 
Action: Mouse scrolled (550, 362) with delta (0, -1)
Screenshot: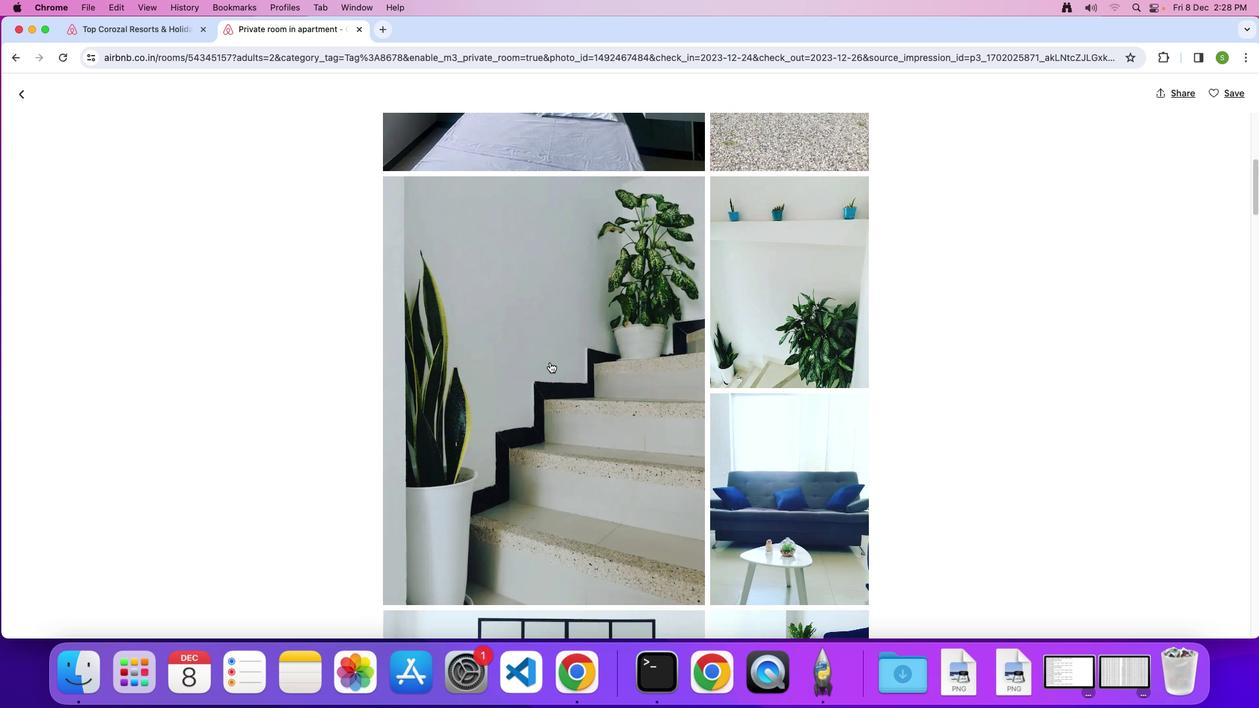 
Action: Mouse scrolled (550, 362) with delta (0, 0)
Screenshot: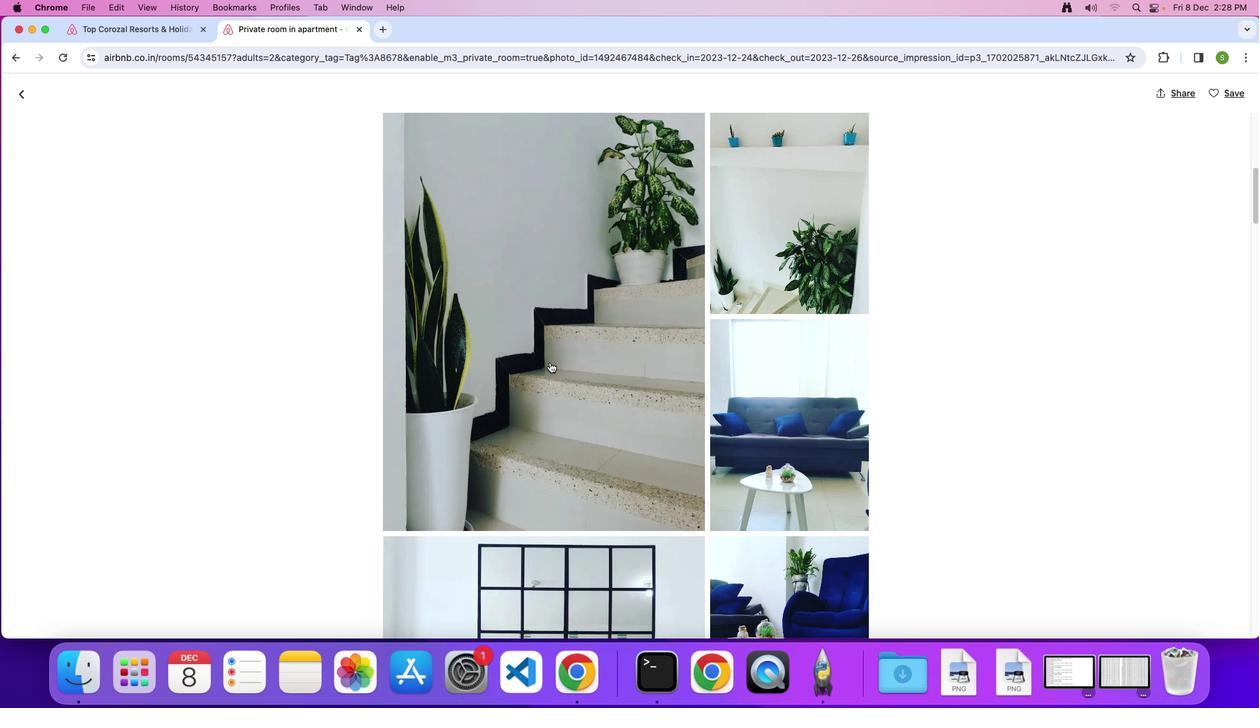 
Action: Mouse scrolled (550, 362) with delta (0, 0)
Screenshot: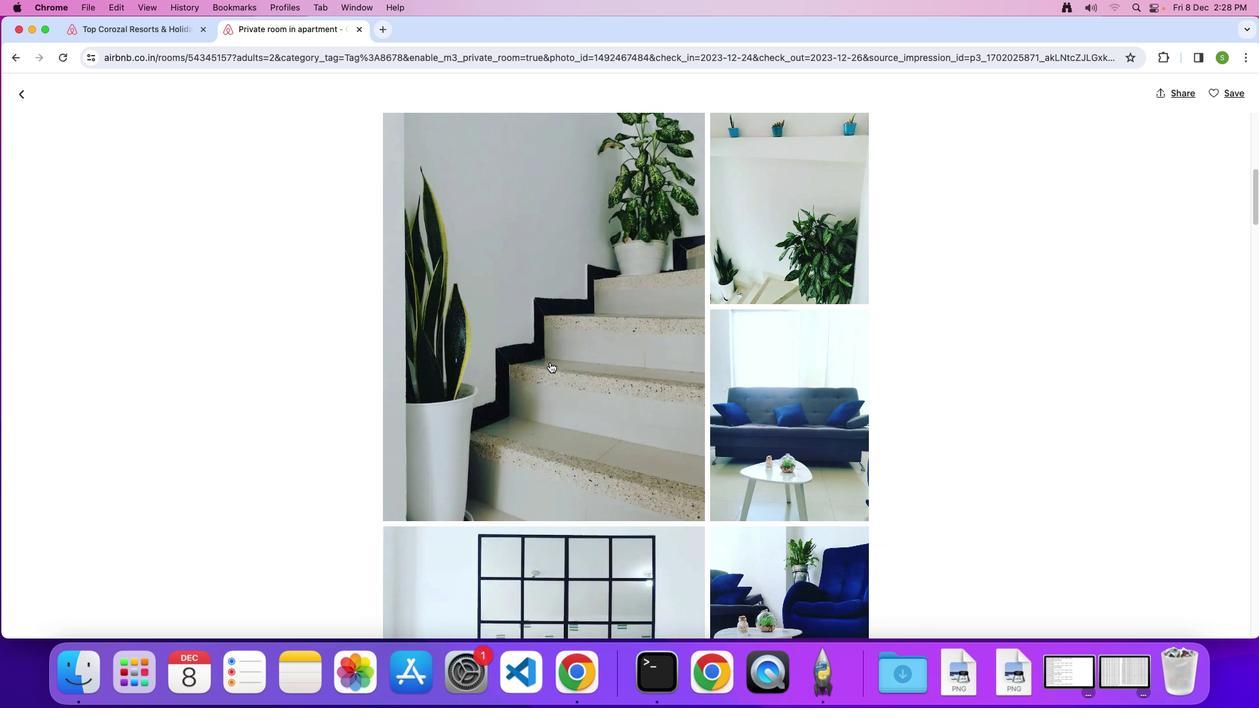 
Action: Mouse scrolled (550, 362) with delta (0, 0)
Screenshot: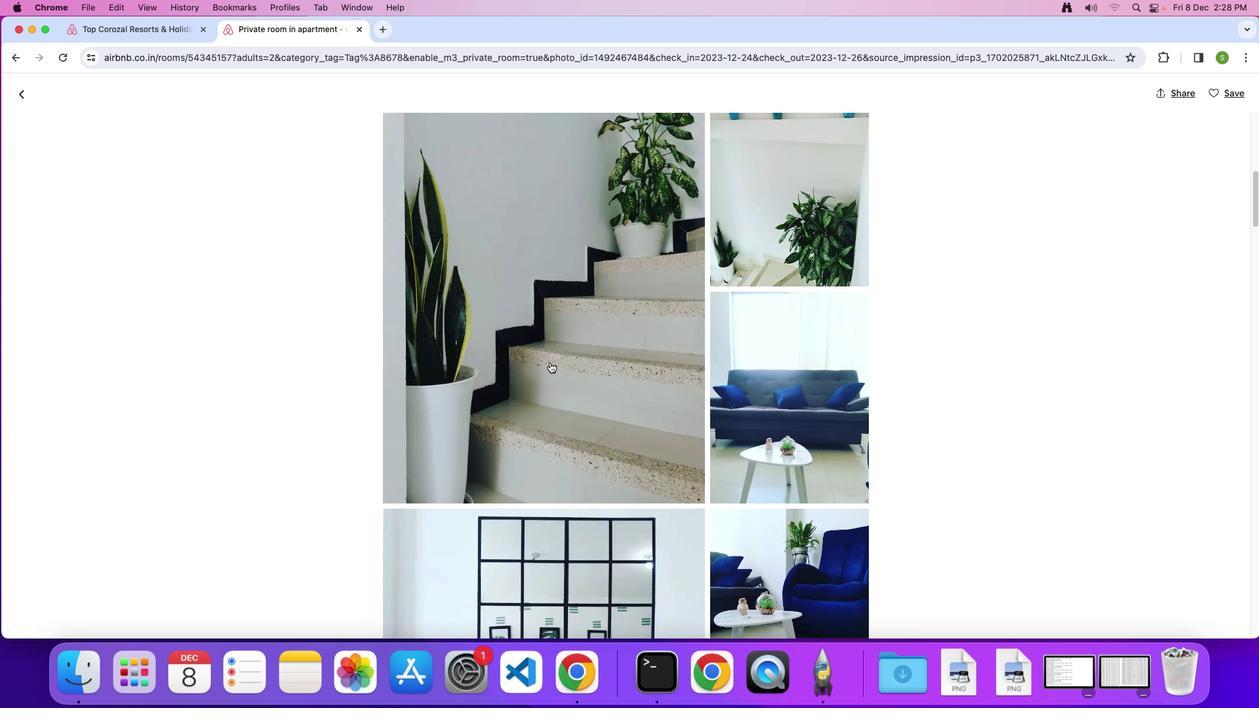 
Action: Mouse scrolled (550, 362) with delta (0, 0)
Screenshot: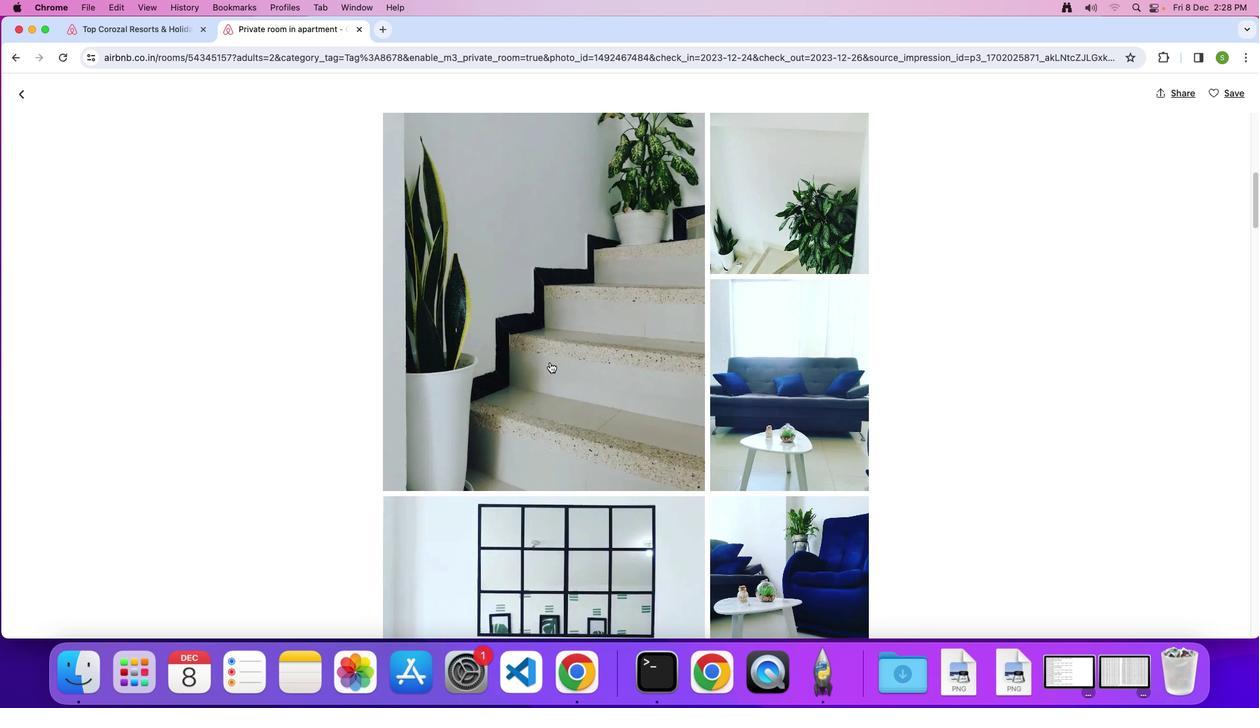 
Action: Mouse scrolled (550, 362) with delta (0, -1)
Screenshot: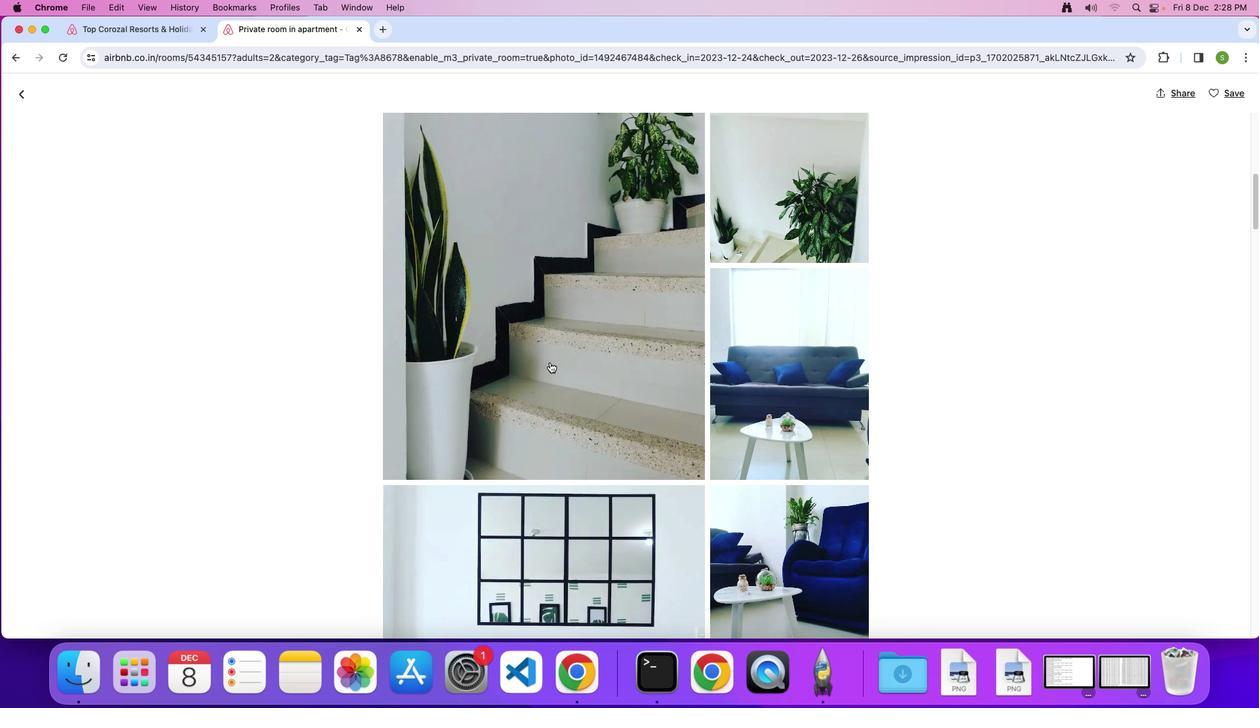 
Action: Mouse scrolled (550, 362) with delta (0, 0)
Screenshot: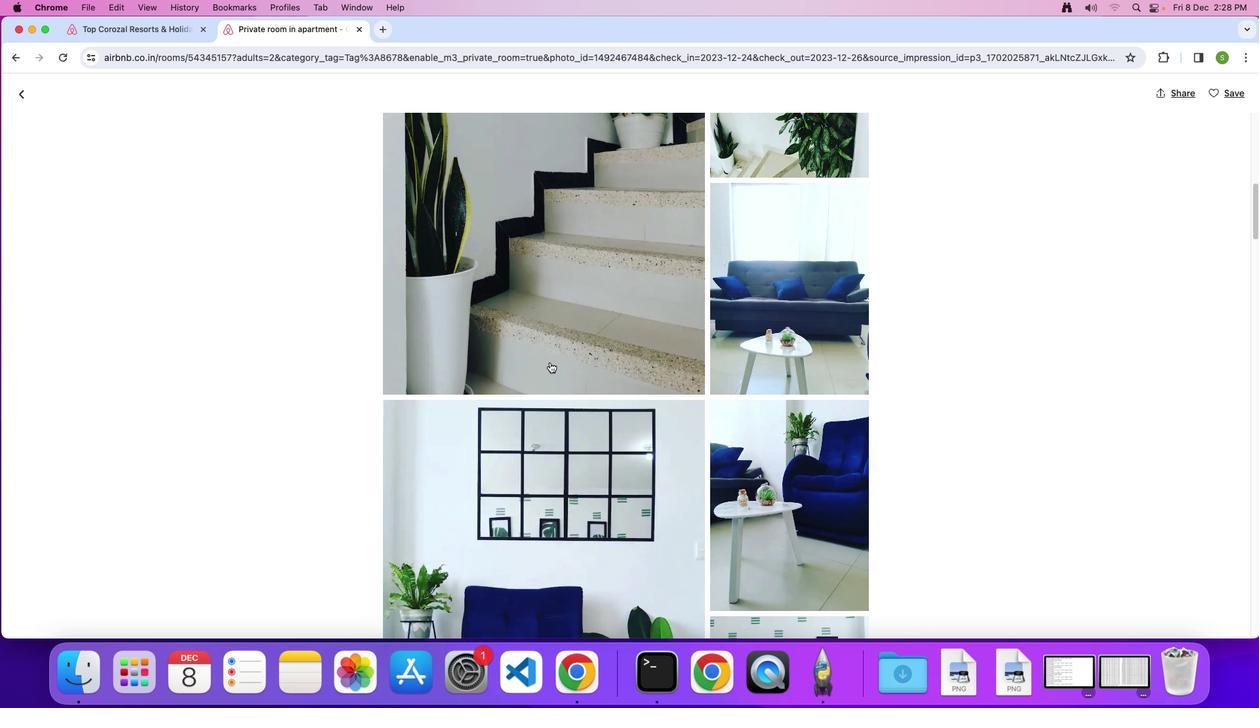 
Action: Mouse scrolled (550, 362) with delta (0, 0)
Screenshot: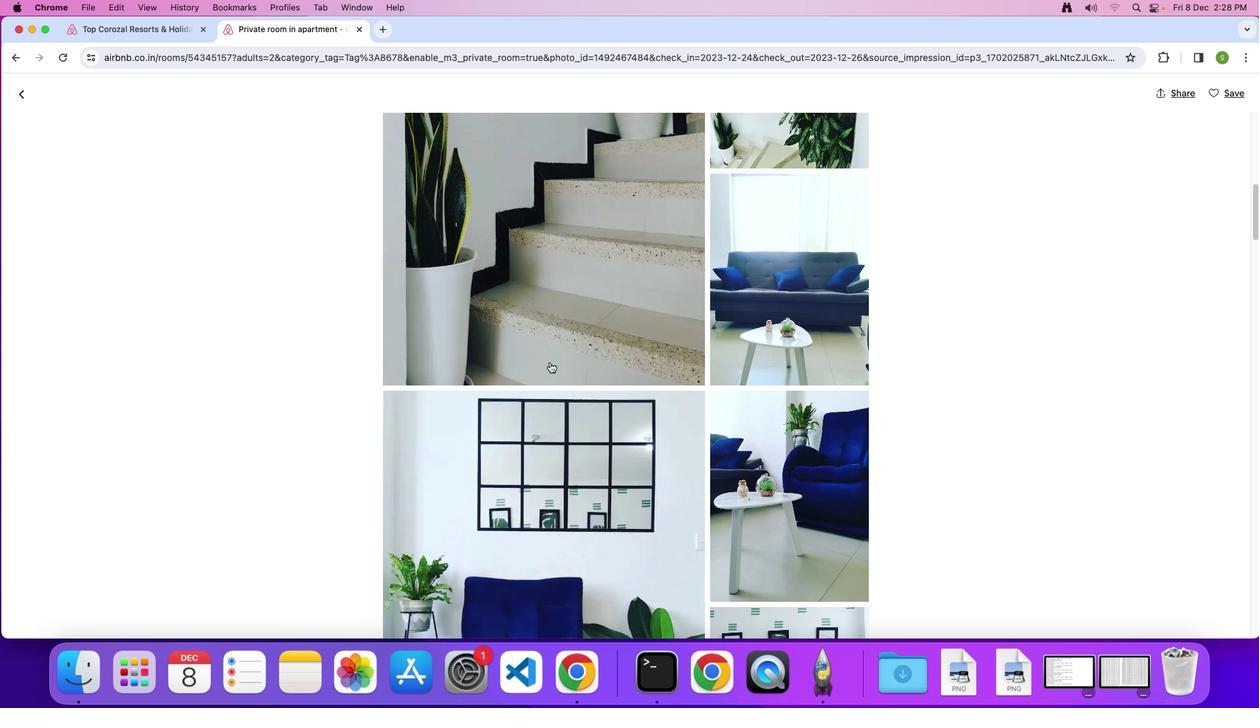 
Action: Mouse scrolled (550, 362) with delta (0, 0)
Screenshot: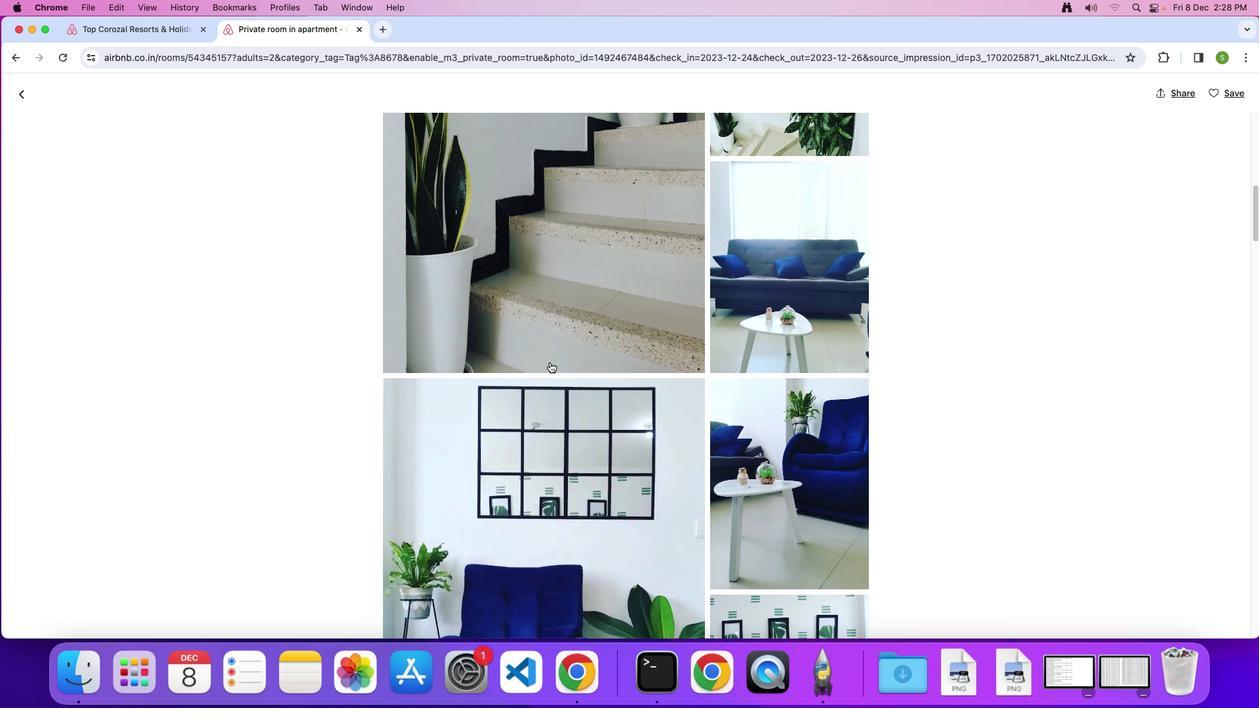 
Action: Mouse scrolled (550, 362) with delta (0, 0)
Screenshot: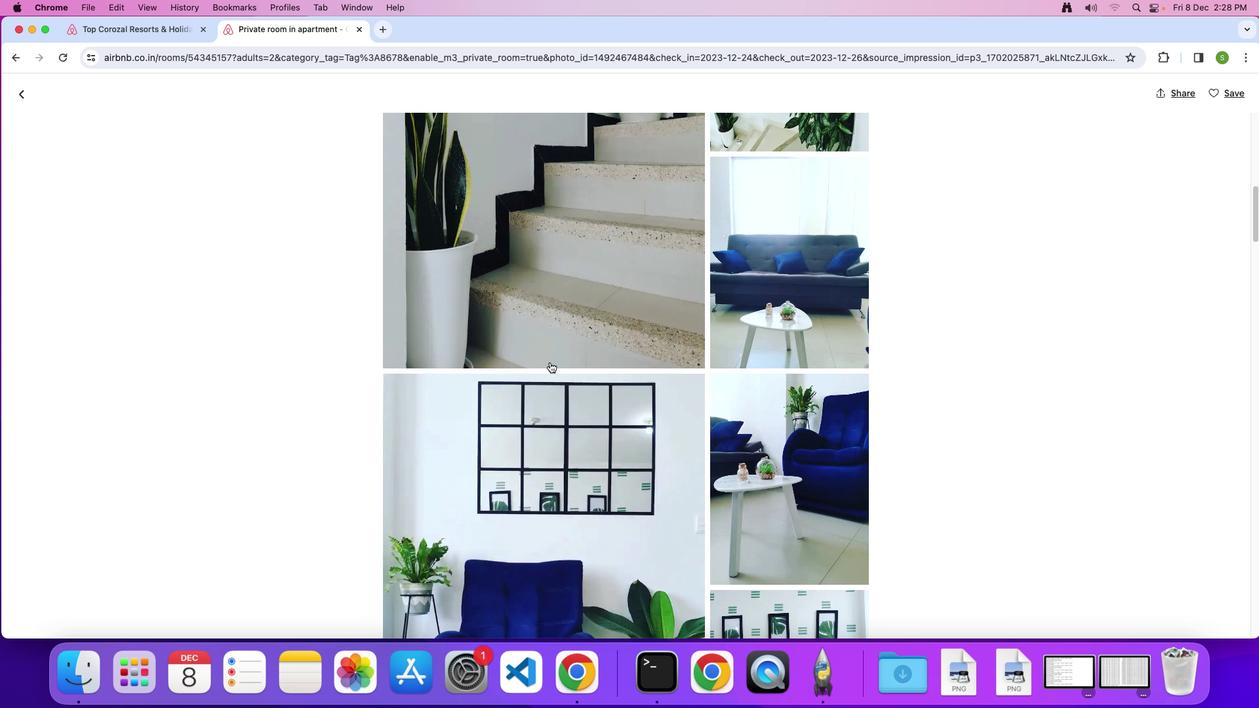 
Action: Mouse scrolled (550, 362) with delta (0, -1)
Screenshot: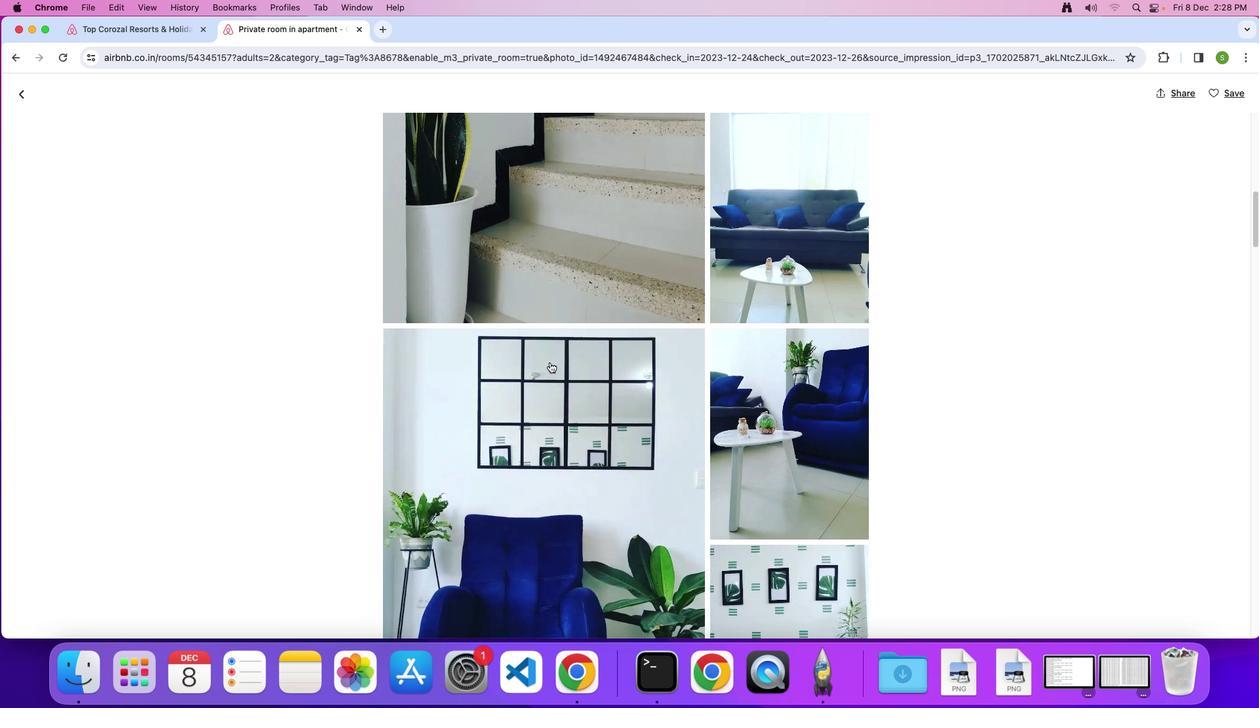 
Action: Mouse scrolled (550, 362) with delta (0, 0)
Screenshot: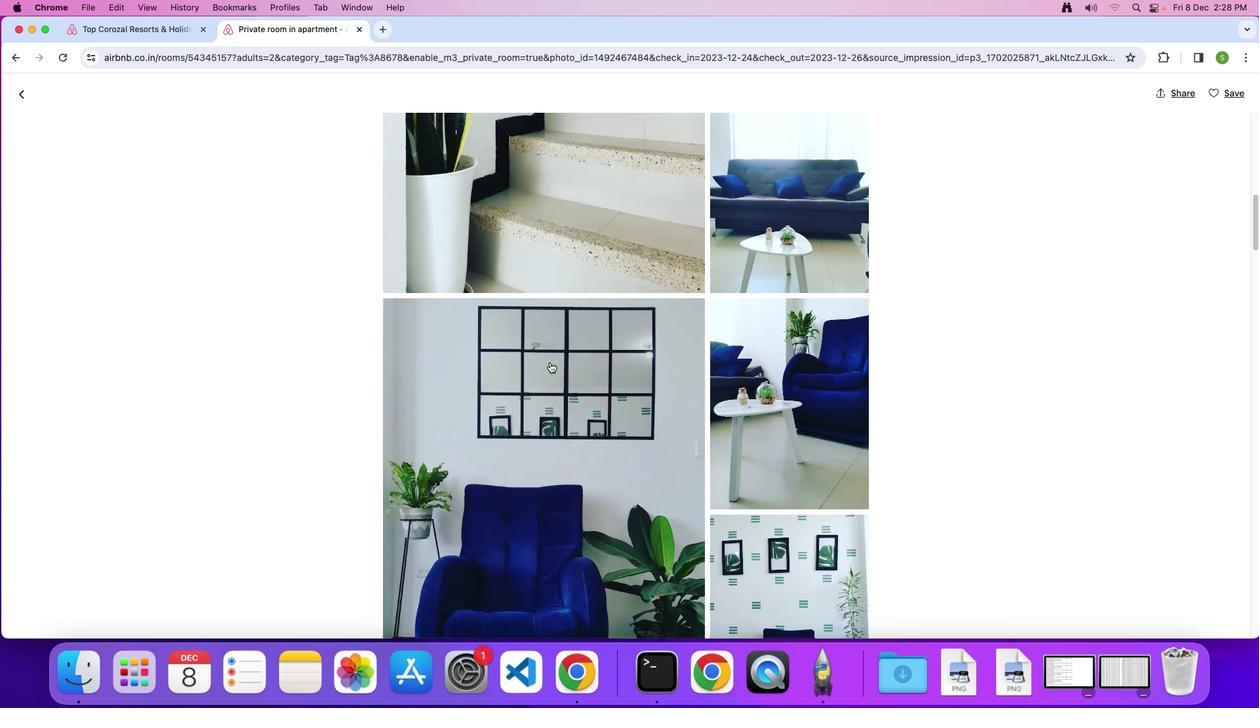 
Action: Mouse scrolled (550, 362) with delta (0, 0)
Screenshot: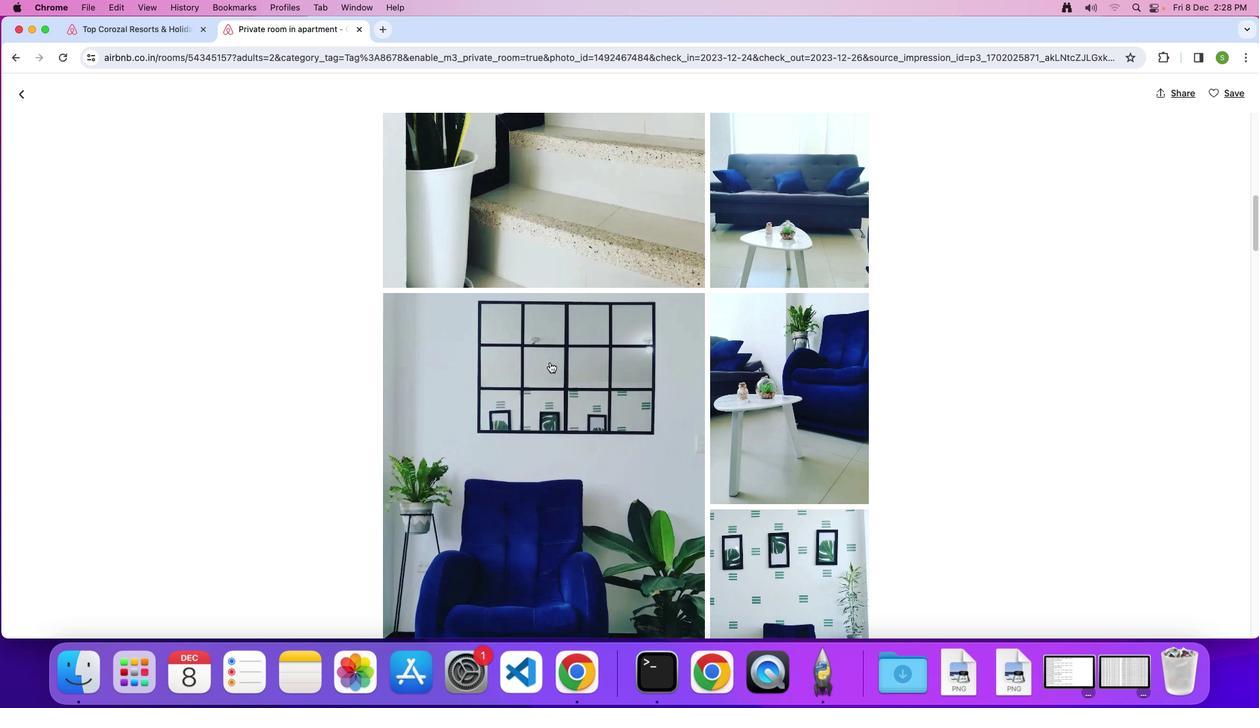 
Action: Mouse scrolled (550, 362) with delta (0, 0)
Screenshot: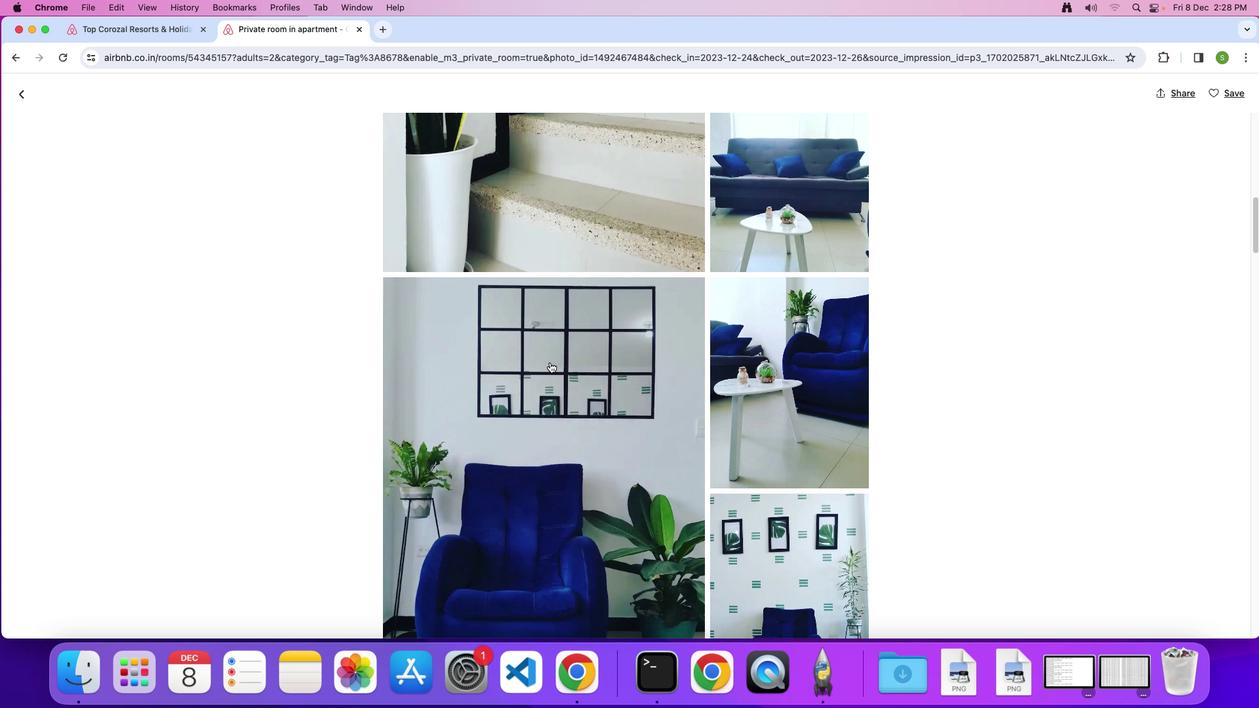 
Action: Mouse scrolled (550, 362) with delta (0, 0)
Screenshot: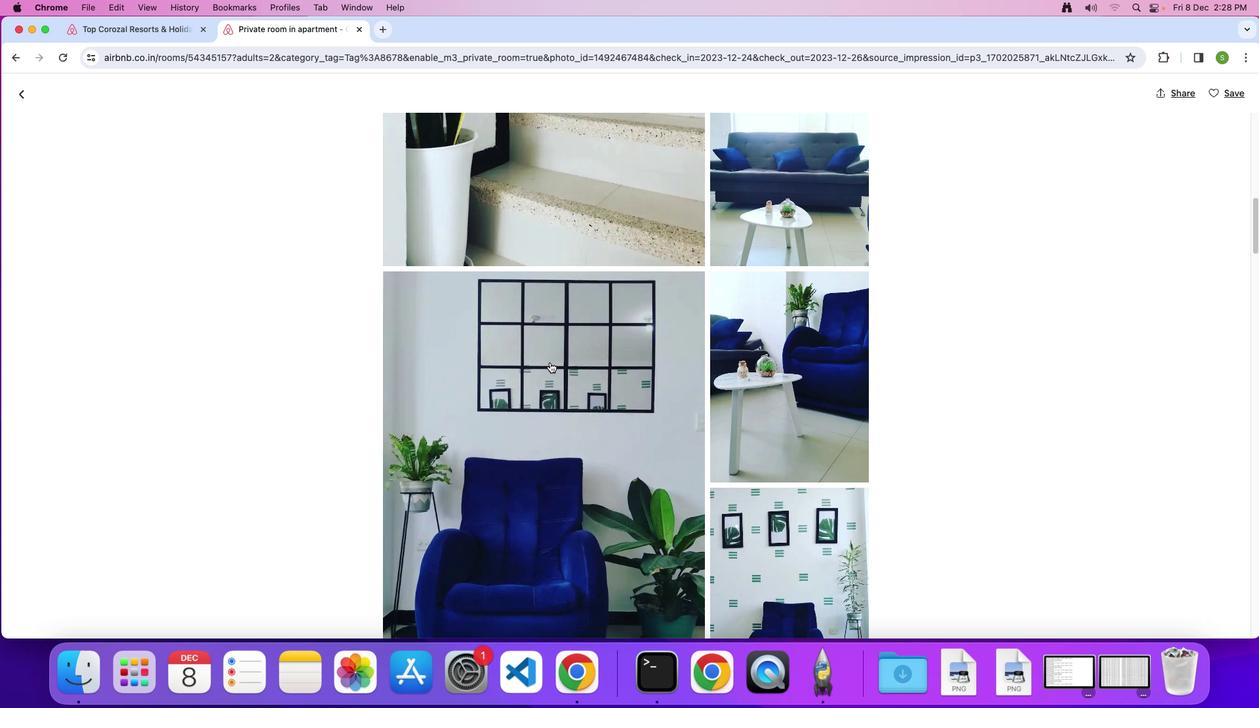 
Action: Mouse scrolled (550, 362) with delta (0, 0)
Screenshot: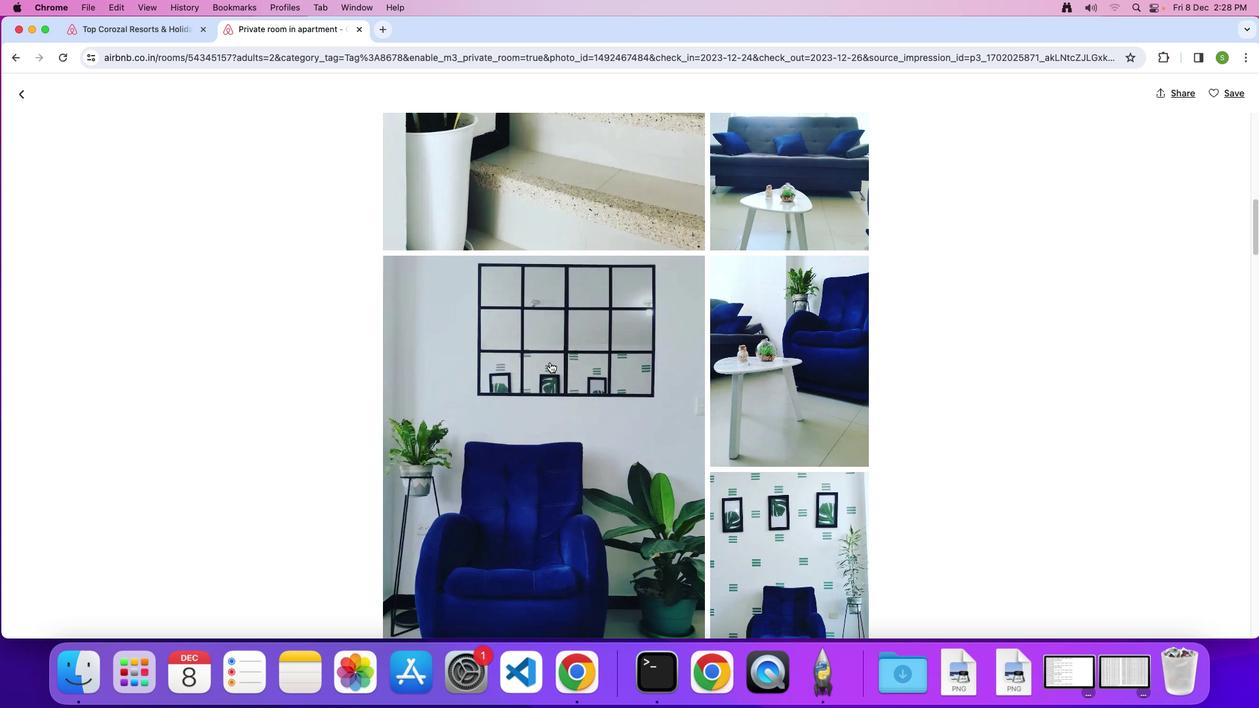 
Action: Mouse scrolled (550, 362) with delta (0, 0)
Screenshot: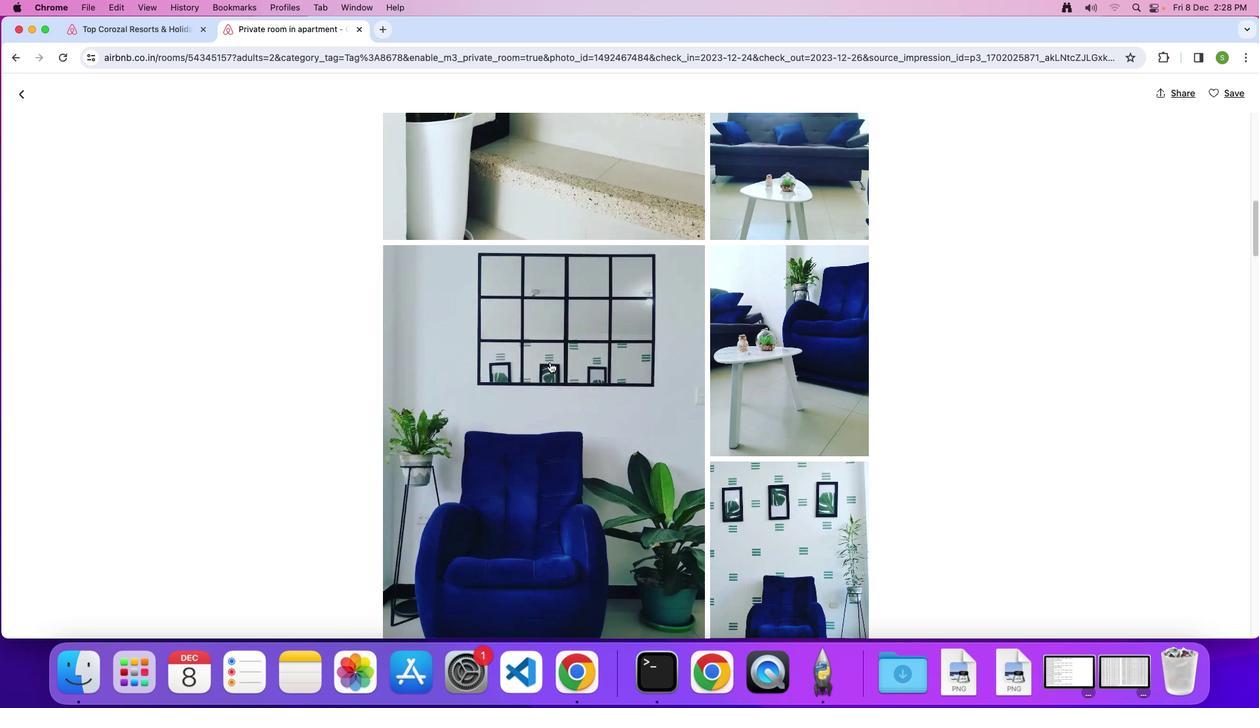 
Action: Mouse scrolled (550, 362) with delta (0, 0)
Screenshot: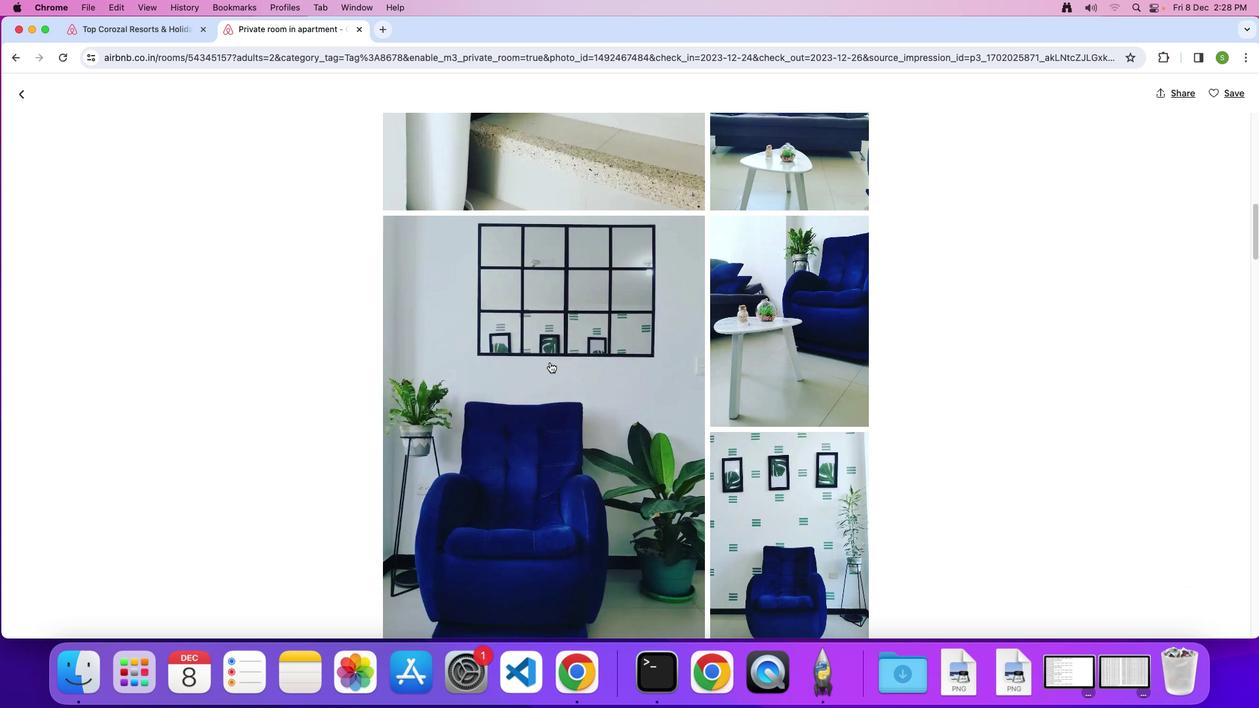 
Action: Mouse scrolled (550, 362) with delta (0, 0)
Screenshot: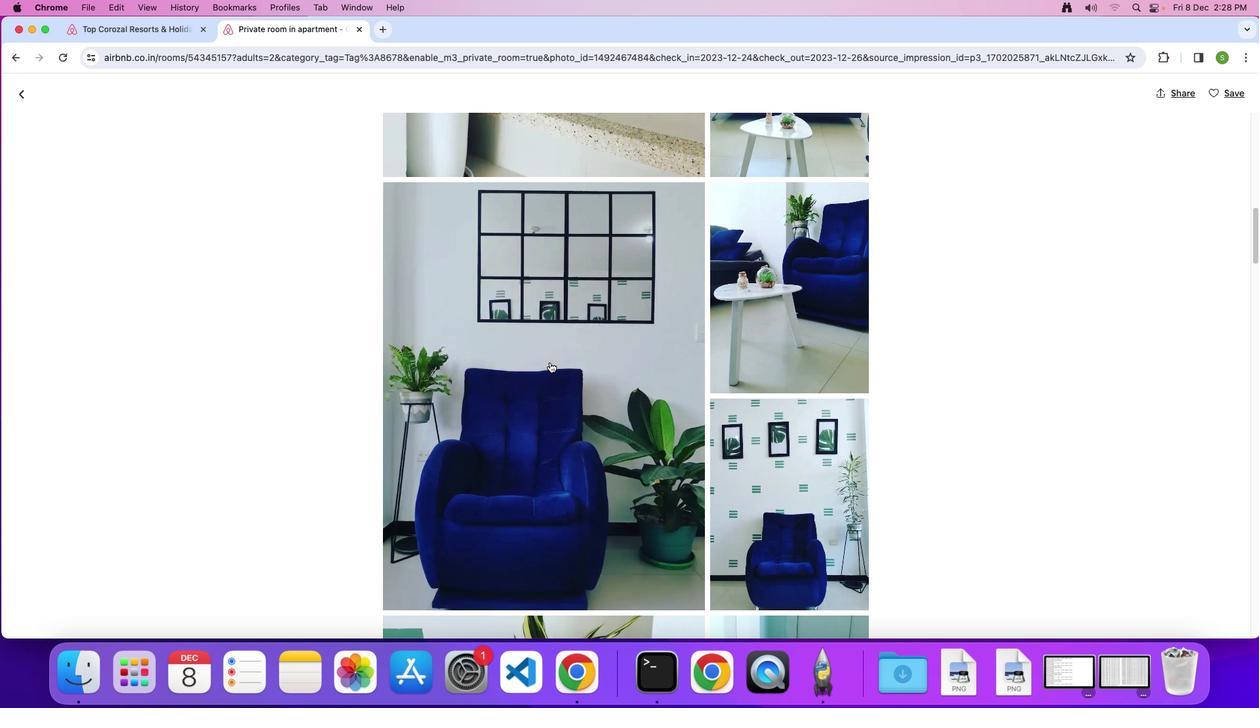 
Action: Mouse scrolled (550, 362) with delta (0, 0)
Screenshot: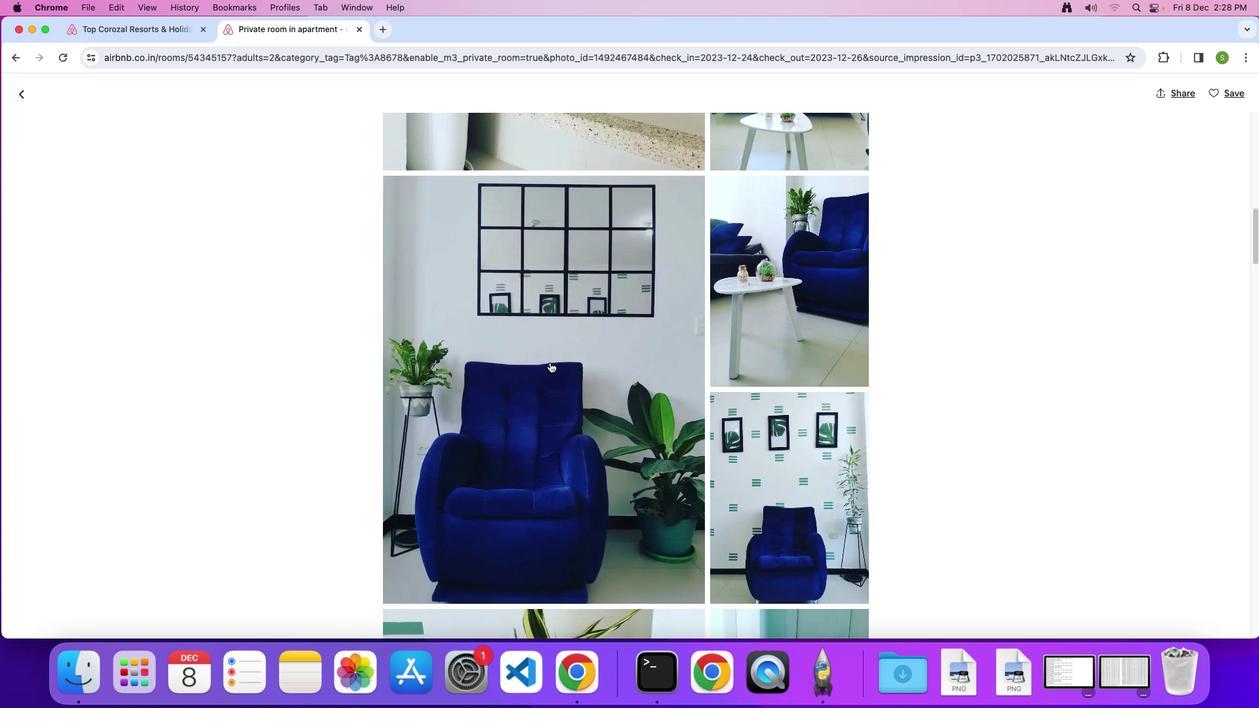 
Action: Mouse scrolled (550, 362) with delta (0, 0)
Screenshot: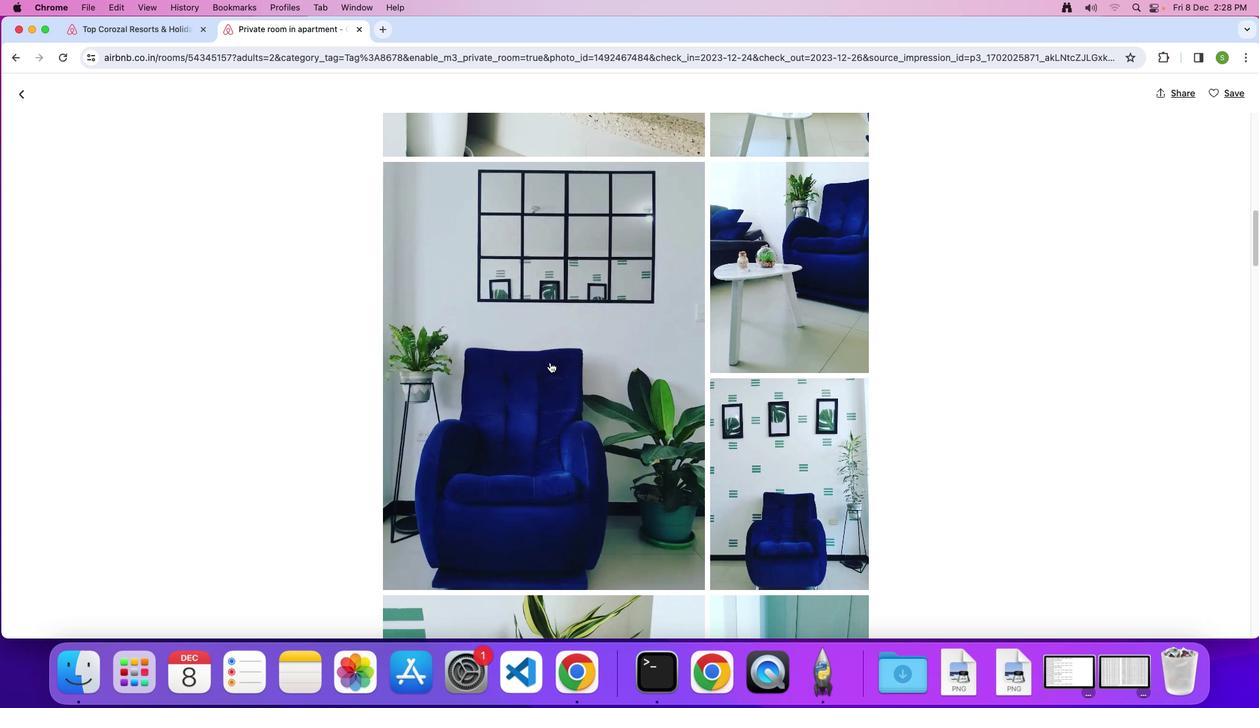 
Action: Mouse scrolled (550, 362) with delta (0, 0)
Screenshot: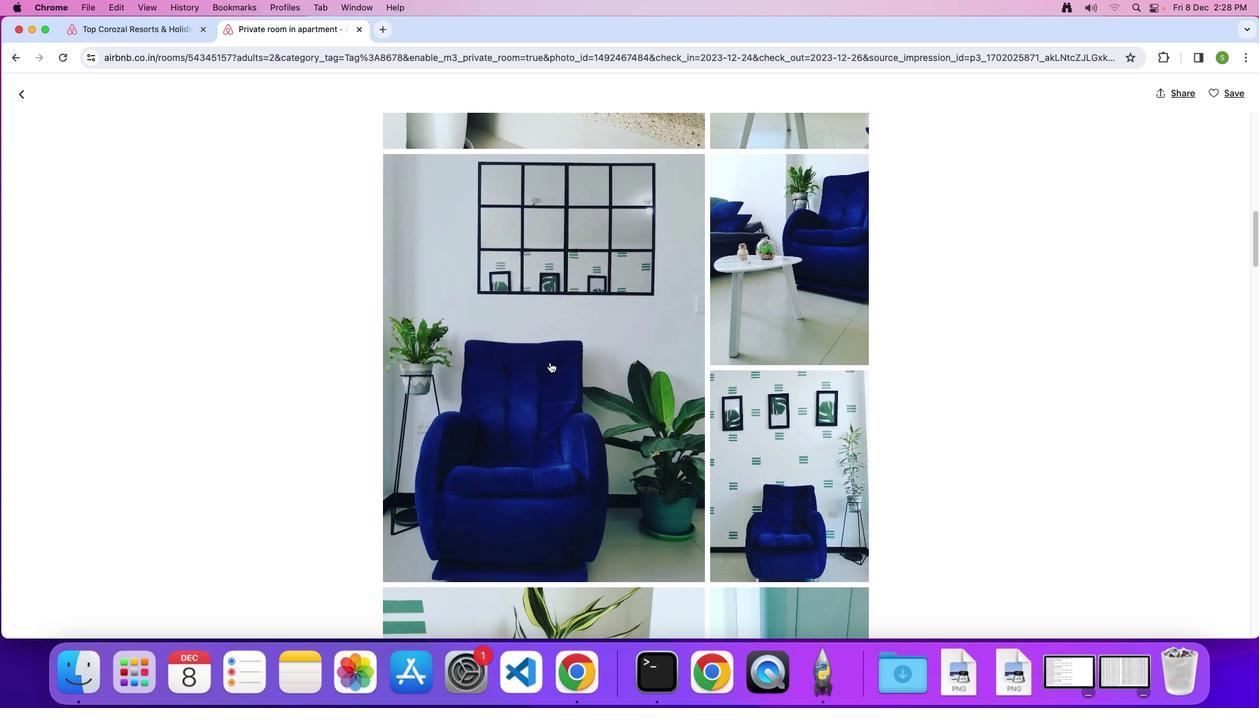 
Action: Mouse scrolled (550, 362) with delta (0, 0)
Screenshot: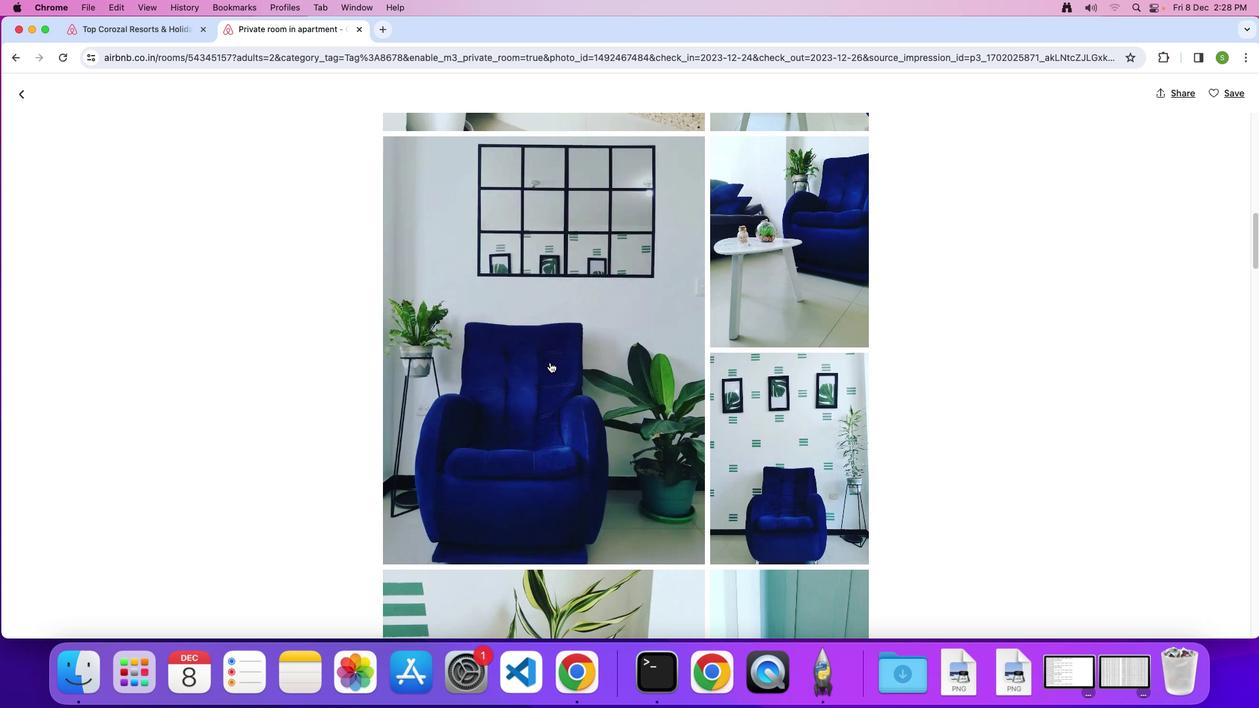 
Action: Mouse scrolled (550, 362) with delta (0, 0)
Screenshot: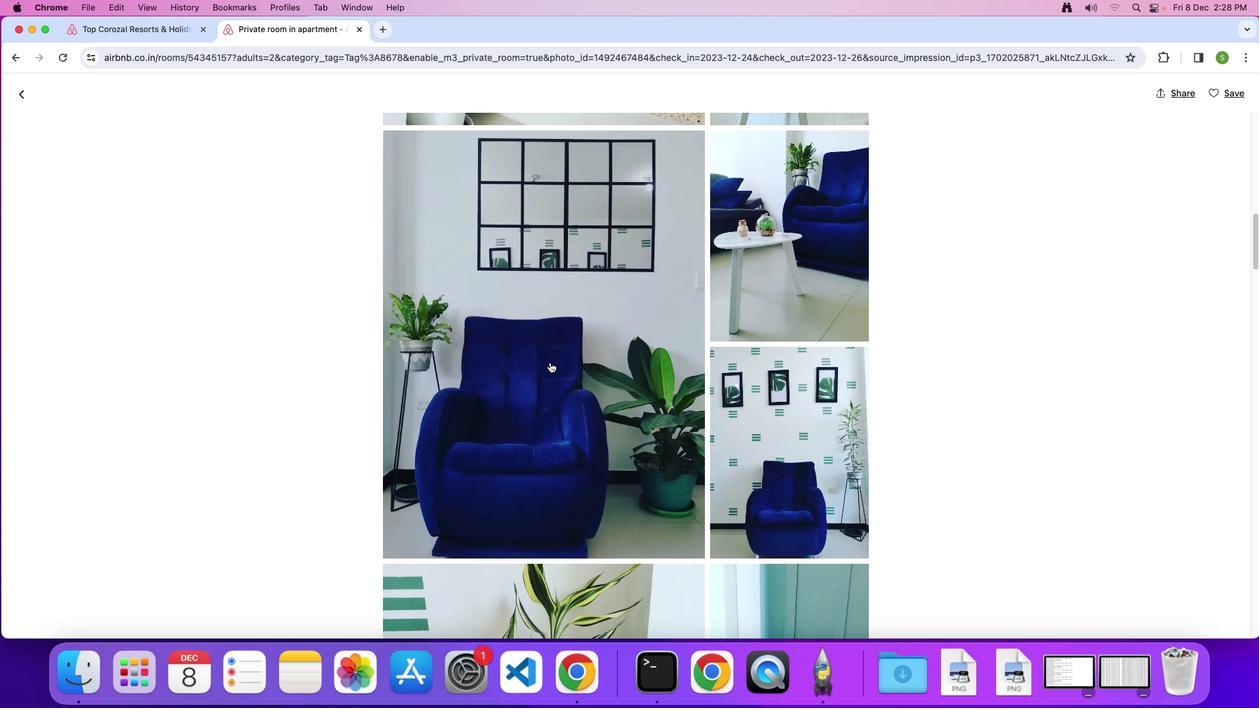 
Action: Mouse scrolled (550, 362) with delta (0, -1)
Screenshot: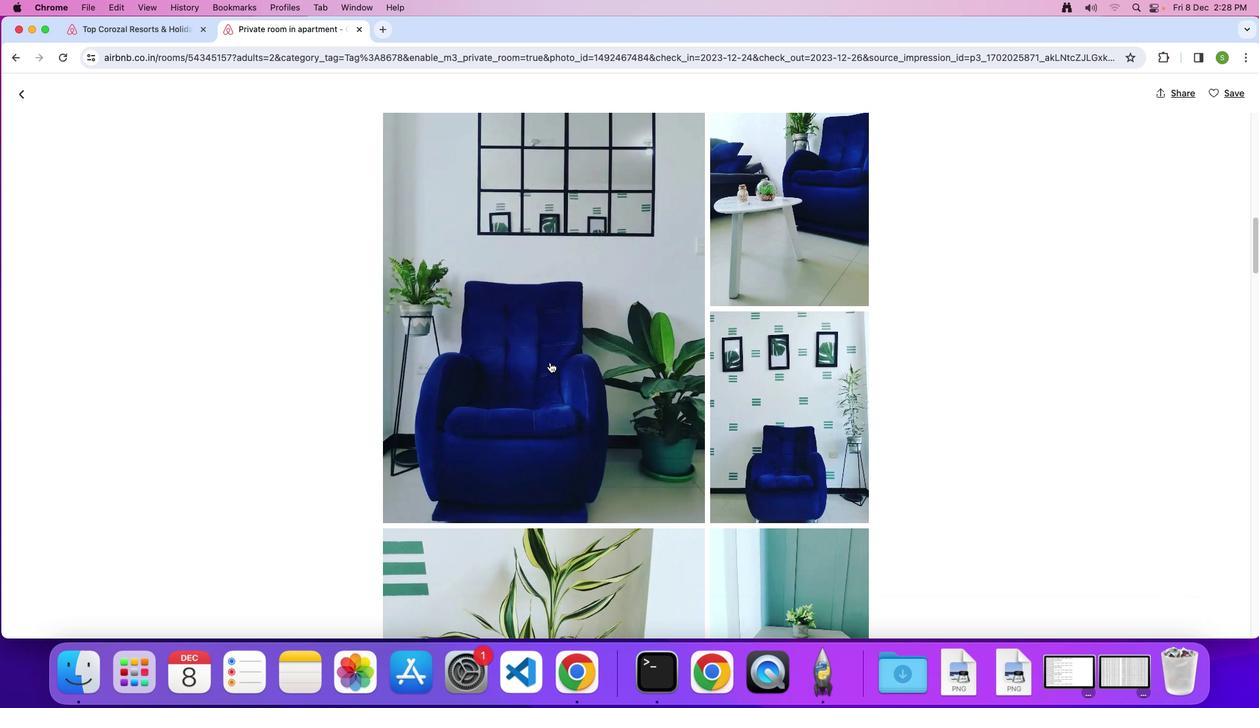 
Action: Mouse scrolled (550, 362) with delta (0, 0)
Screenshot: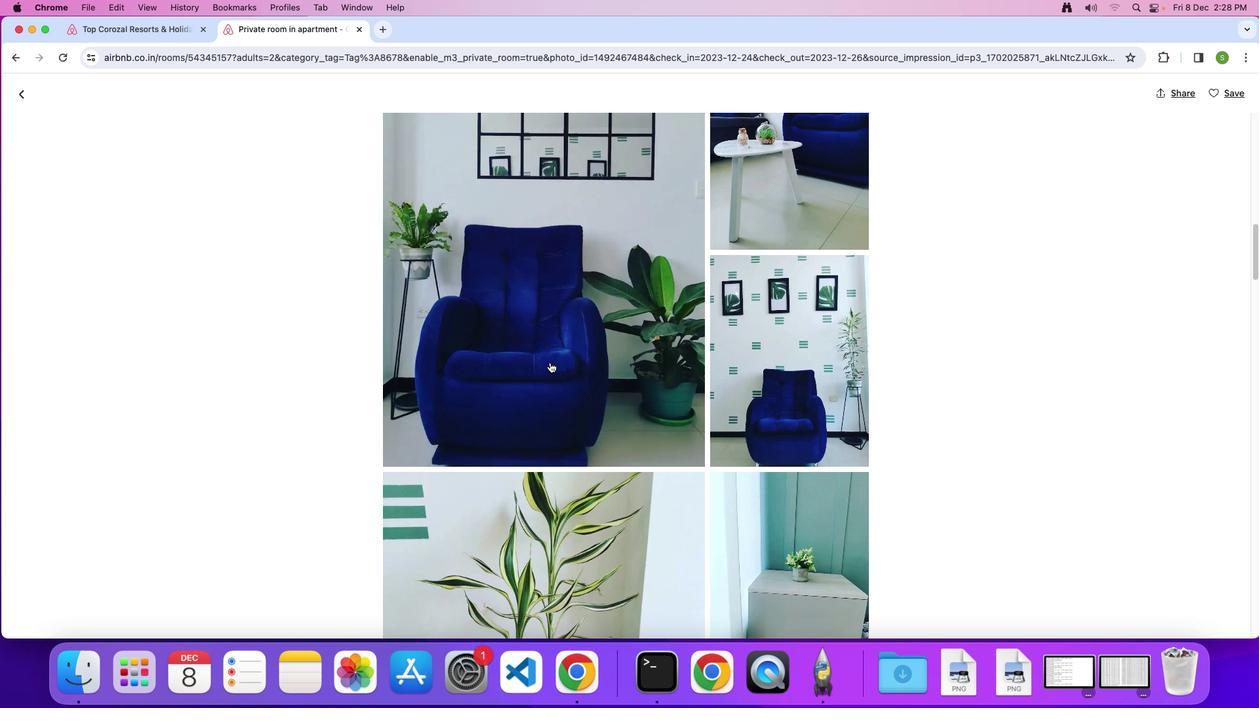
Action: Mouse scrolled (550, 362) with delta (0, 0)
Screenshot: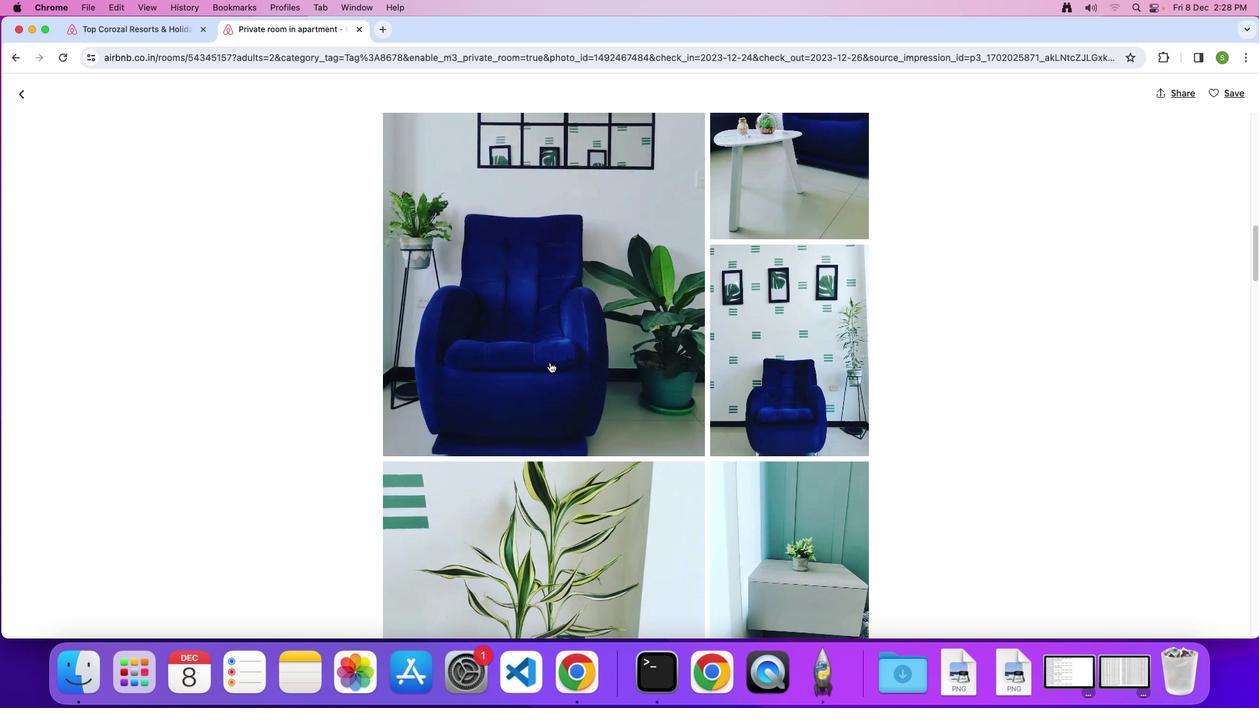 
Action: Mouse scrolled (550, 362) with delta (0, 0)
Screenshot: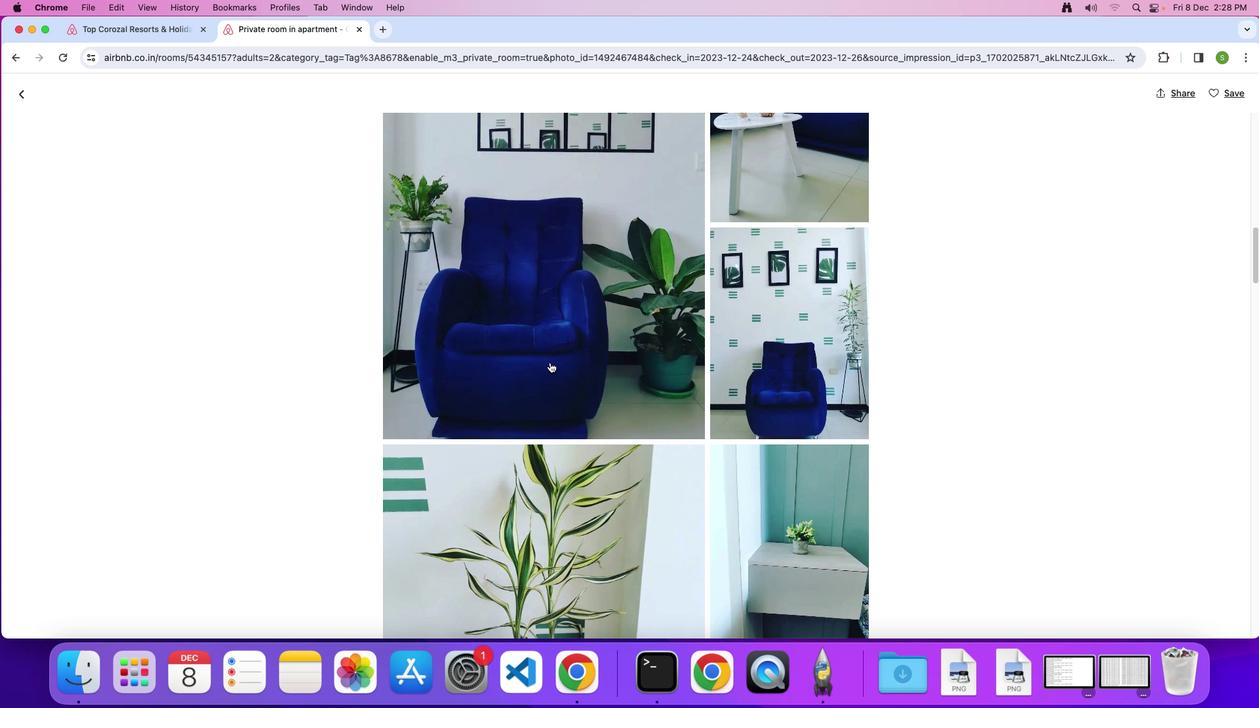 
Action: Mouse scrolled (550, 362) with delta (0, 0)
Screenshot: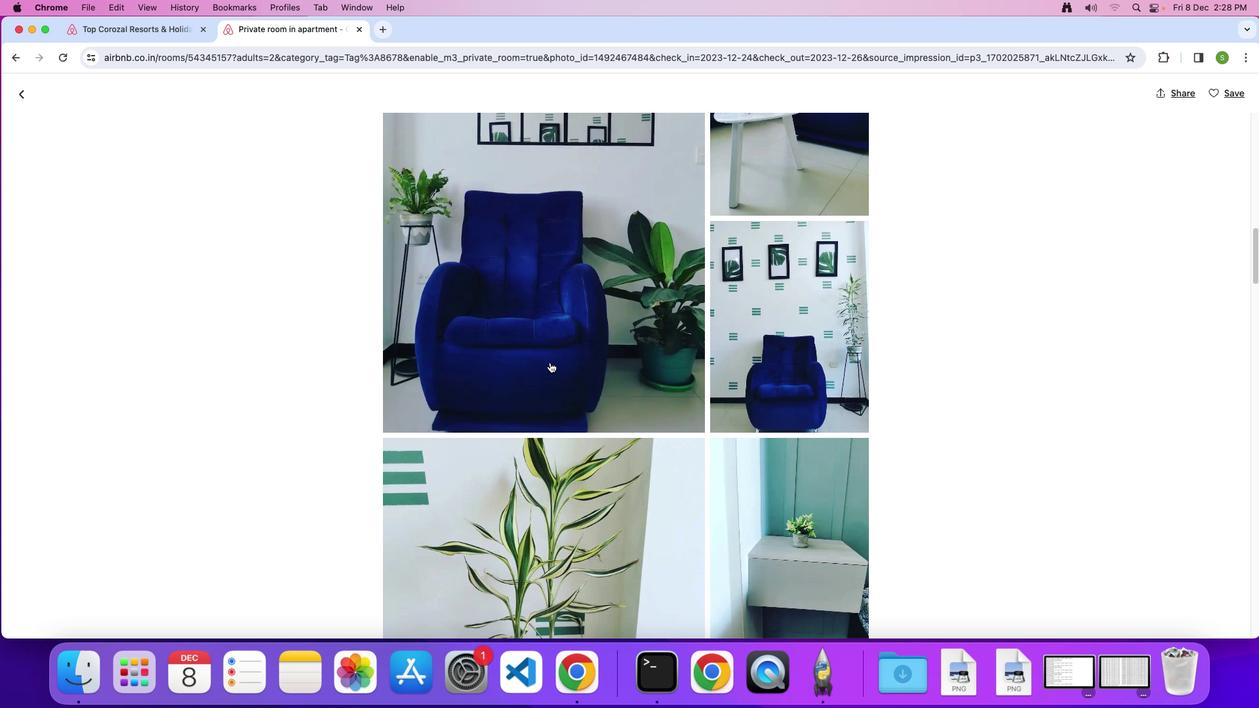 
Action: Mouse scrolled (550, 362) with delta (0, -1)
Screenshot: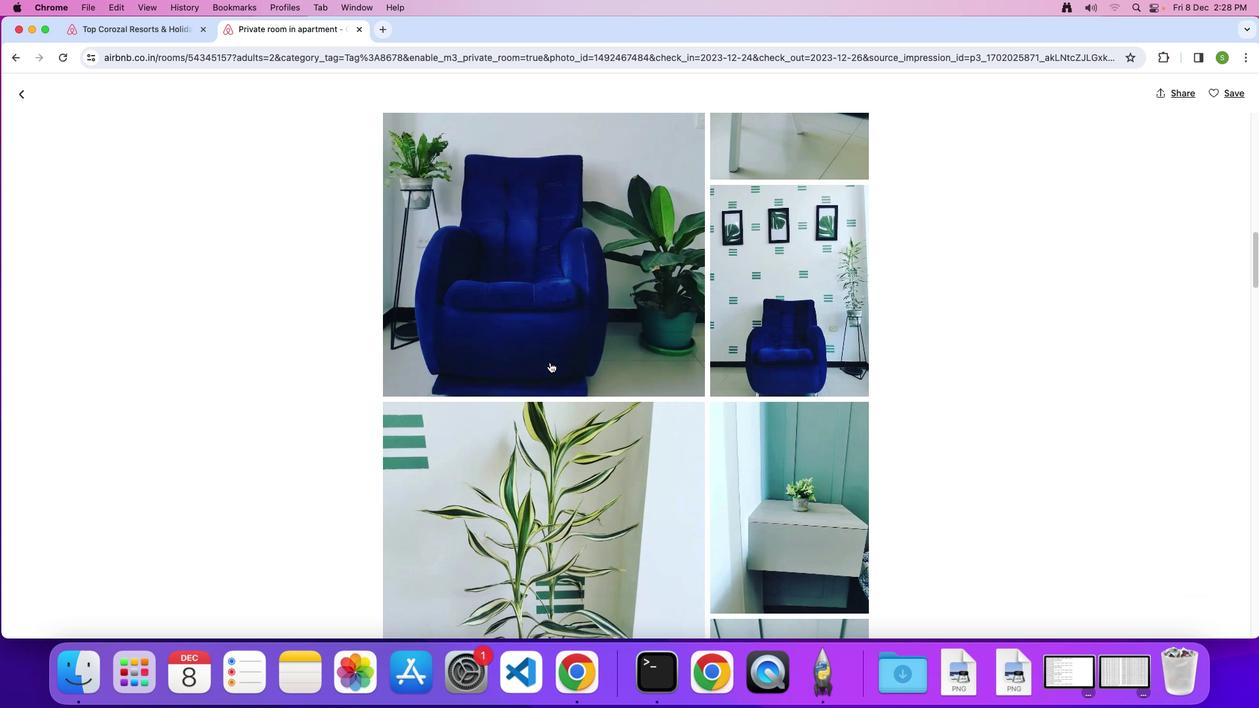 
Action: Mouse scrolled (550, 362) with delta (0, 0)
Screenshot: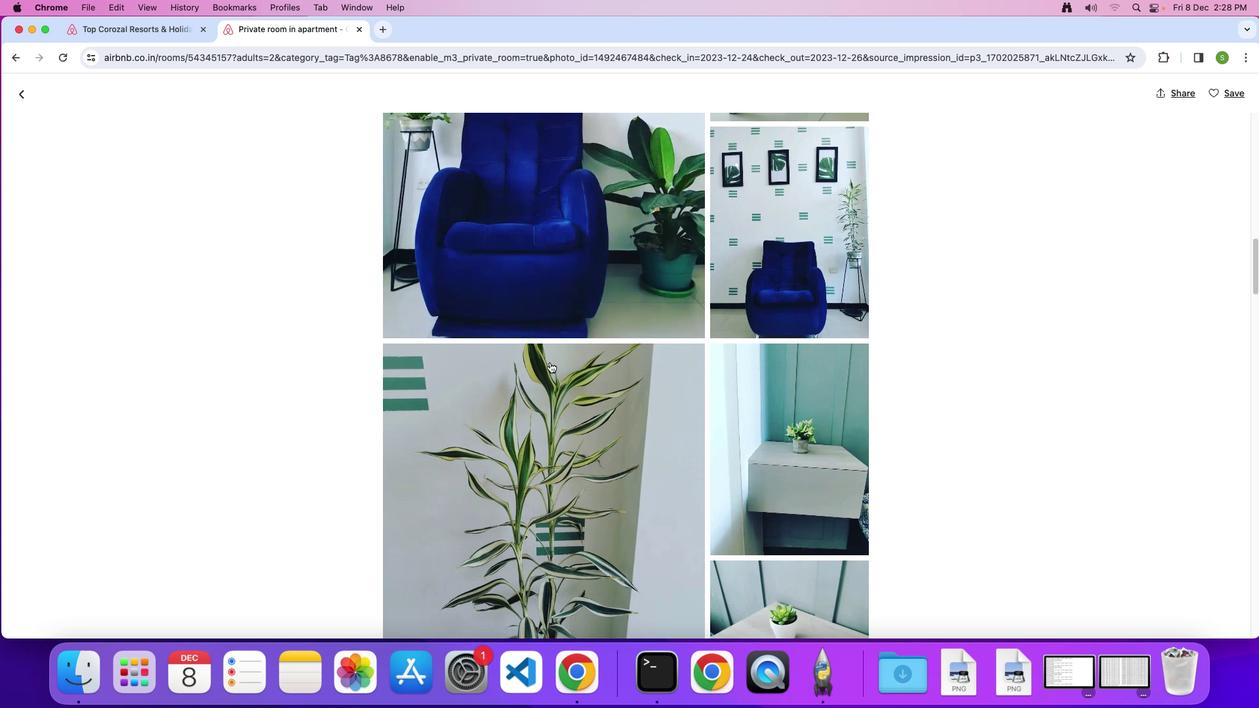 
Action: Mouse scrolled (550, 362) with delta (0, 0)
Screenshot: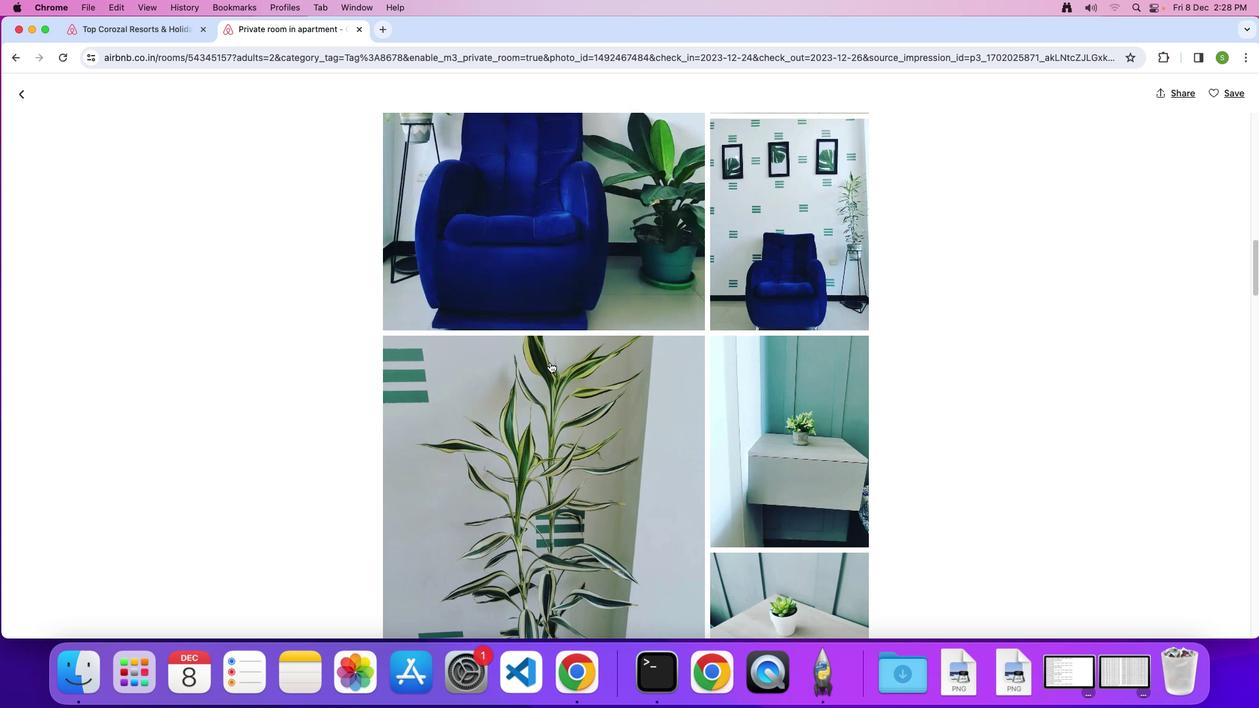 
Action: Mouse scrolled (550, 362) with delta (0, 0)
Screenshot: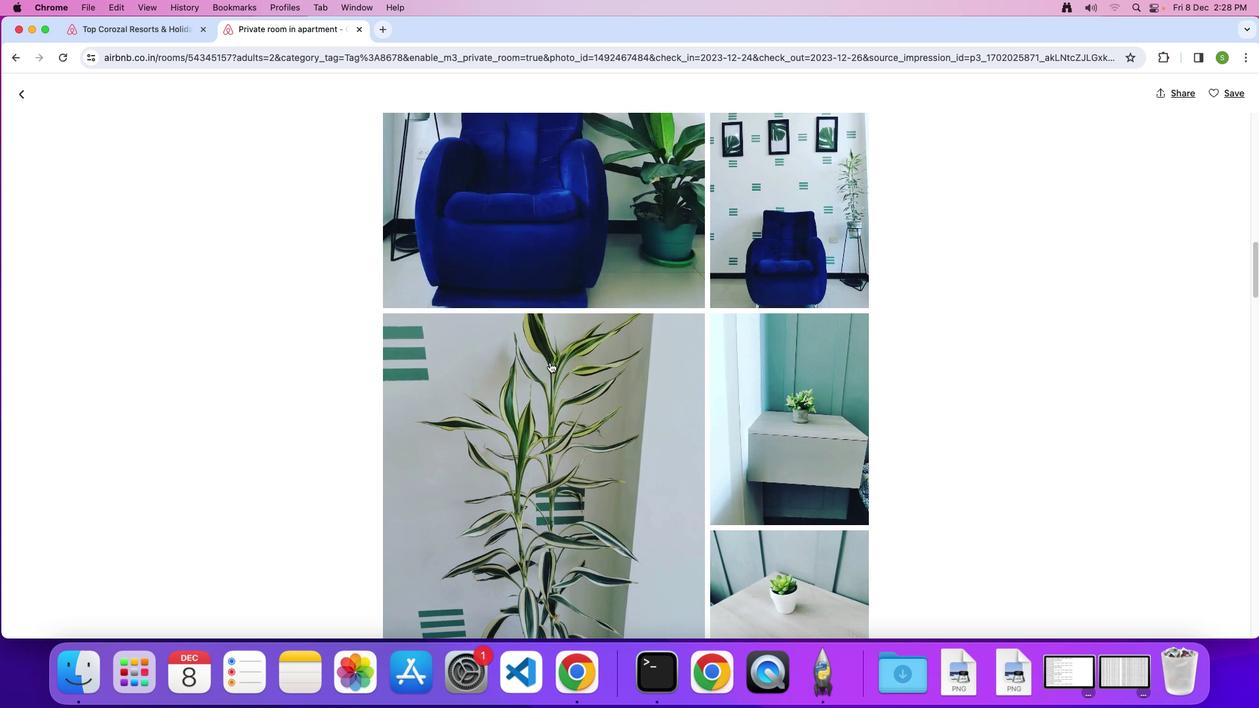 
Action: Mouse scrolled (550, 362) with delta (0, 0)
Screenshot: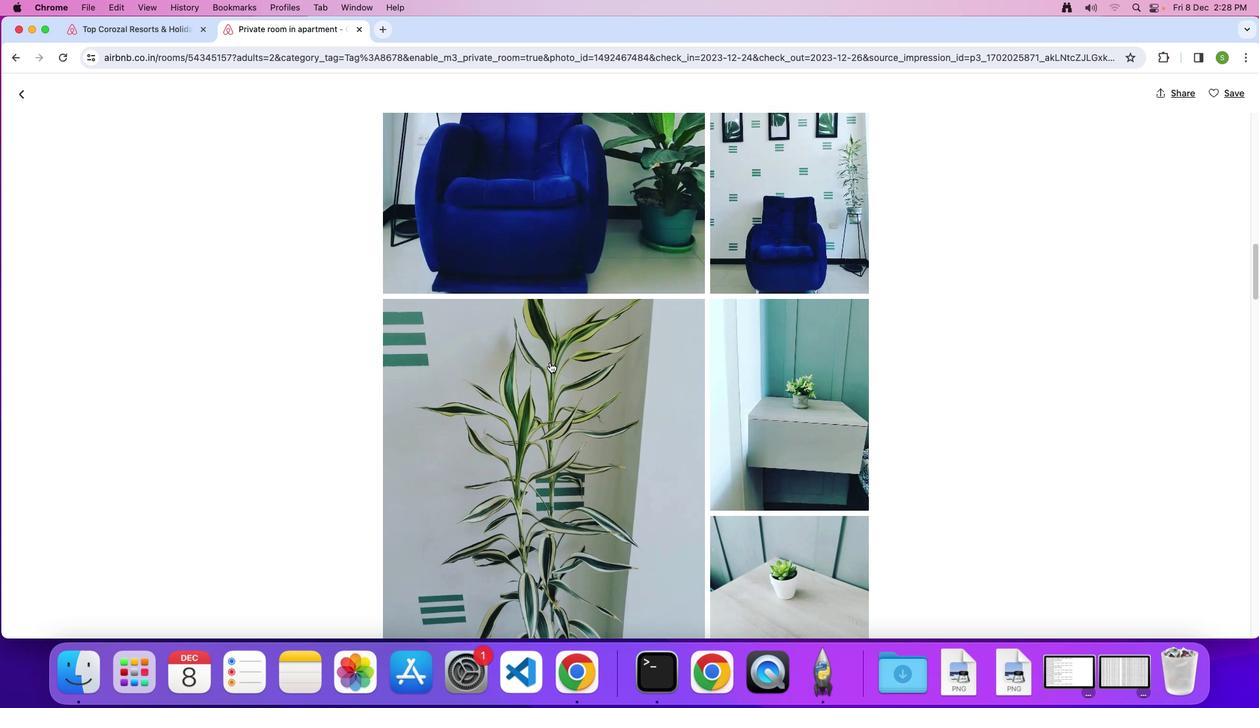 
Action: Mouse scrolled (550, 362) with delta (0, -1)
Screenshot: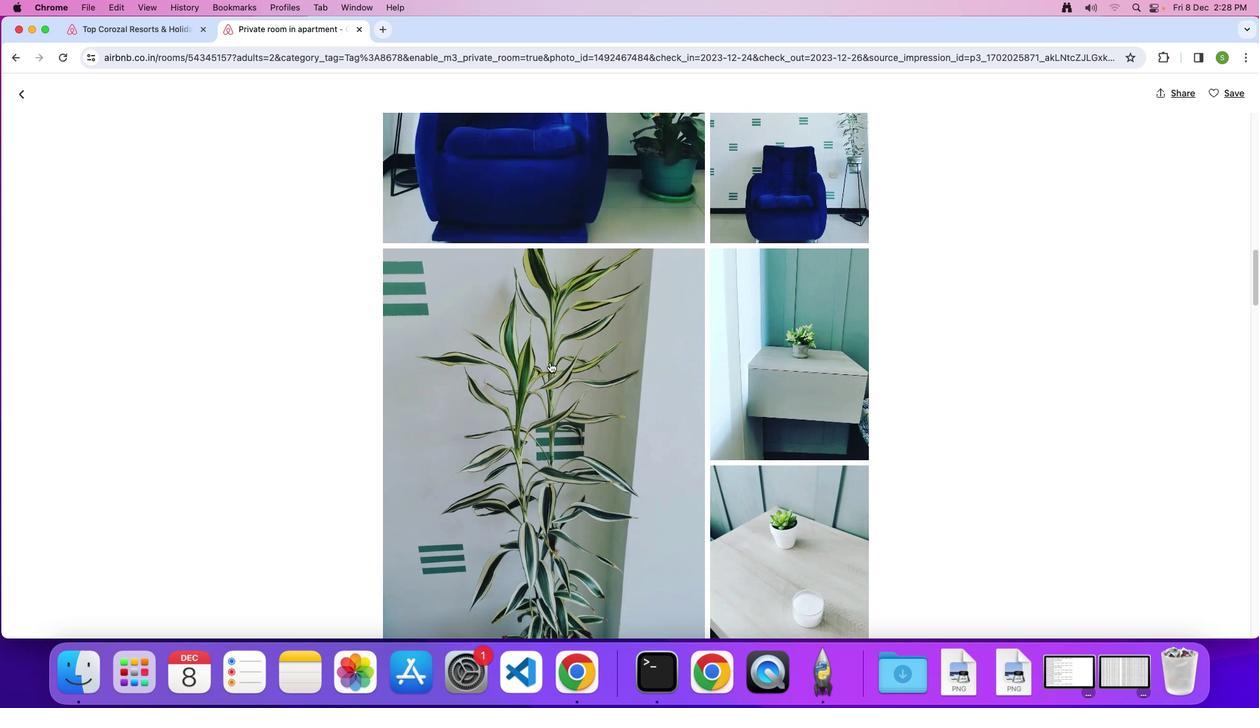 
Action: Mouse scrolled (550, 362) with delta (0, 0)
Screenshot: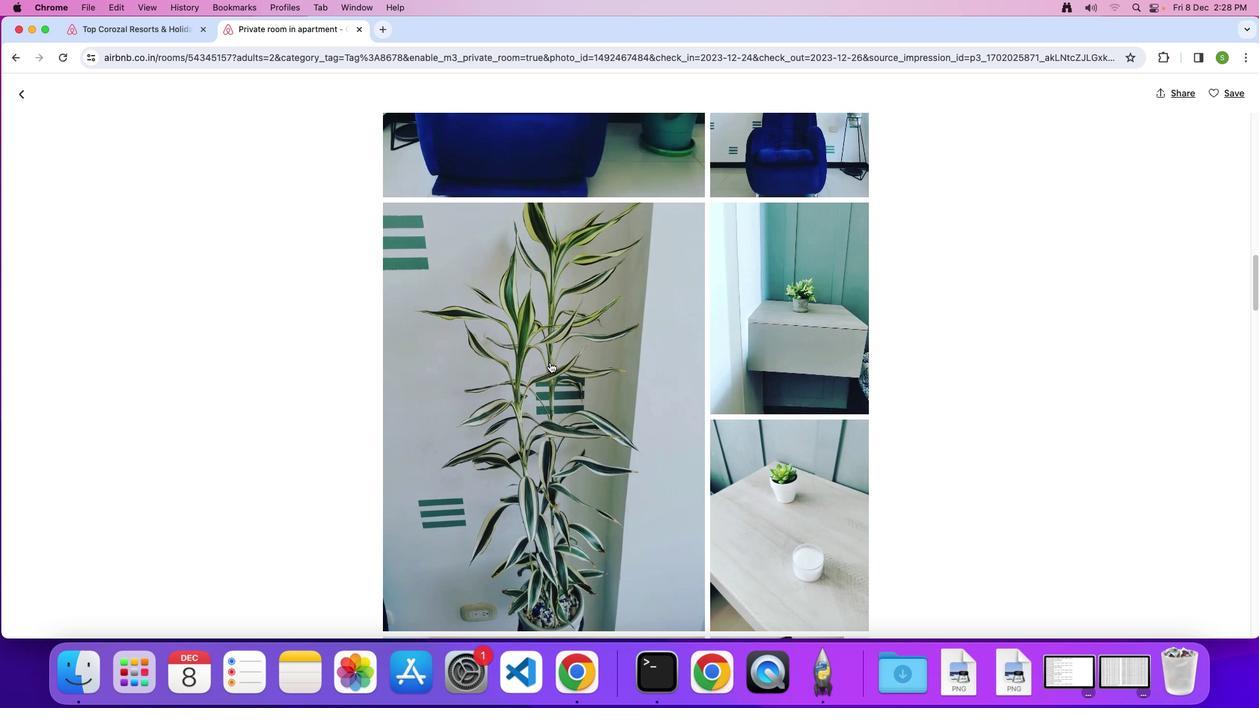 
Action: Mouse scrolled (550, 362) with delta (0, 0)
Screenshot: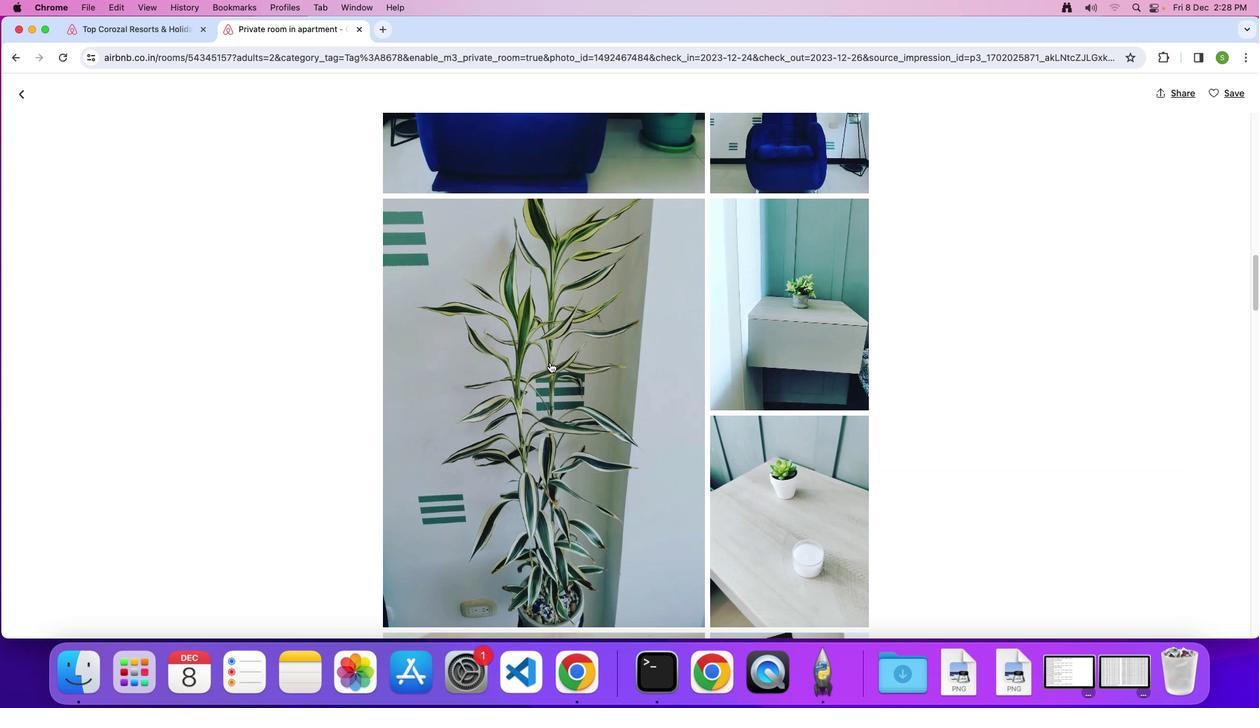 
Action: Mouse scrolled (550, 362) with delta (0, -1)
Screenshot: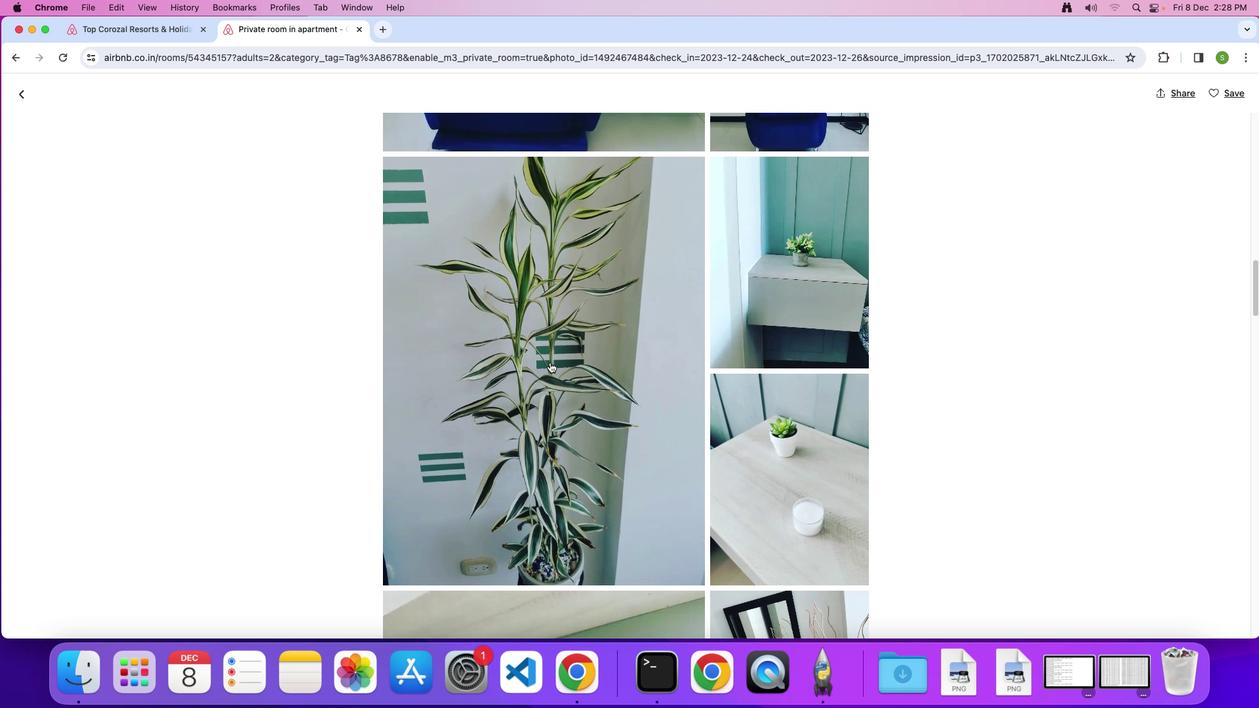 
Action: Mouse scrolled (550, 362) with delta (0, 0)
Screenshot: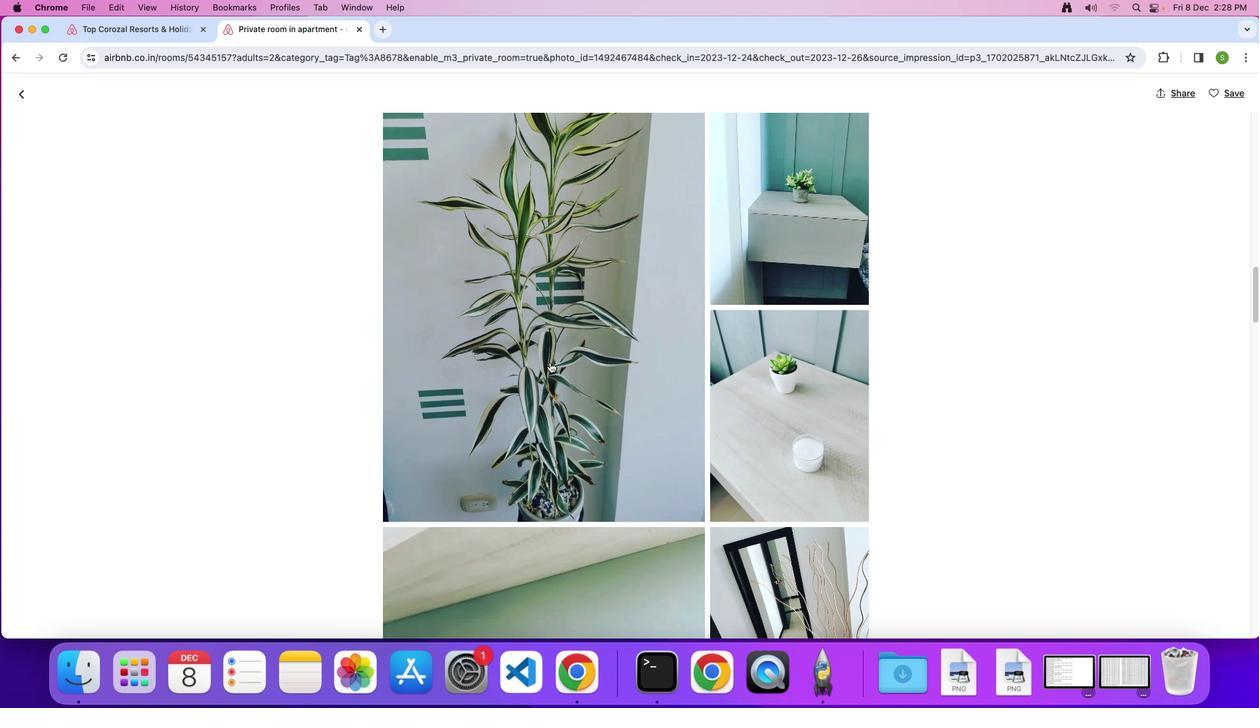 
Action: Mouse scrolled (550, 362) with delta (0, 0)
Screenshot: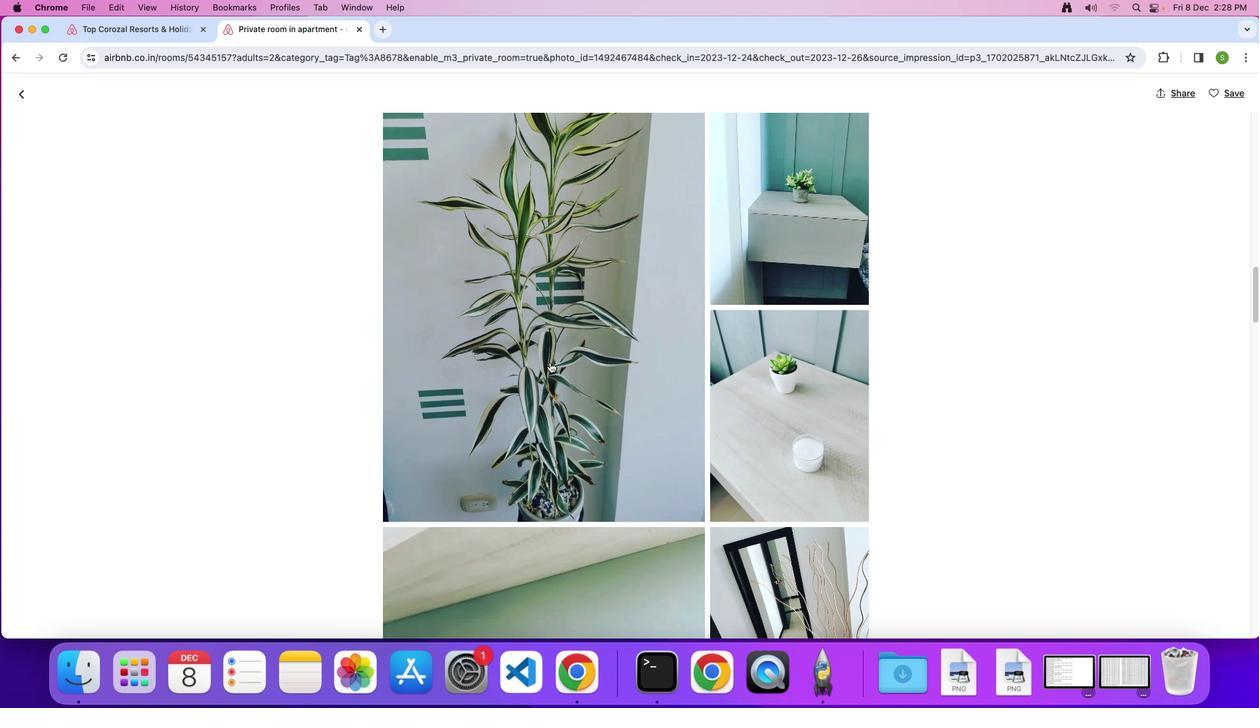 
Action: Mouse scrolled (550, 362) with delta (0, 0)
Screenshot: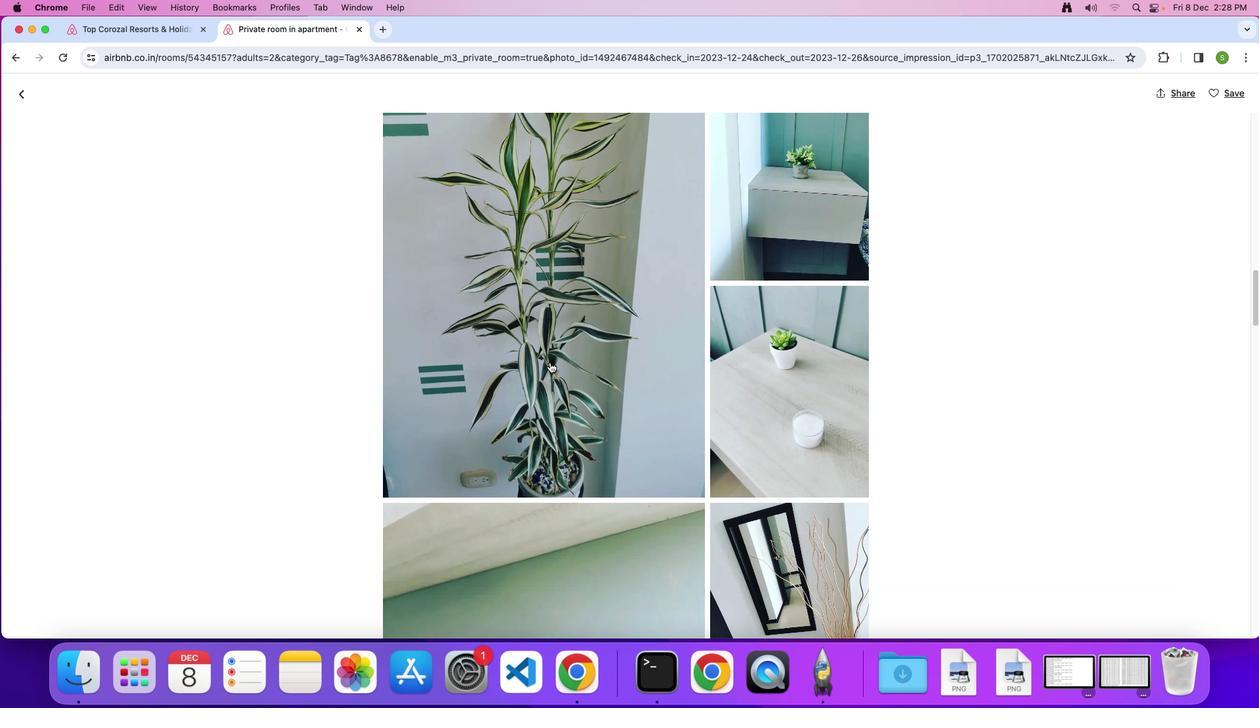
Action: Mouse scrolled (550, 362) with delta (0, 0)
Screenshot: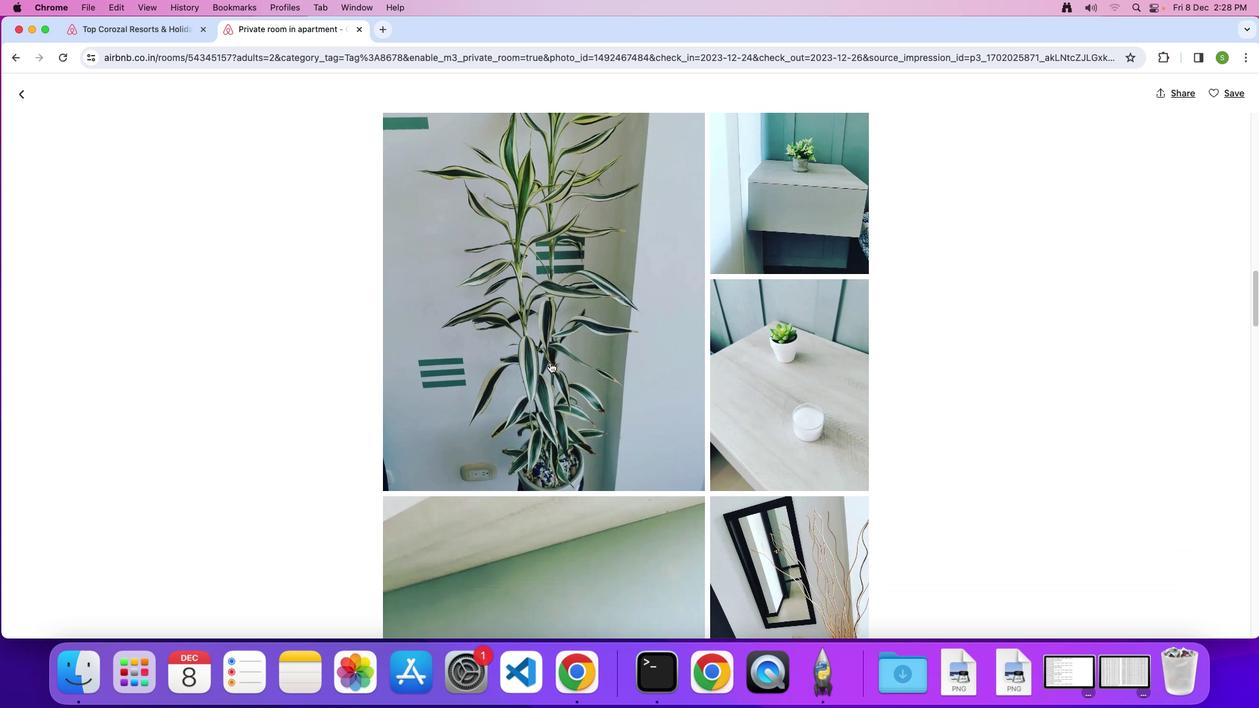 
Action: Mouse scrolled (550, 362) with delta (0, -1)
Screenshot: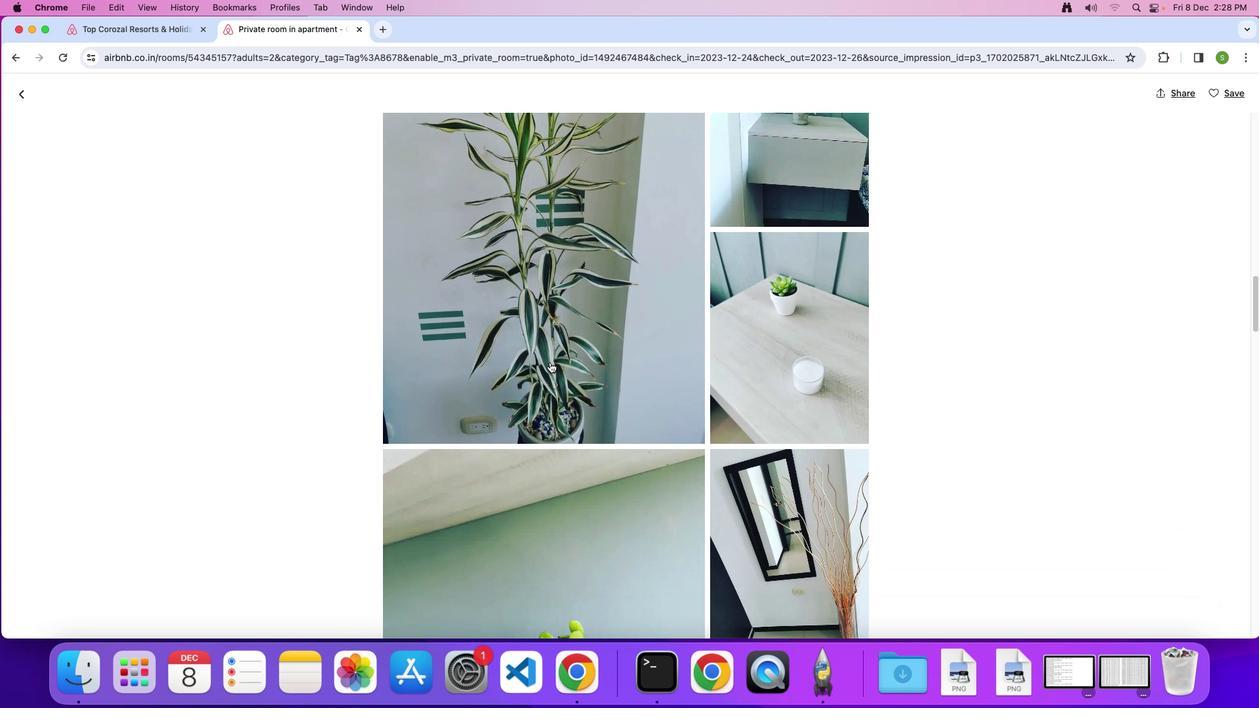 
Action: Mouse scrolled (550, 362) with delta (0, 0)
Screenshot: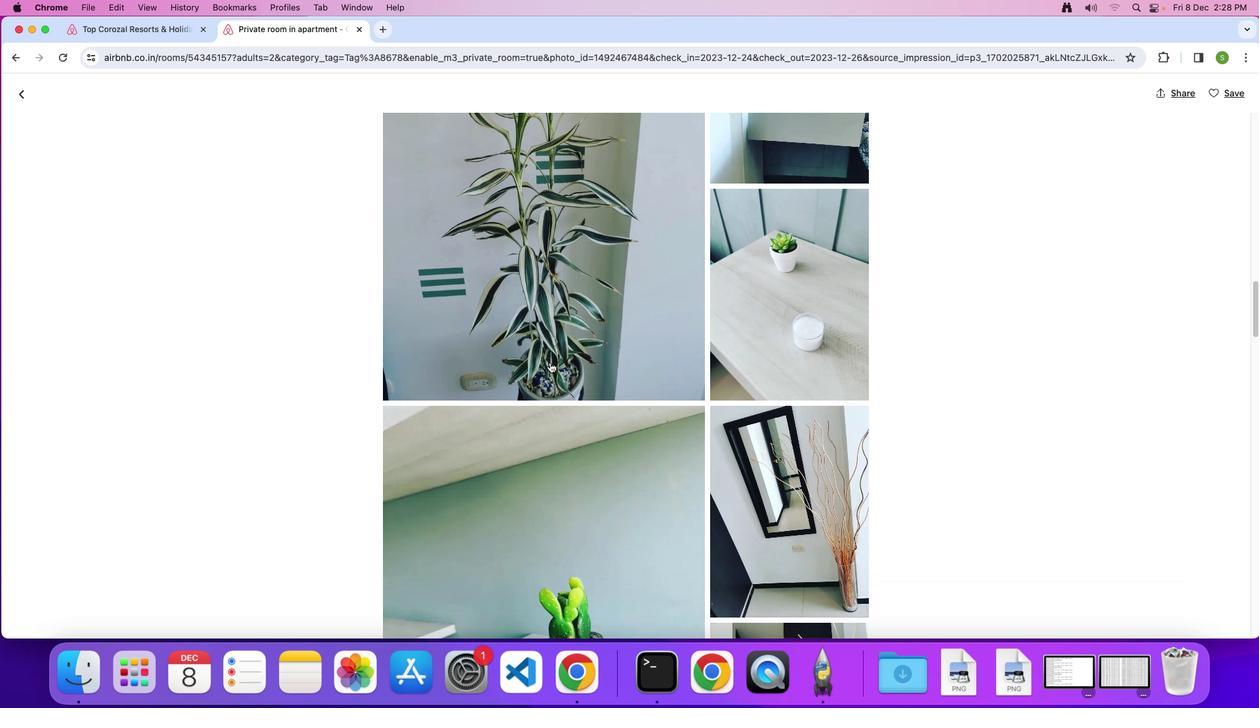 
Action: Mouse scrolled (550, 362) with delta (0, 0)
Screenshot: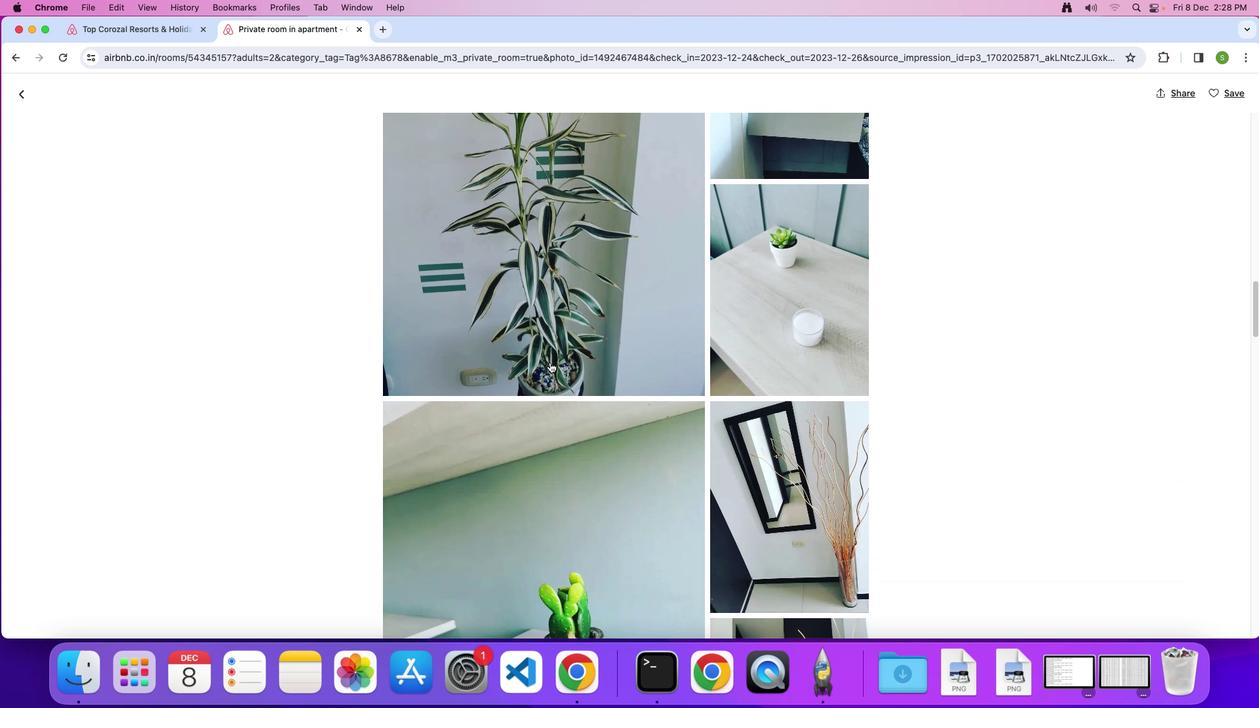 
Action: Mouse scrolled (550, 362) with delta (0, 0)
Screenshot: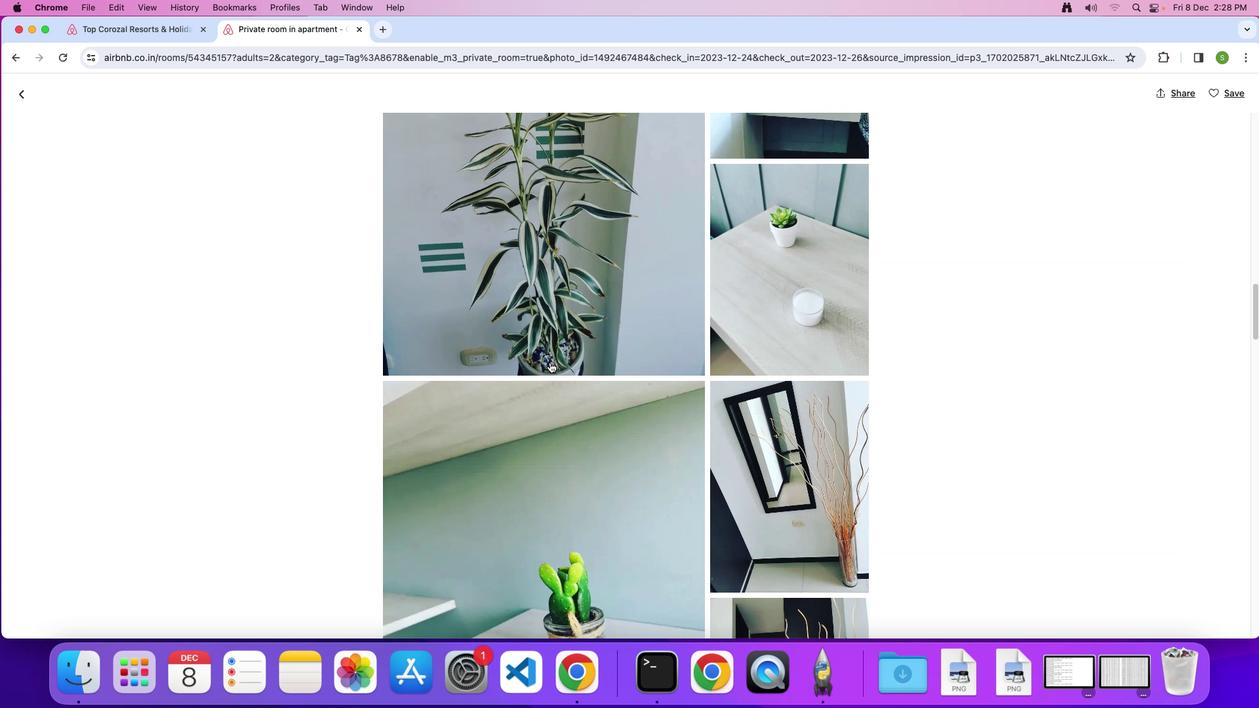 
Action: Mouse scrolled (550, 362) with delta (0, 0)
Screenshot: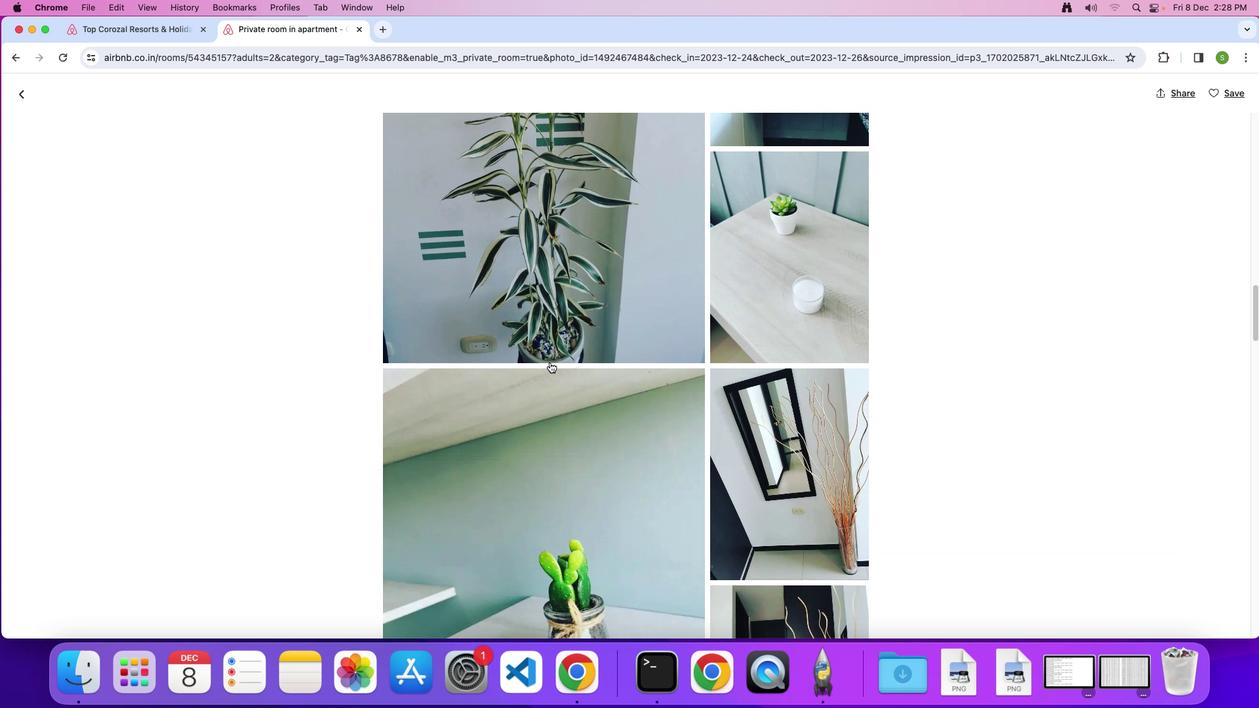 
Action: Mouse scrolled (550, 362) with delta (0, -1)
Screenshot: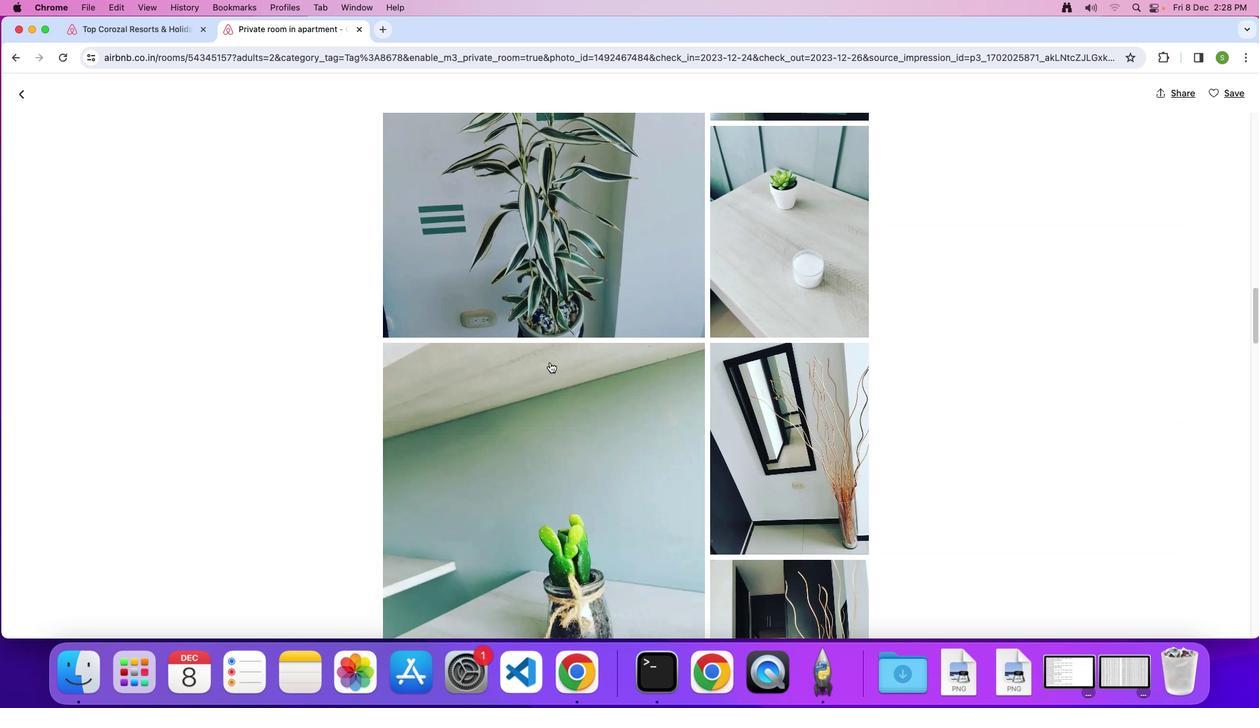 
Action: Mouse scrolled (550, 362) with delta (0, 0)
Screenshot: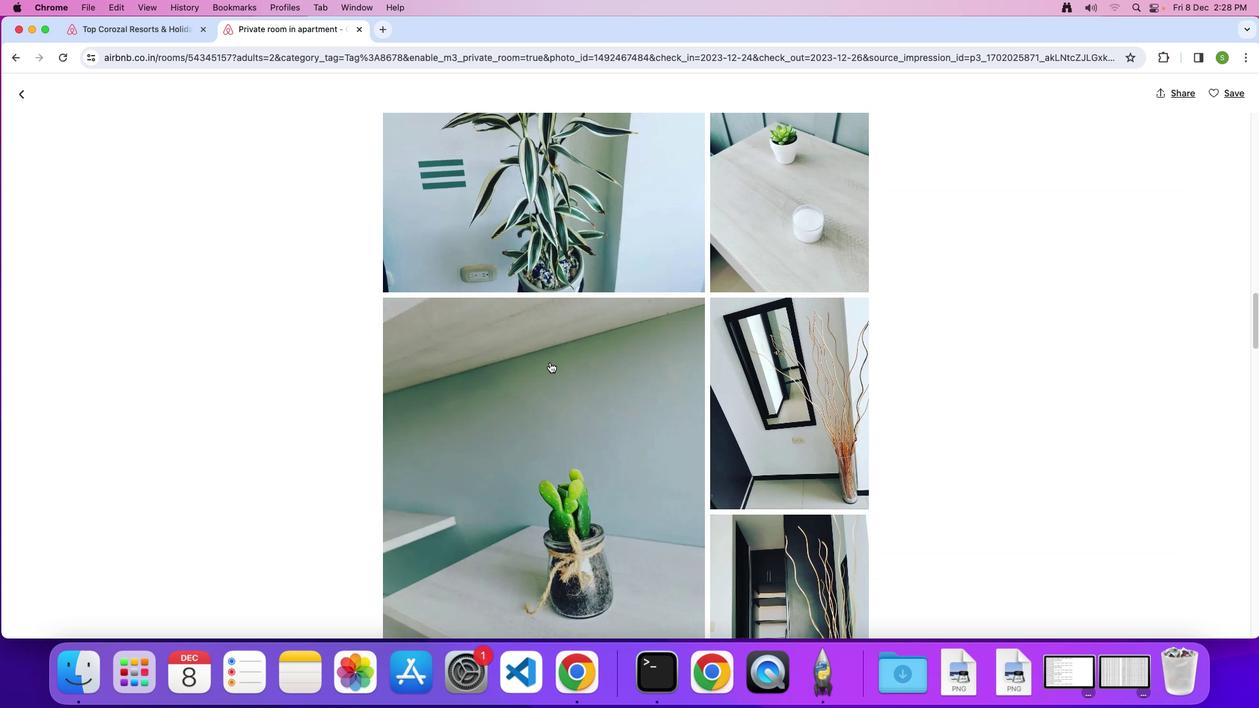 
Action: Mouse scrolled (550, 362) with delta (0, 0)
Screenshot: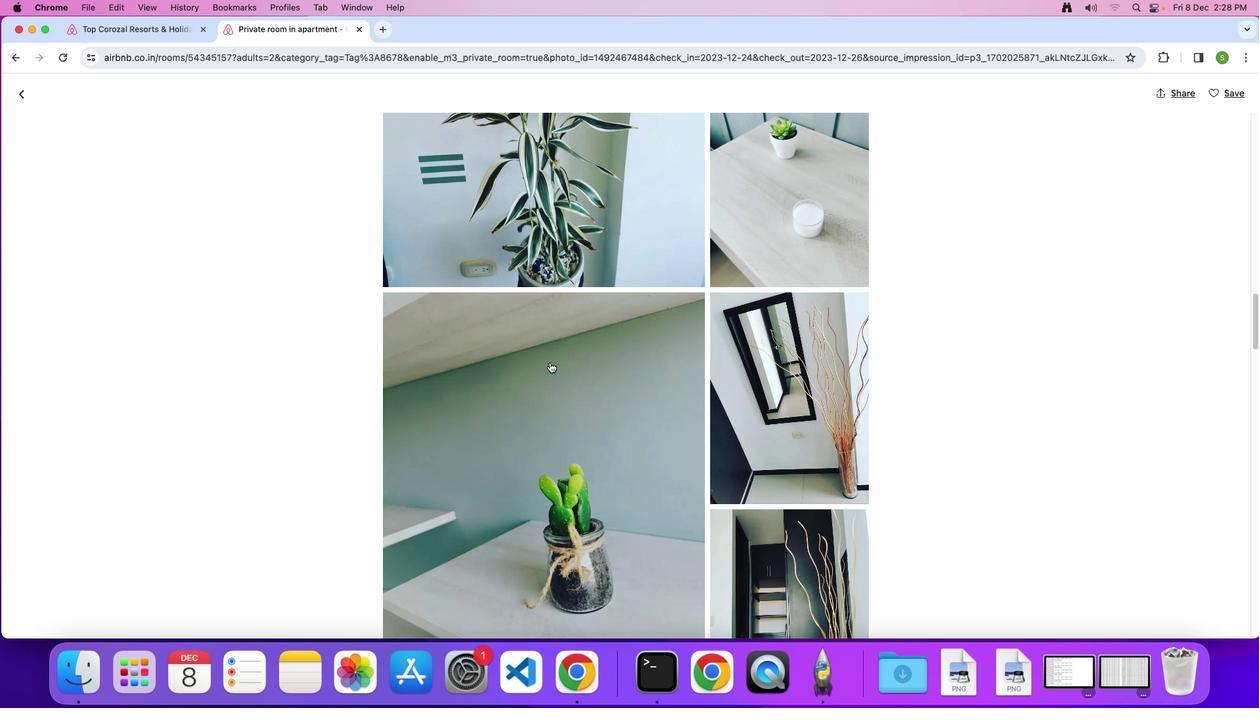
Action: Mouse scrolled (550, 362) with delta (0, 0)
Screenshot: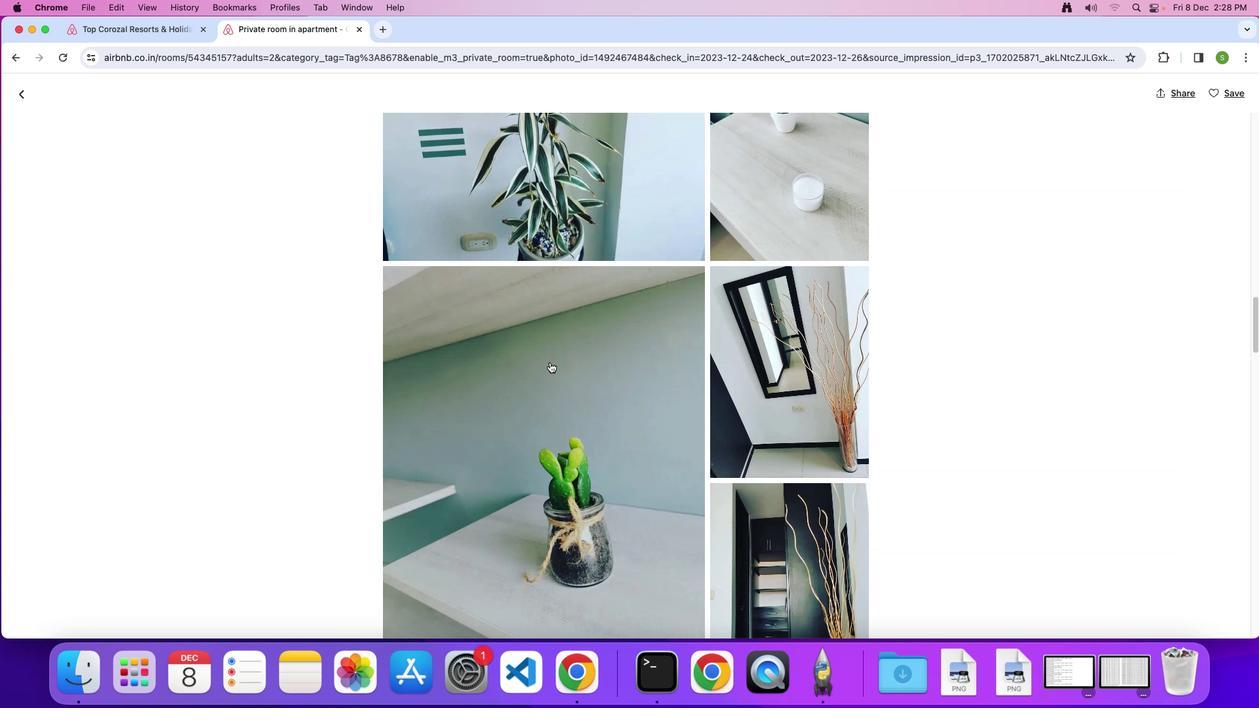 
Action: Mouse scrolled (550, 362) with delta (0, 0)
Screenshot: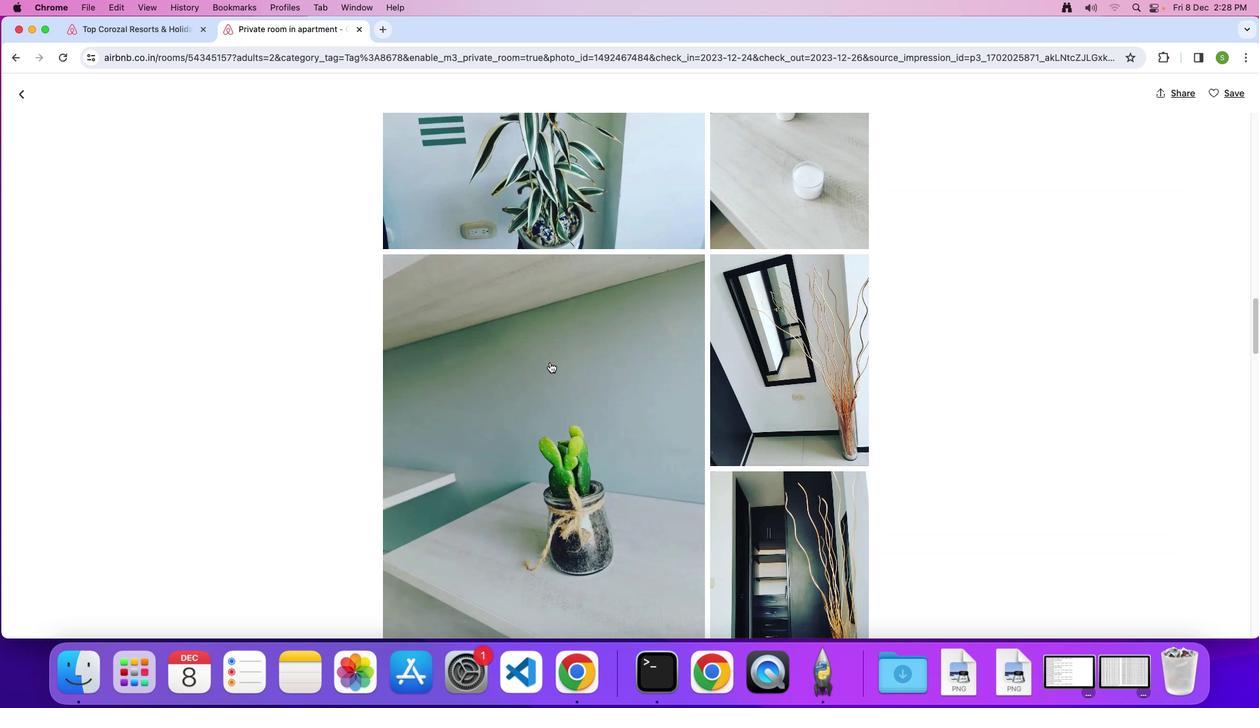 
Action: Mouse scrolled (550, 362) with delta (0, -1)
Screenshot: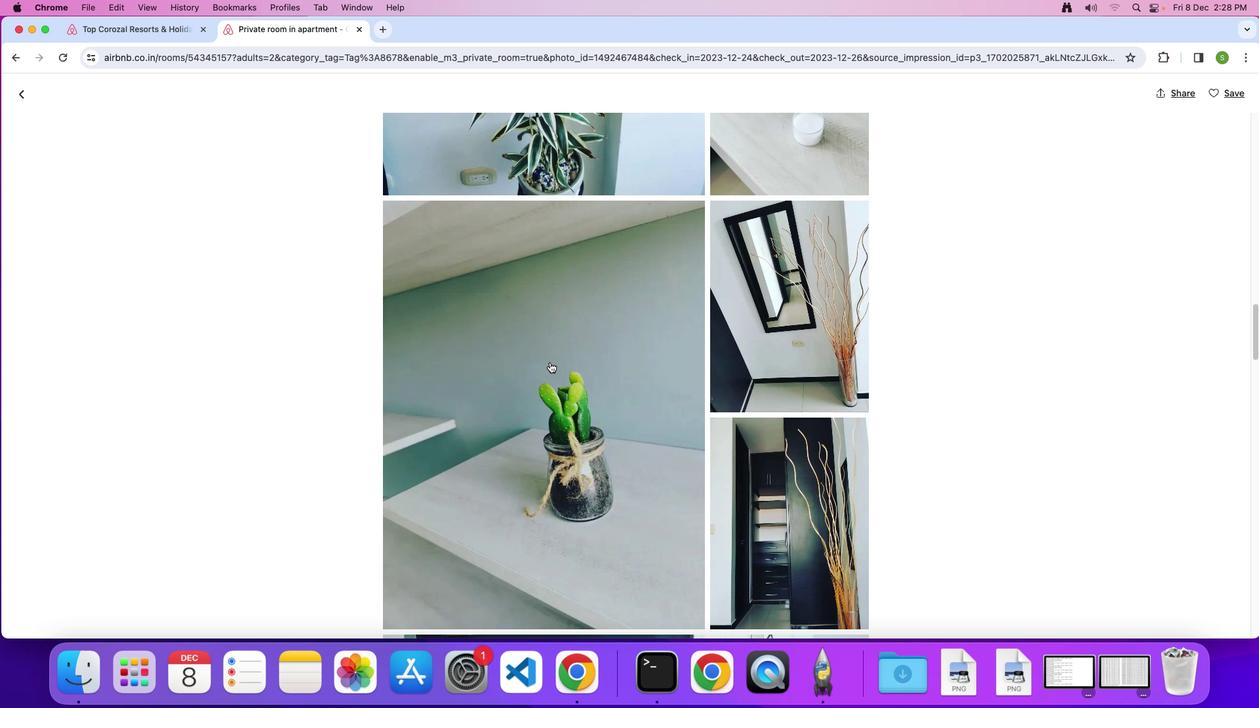 
Action: Mouse scrolled (550, 362) with delta (0, 0)
Screenshot: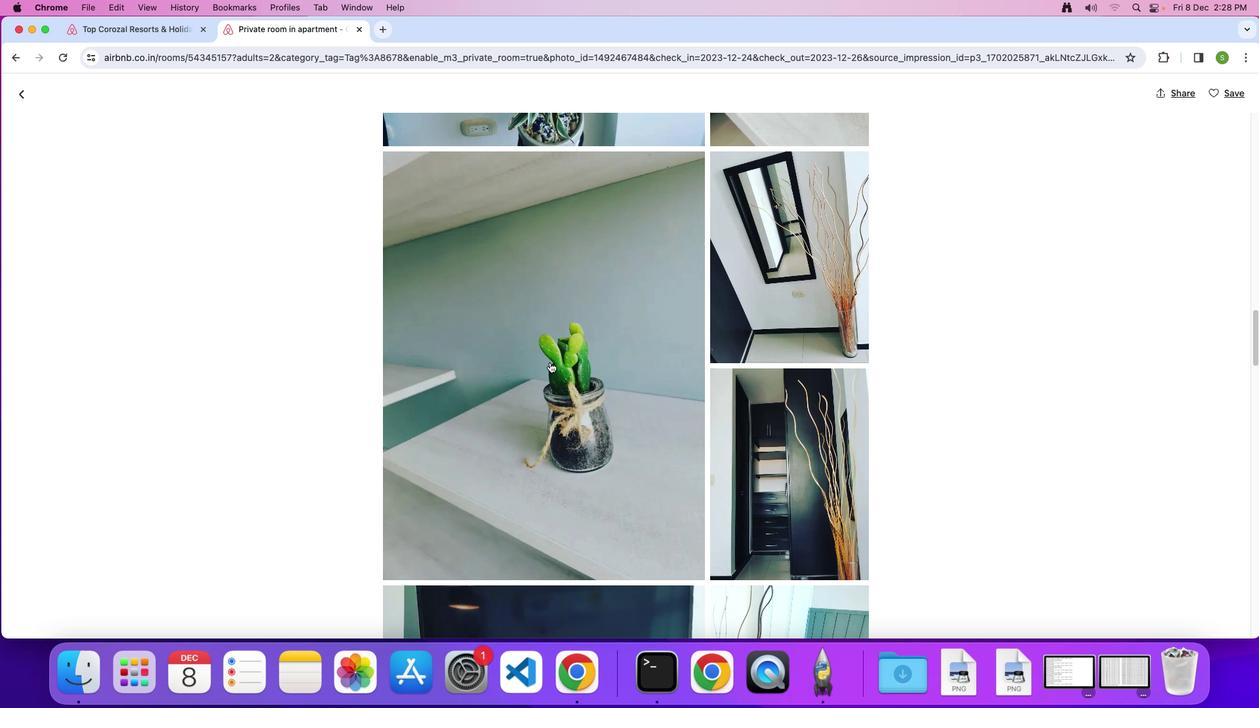 
Action: Mouse scrolled (550, 362) with delta (0, 0)
Screenshot: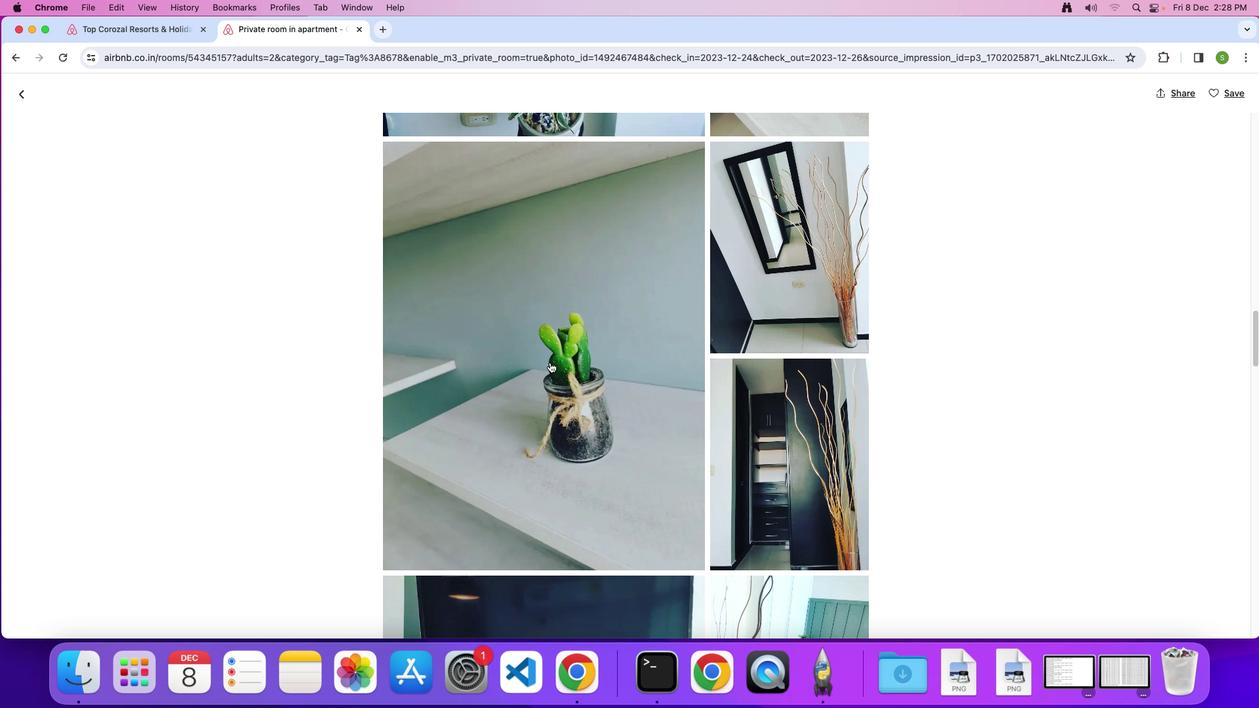 
Action: Mouse scrolled (550, 362) with delta (0, -1)
Screenshot: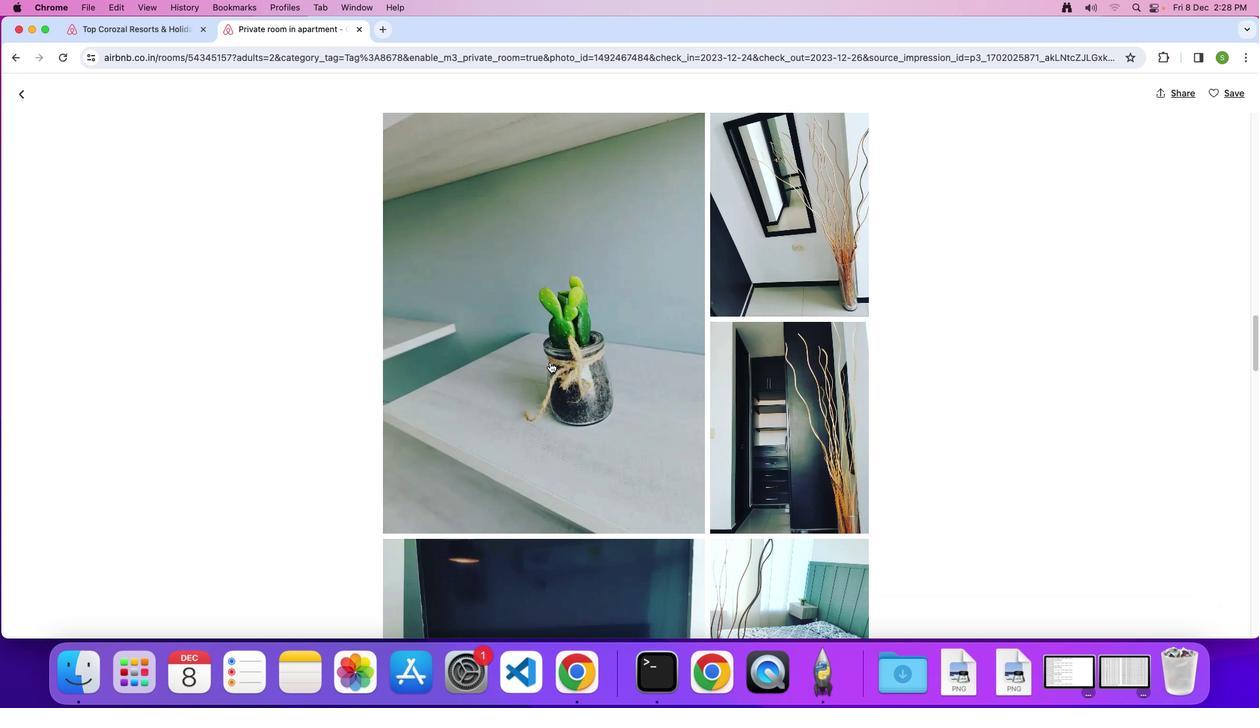 
Action: Mouse scrolled (550, 362) with delta (0, 0)
Screenshot: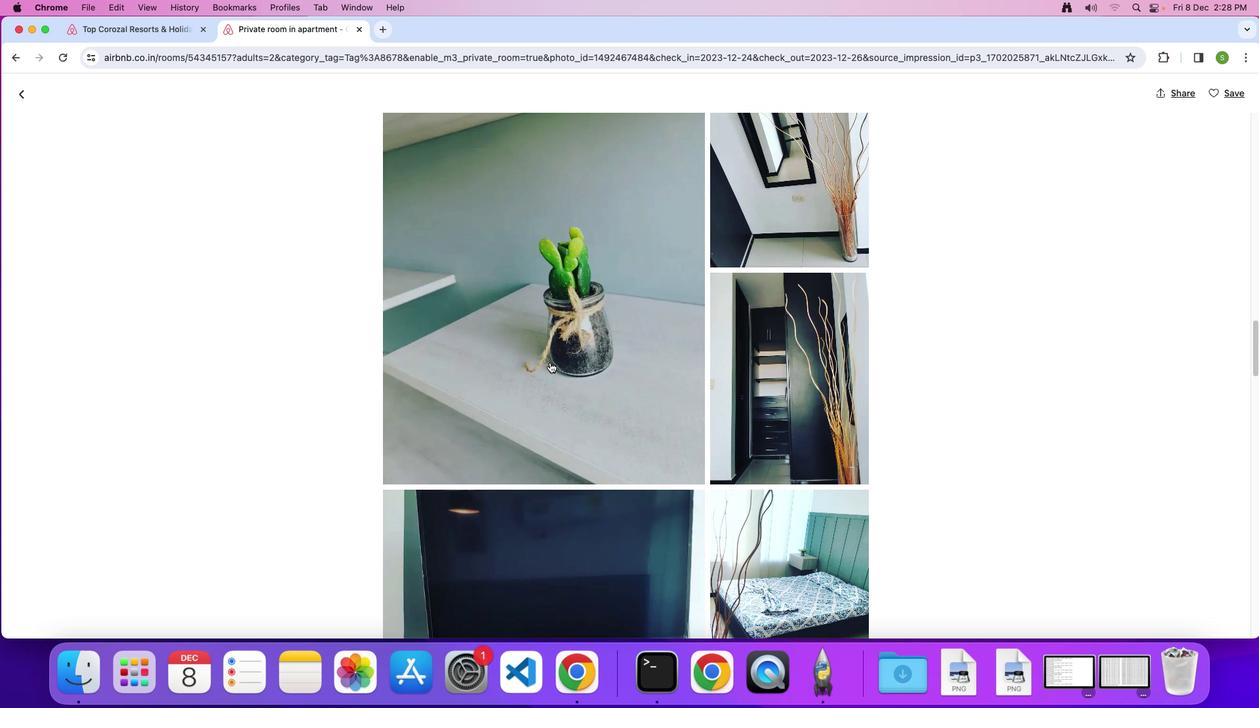 
Action: Mouse scrolled (550, 362) with delta (0, 0)
Screenshot: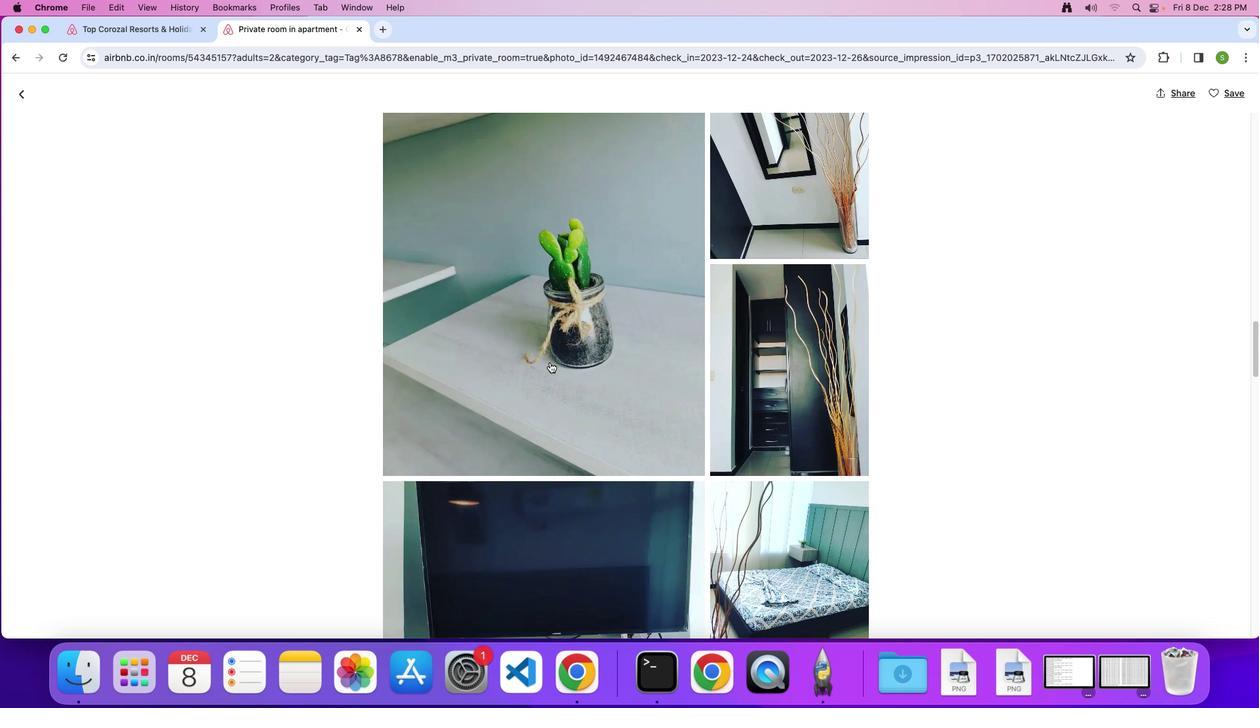 
Action: Mouse scrolled (550, 362) with delta (0, 0)
Screenshot: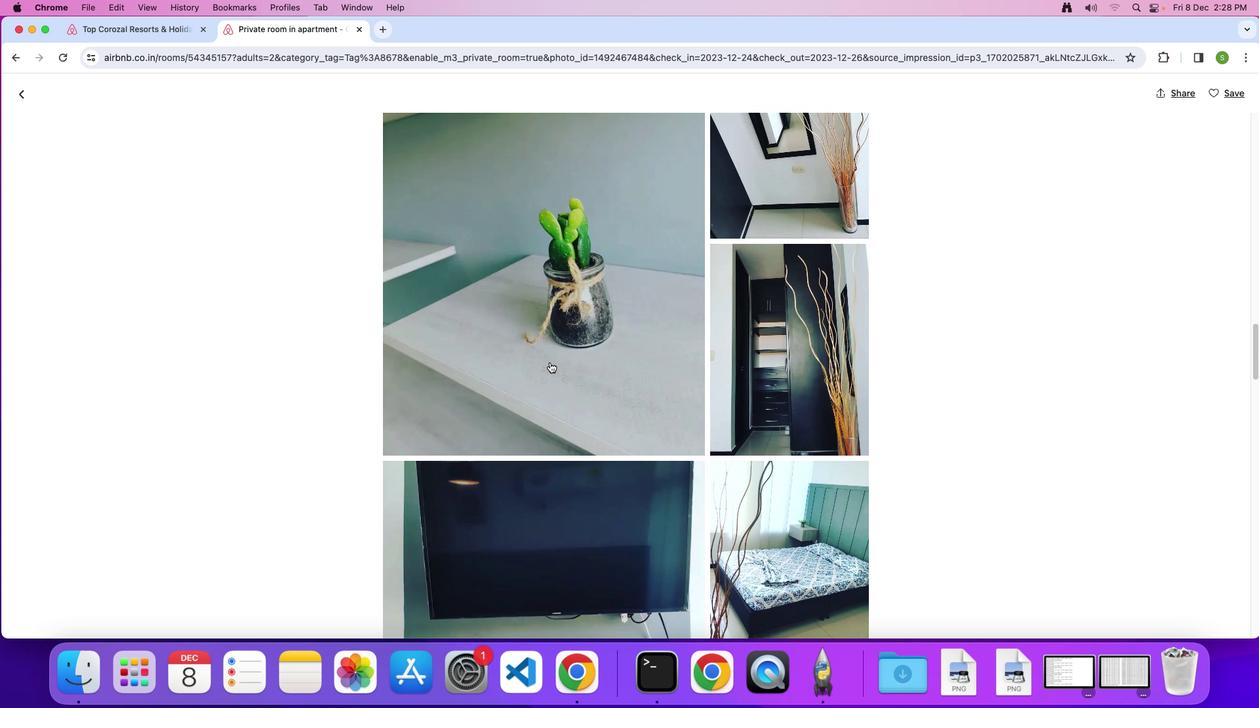 
Action: Mouse scrolled (550, 362) with delta (0, 0)
Screenshot: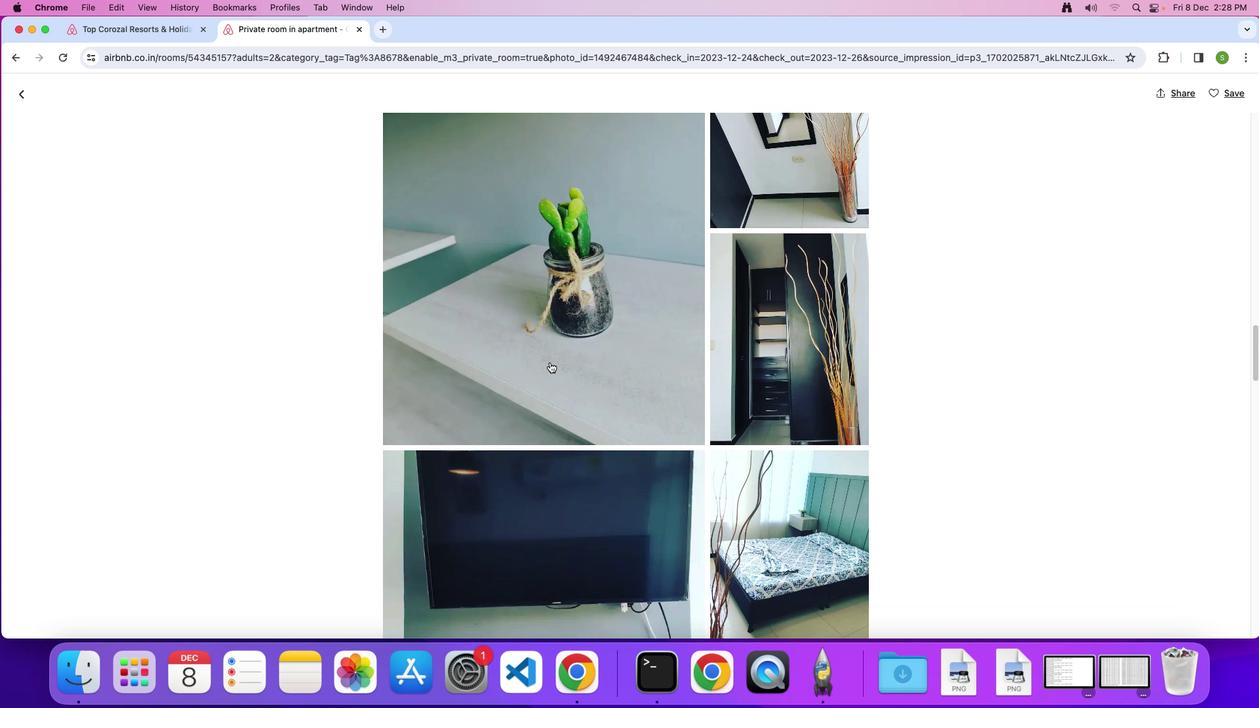 
Action: Mouse scrolled (550, 362) with delta (0, -1)
Screenshot: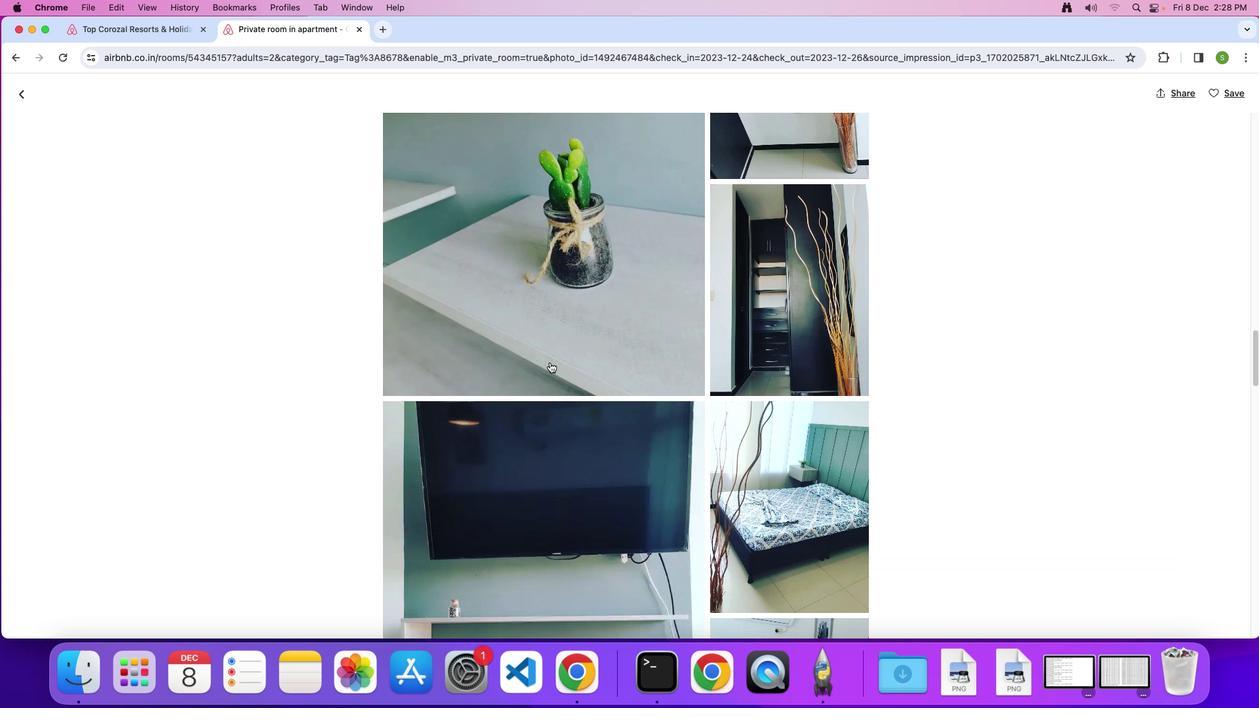
Action: Mouse scrolled (550, 362) with delta (0, 0)
Screenshot: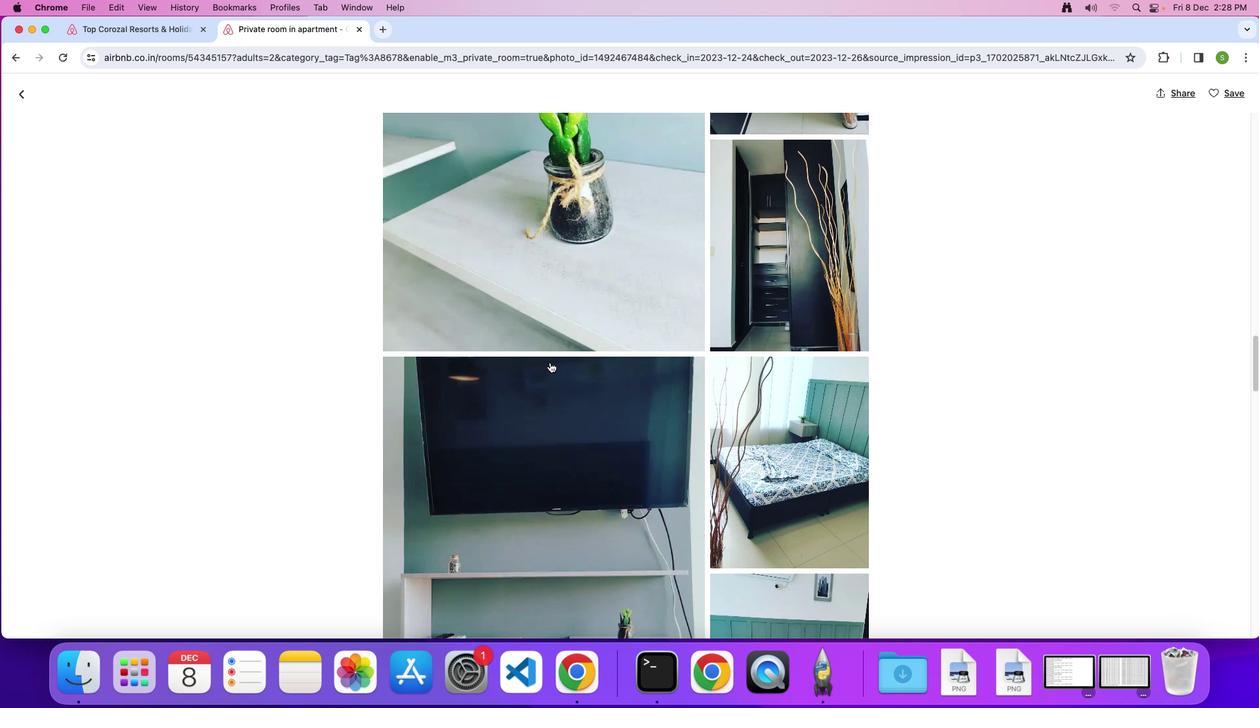 
Action: Mouse scrolled (550, 362) with delta (0, 0)
Screenshot: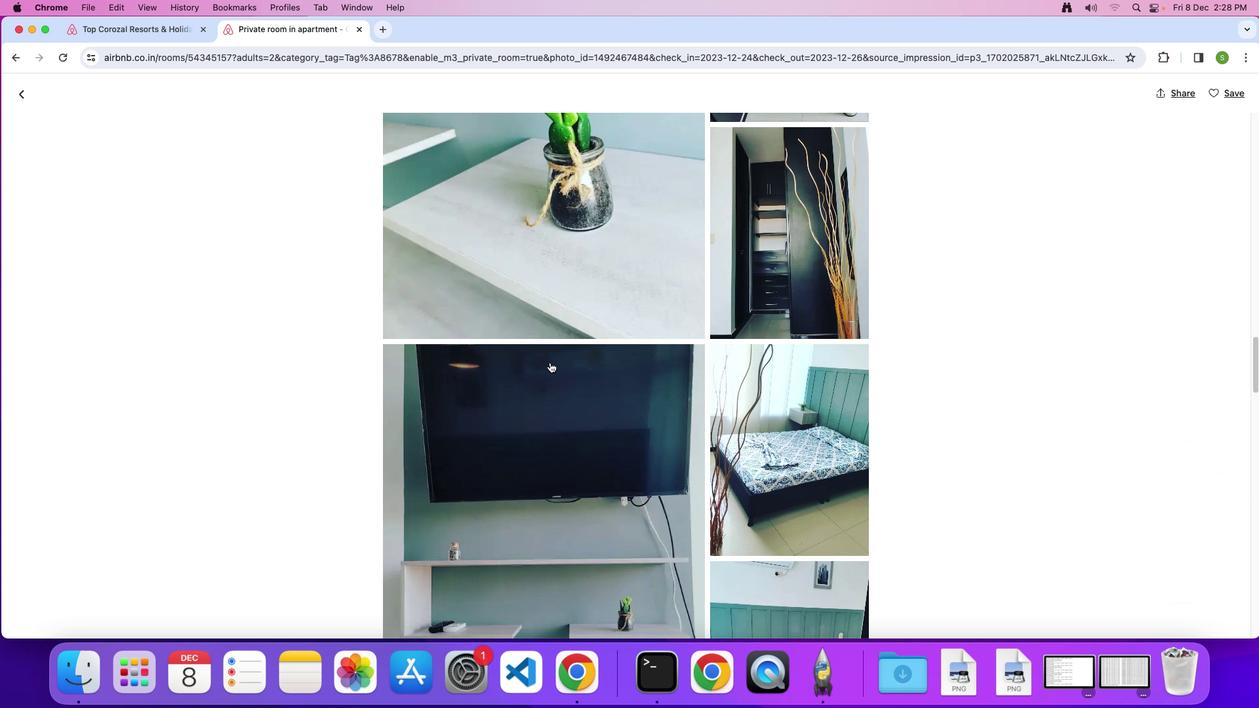 
Action: Mouse scrolled (550, 362) with delta (0, 0)
Screenshot: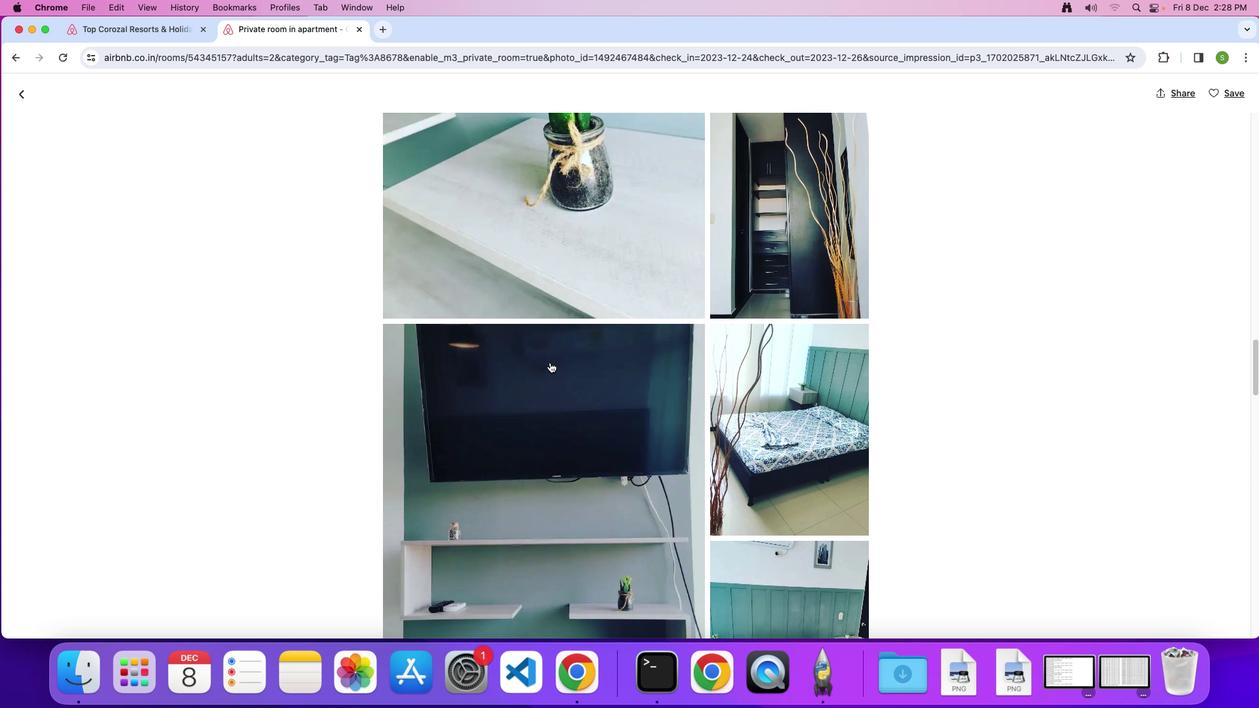 
Action: Mouse scrolled (550, 362) with delta (0, 0)
Screenshot: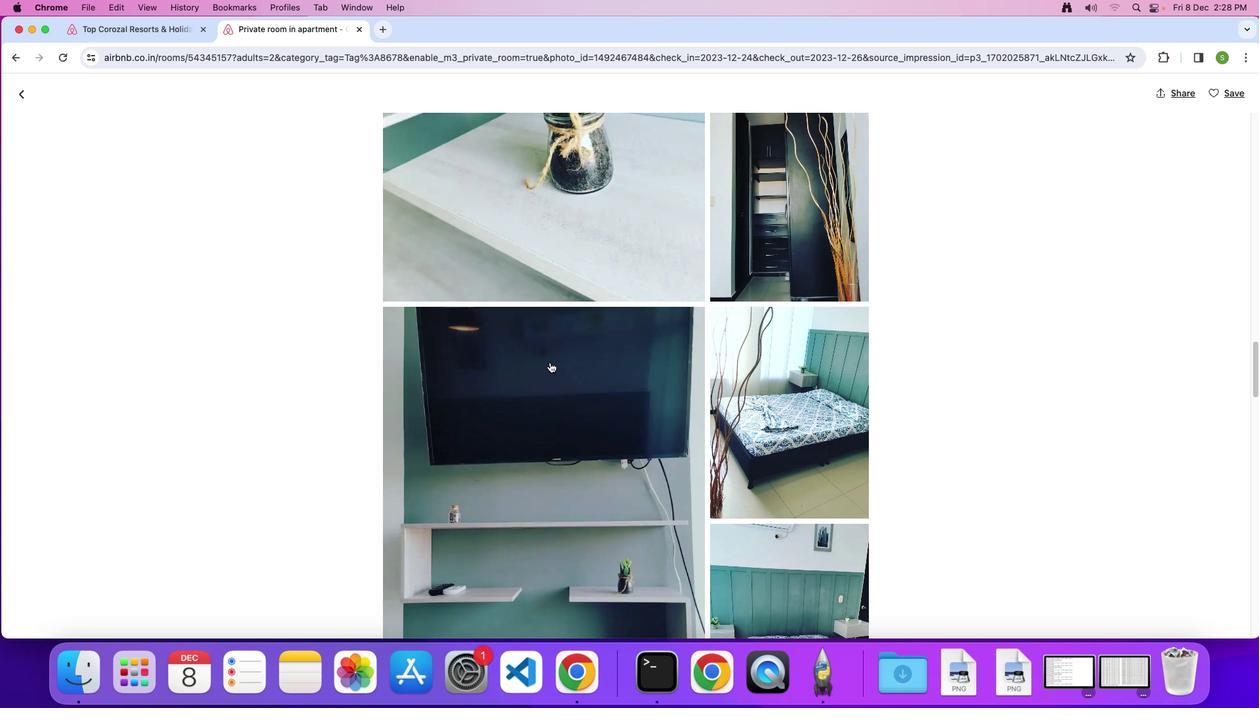 
Action: Mouse scrolled (550, 362) with delta (0, -1)
Screenshot: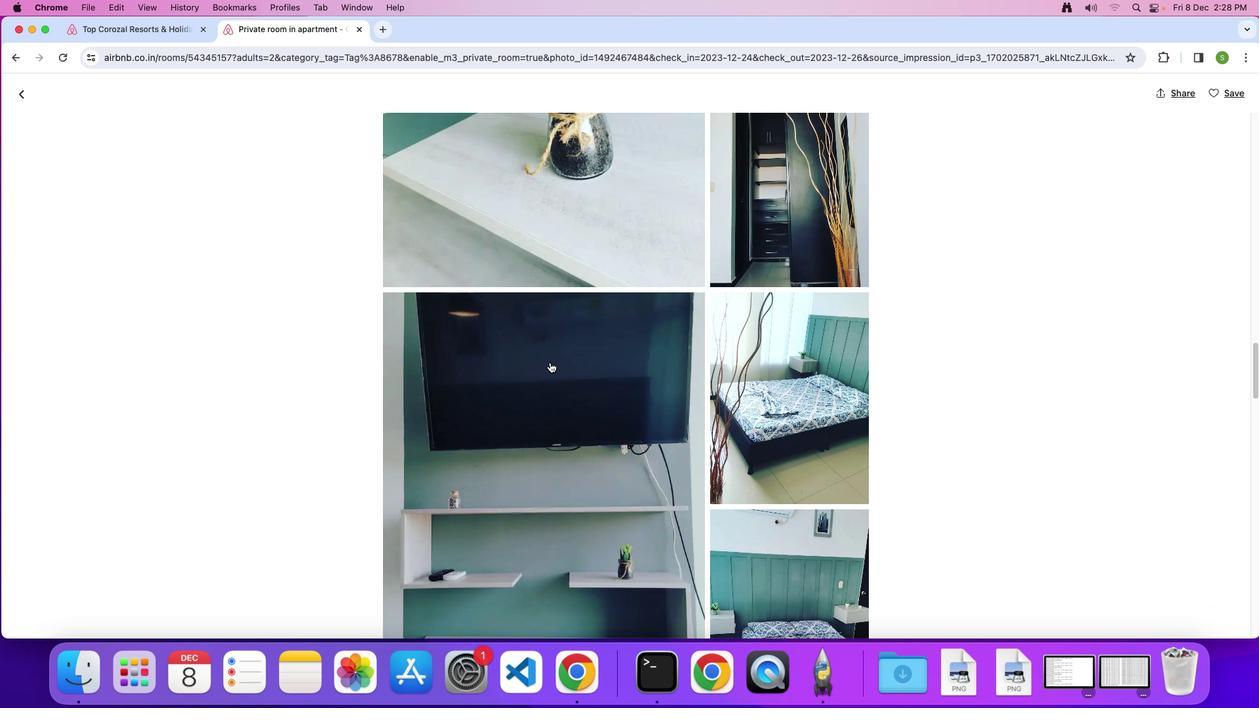 
Action: Mouse scrolled (550, 362) with delta (0, 0)
Screenshot: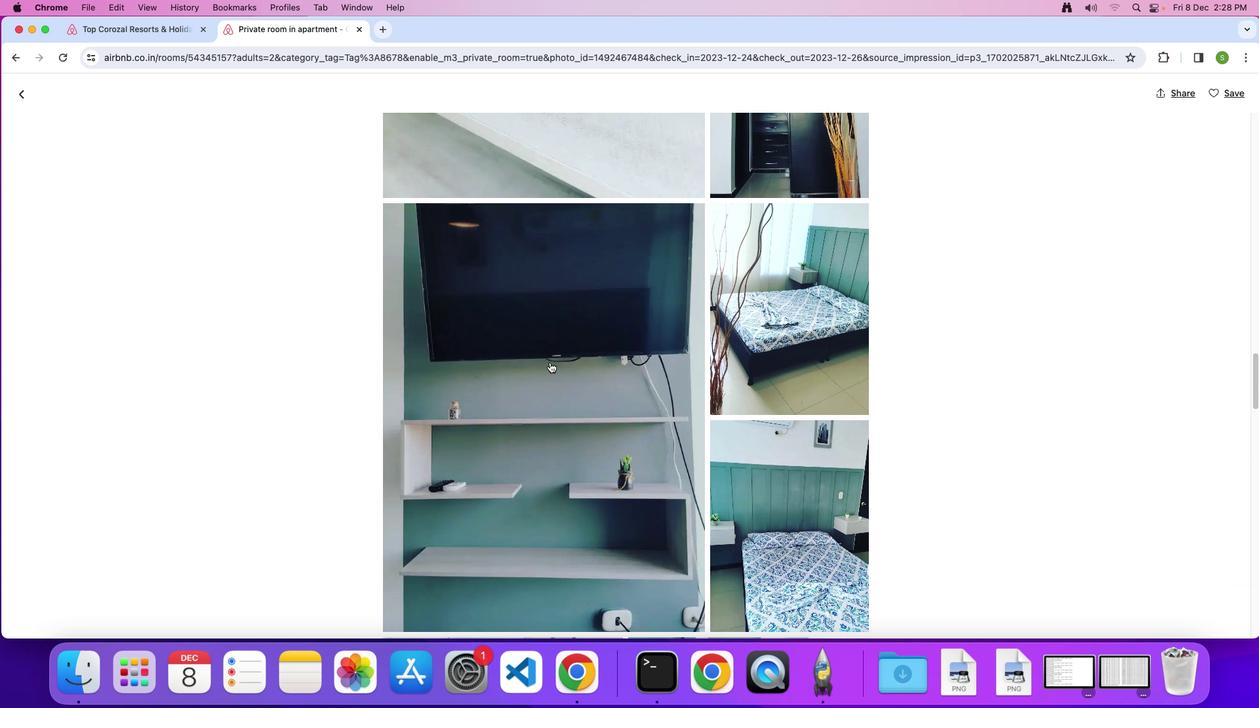
Action: Mouse scrolled (550, 362) with delta (0, 0)
Screenshot: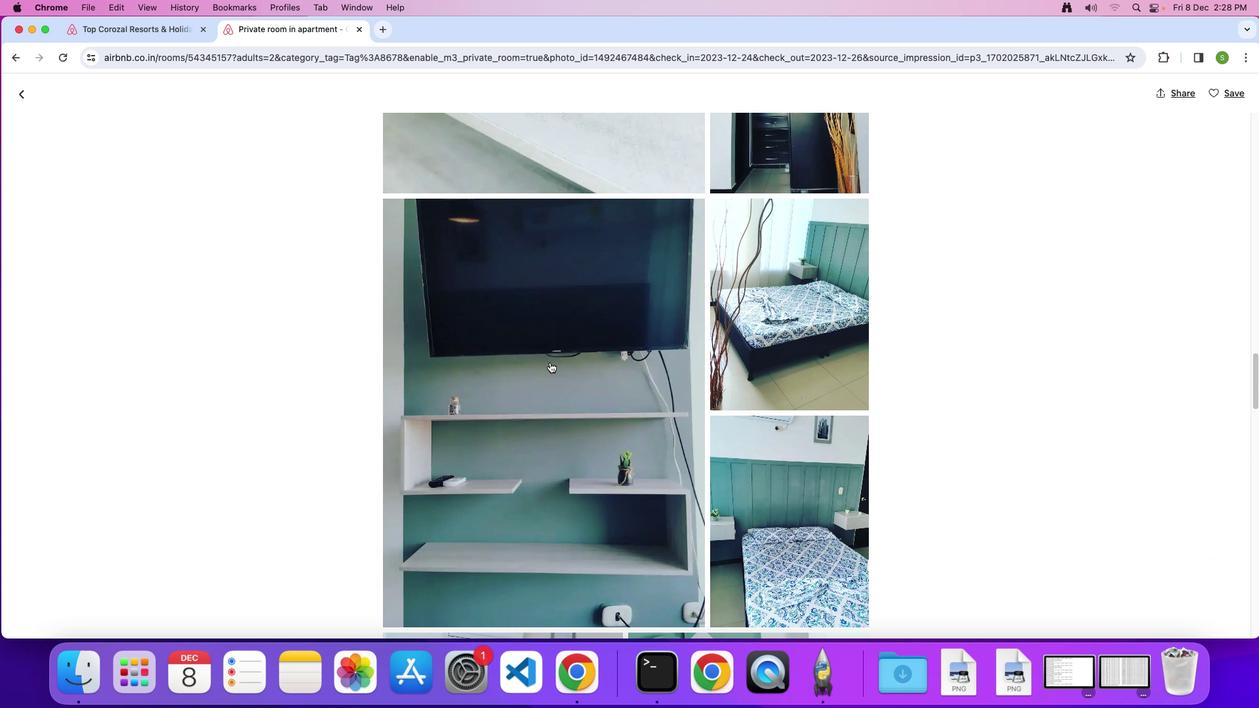 
Action: Mouse scrolled (550, 362) with delta (0, 0)
Screenshot: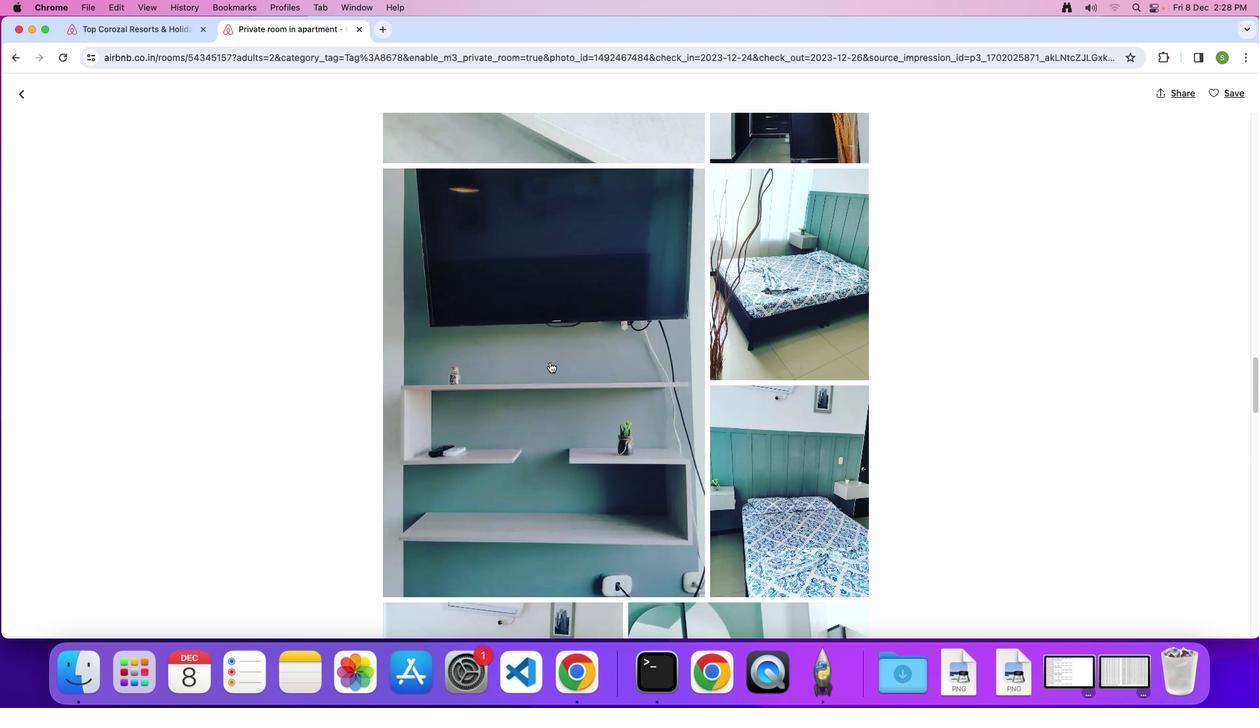
Action: Mouse scrolled (550, 362) with delta (0, 0)
Screenshot: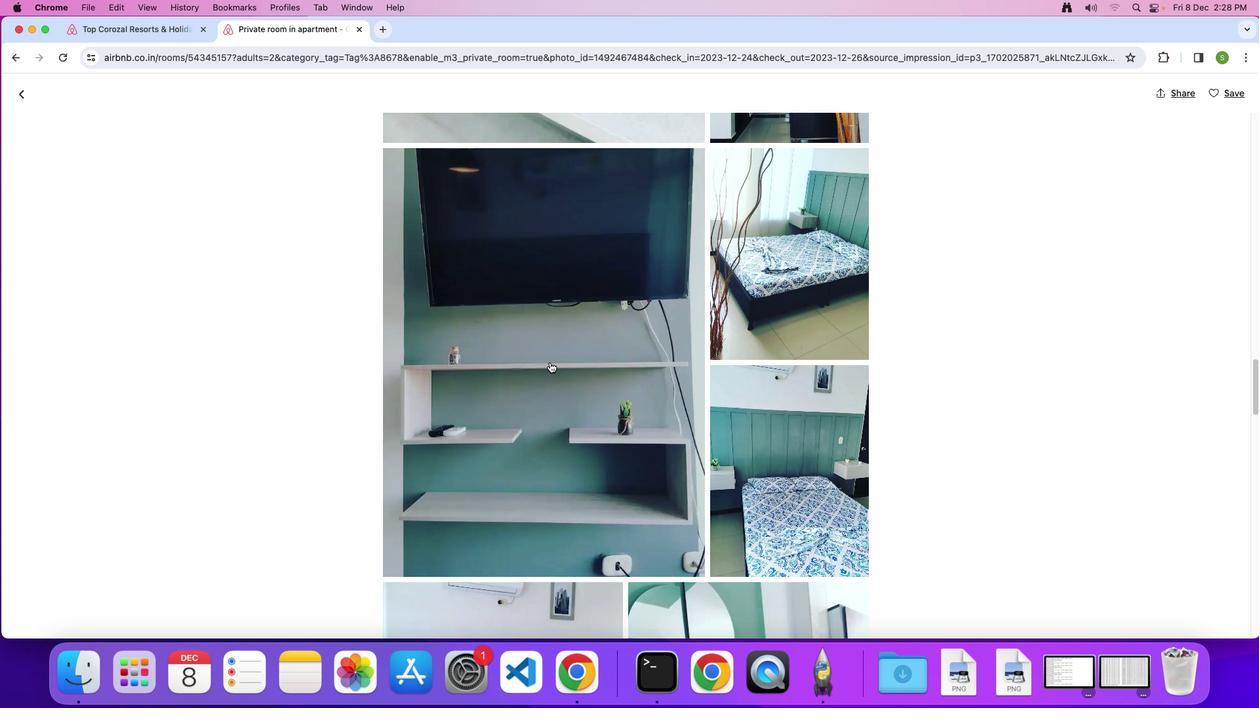 
Action: Mouse scrolled (550, 362) with delta (0, -1)
Screenshot: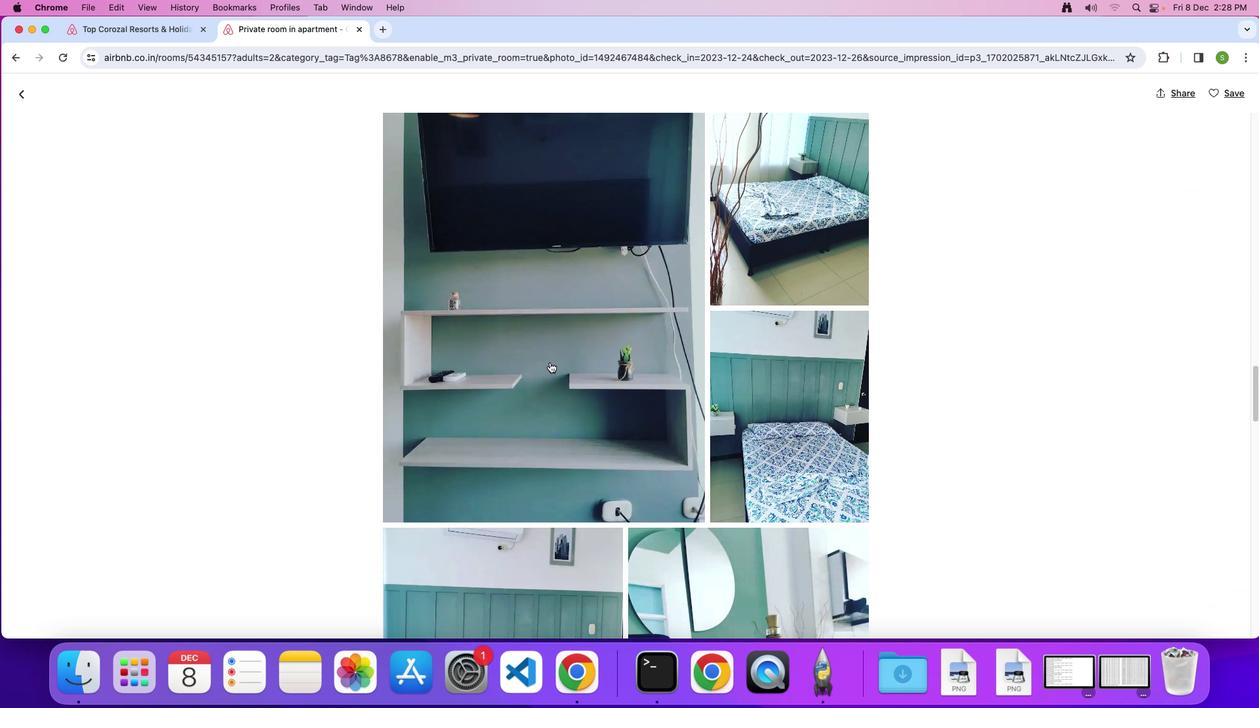 
Action: Mouse scrolled (550, 362) with delta (0, 0)
Screenshot: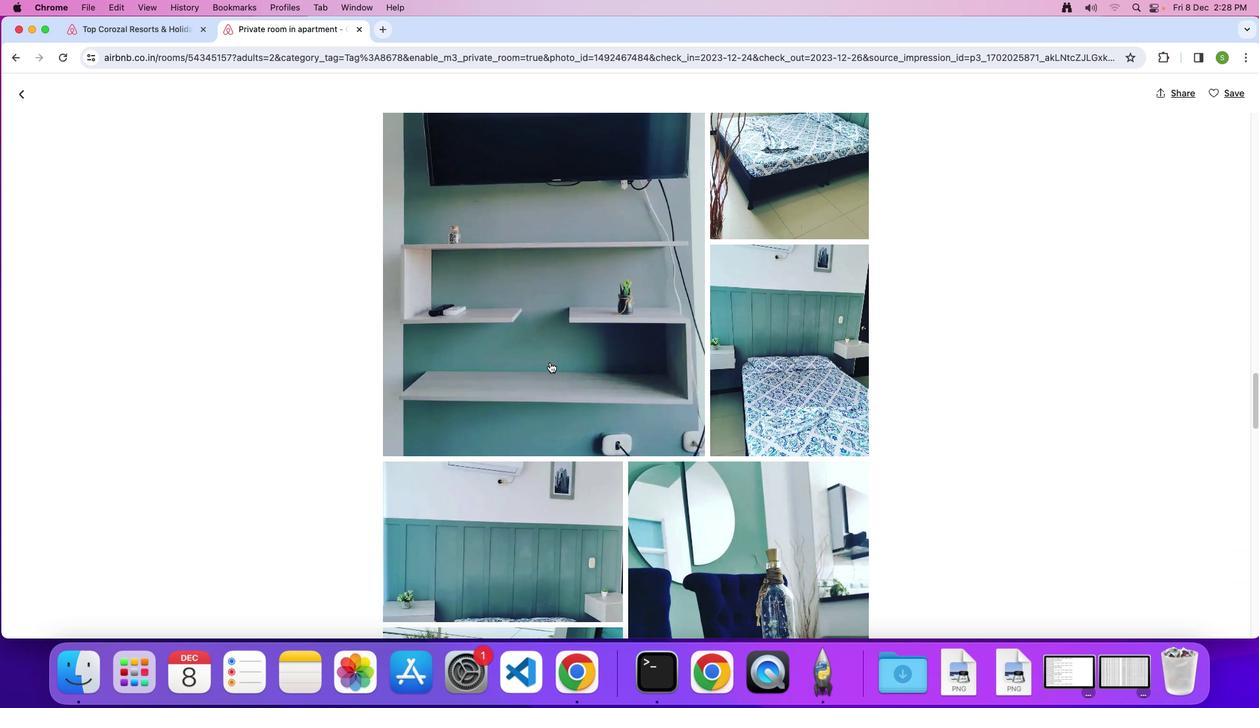
Action: Mouse scrolled (550, 362) with delta (0, 0)
Screenshot: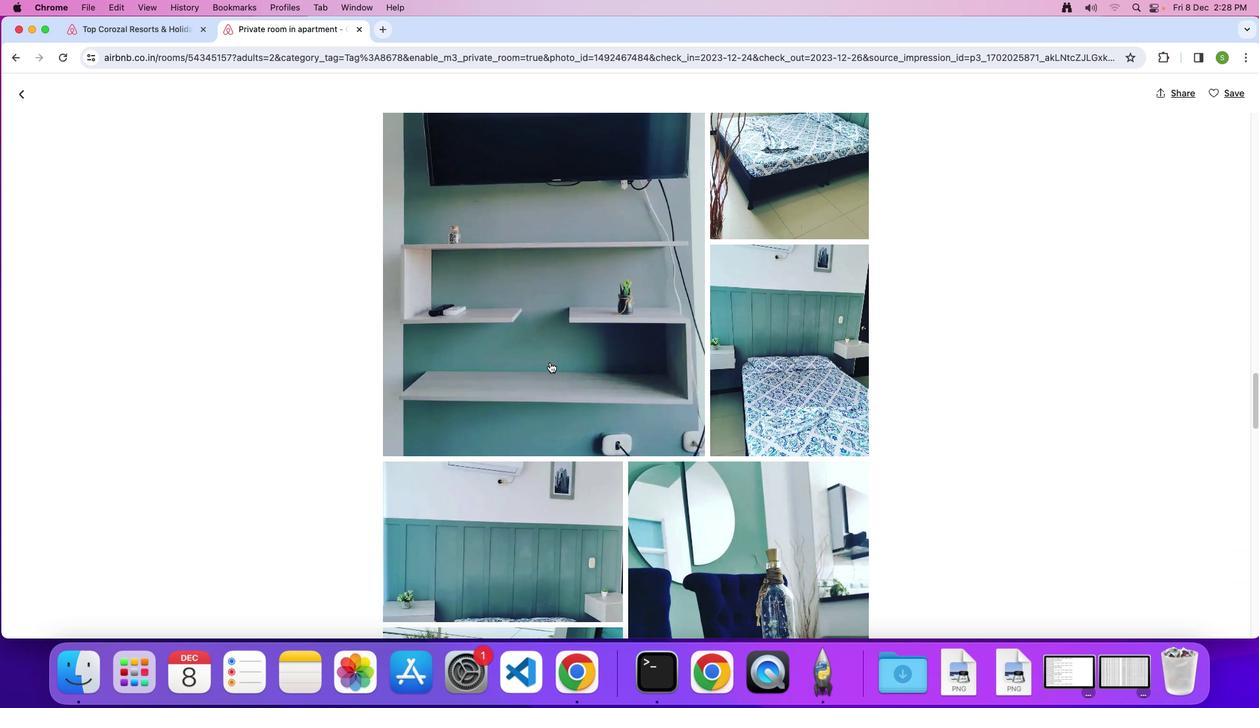 
Action: Mouse scrolled (550, 362) with delta (0, -1)
Screenshot: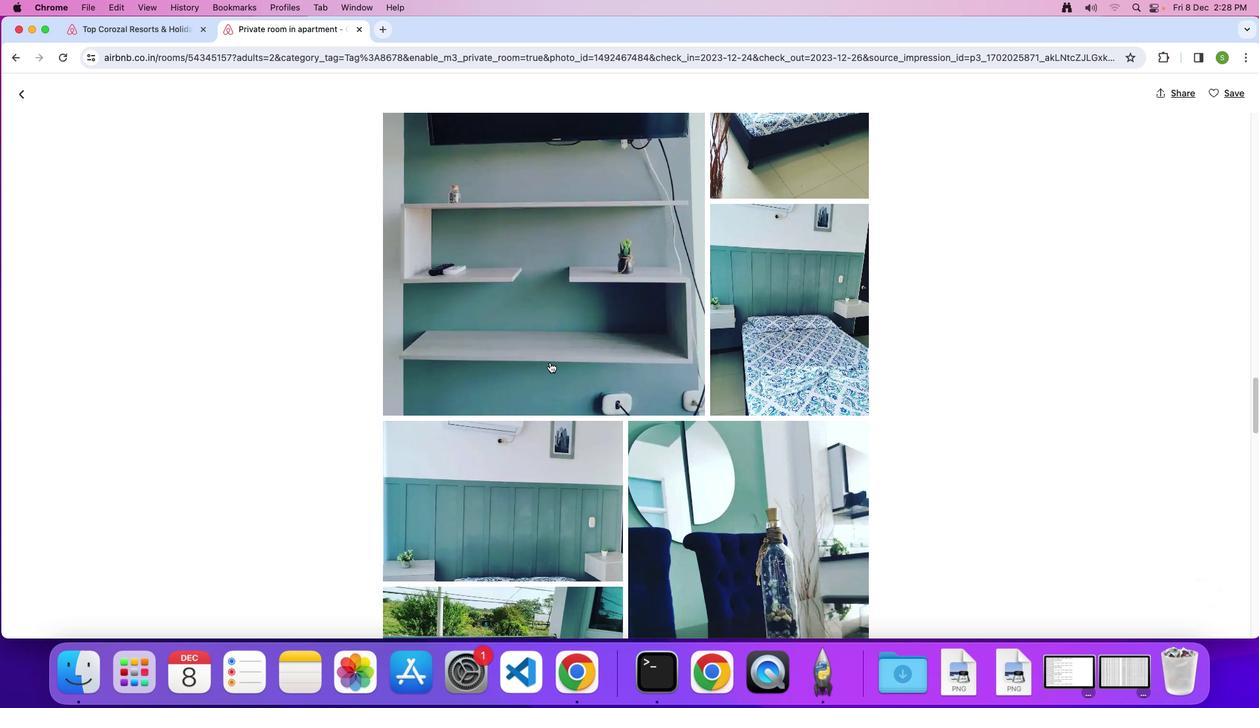 
Action: Mouse scrolled (550, 362) with delta (0, 0)
Screenshot: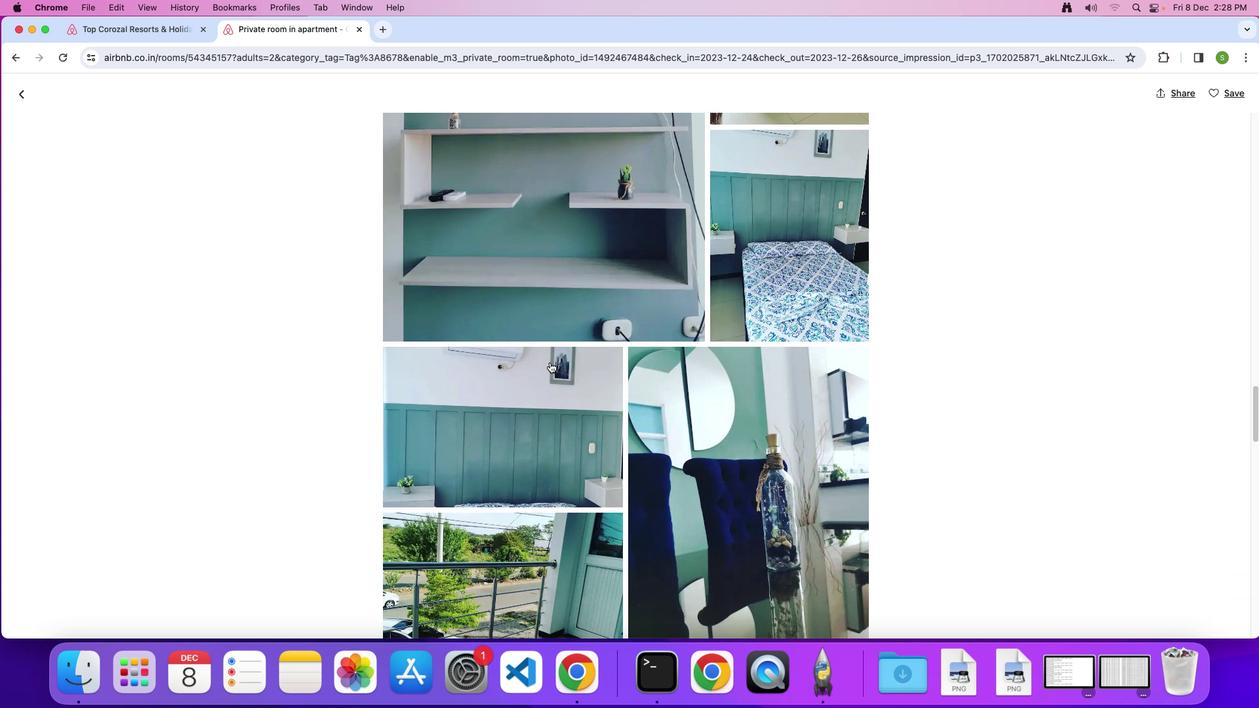 
Action: Mouse scrolled (550, 362) with delta (0, 0)
Screenshot: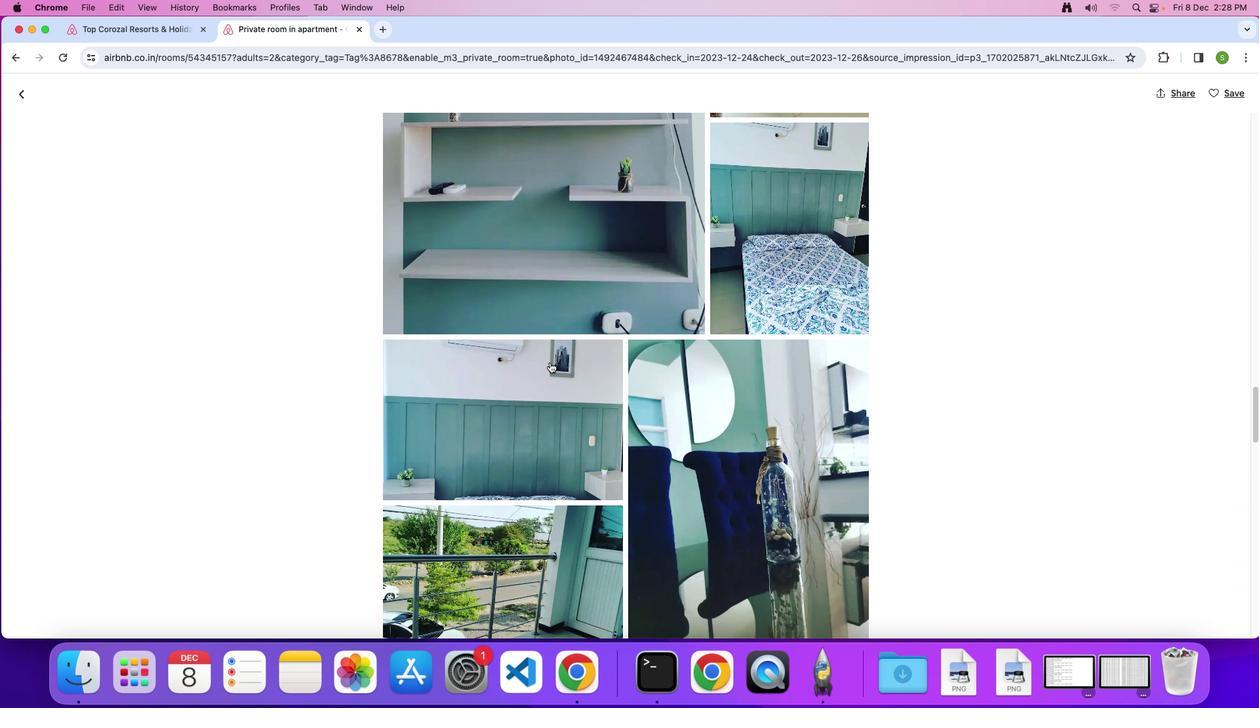 
Action: Mouse scrolled (550, 362) with delta (0, 0)
Screenshot: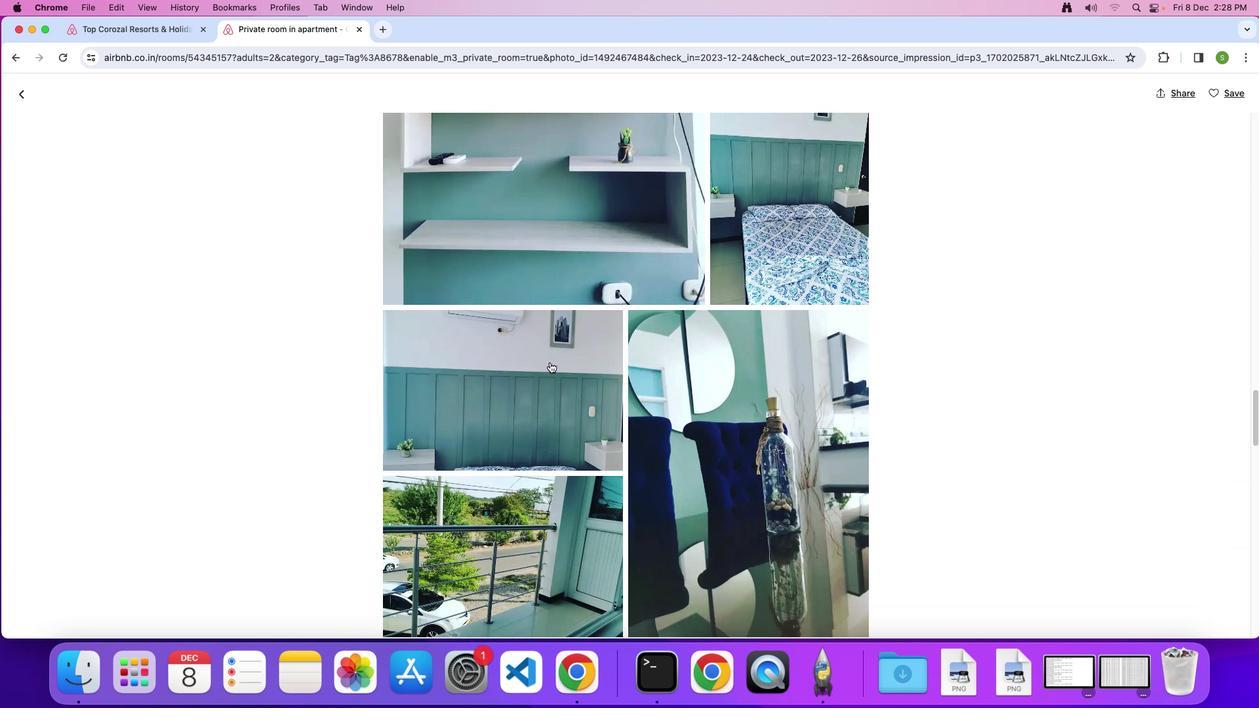 
Action: Mouse scrolled (550, 362) with delta (0, 0)
Screenshot: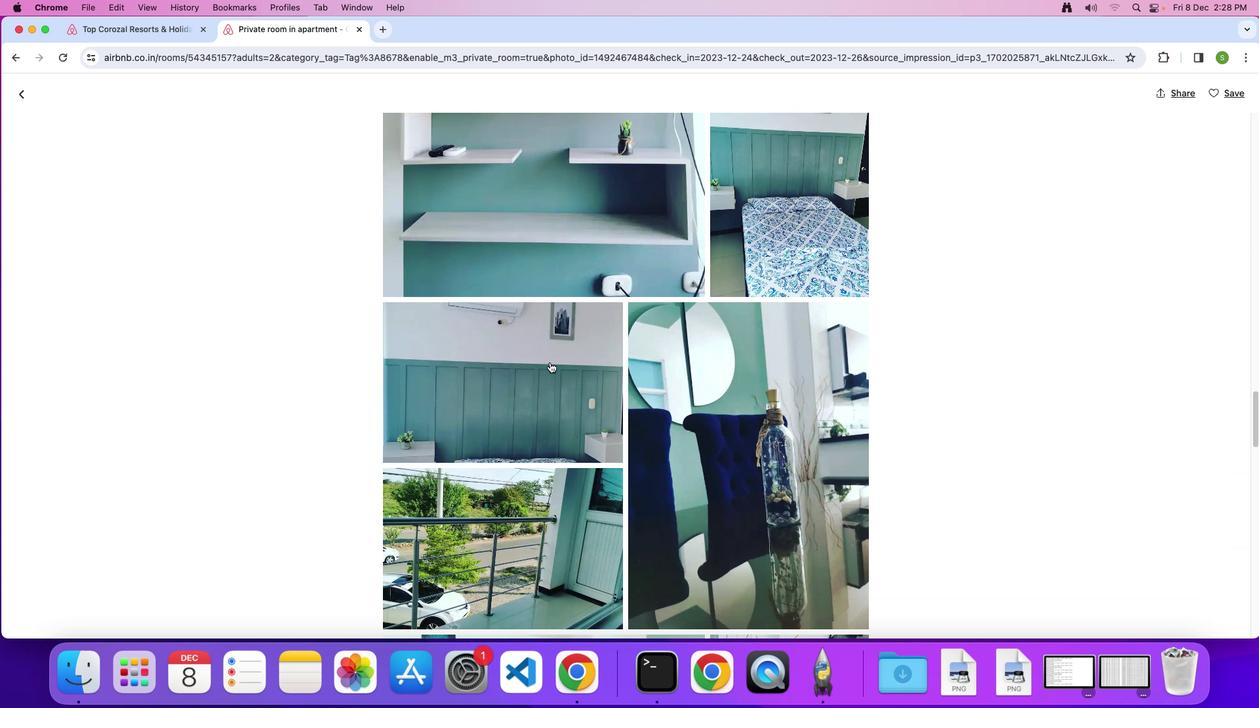 
Action: Mouse scrolled (550, 362) with delta (0, -1)
Screenshot: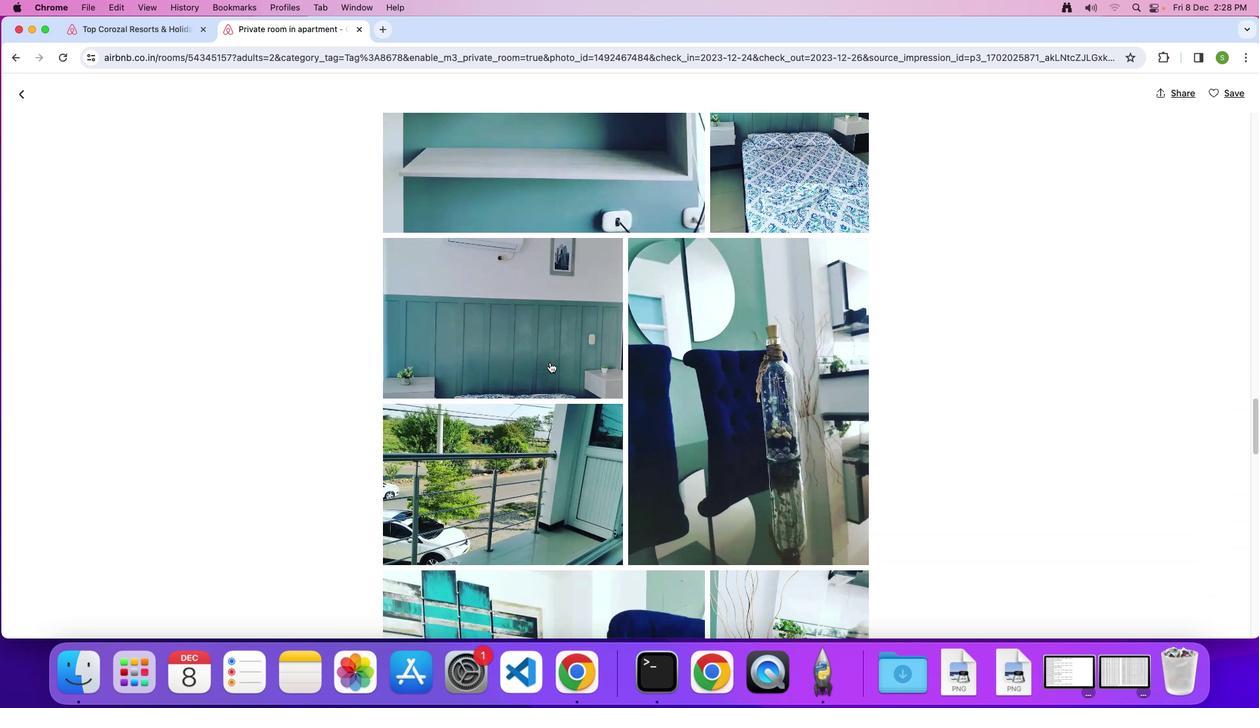 
Action: Mouse scrolled (550, 362) with delta (0, 0)
Screenshot: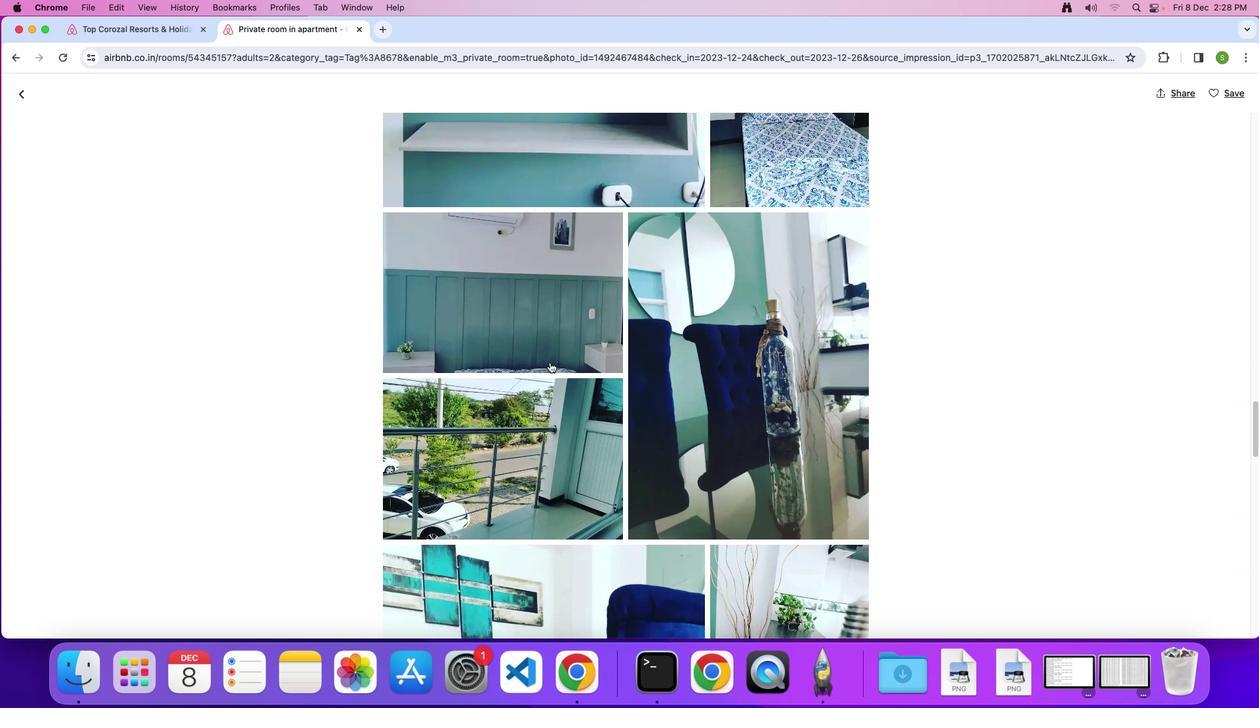 
Action: Mouse scrolled (550, 362) with delta (0, 0)
Screenshot: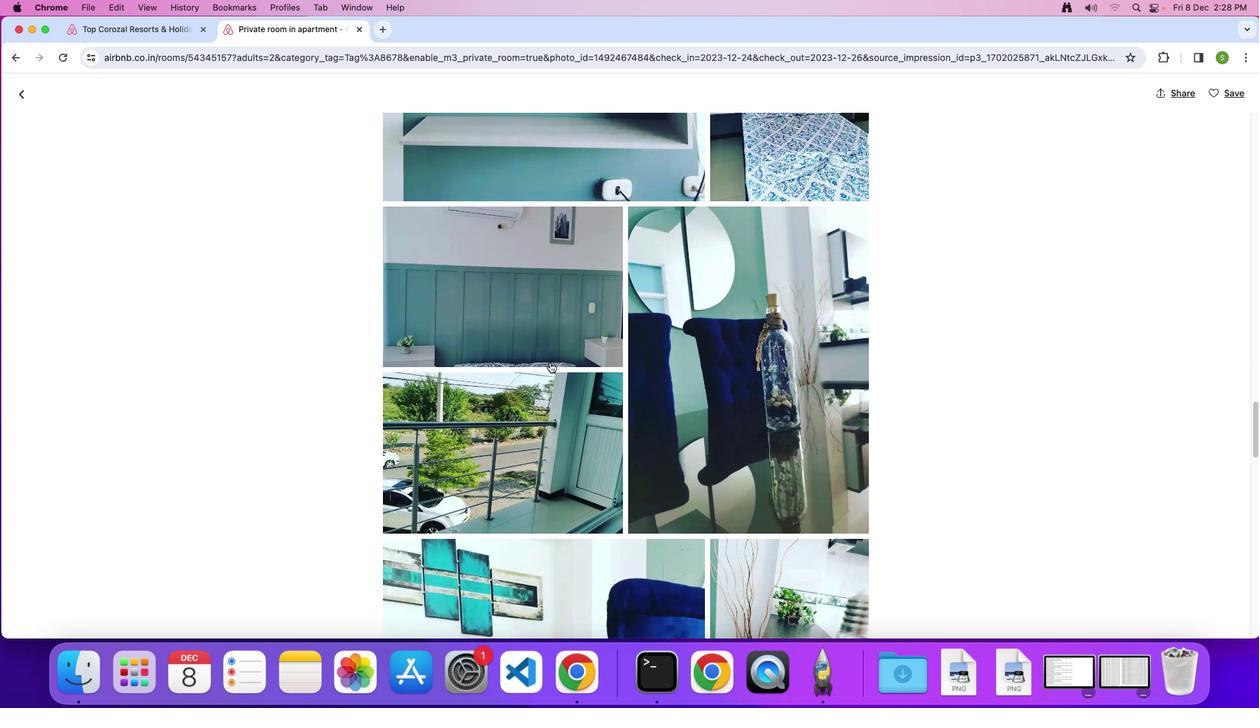 
Action: Mouse scrolled (550, 362) with delta (0, 0)
Screenshot: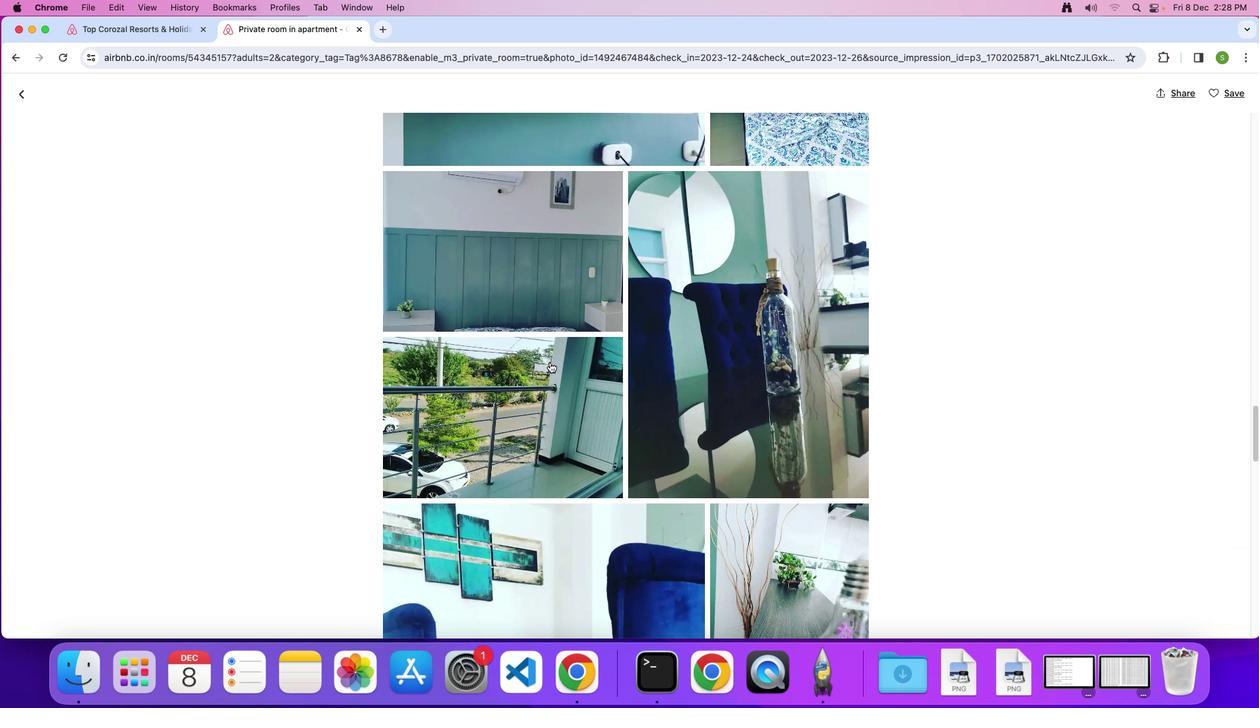 
Action: Mouse scrolled (550, 362) with delta (0, 0)
Screenshot: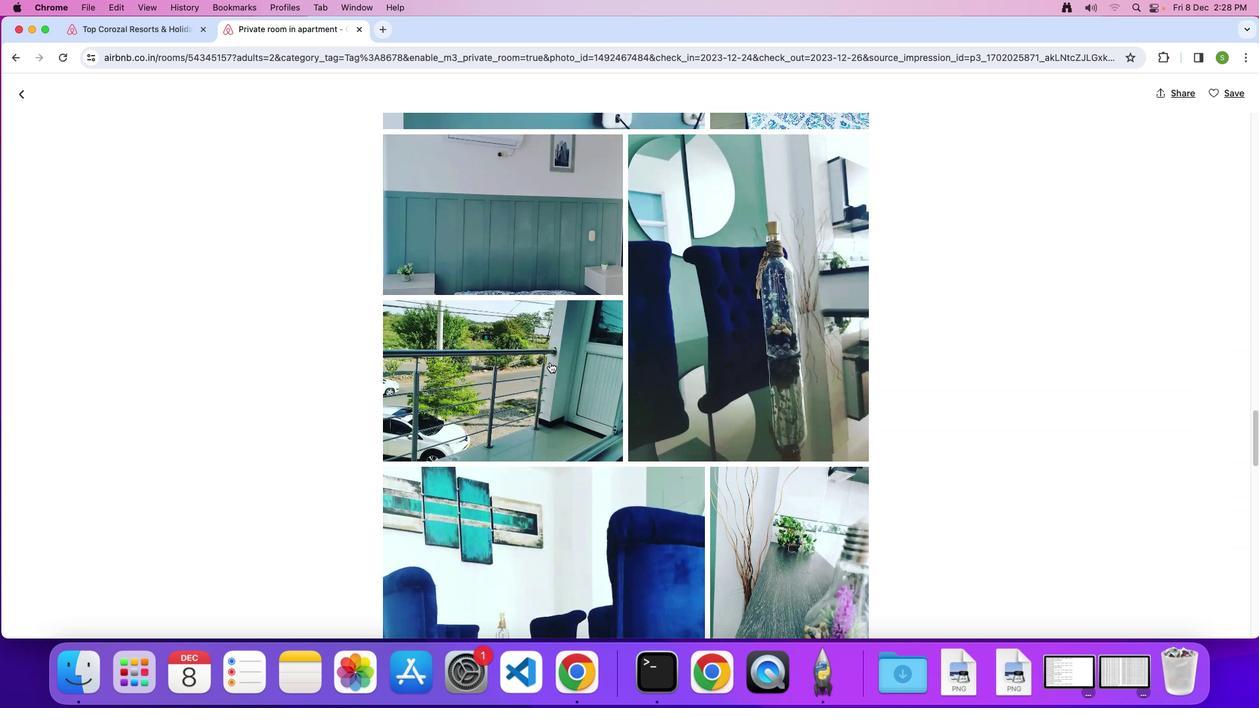 
Action: Mouse scrolled (550, 362) with delta (0, -2)
Screenshot: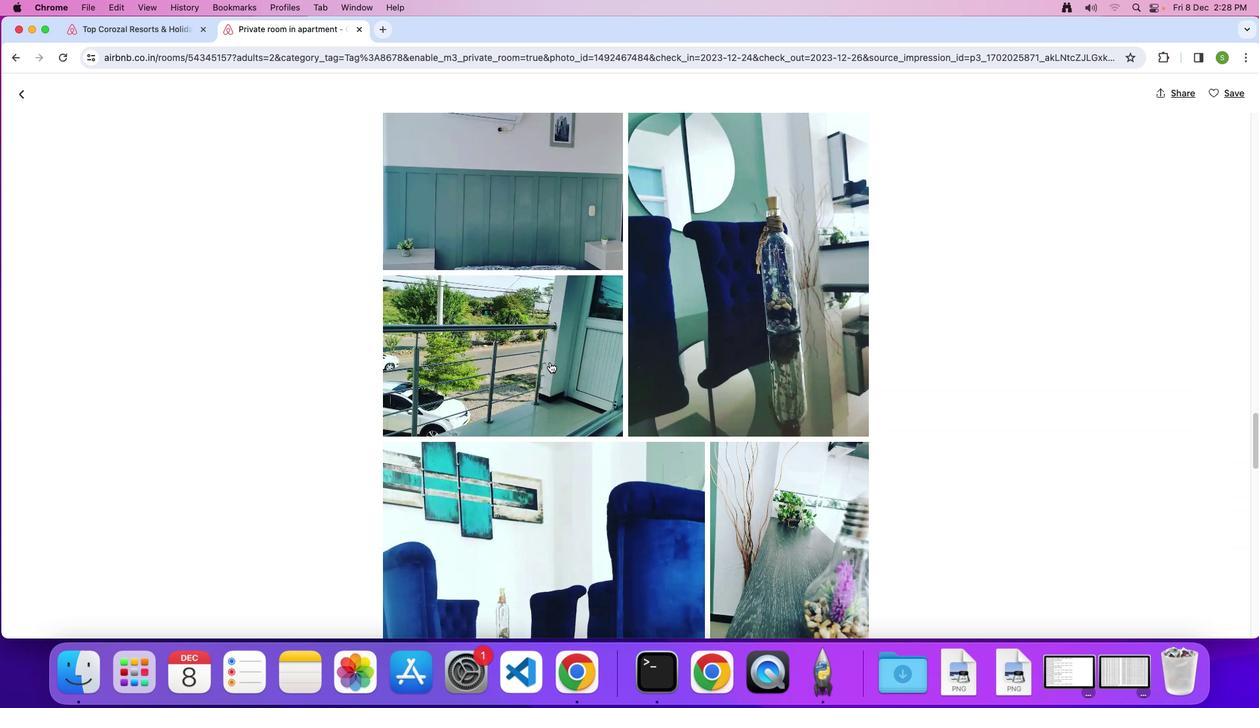 
Action: Mouse scrolled (550, 362) with delta (0, 0)
Screenshot: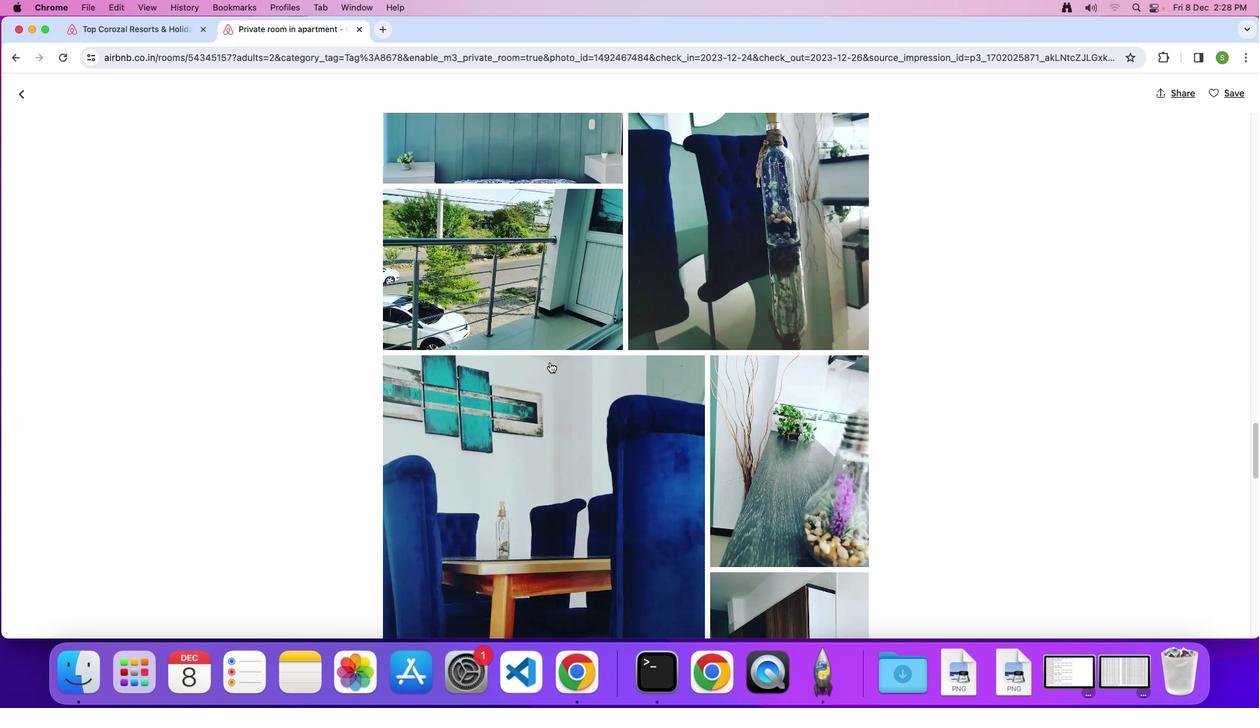 
Action: Mouse scrolled (550, 362) with delta (0, 0)
Screenshot: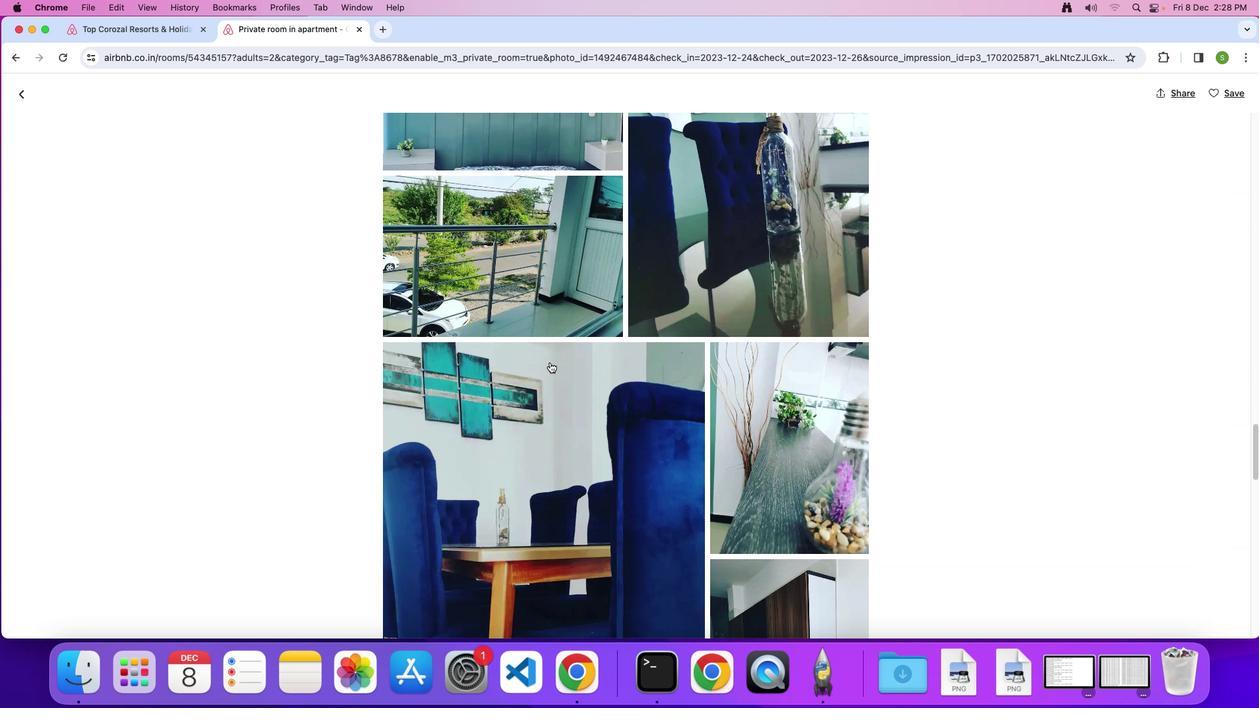 
Action: Mouse scrolled (550, 362) with delta (0, 0)
Screenshot: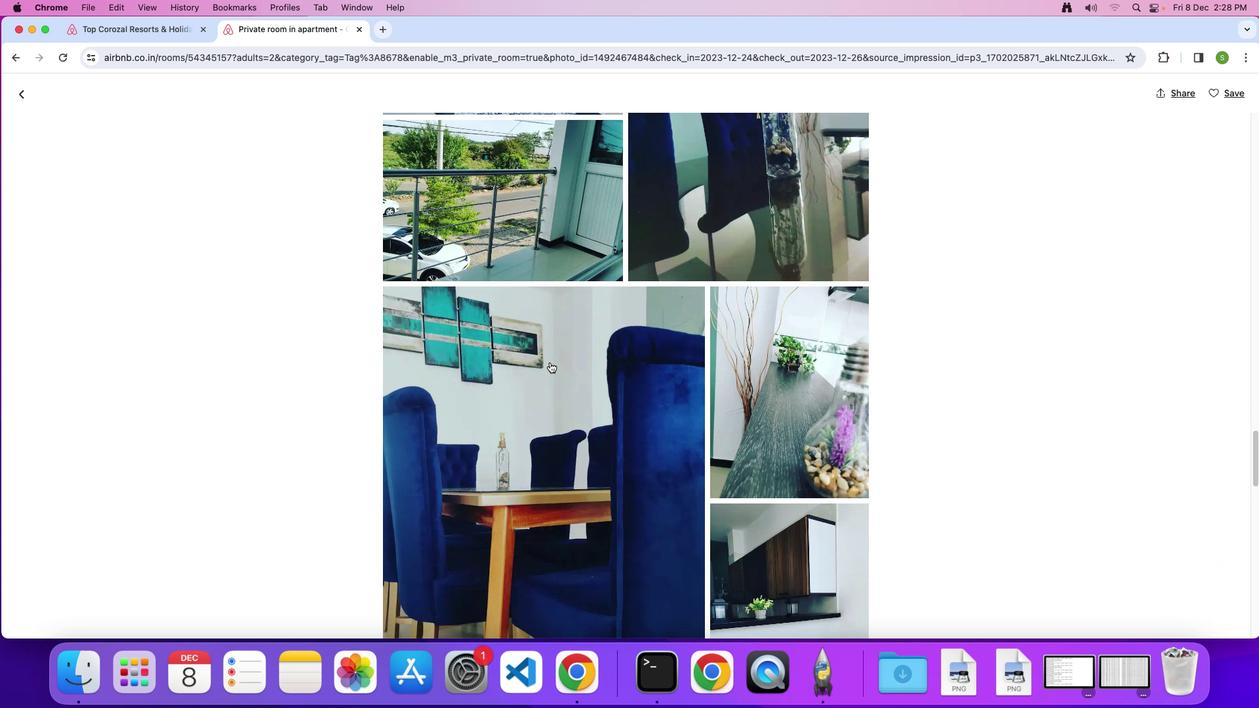 
Action: Mouse scrolled (550, 362) with delta (0, 0)
Screenshot: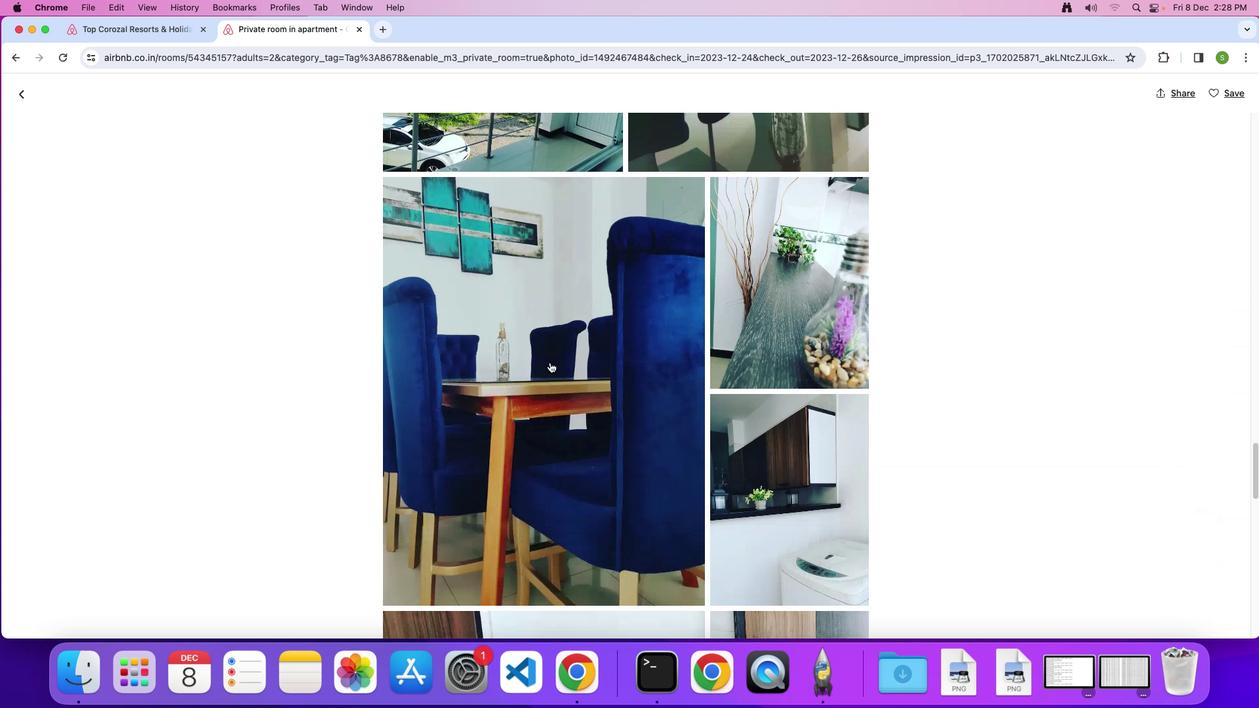 
Action: Mouse scrolled (550, 362) with delta (0, -3)
Screenshot: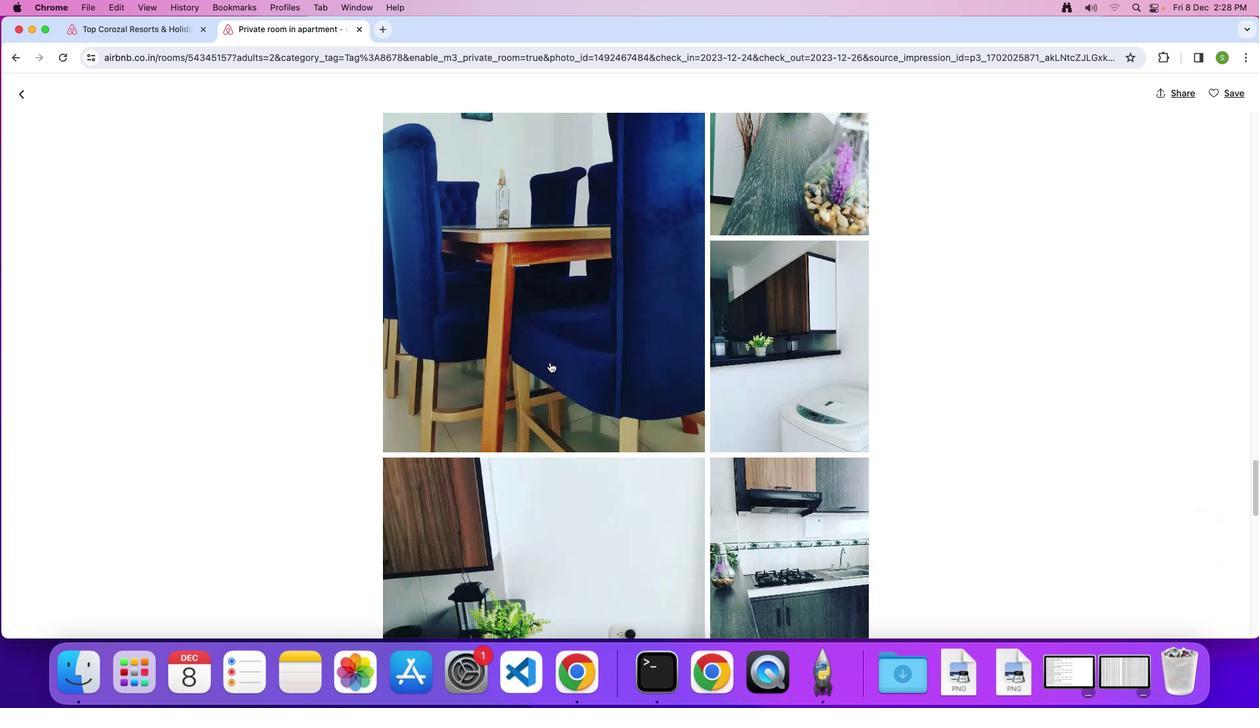 
Action: Mouse scrolled (550, 362) with delta (0, -3)
Screenshot: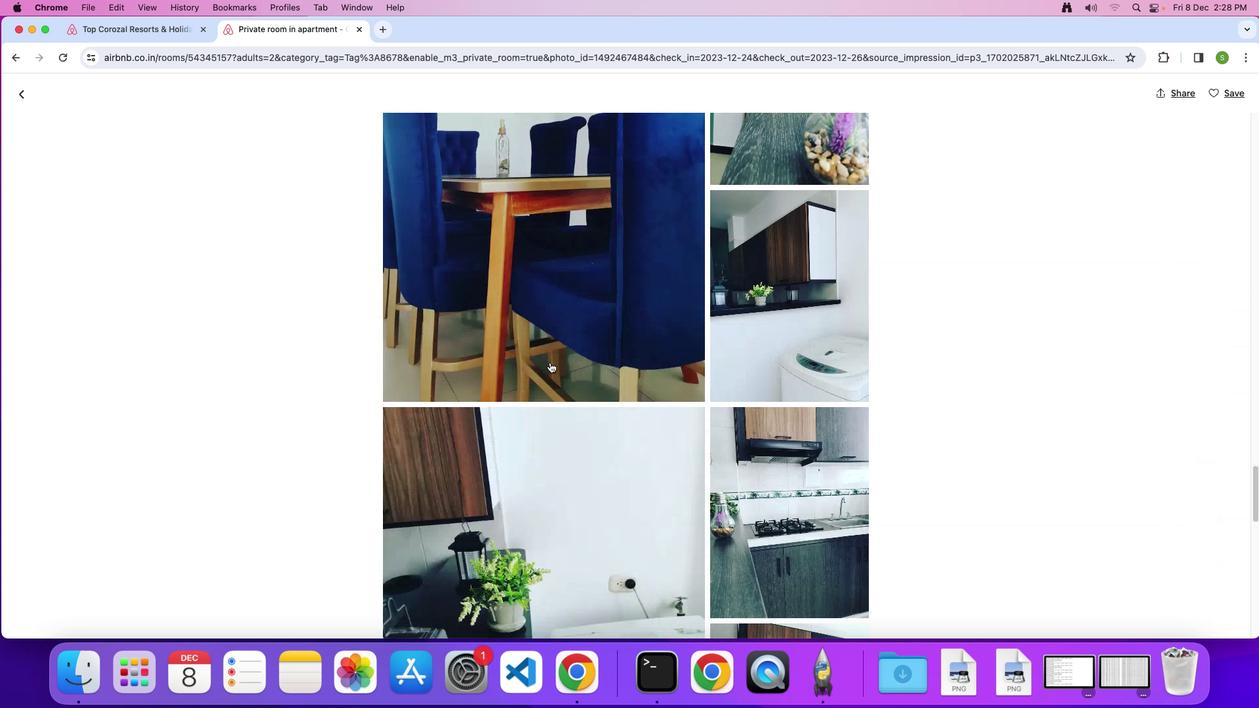 
Action: Mouse scrolled (550, 362) with delta (0, 0)
Screenshot: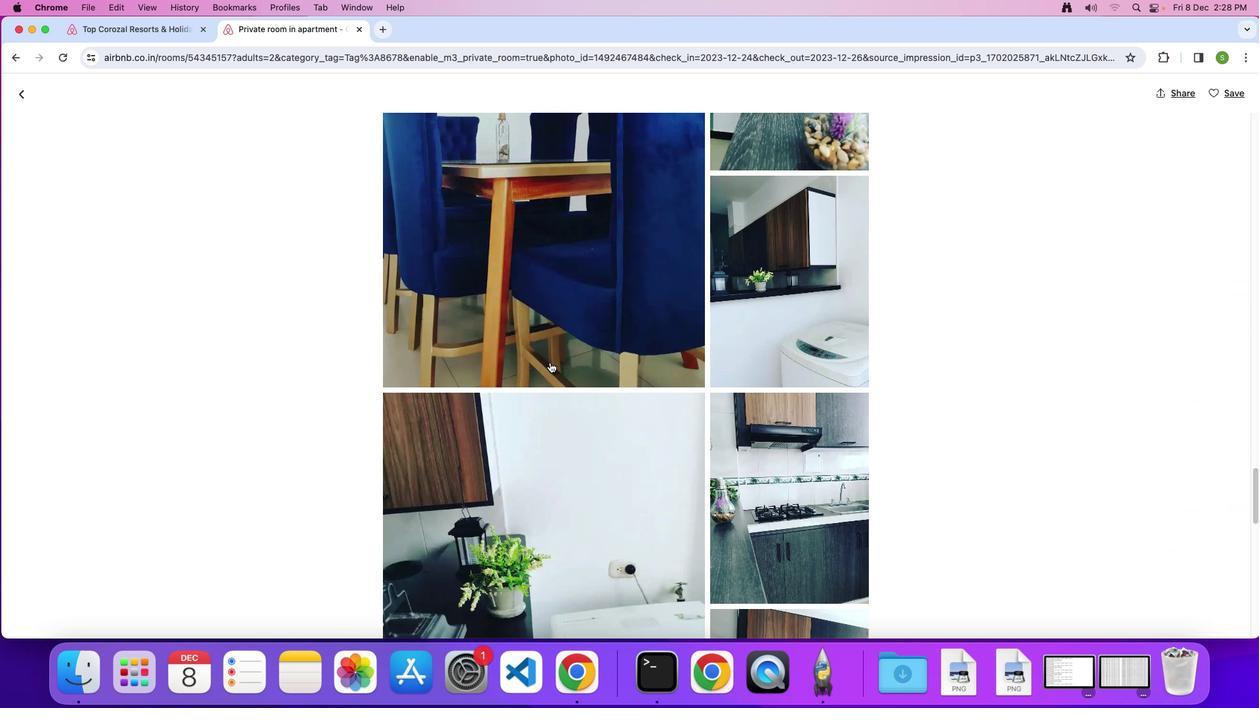 
Action: Mouse scrolled (550, 362) with delta (0, 0)
Screenshot: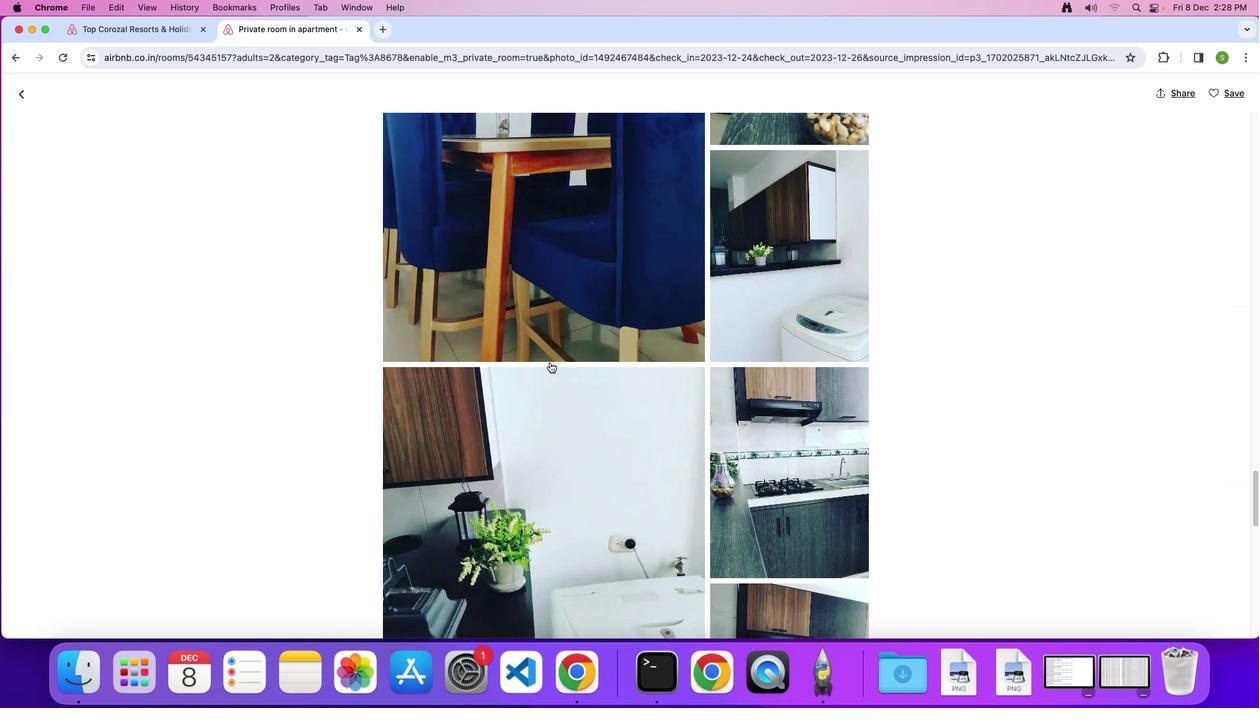 
Action: Mouse scrolled (550, 362) with delta (0, -1)
Screenshot: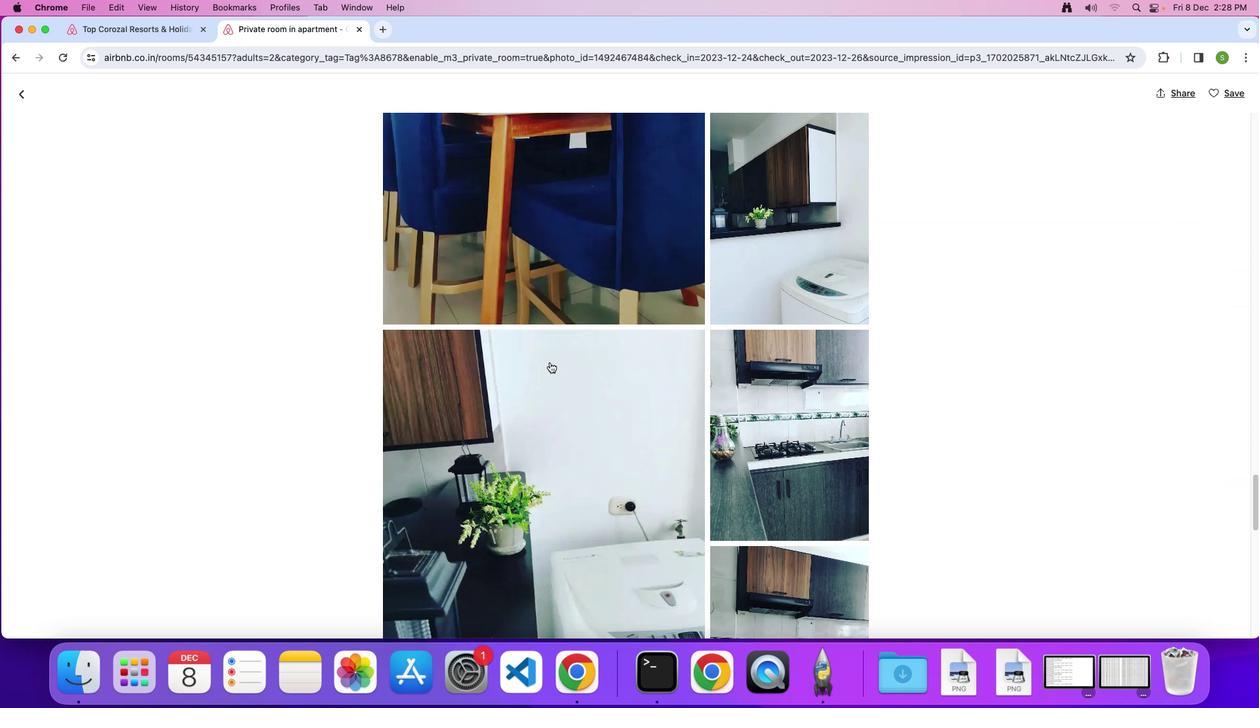 
Action: Mouse scrolled (550, 362) with delta (0, 0)
Screenshot: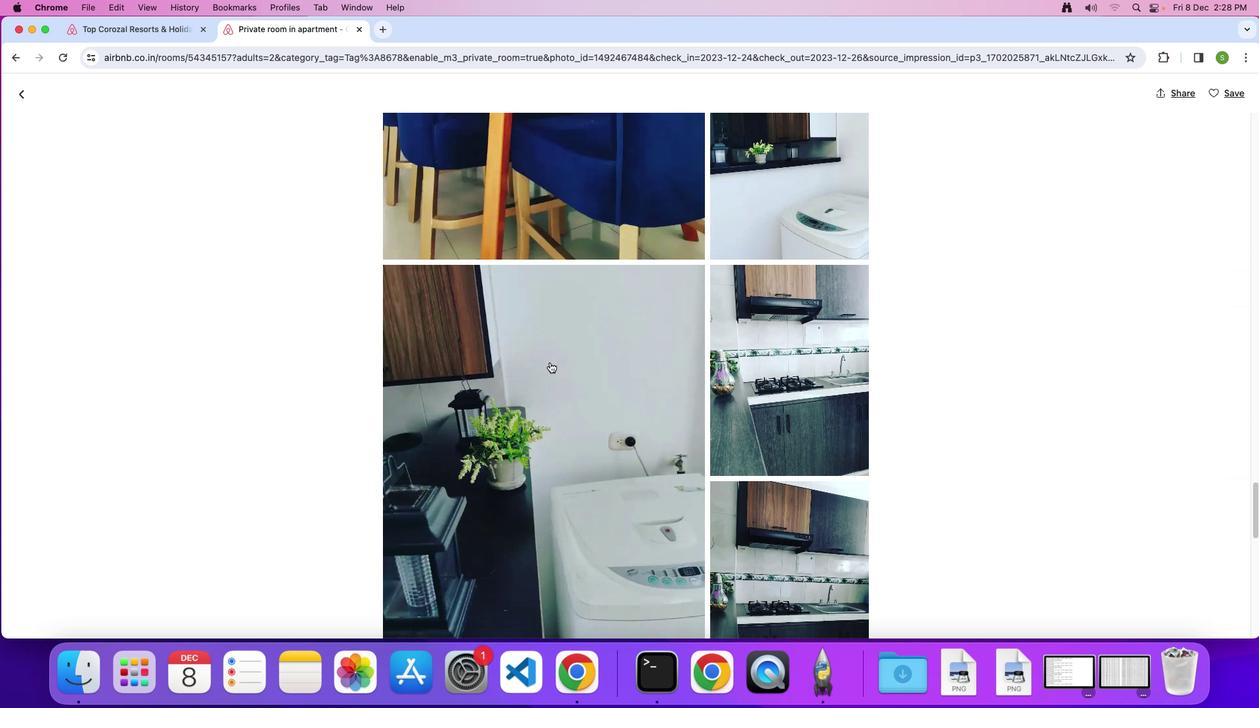 
Action: Mouse scrolled (550, 362) with delta (0, 0)
Screenshot: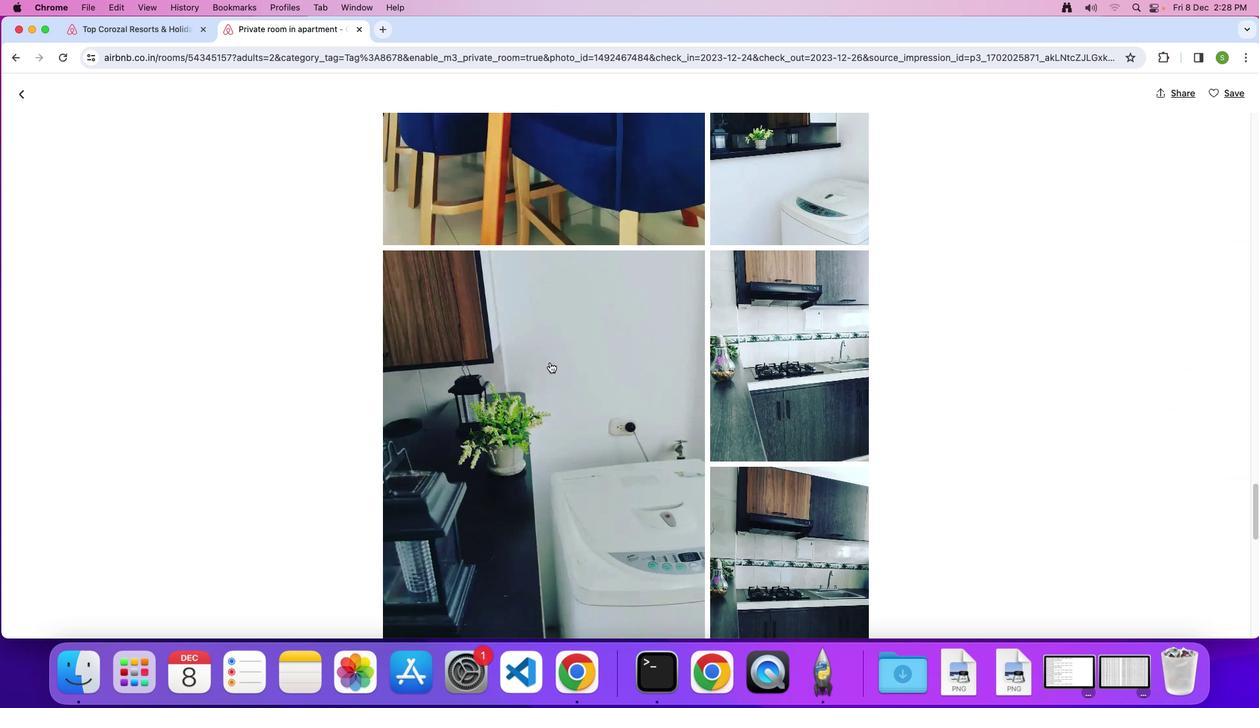 
Action: Mouse scrolled (550, 362) with delta (0, -1)
Screenshot: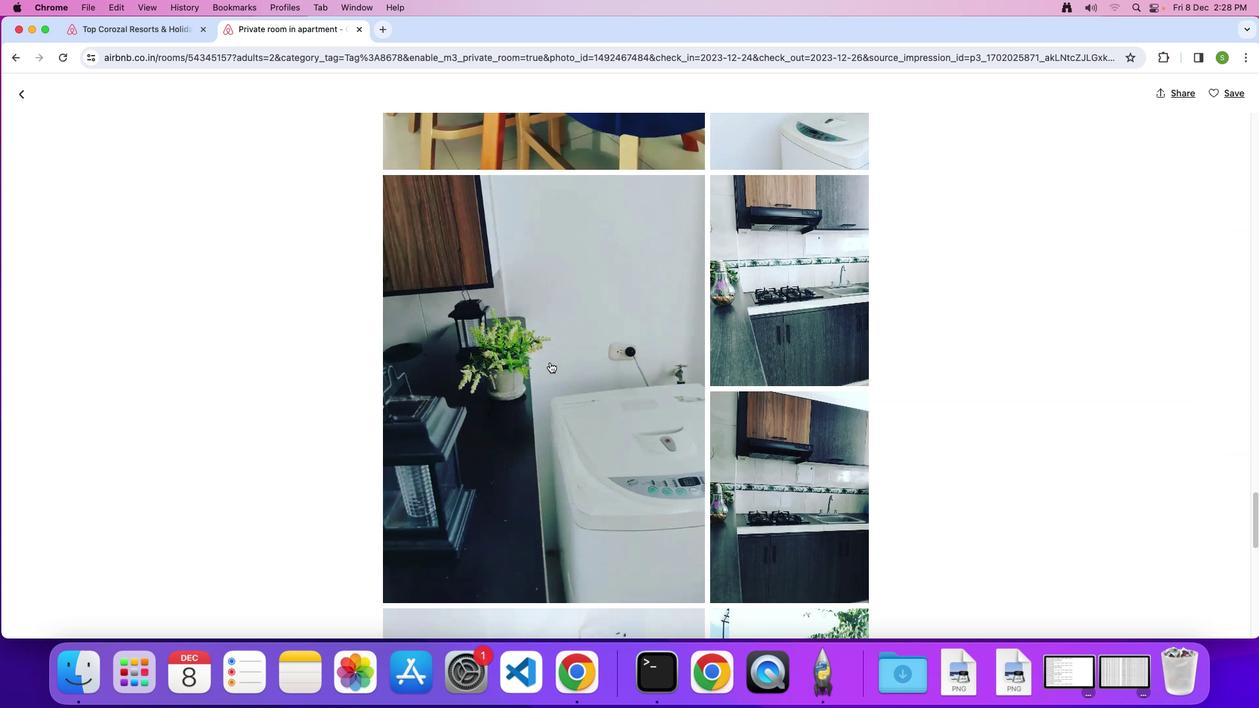 
Action: Mouse scrolled (550, 362) with delta (0, 0)
Screenshot: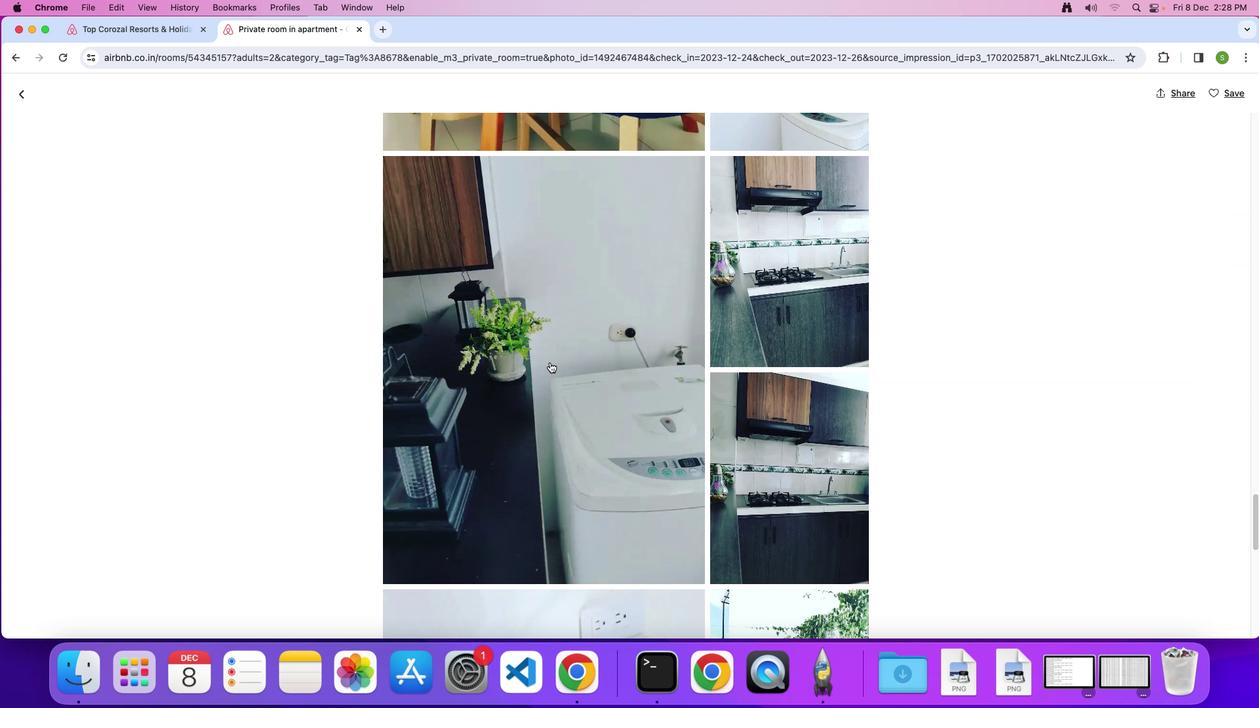 
Action: Mouse scrolled (550, 362) with delta (0, 0)
Screenshot: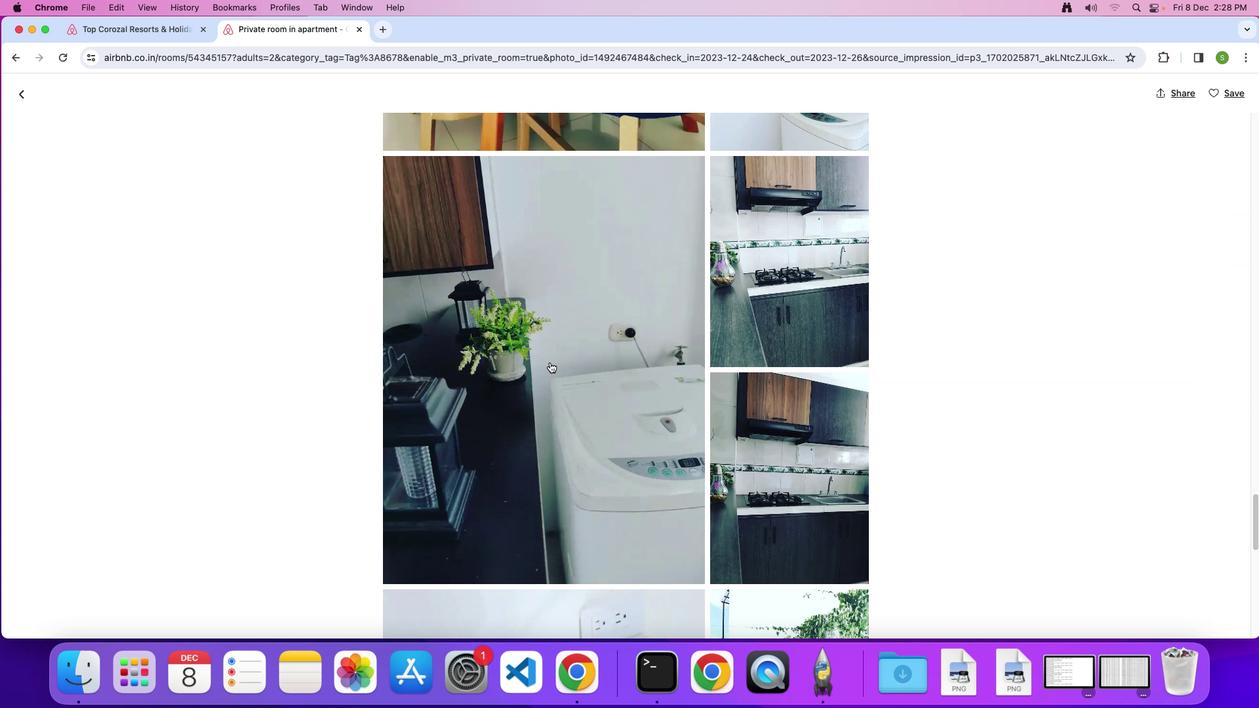 
Action: Mouse scrolled (550, 362) with delta (0, -1)
Screenshot: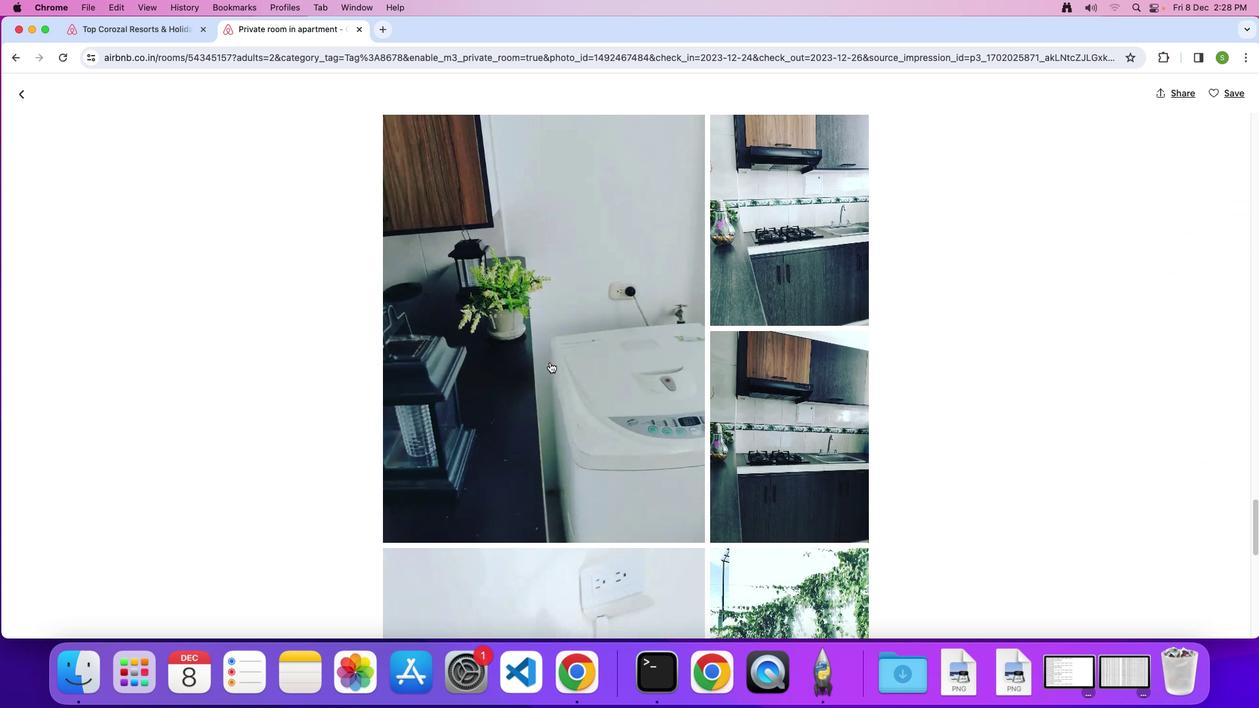 
Action: Mouse scrolled (550, 362) with delta (0, 0)
Screenshot: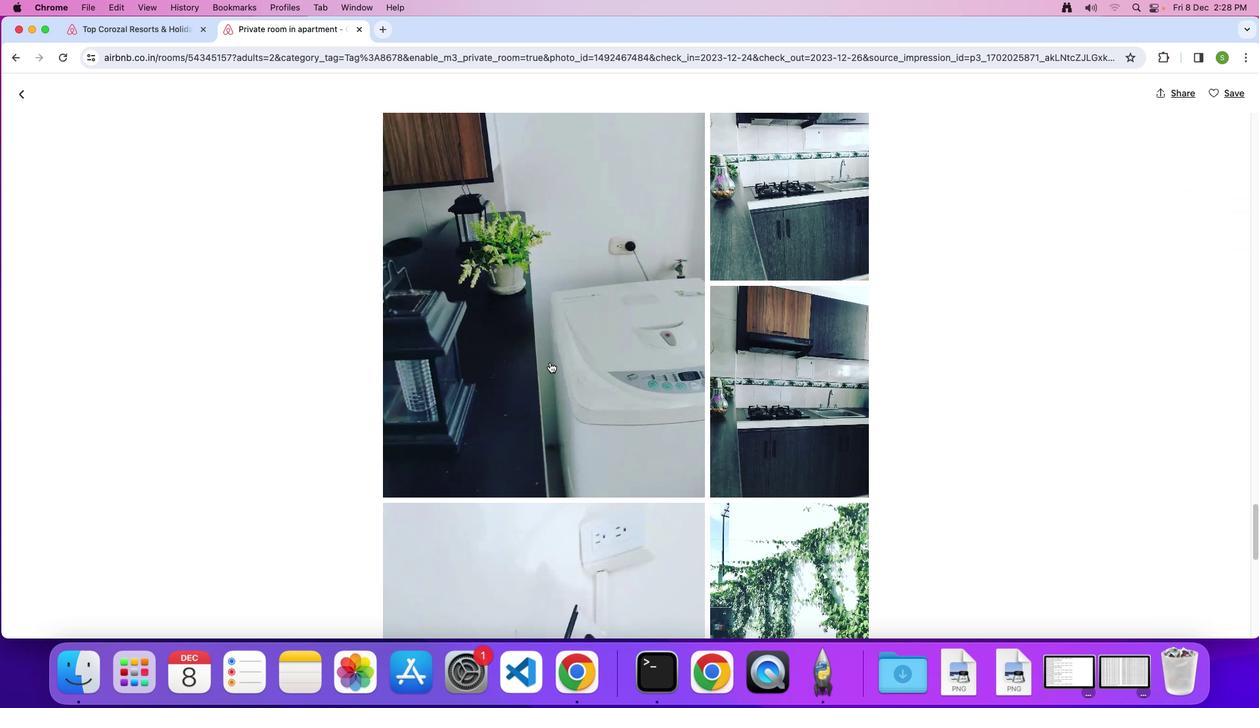 
Action: Mouse scrolled (550, 362) with delta (0, 0)
Screenshot: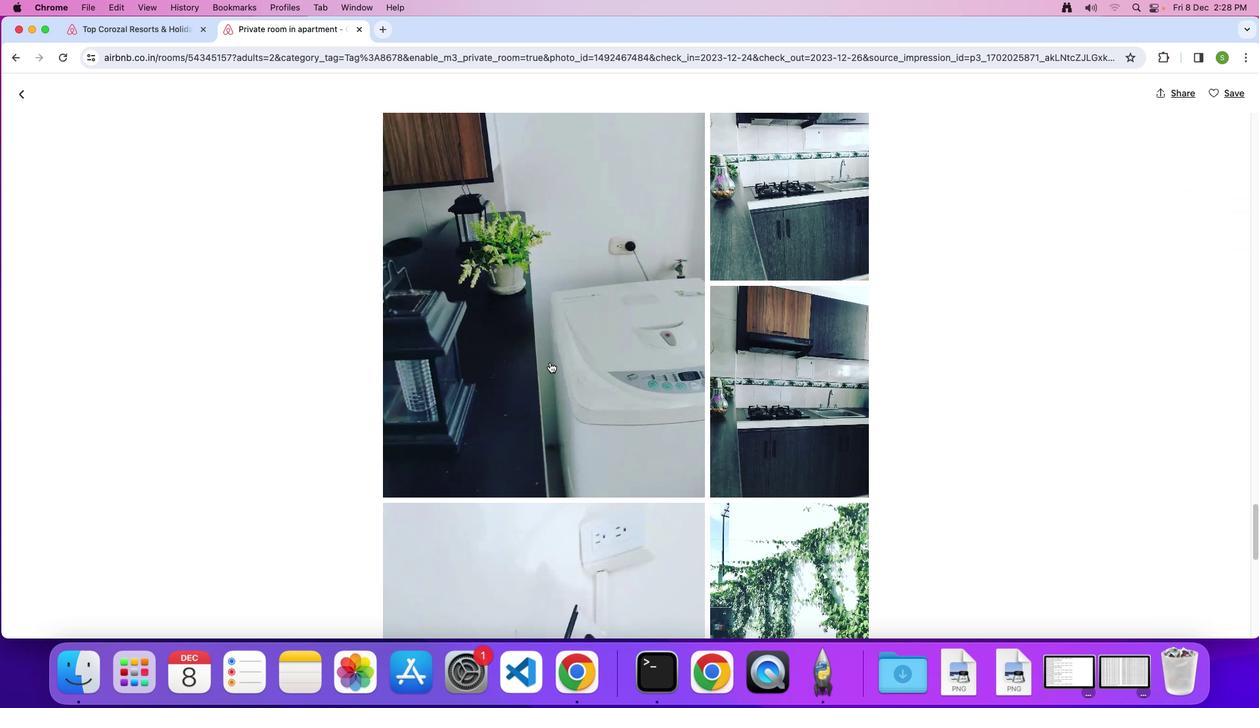 
Action: Mouse scrolled (550, 362) with delta (0, -1)
